 Task: Research Airbnb accommodation in Yamoussoukro, Ivory Coast from 6th November, 2023 to 8th November, 2023 for 2 adults.1  bedroom having 2 beds and 1 bathroom. Property type can be flat. Amenities needed are: wifi. Booking option can be shelf check-in. Look for 3 properties as per requirement.
Action: Mouse moved to (381, 151)
Screenshot: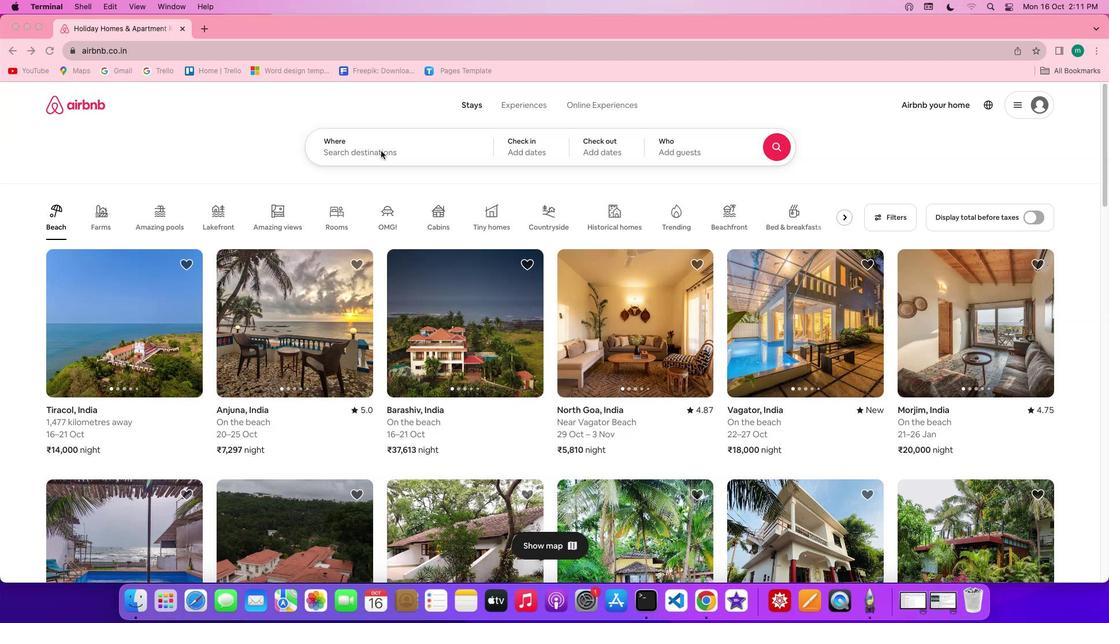 
Action: Mouse pressed left at (381, 151)
Screenshot: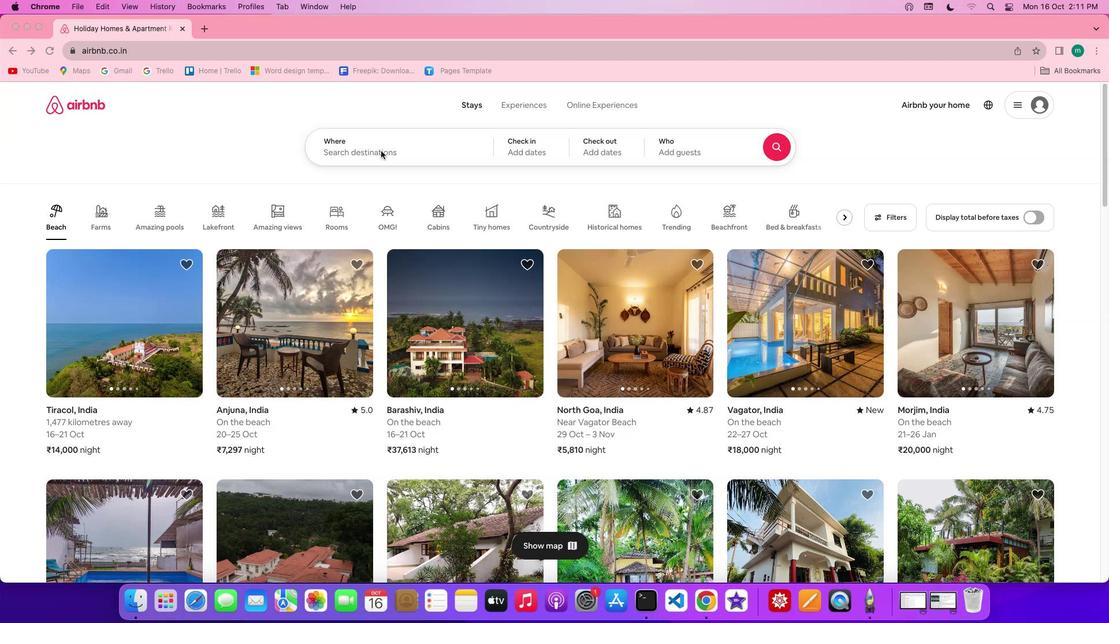 
Action: Mouse pressed left at (381, 151)
Screenshot: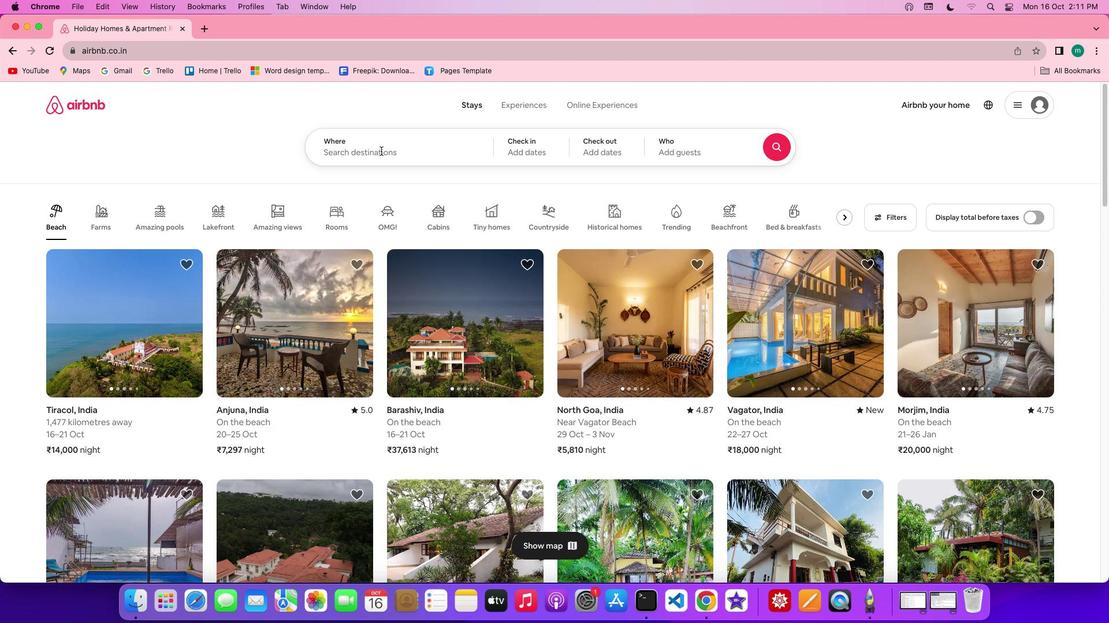 
Action: Key pressed Key.shift'Y''a''m''o''u''s''s''o''u''k''r''o'','Key.shift'I''v''o''r''y'Key.spaceKey.shift'C''o''a''s''t'
Screenshot: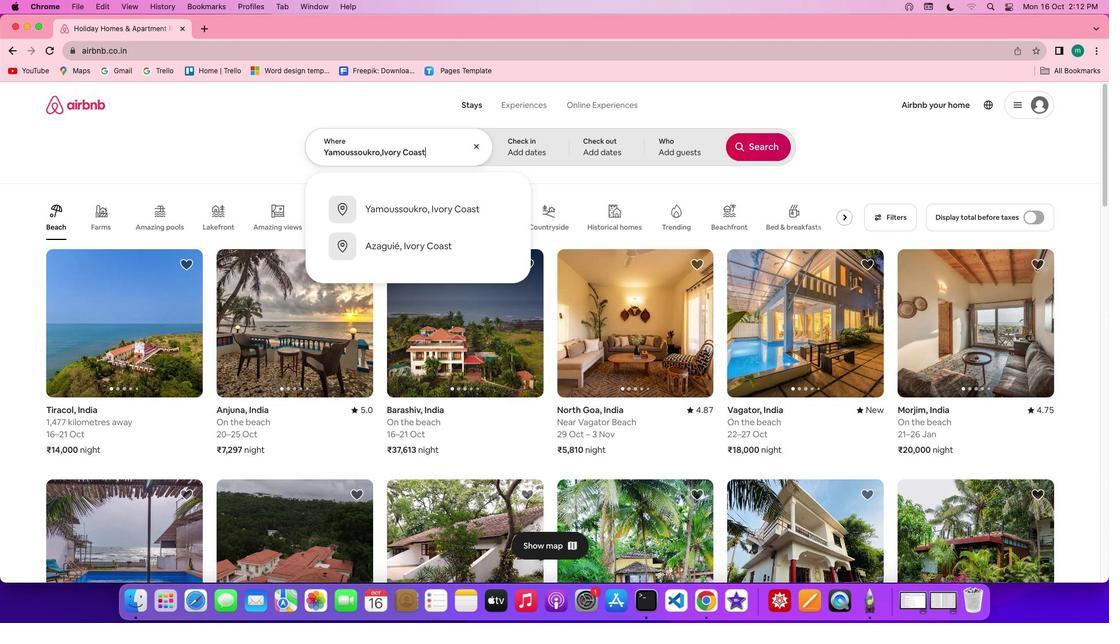 
Action: Mouse moved to (404, 205)
Screenshot: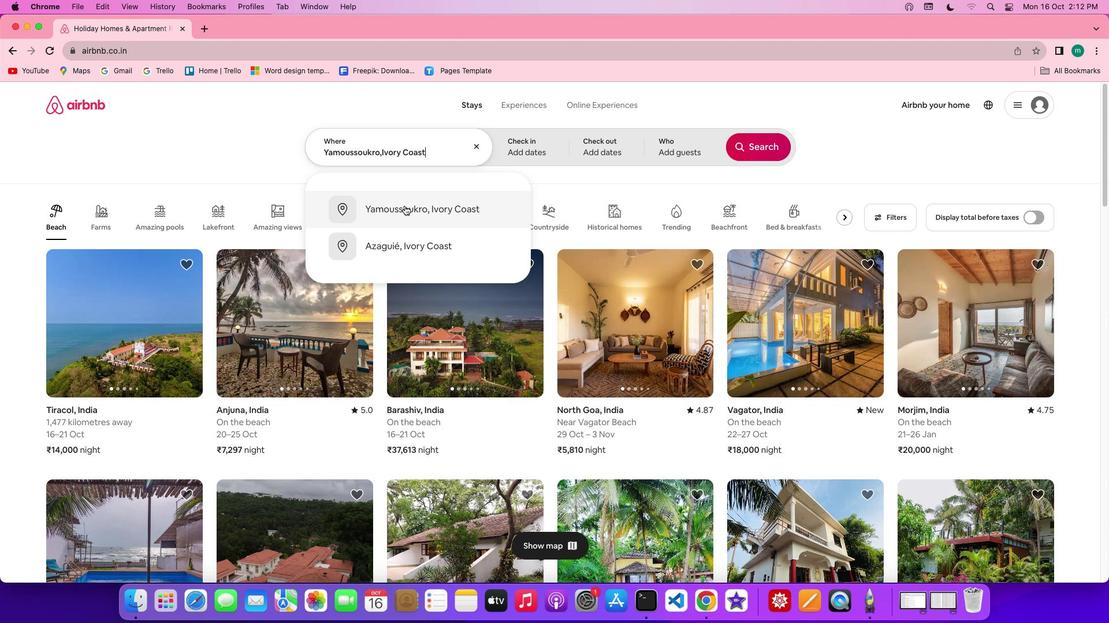 
Action: Mouse pressed left at (404, 205)
Screenshot: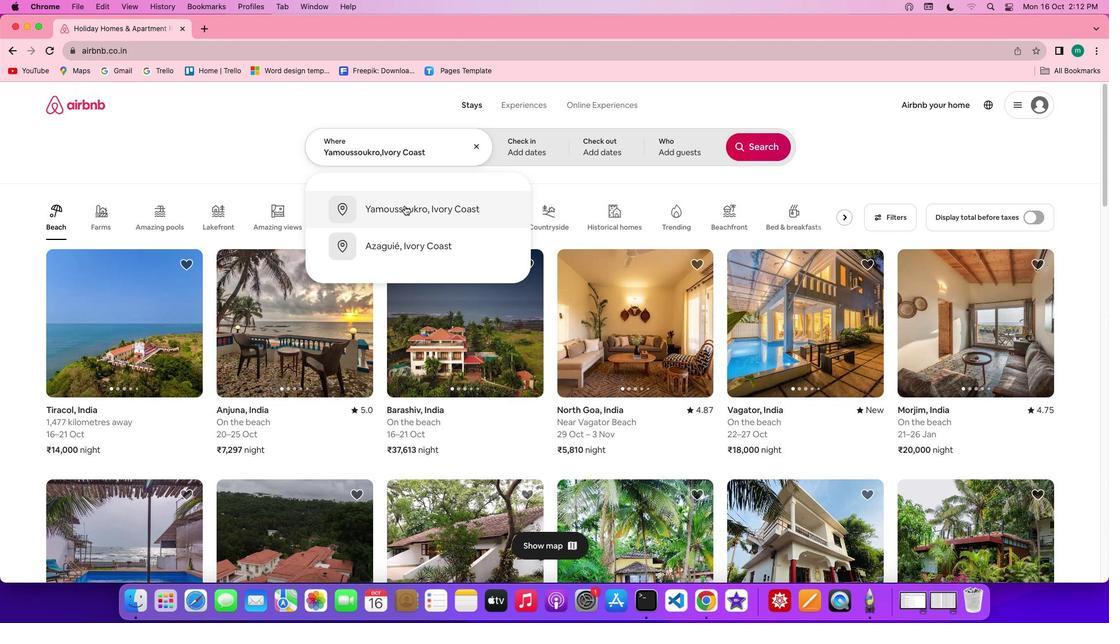 
Action: Mouse moved to (606, 317)
Screenshot: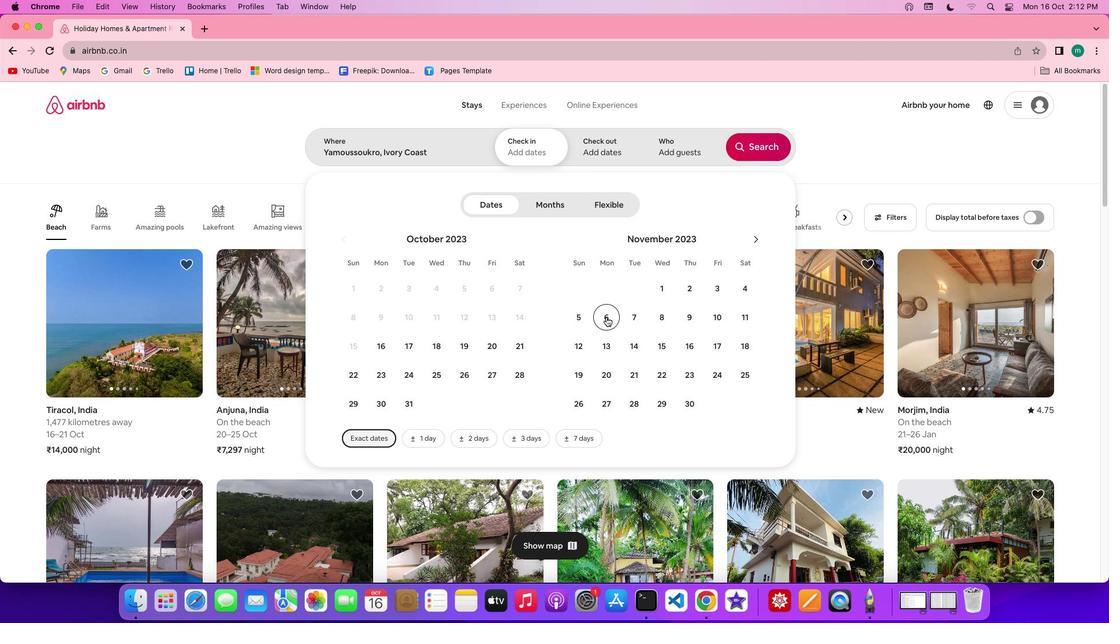 
Action: Mouse pressed left at (606, 317)
Screenshot: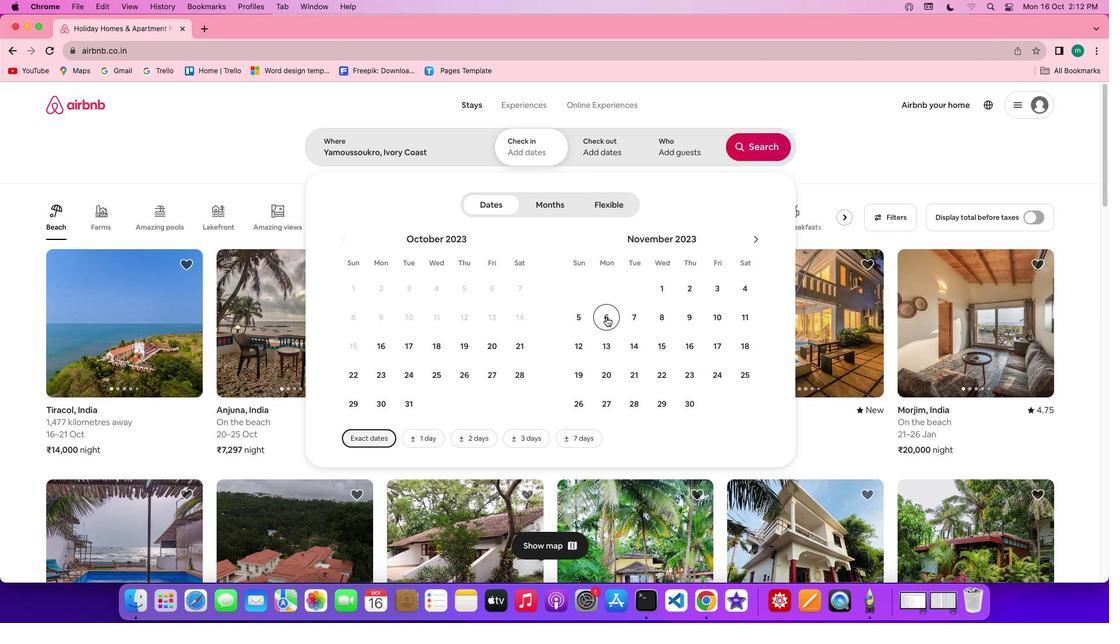 
Action: Mouse moved to (656, 313)
Screenshot: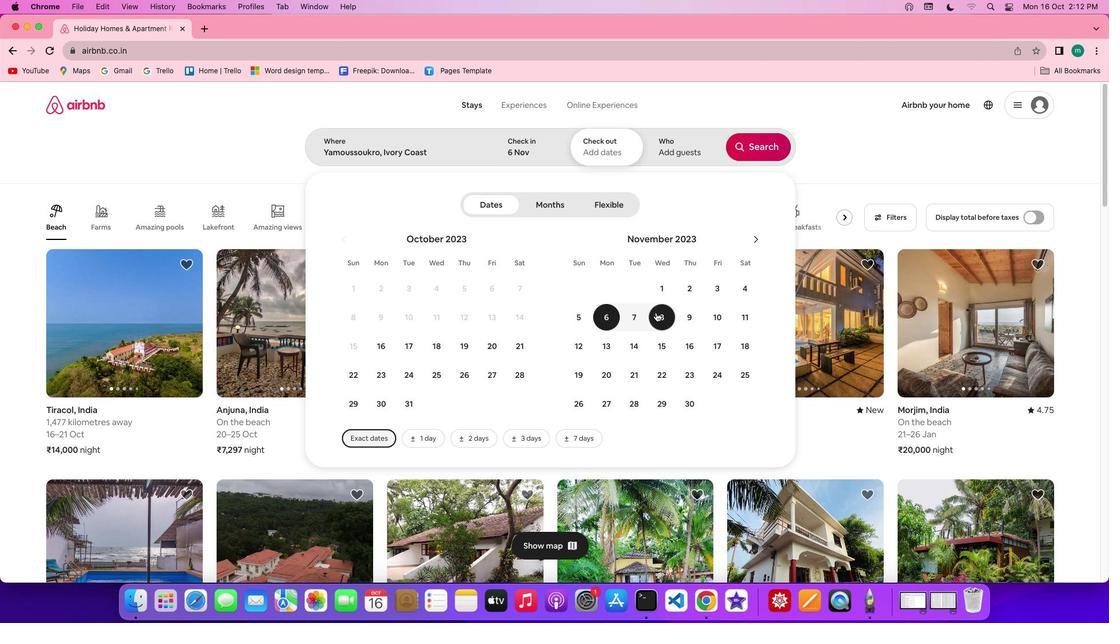 
Action: Mouse pressed left at (656, 313)
Screenshot: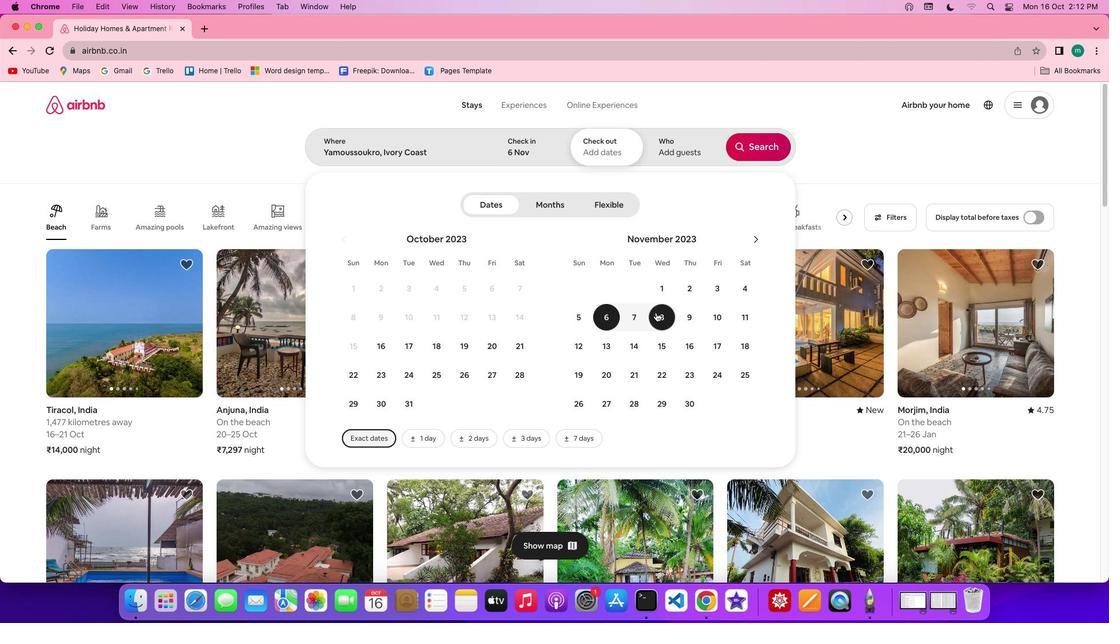 
Action: Mouse moved to (683, 151)
Screenshot: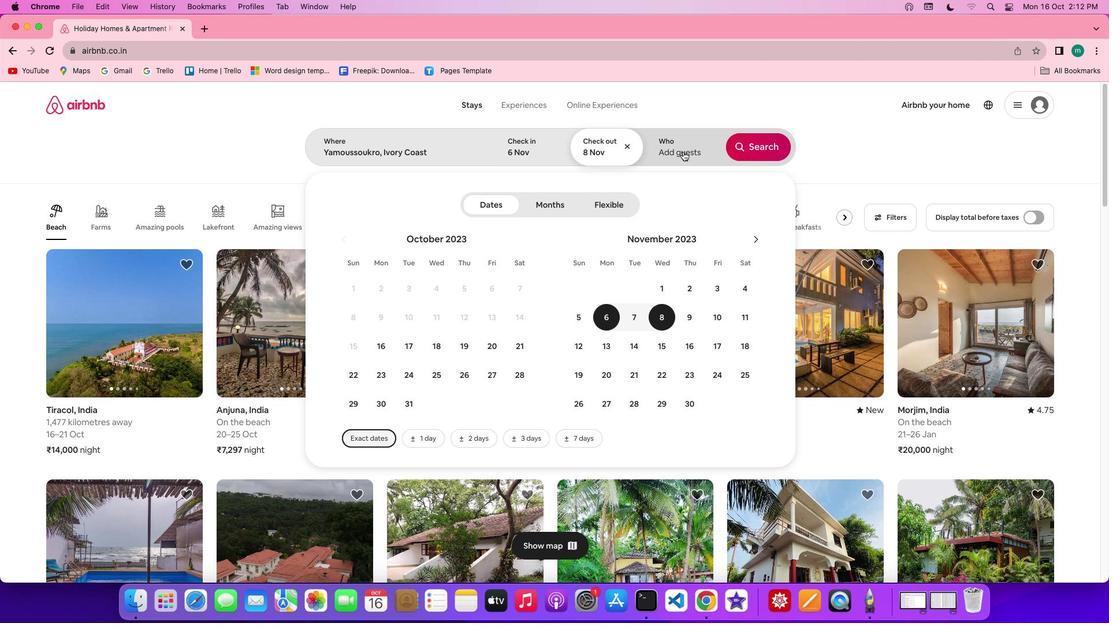 
Action: Mouse pressed left at (683, 151)
Screenshot: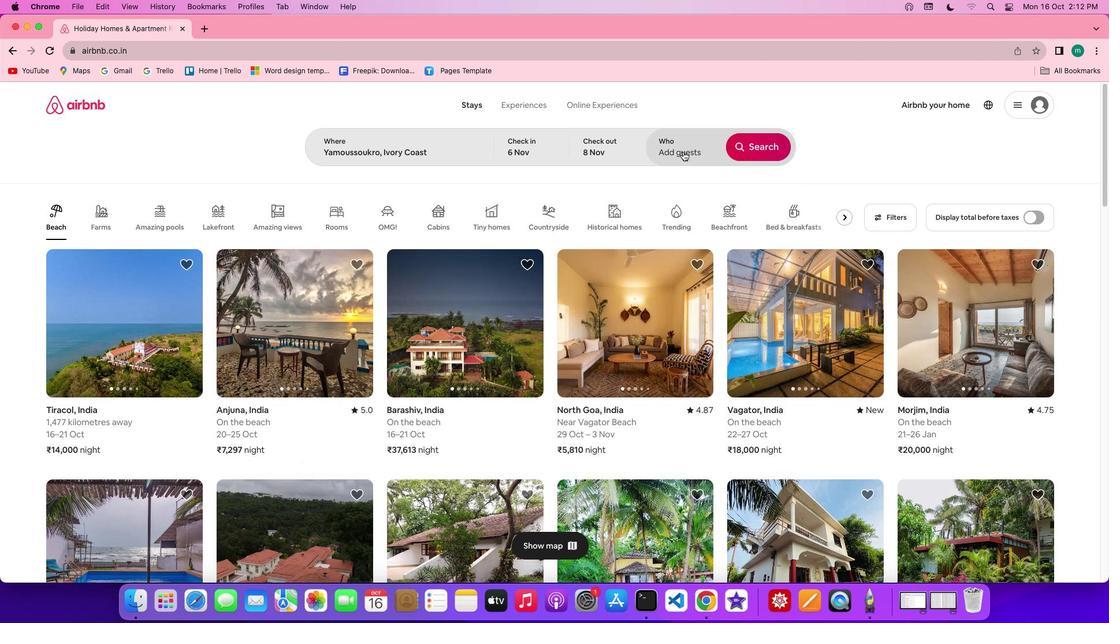 
Action: Mouse moved to (759, 205)
Screenshot: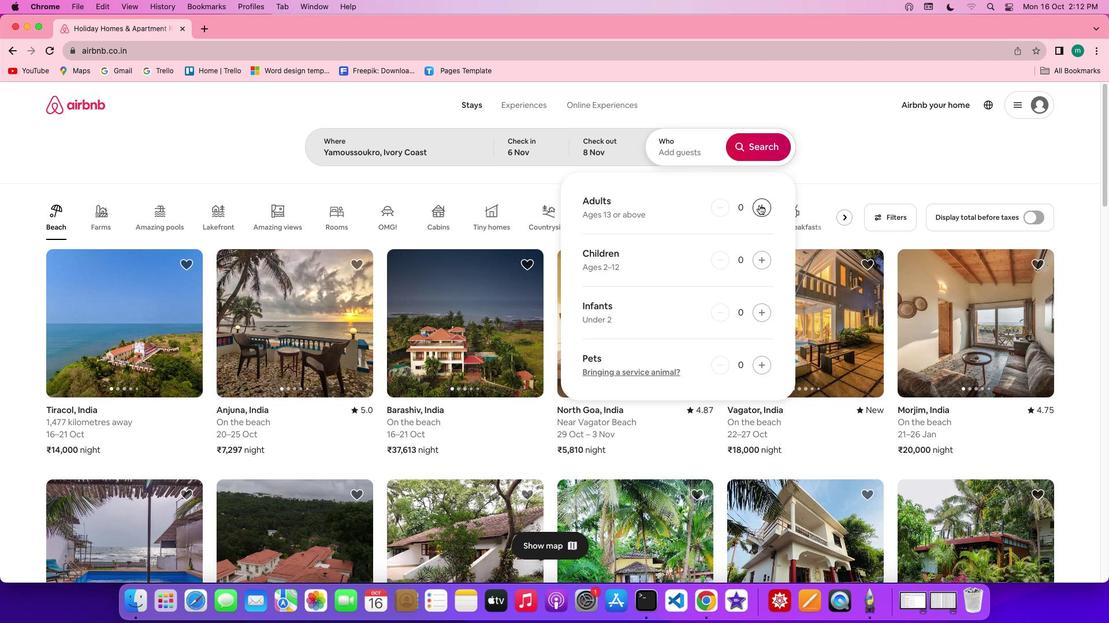 
Action: Mouse pressed left at (759, 205)
Screenshot: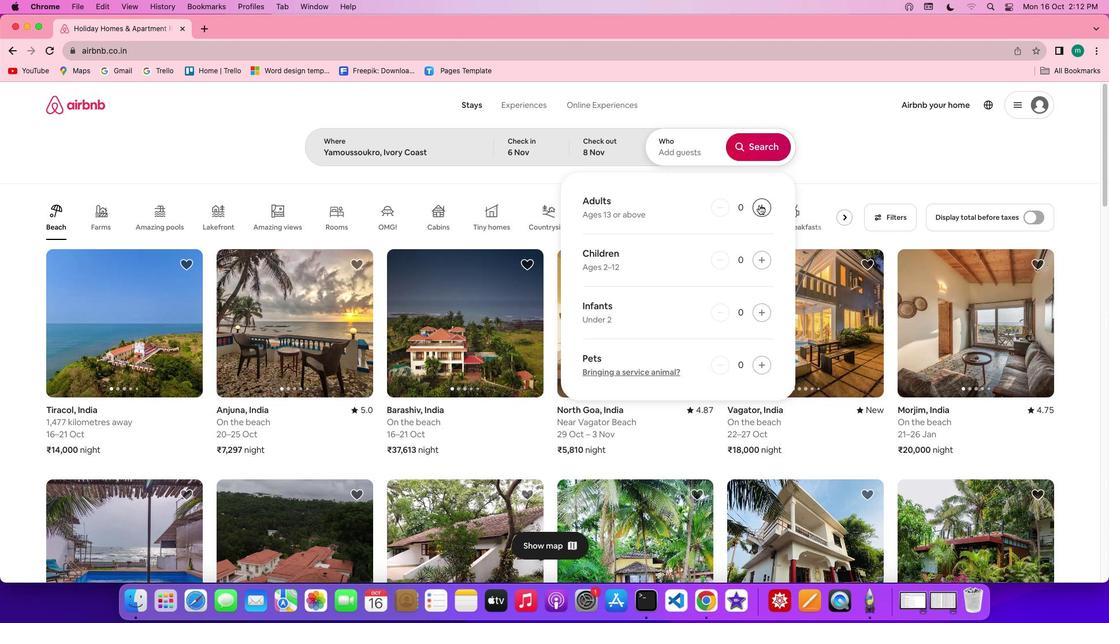 
Action: Mouse pressed left at (759, 205)
Screenshot: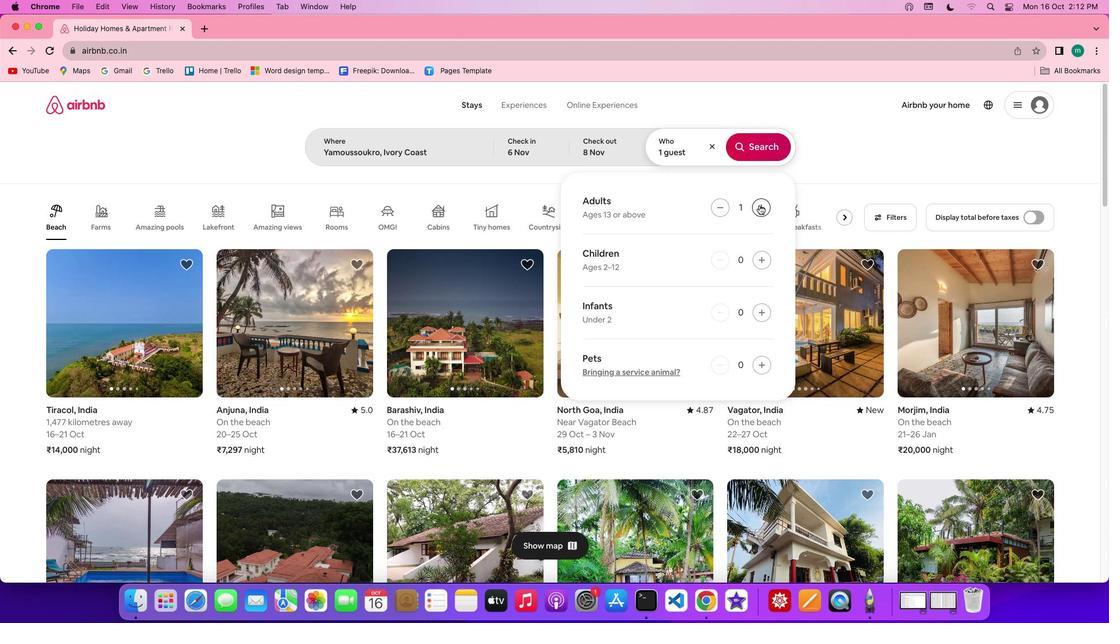 
Action: Mouse moved to (753, 143)
Screenshot: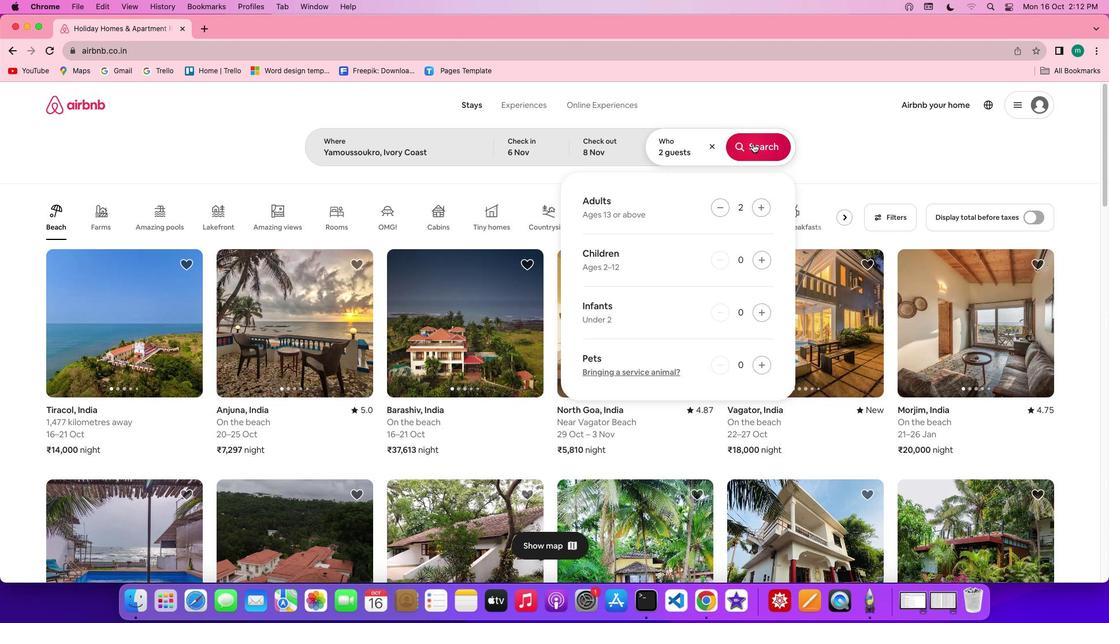 
Action: Mouse pressed left at (753, 143)
Screenshot: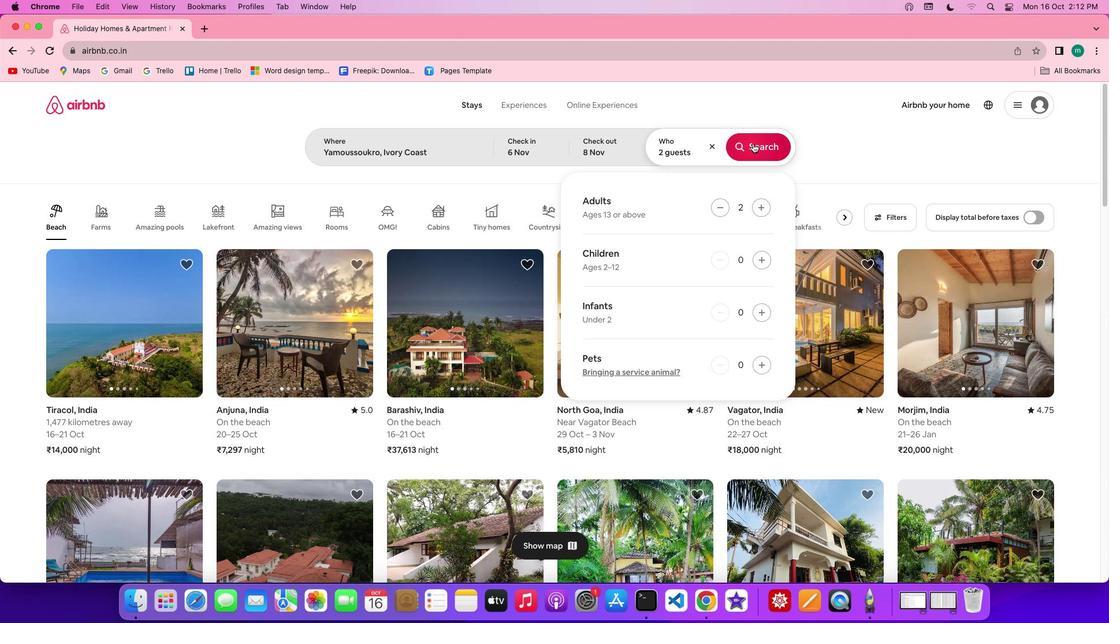 
Action: Mouse moved to (917, 149)
Screenshot: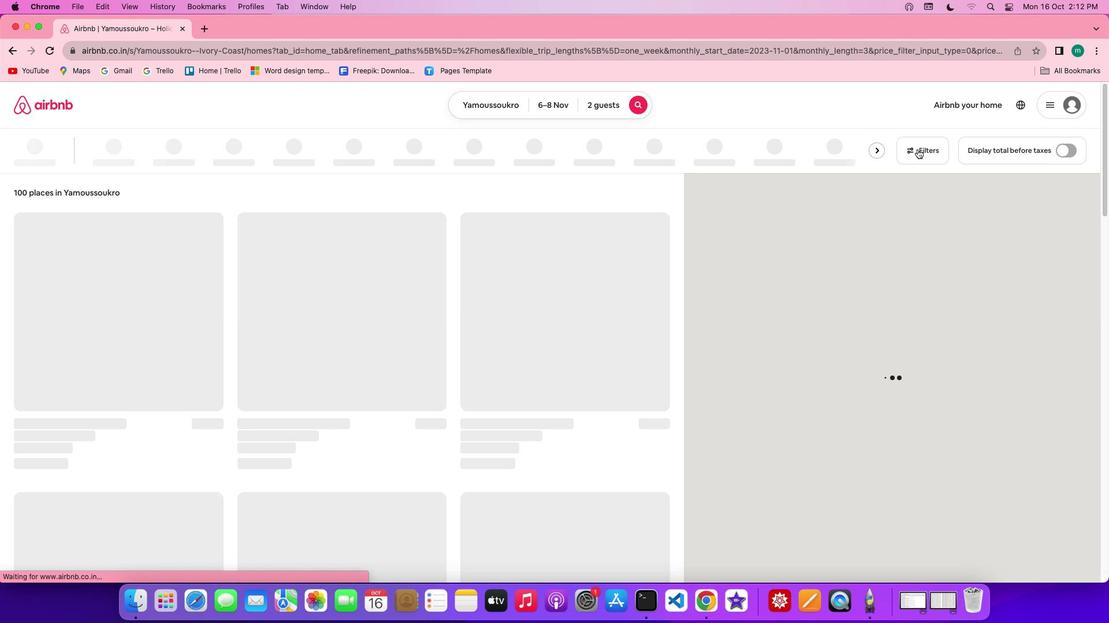 
Action: Mouse pressed left at (917, 149)
Screenshot: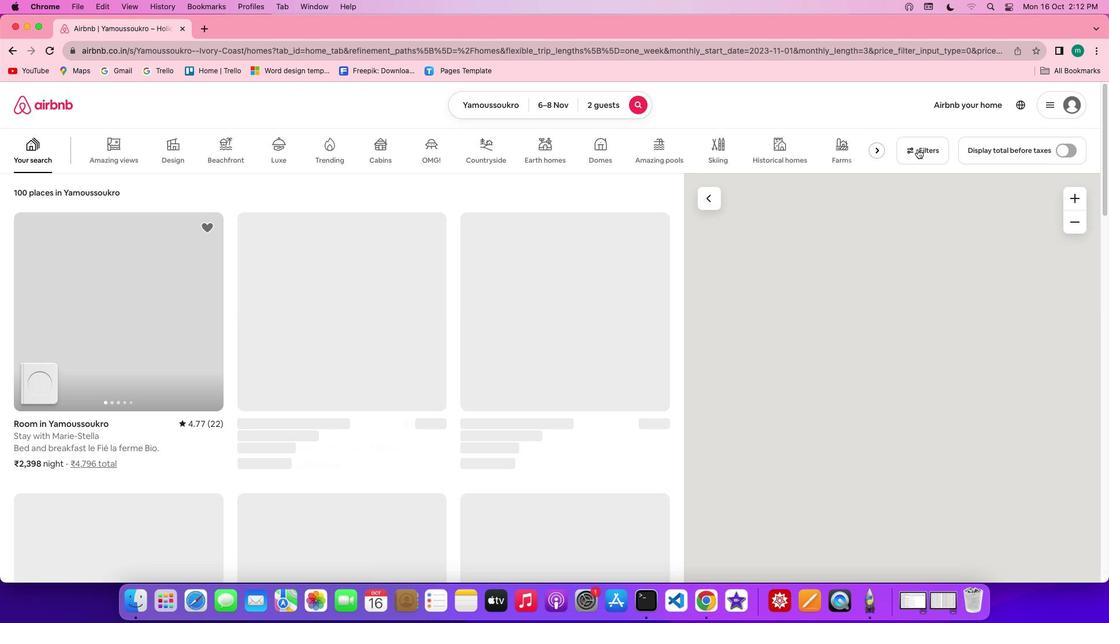
Action: Mouse moved to (501, 404)
Screenshot: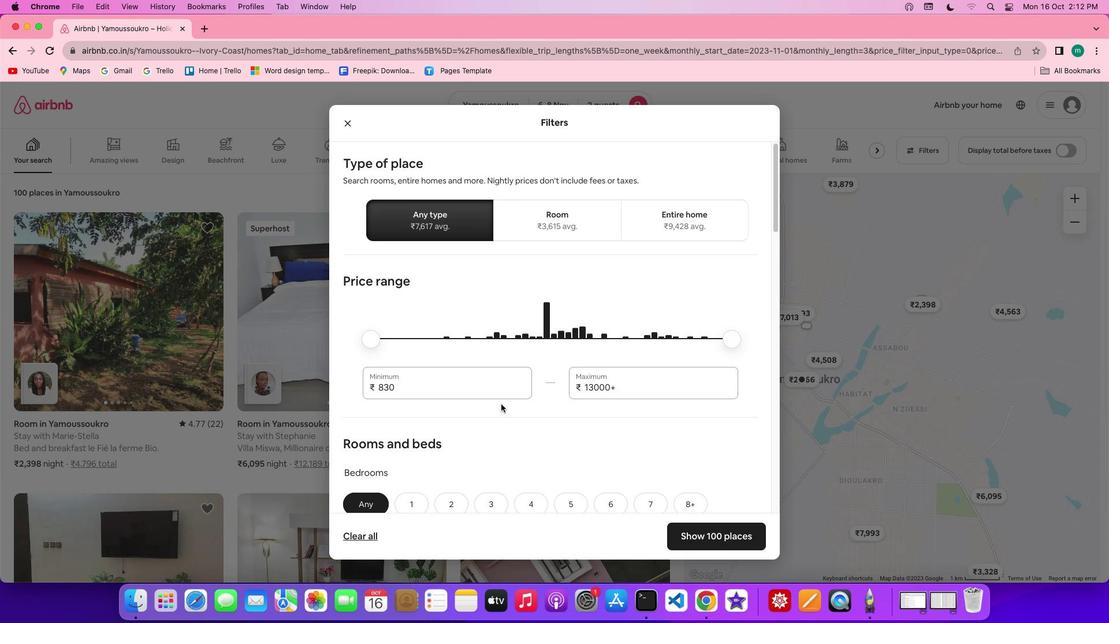 
Action: Mouse scrolled (501, 404) with delta (0, 0)
Screenshot: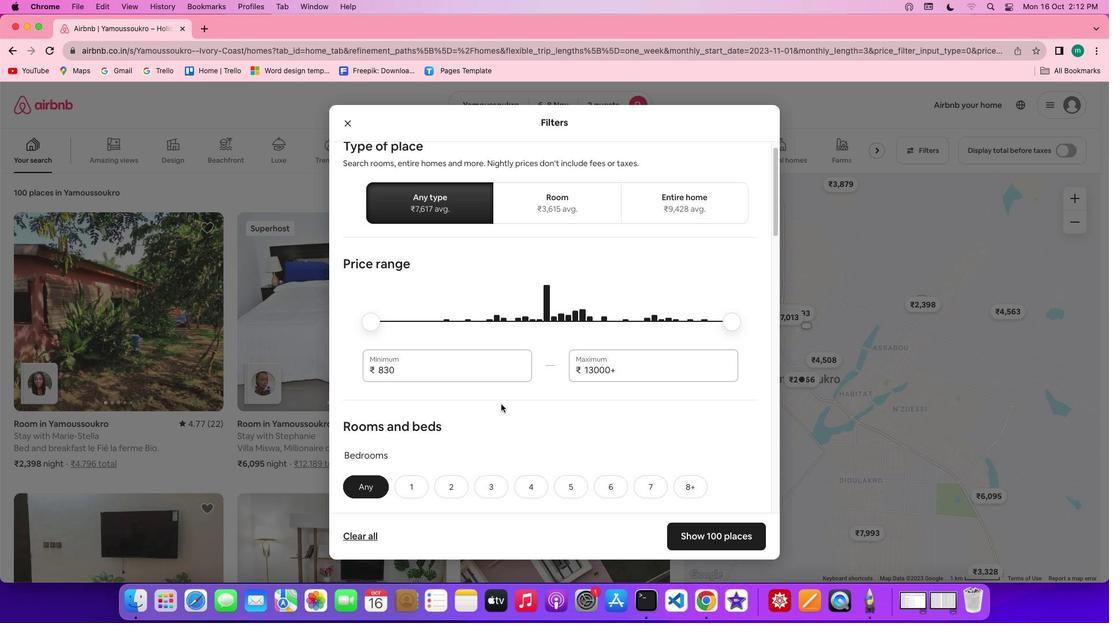 
Action: Mouse scrolled (501, 404) with delta (0, 0)
Screenshot: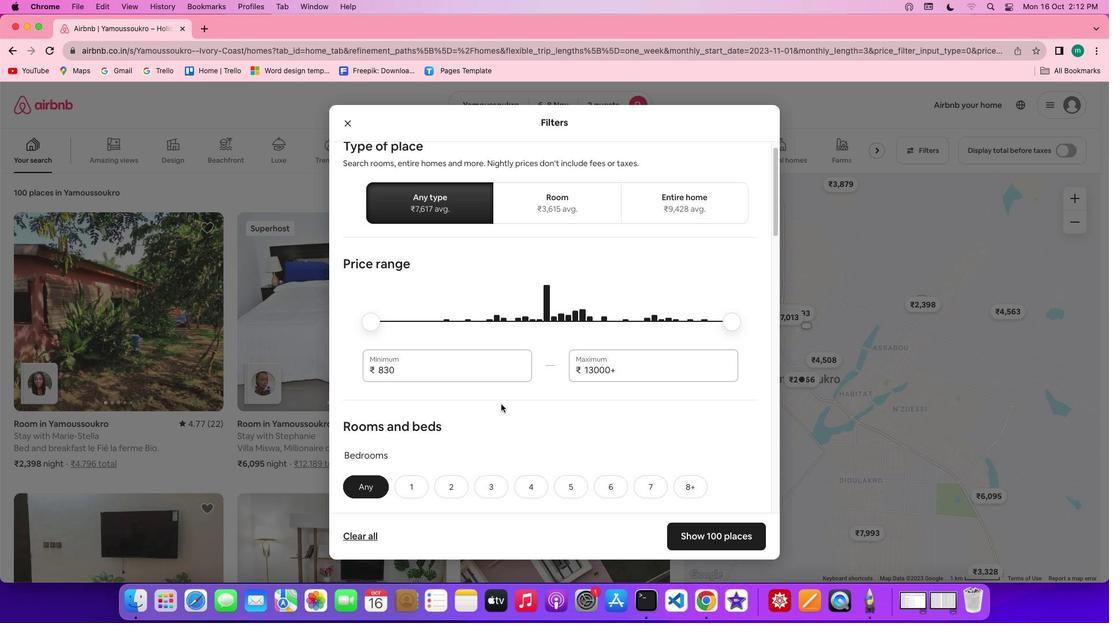 
Action: Mouse scrolled (501, 404) with delta (0, -1)
Screenshot: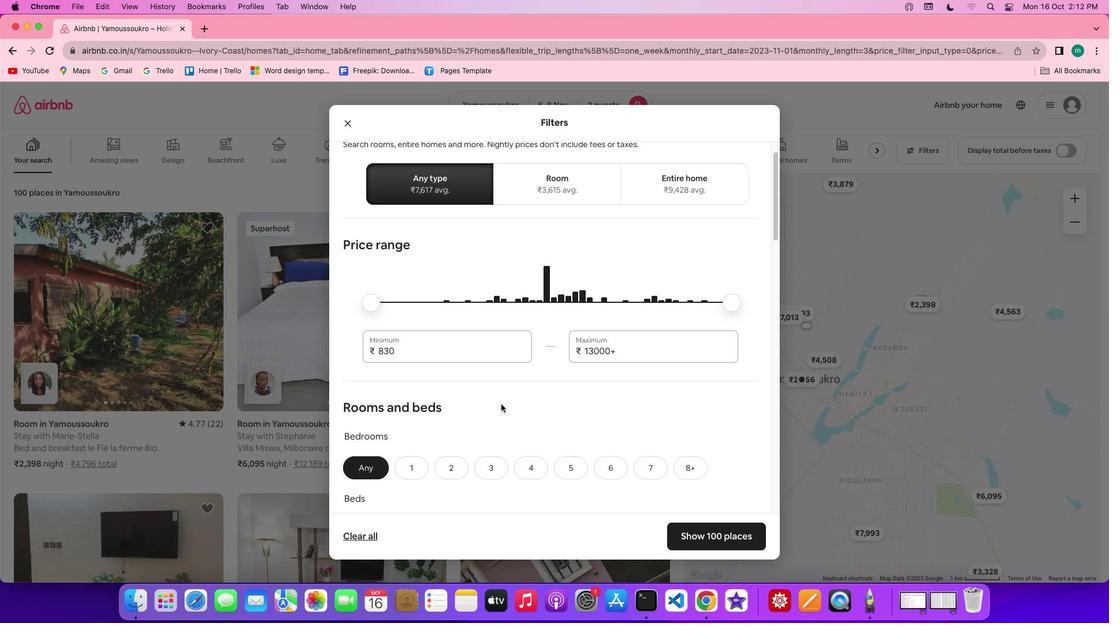 
Action: Mouse scrolled (501, 404) with delta (0, -2)
Screenshot: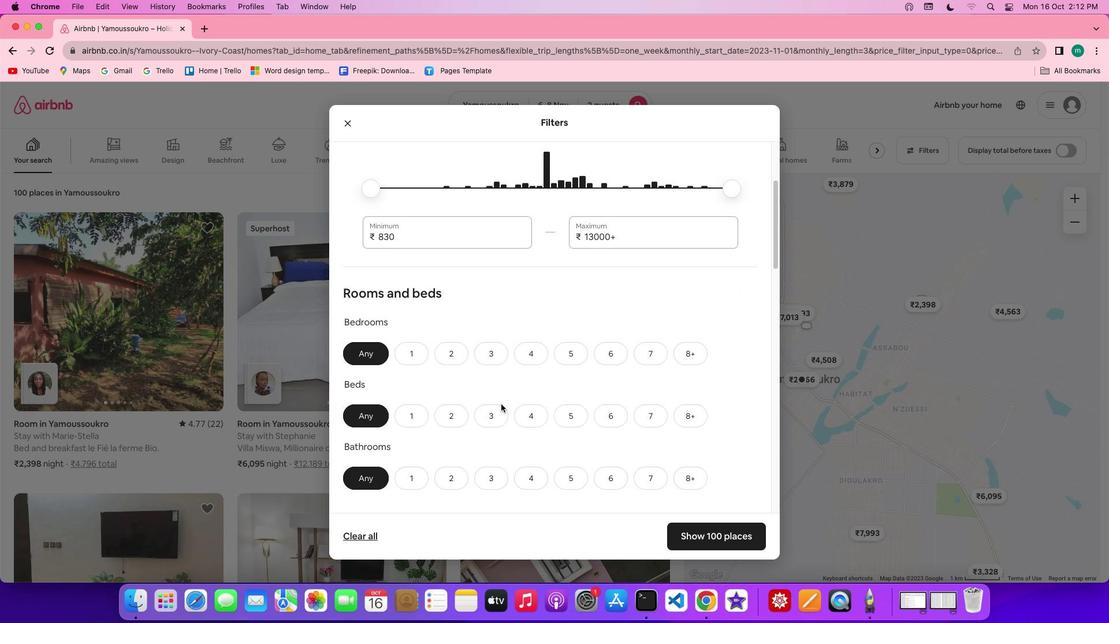 
Action: Mouse scrolled (501, 404) with delta (0, -2)
Screenshot: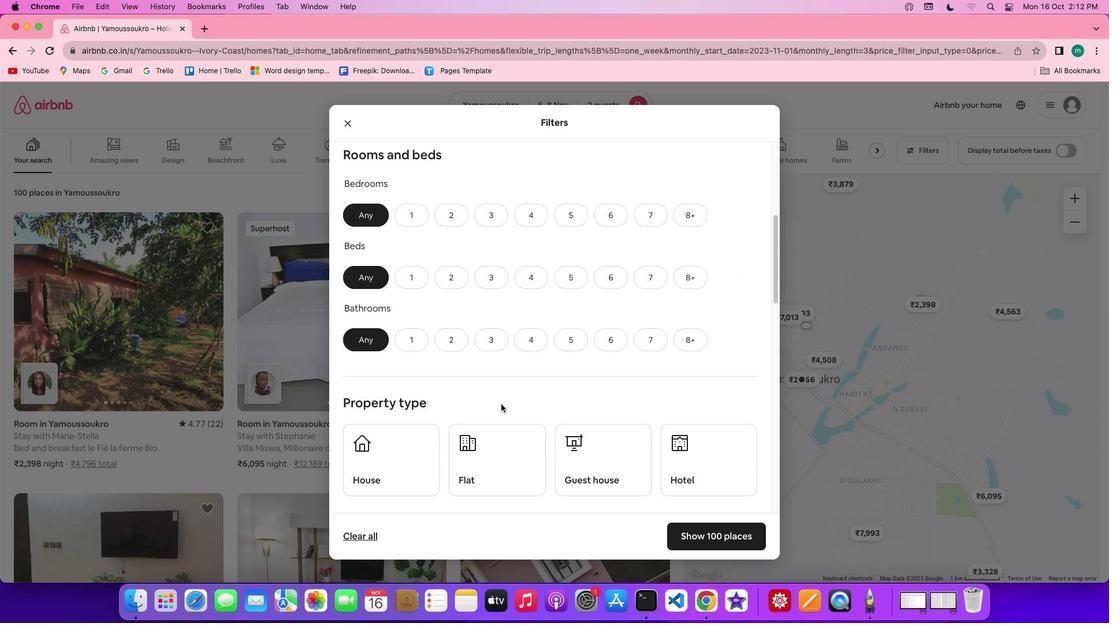 
Action: Mouse moved to (420, 162)
Screenshot: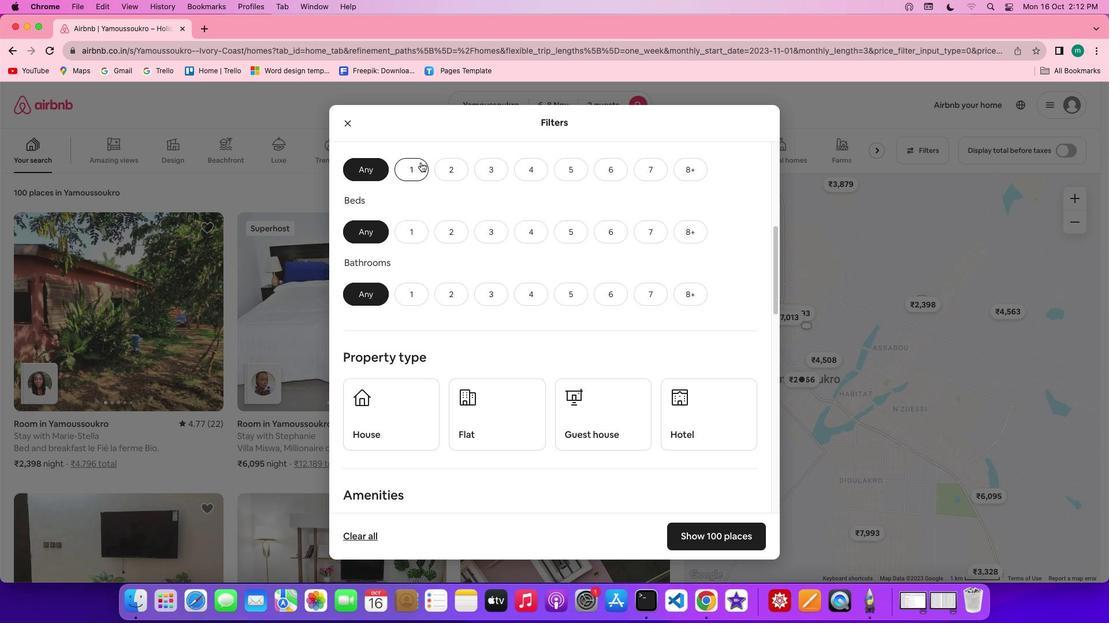 
Action: Mouse pressed left at (420, 162)
Screenshot: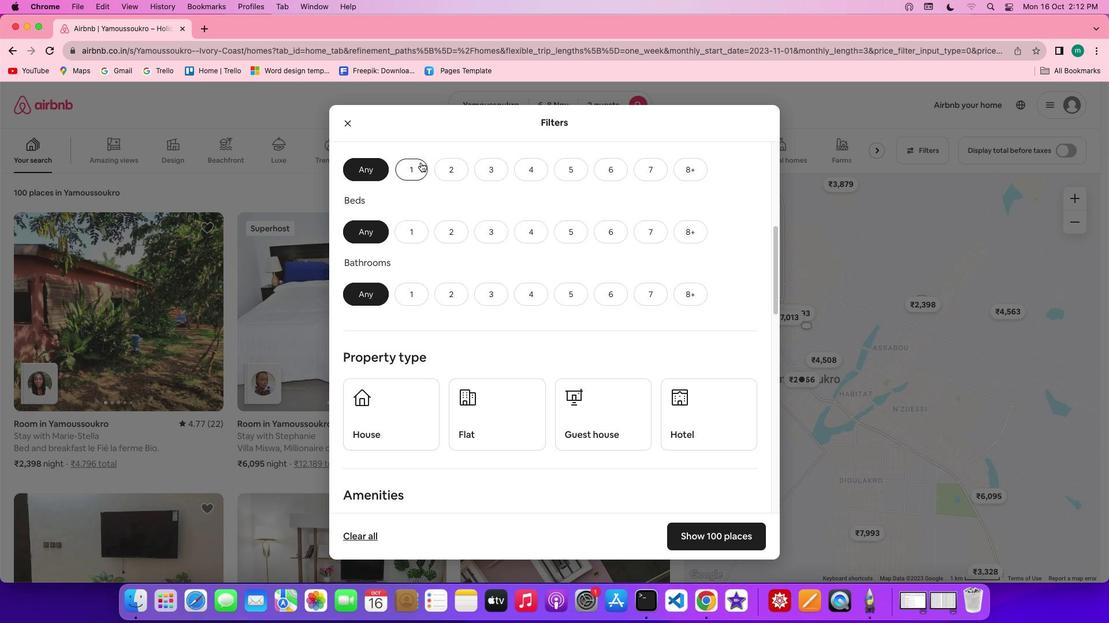 
Action: Mouse moved to (457, 234)
Screenshot: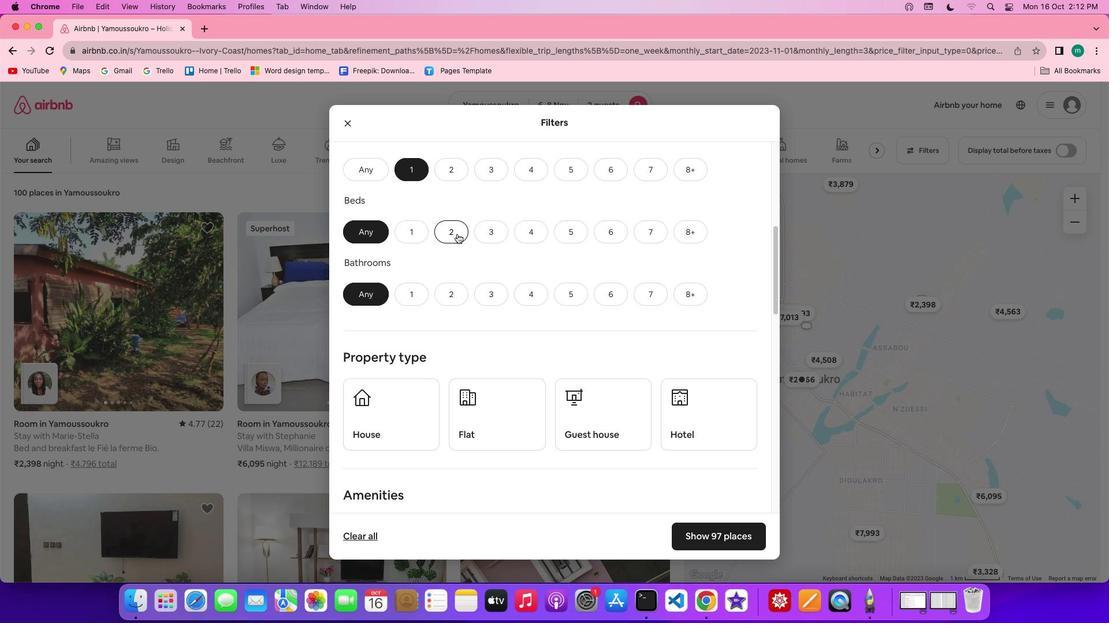 
Action: Mouse pressed left at (457, 234)
Screenshot: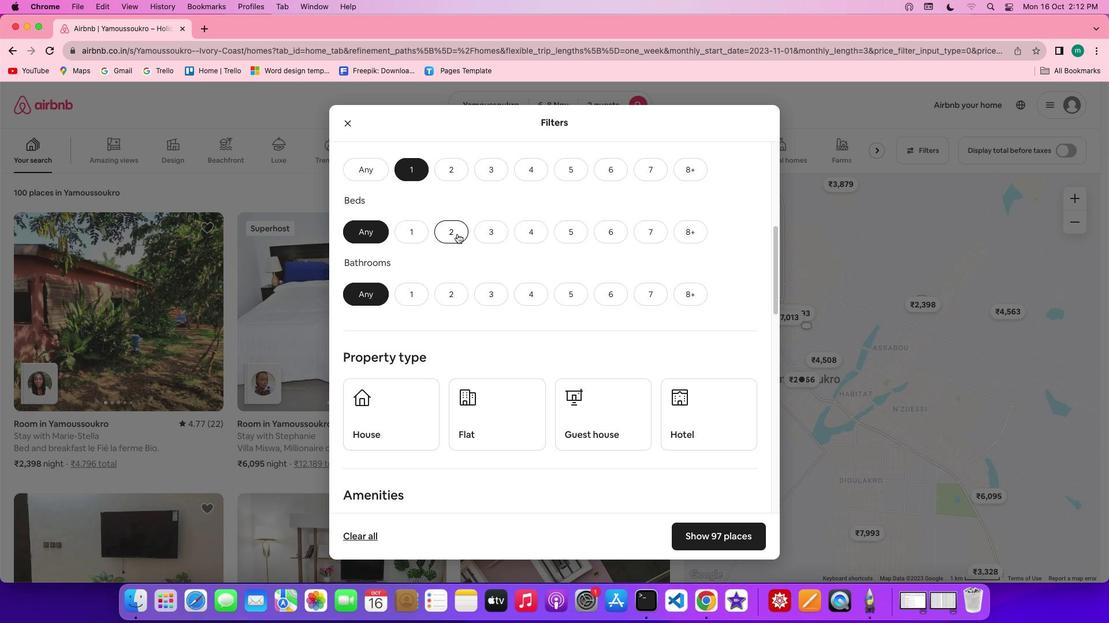 
Action: Mouse moved to (422, 299)
Screenshot: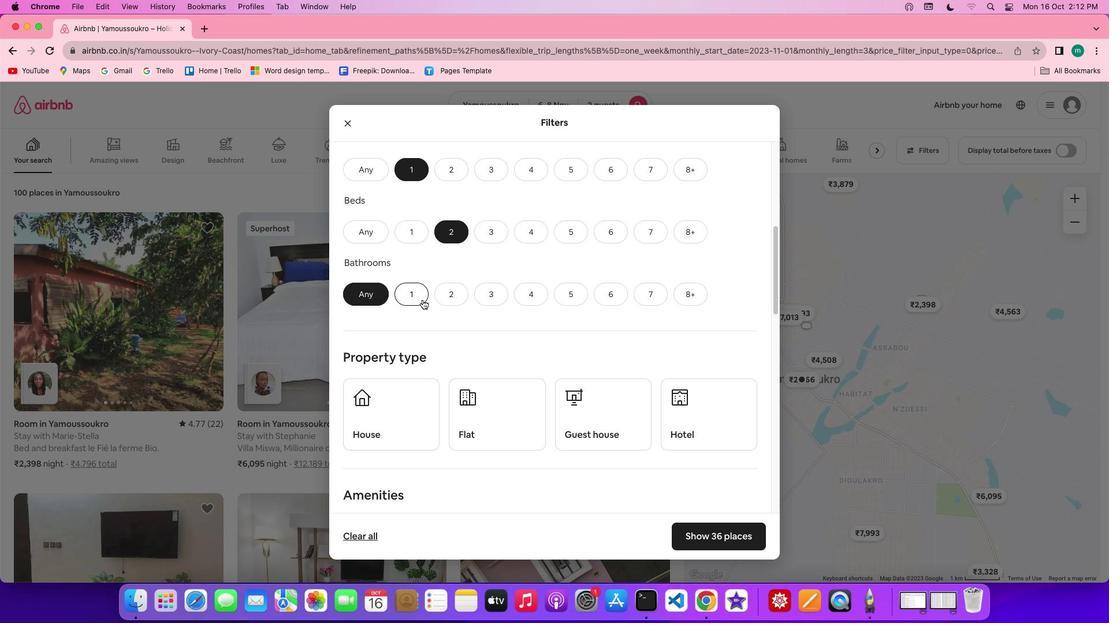 
Action: Mouse pressed left at (422, 299)
Screenshot: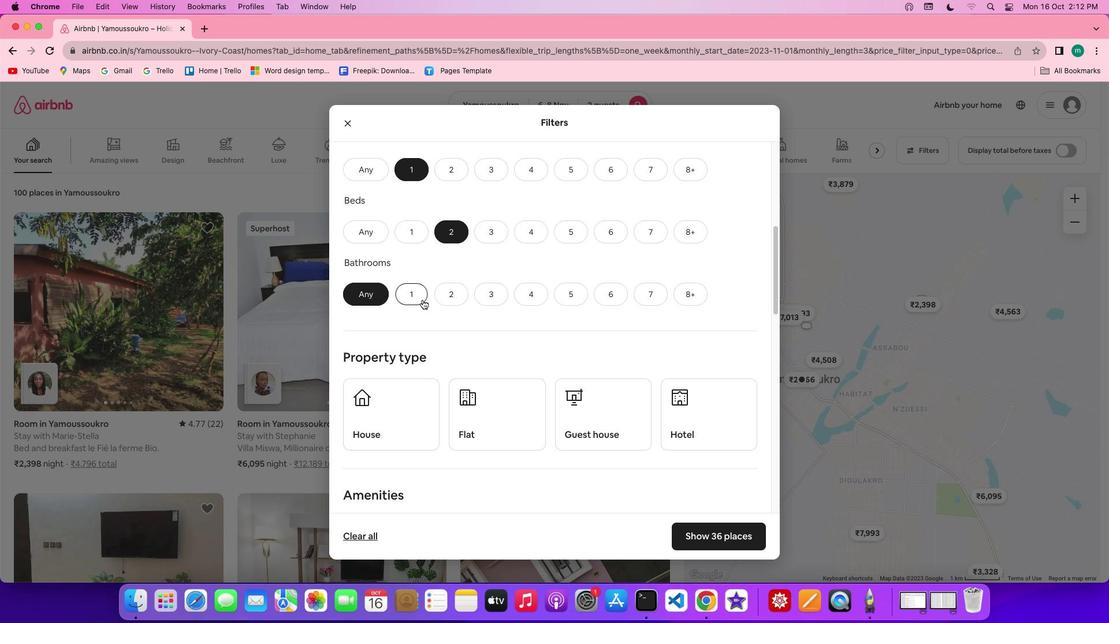 
Action: Mouse moved to (581, 307)
Screenshot: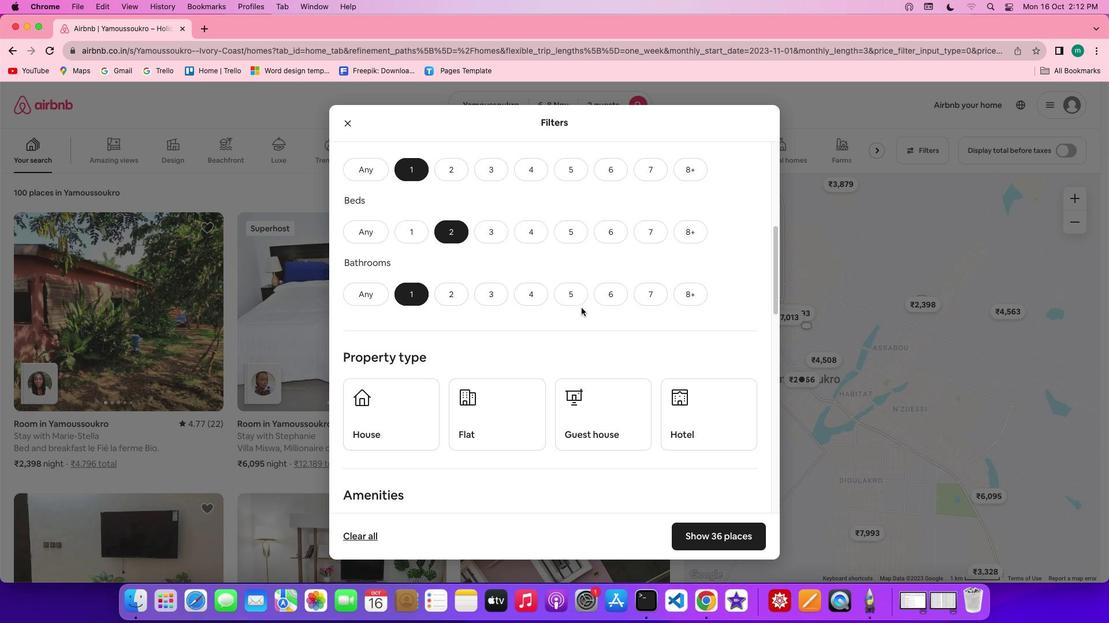 
Action: Mouse scrolled (581, 307) with delta (0, 0)
Screenshot: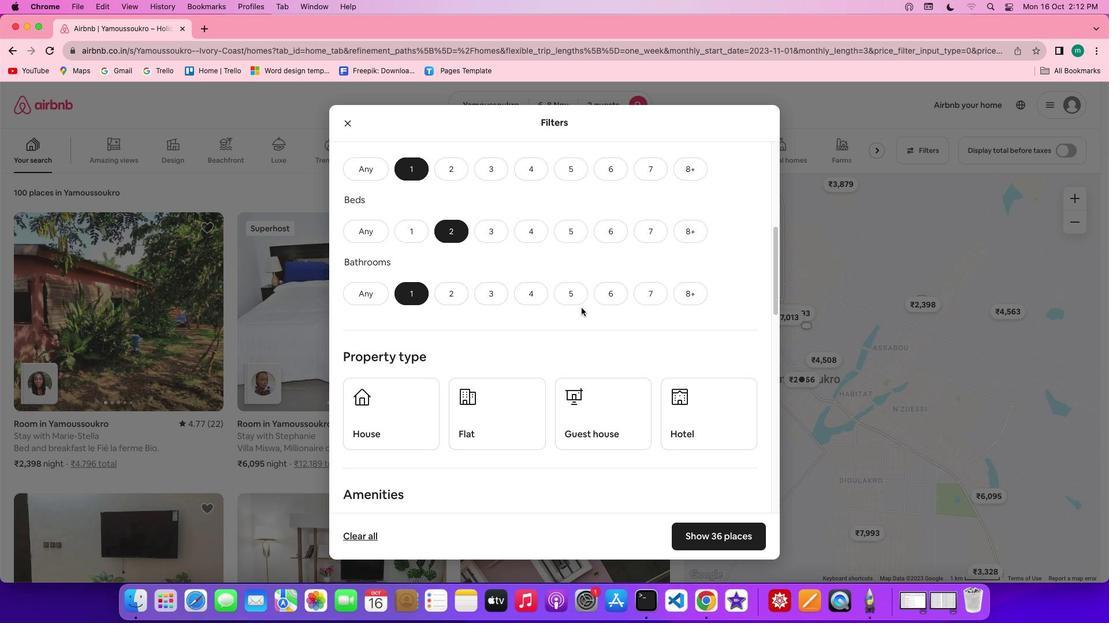 
Action: Mouse scrolled (581, 307) with delta (0, 0)
Screenshot: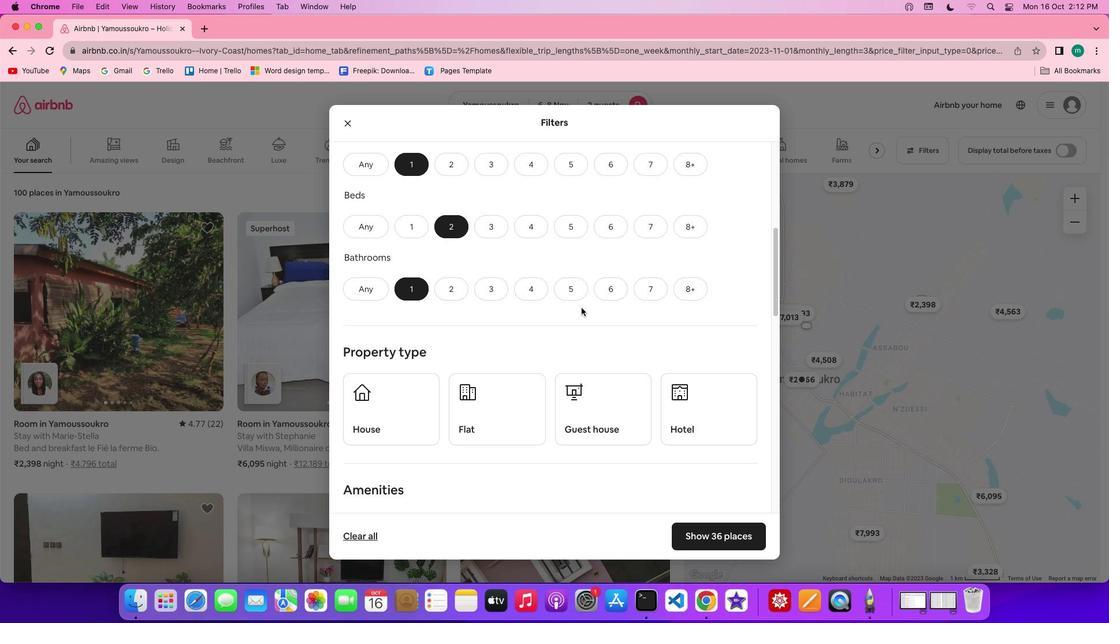
Action: Mouse scrolled (581, 307) with delta (0, 0)
Screenshot: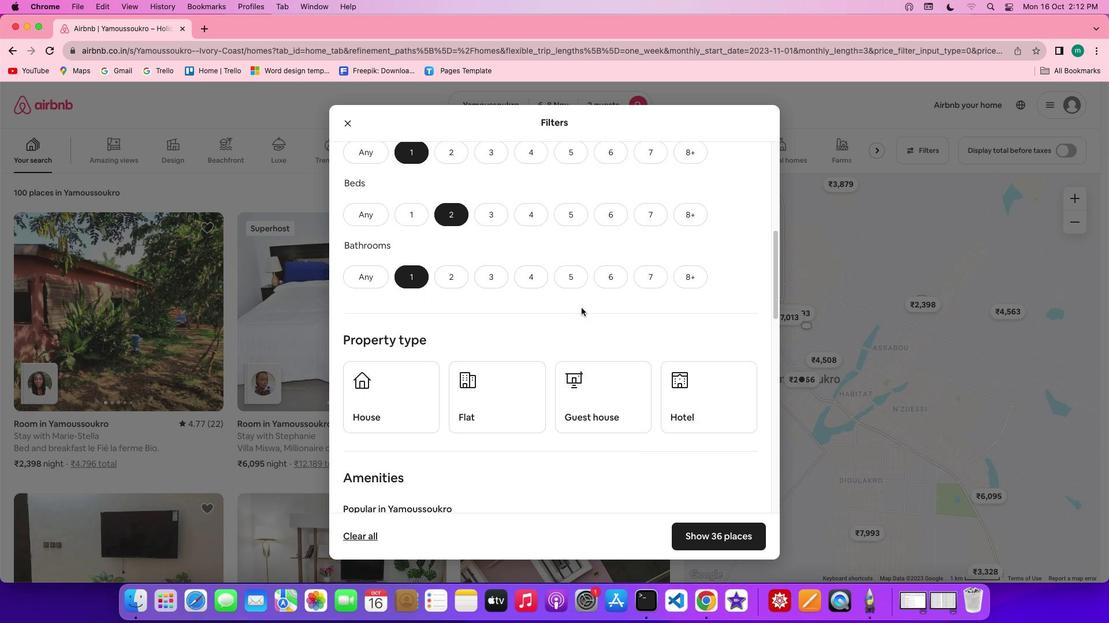 
Action: Mouse scrolled (581, 307) with delta (0, 0)
Screenshot: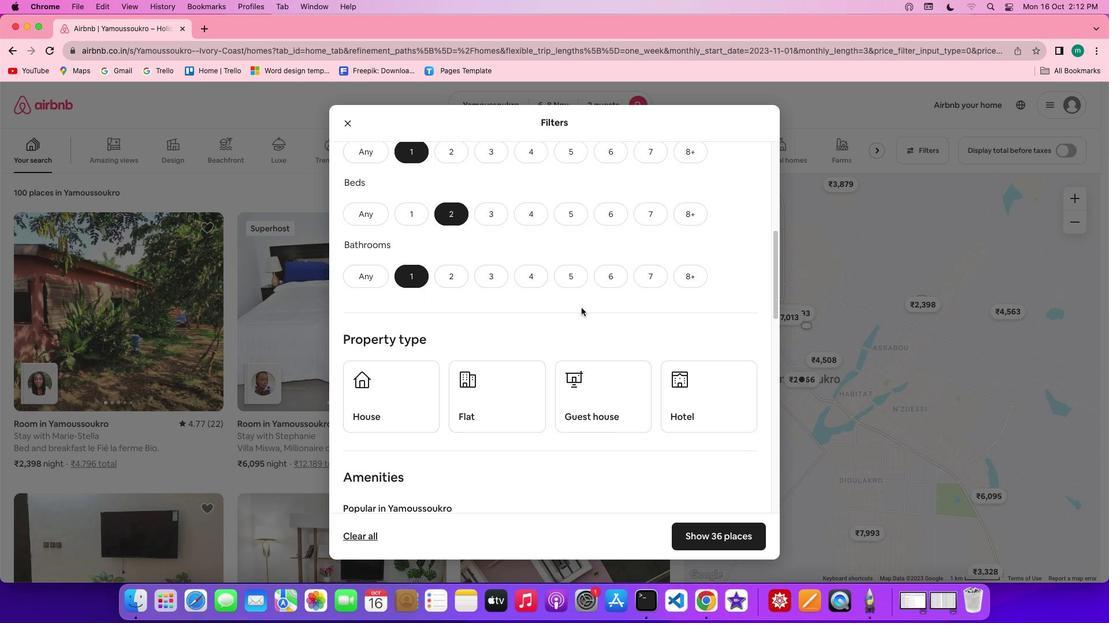 
Action: Mouse scrolled (581, 307) with delta (0, 0)
Screenshot: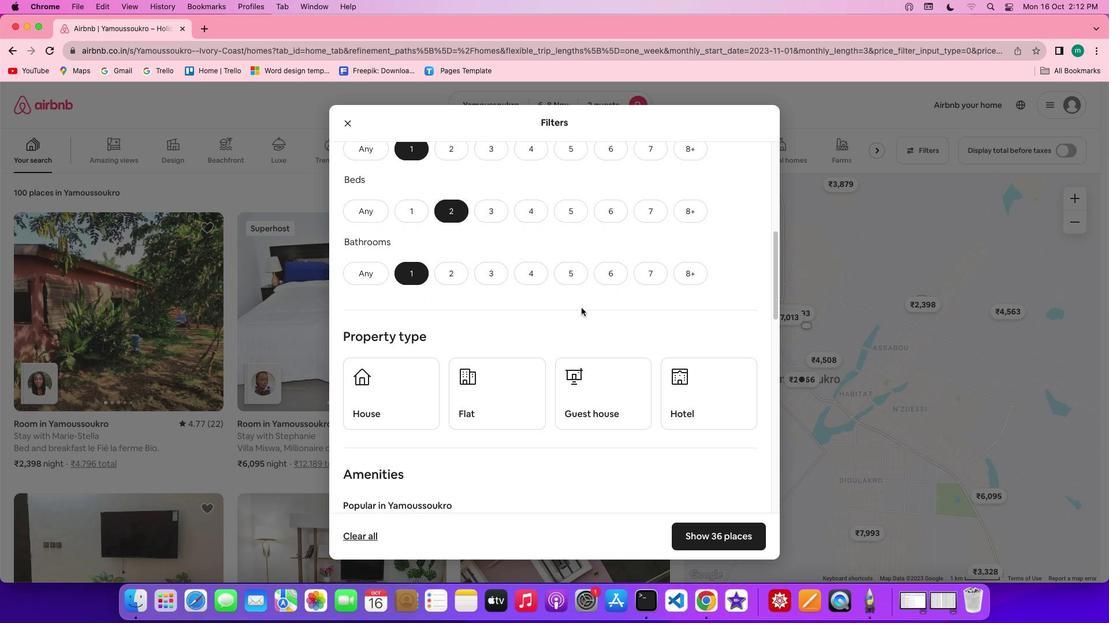 
Action: Mouse scrolled (581, 307) with delta (0, 0)
Screenshot: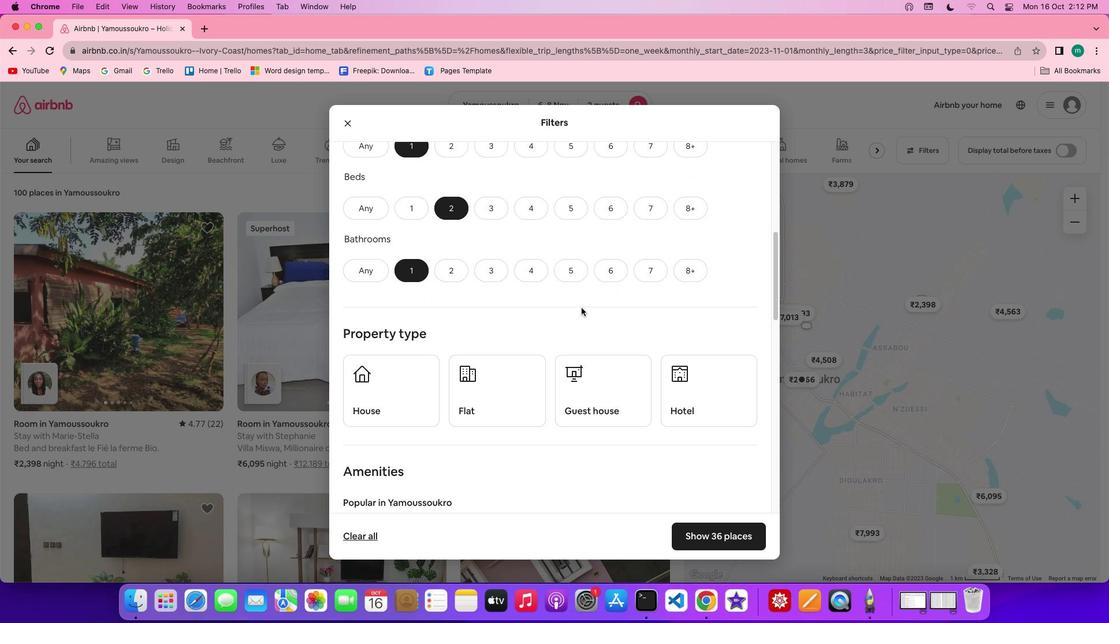 
Action: Mouse scrolled (581, 307) with delta (0, 0)
Screenshot: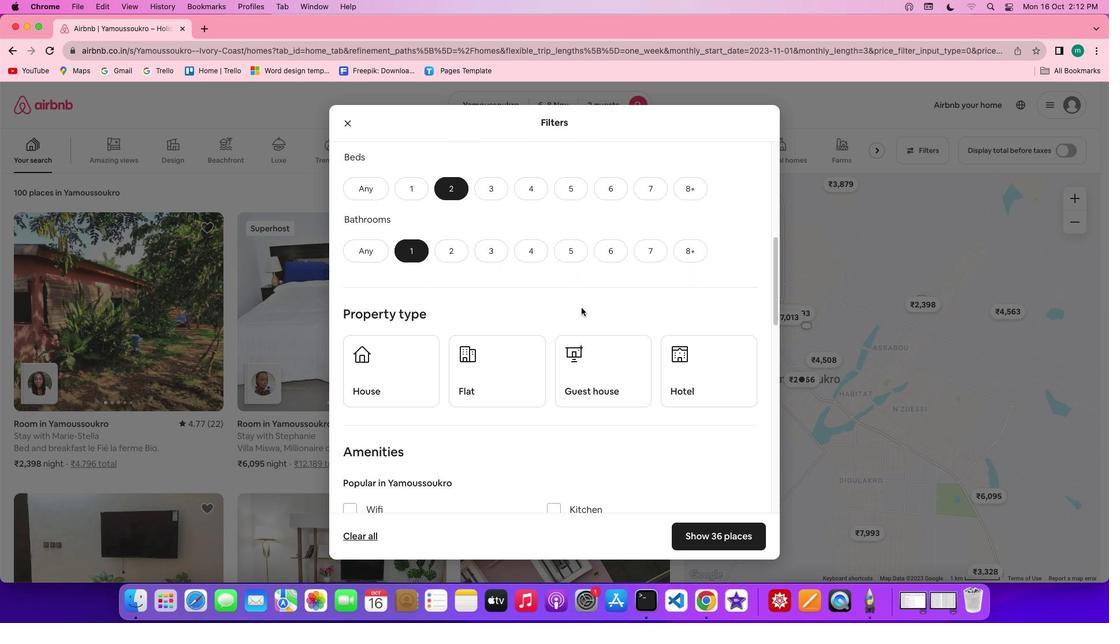 
Action: Mouse scrolled (581, 307) with delta (0, 0)
Screenshot: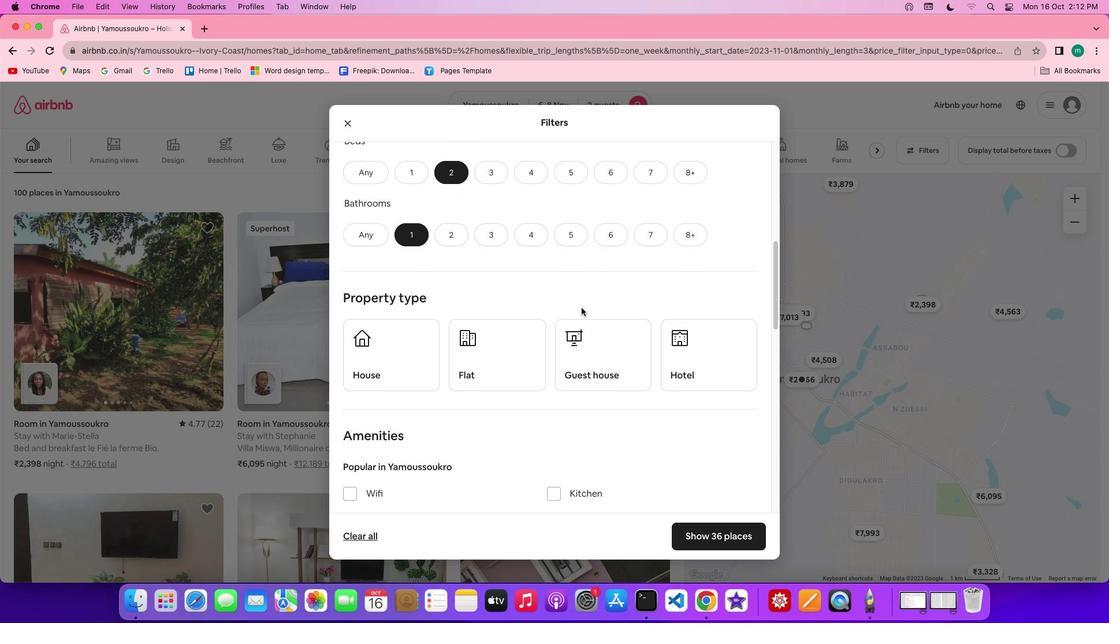 
Action: Mouse scrolled (581, 307) with delta (0, 0)
Screenshot: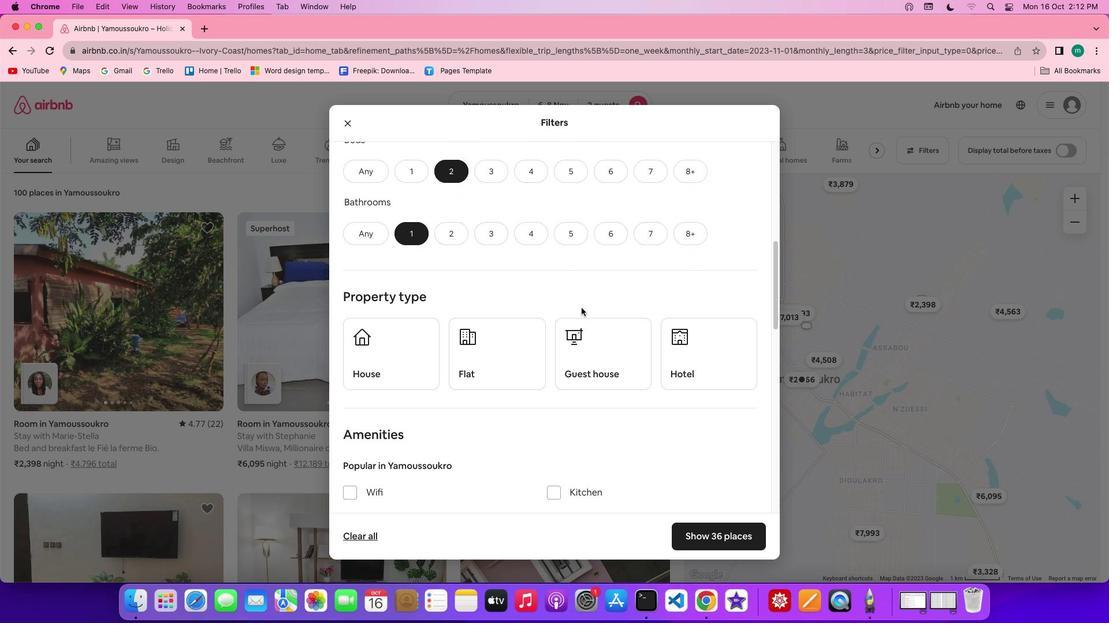 
Action: Mouse scrolled (581, 307) with delta (0, 0)
Screenshot: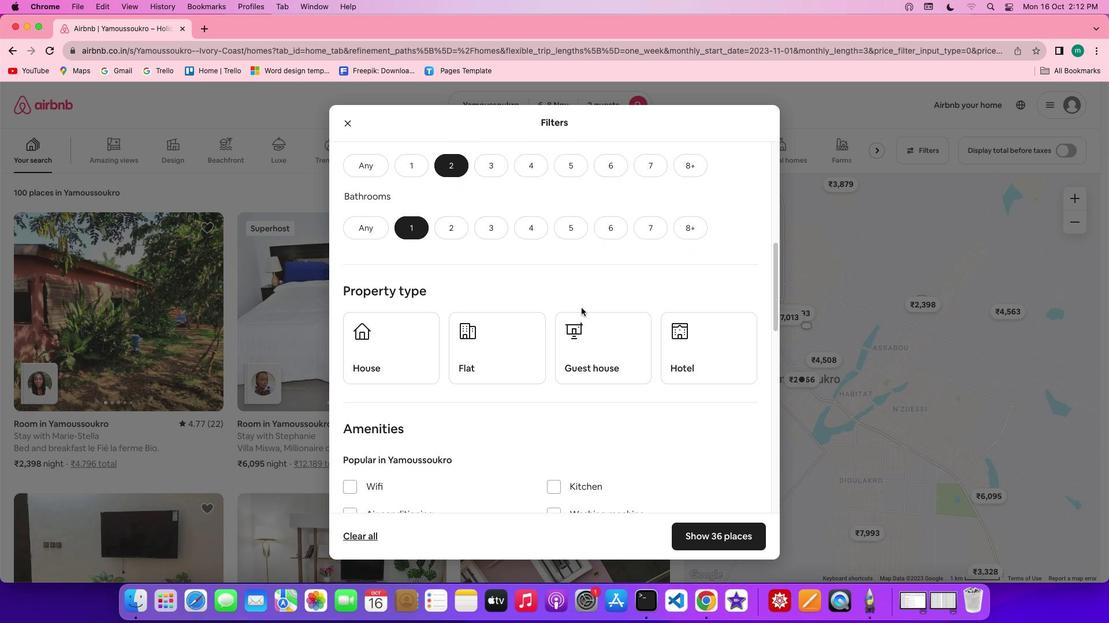 
Action: Mouse scrolled (581, 307) with delta (0, 0)
Screenshot: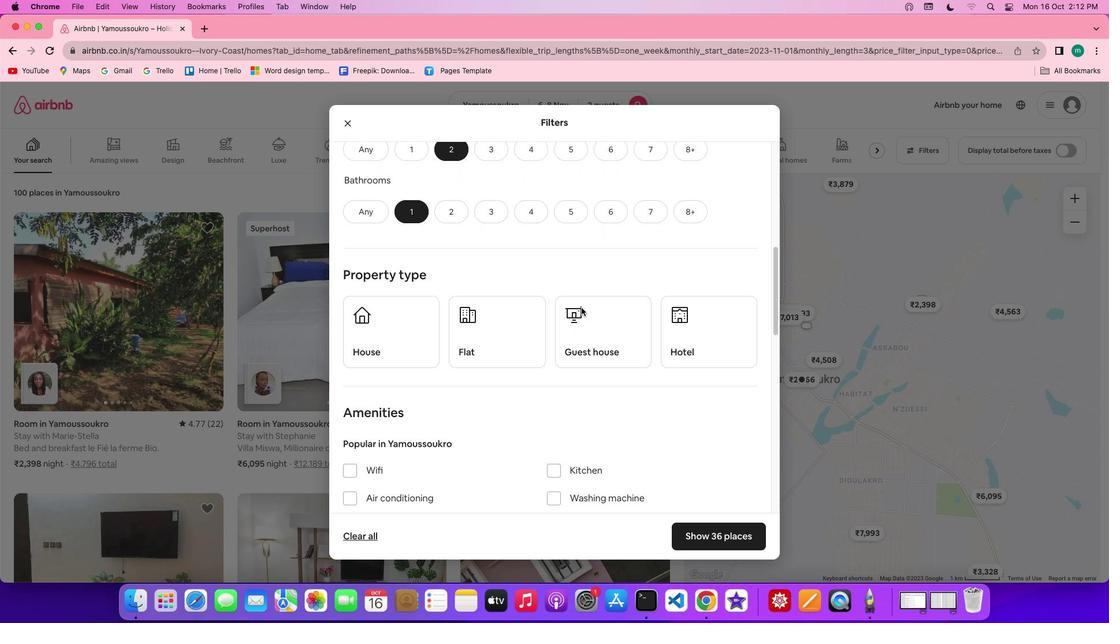 
Action: Mouse scrolled (581, 307) with delta (0, 0)
Screenshot: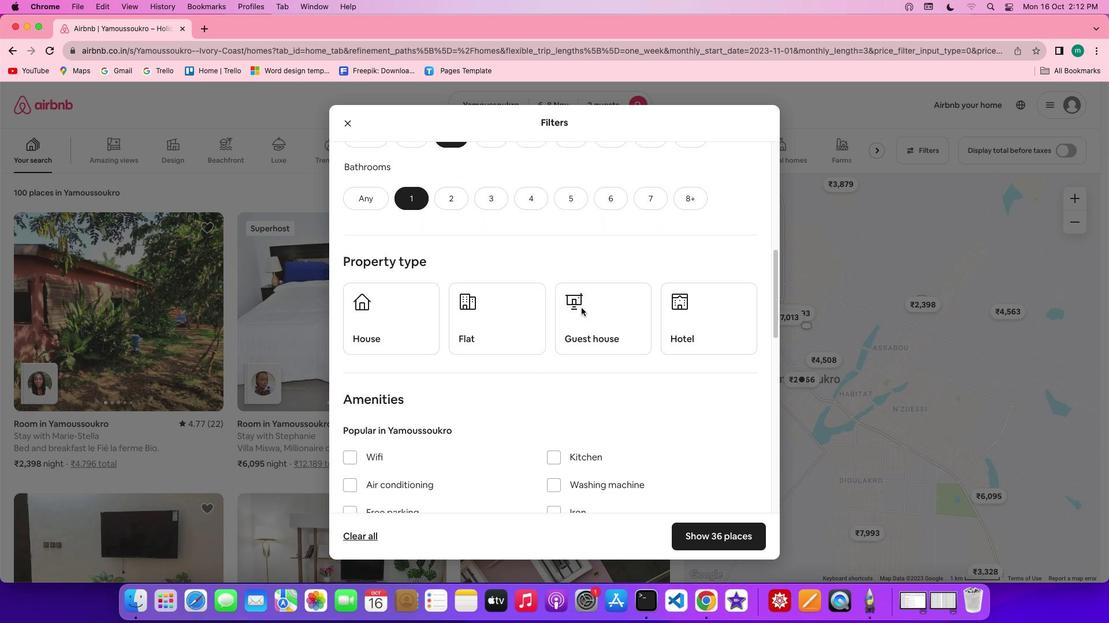 
Action: Mouse moved to (483, 309)
Screenshot: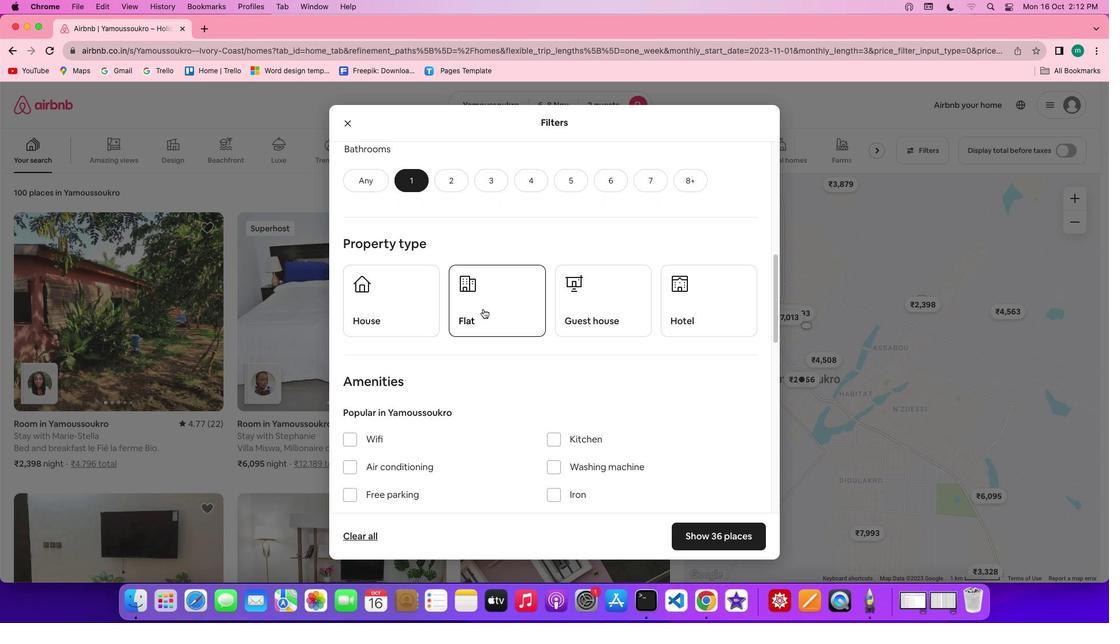 
Action: Mouse pressed left at (483, 309)
Screenshot: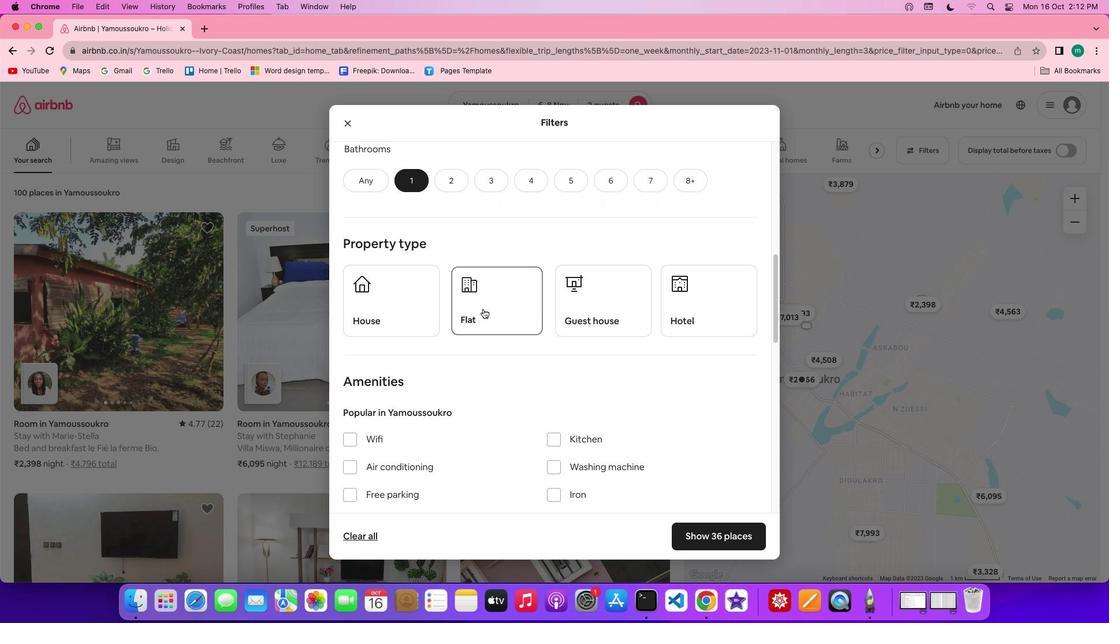 
Action: Mouse moved to (554, 343)
Screenshot: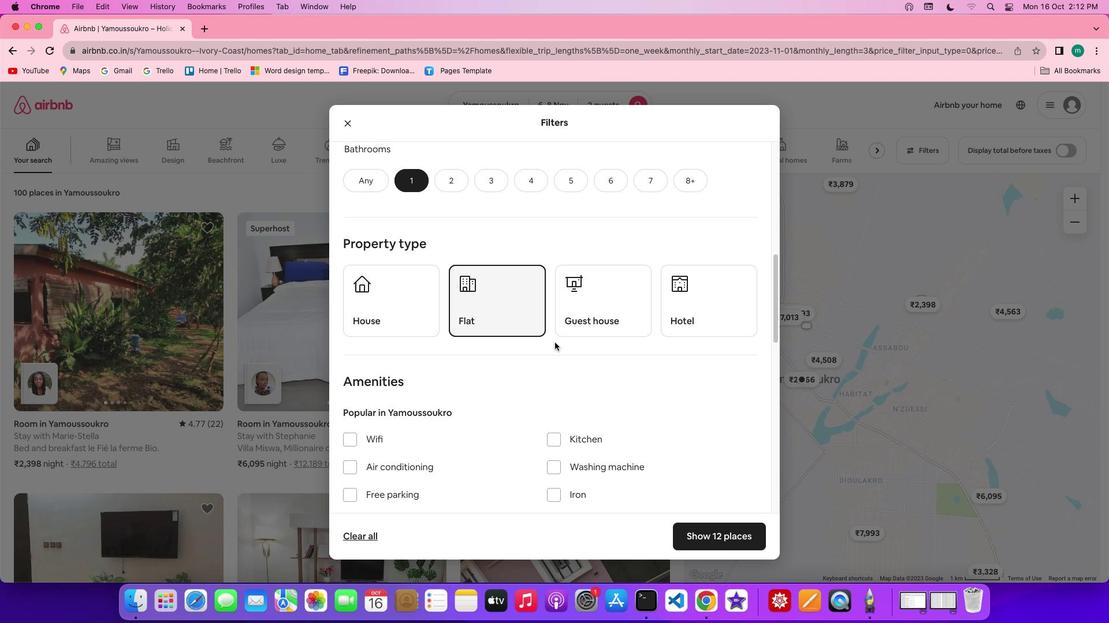 
Action: Mouse scrolled (554, 343) with delta (0, 0)
Screenshot: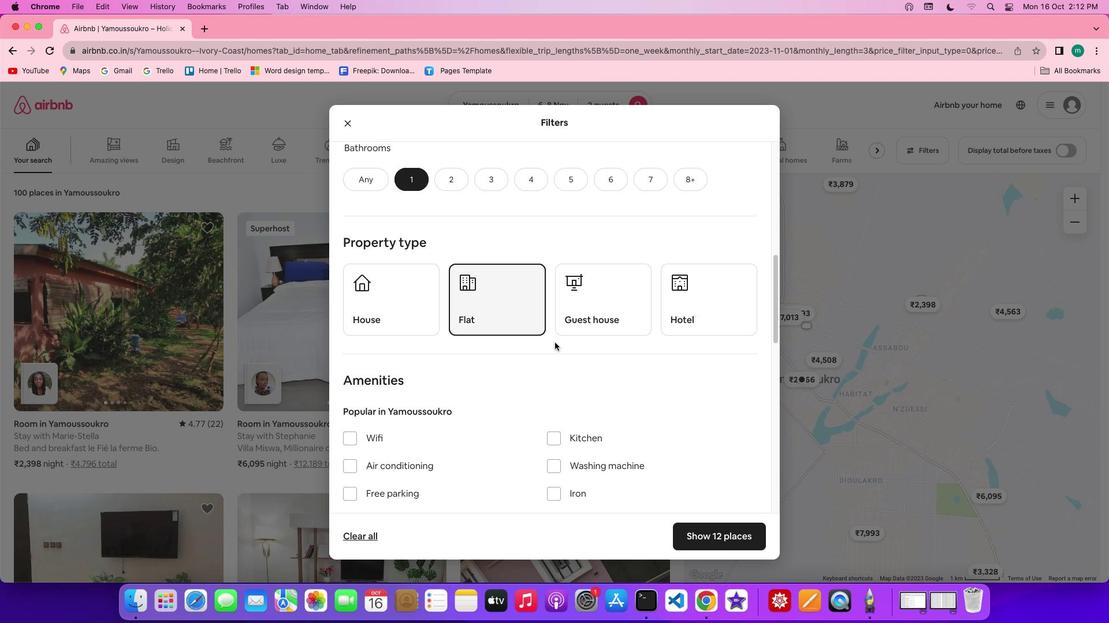 
Action: Mouse scrolled (554, 343) with delta (0, 0)
Screenshot: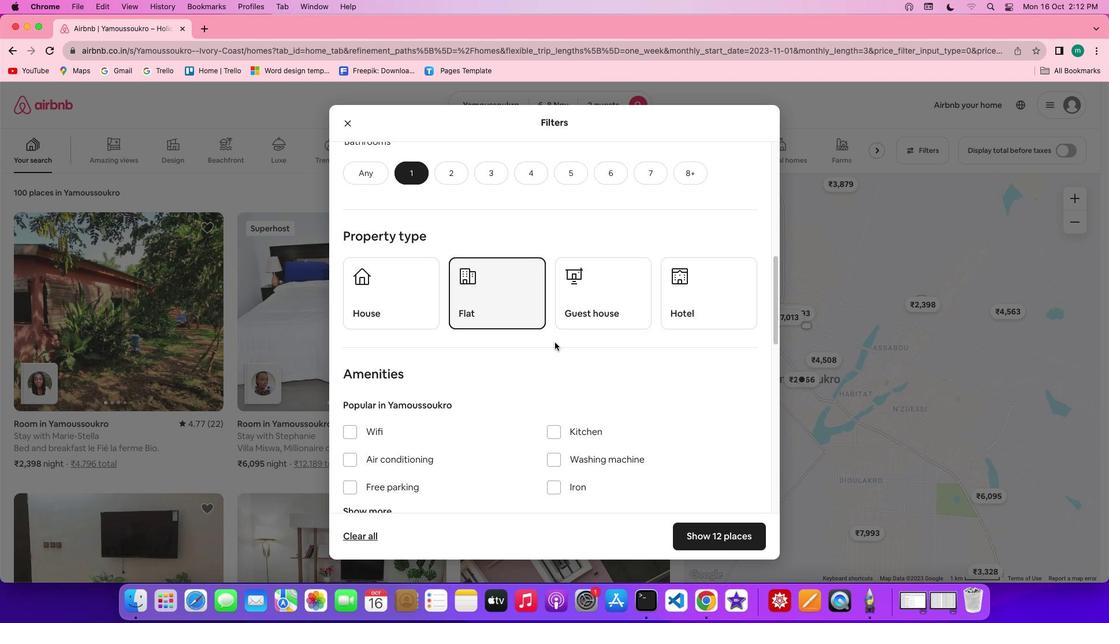 
Action: Mouse scrolled (554, 343) with delta (0, 0)
Screenshot: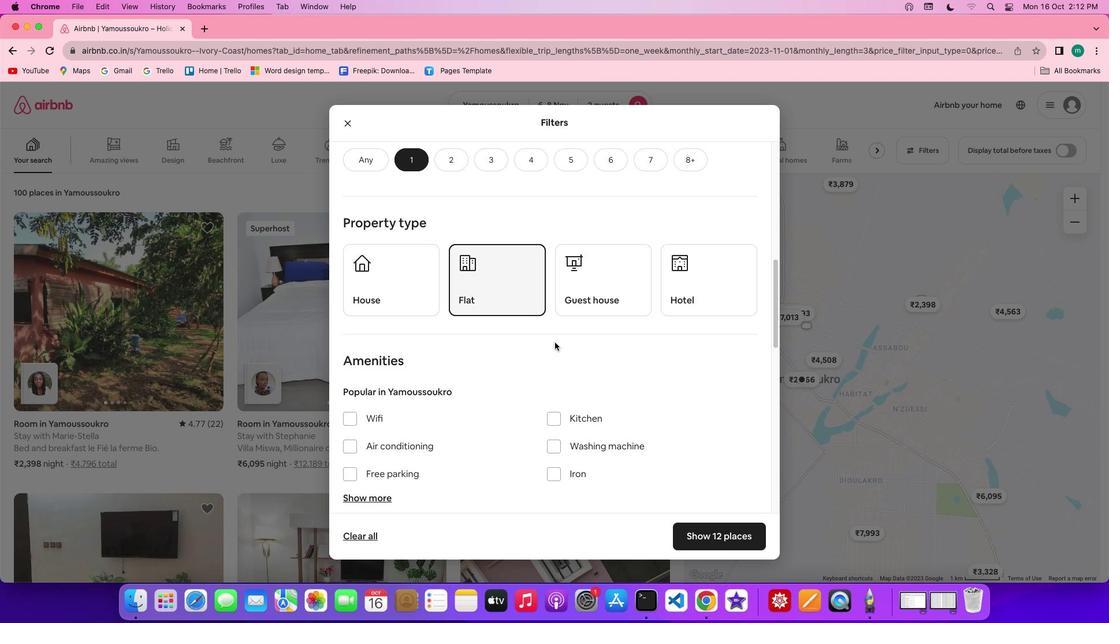 
Action: Mouse scrolled (554, 343) with delta (0, 0)
Screenshot: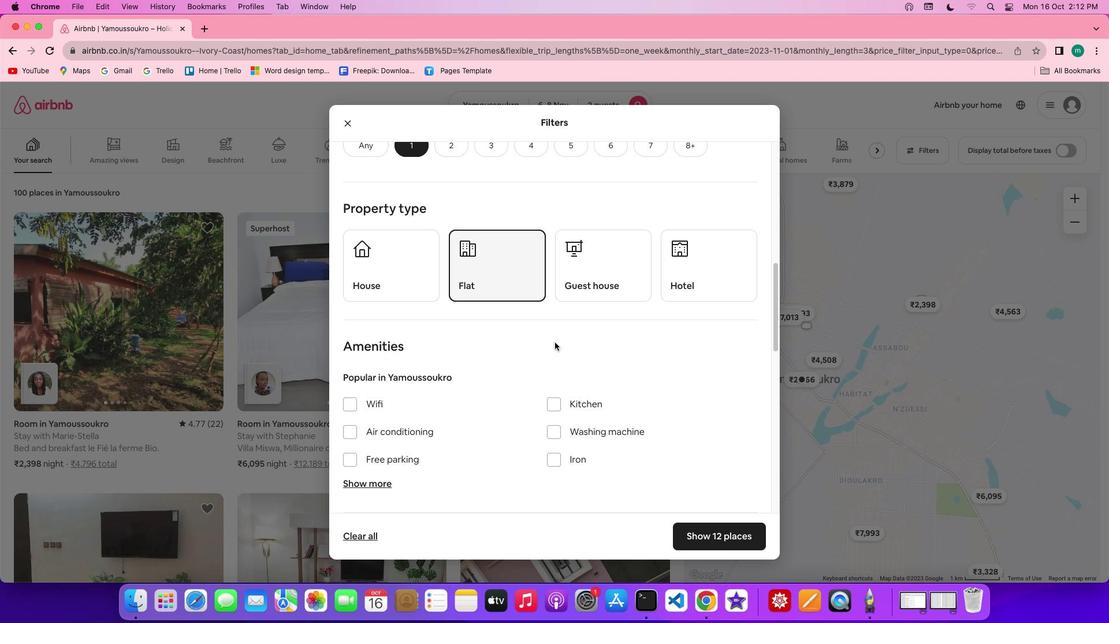 
Action: Mouse scrolled (554, 343) with delta (0, 0)
Screenshot: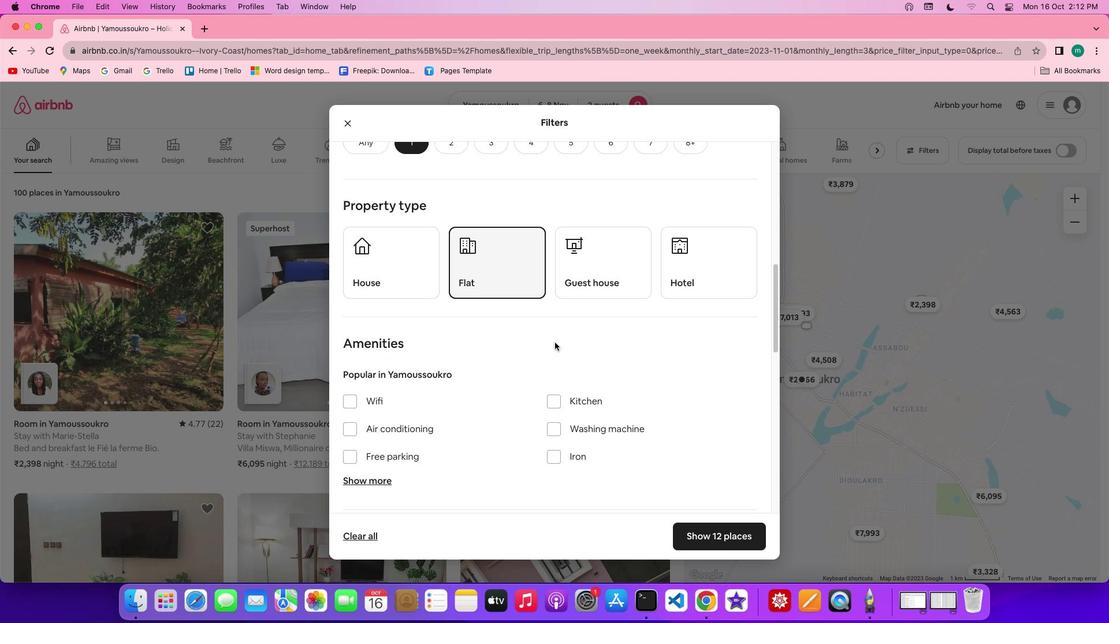 
Action: Mouse scrolled (554, 343) with delta (0, 0)
Screenshot: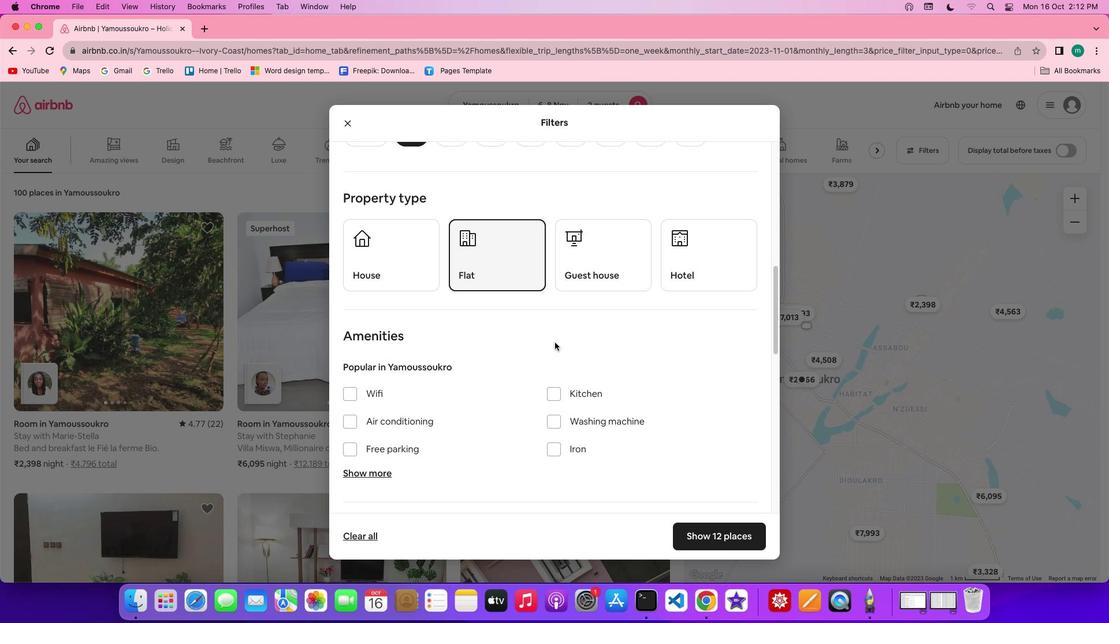 
Action: Mouse scrolled (554, 343) with delta (0, 0)
Screenshot: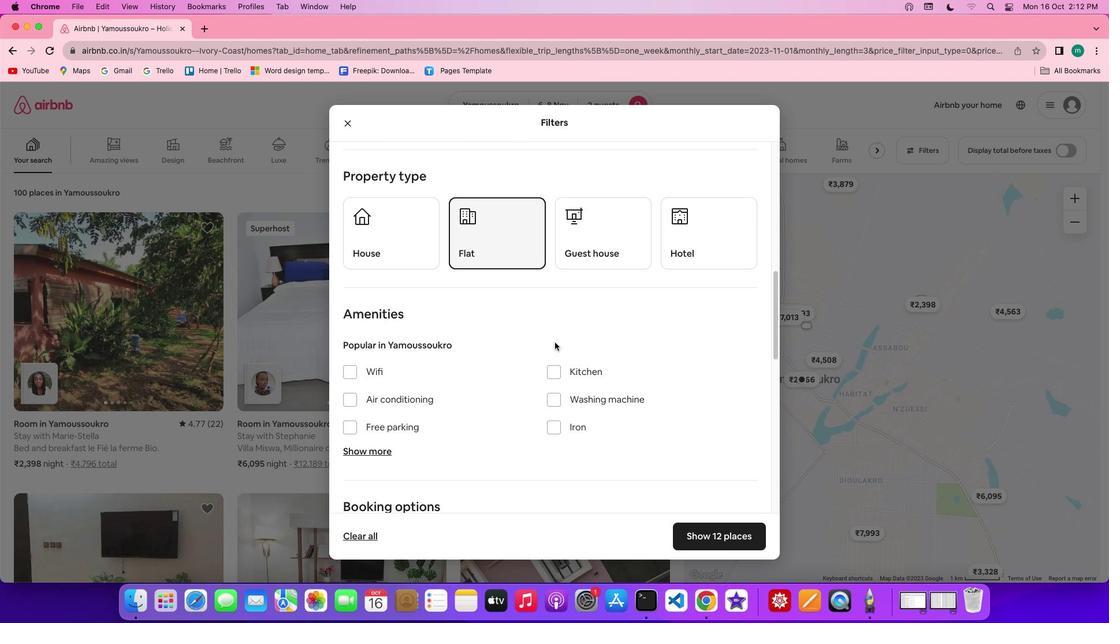
Action: Mouse scrolled (554, 343) with delta (0, 0)
Screenshot: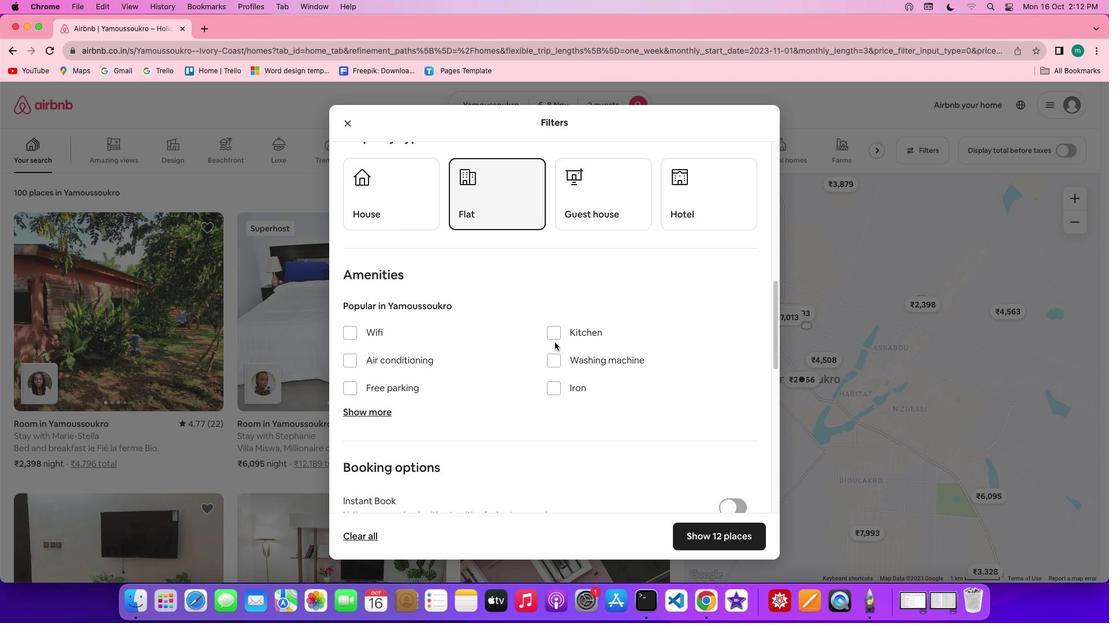 
Action: Mouse scrolled (554, 343) with delta (0, 0)
Screenshot: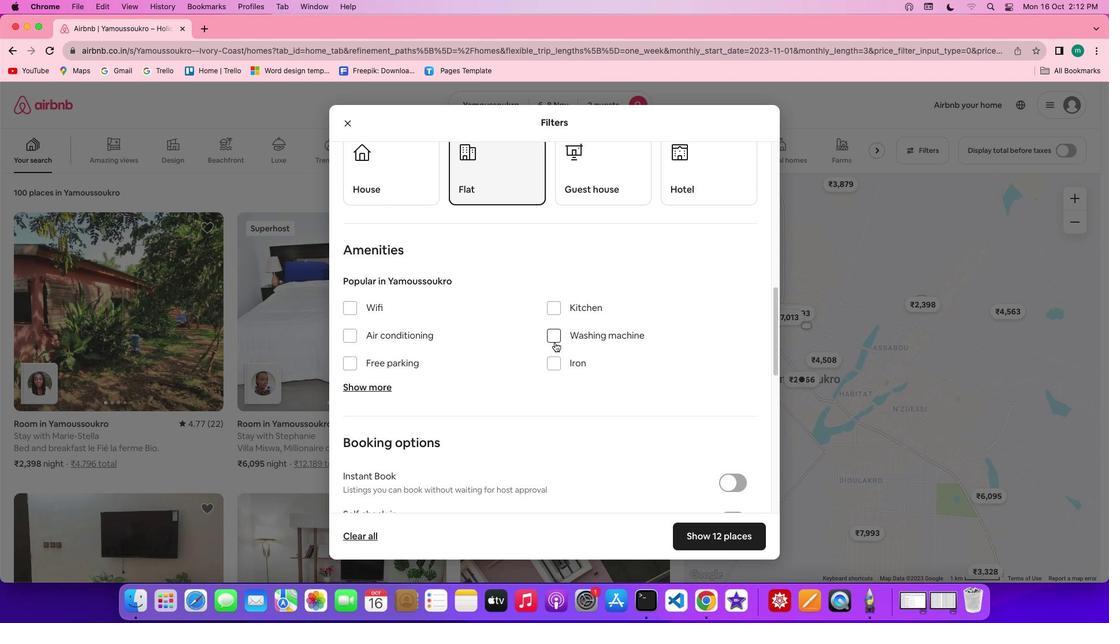 
Action: Mouse scrolled (554, 343) with delta (0, 0)
Screenshot: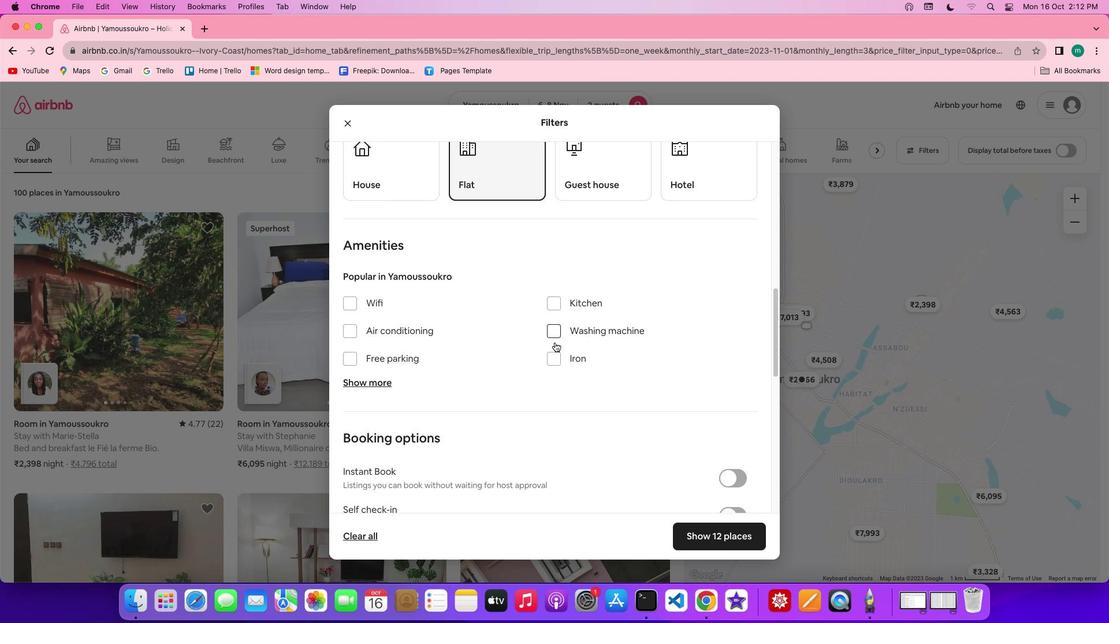 
Action: Mouse scrolled (554, 343) with delta (0, 0)
Screenshot: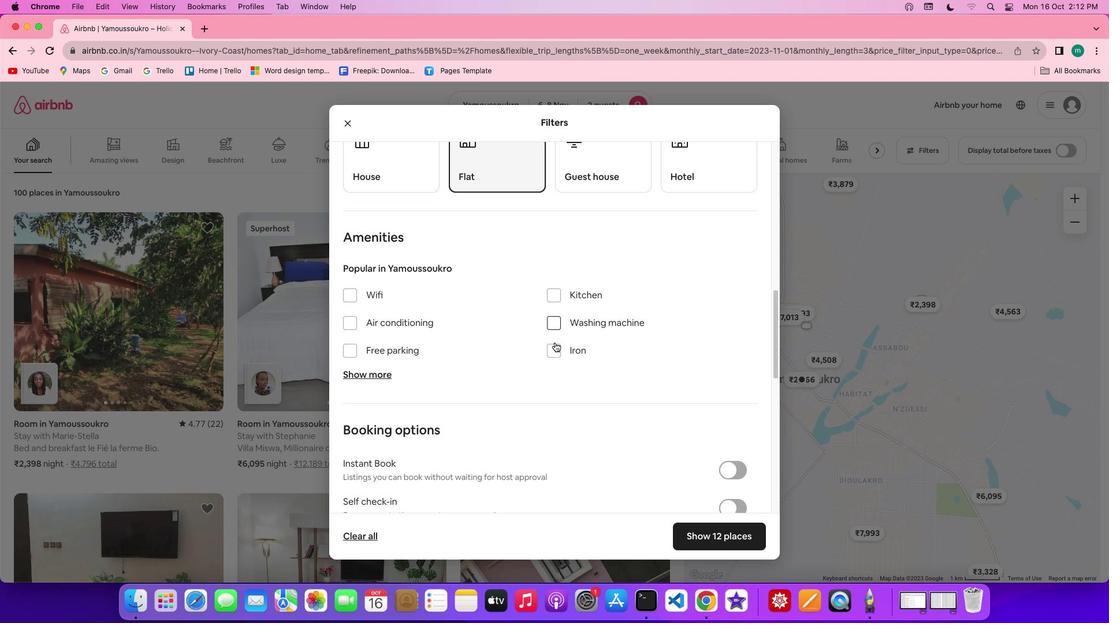
Action: Mouse moved to (386, 371)
Screenshot: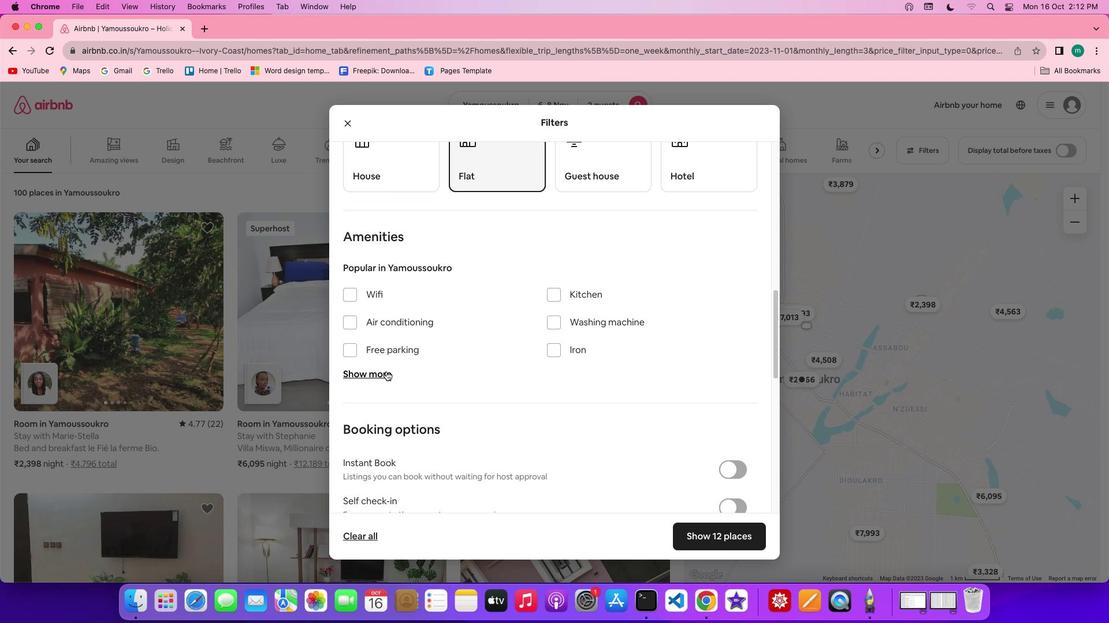 
Action: Mouse pressed left at (386, 371)
Screenshot: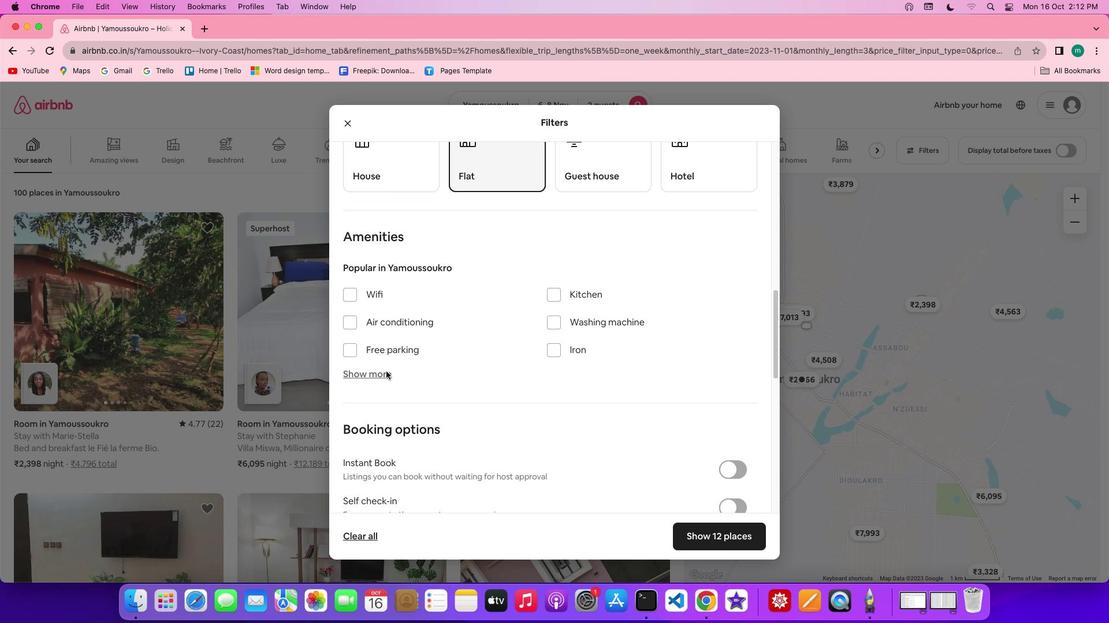 
Action: Mouse moved to (354, 288)
Screenshot: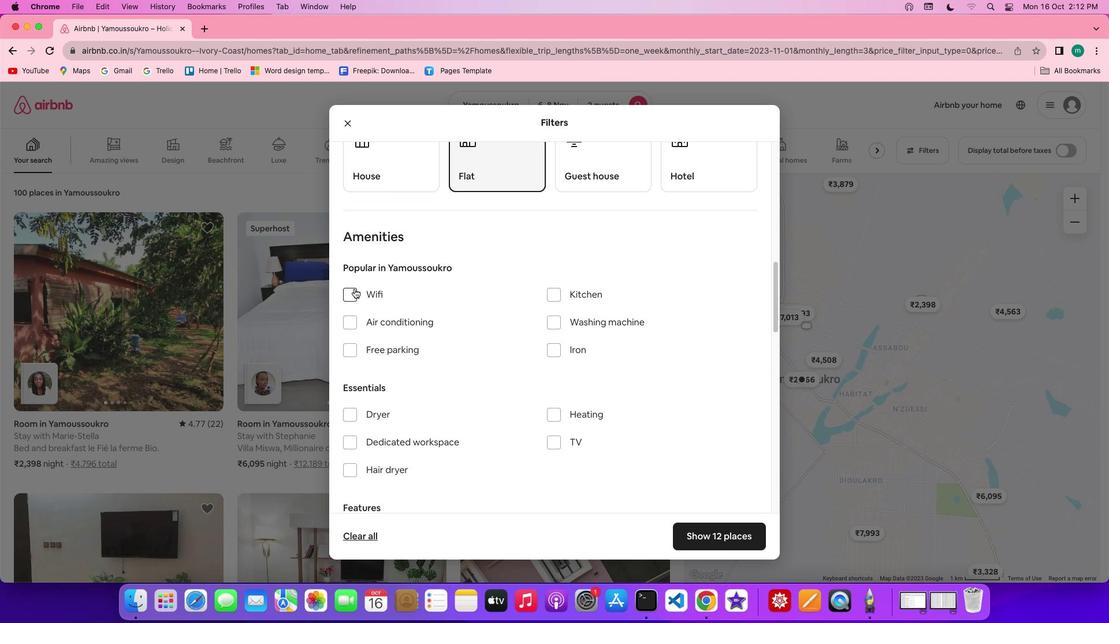 
Action: Mouse pressed left at (354, 288)
Screenshot: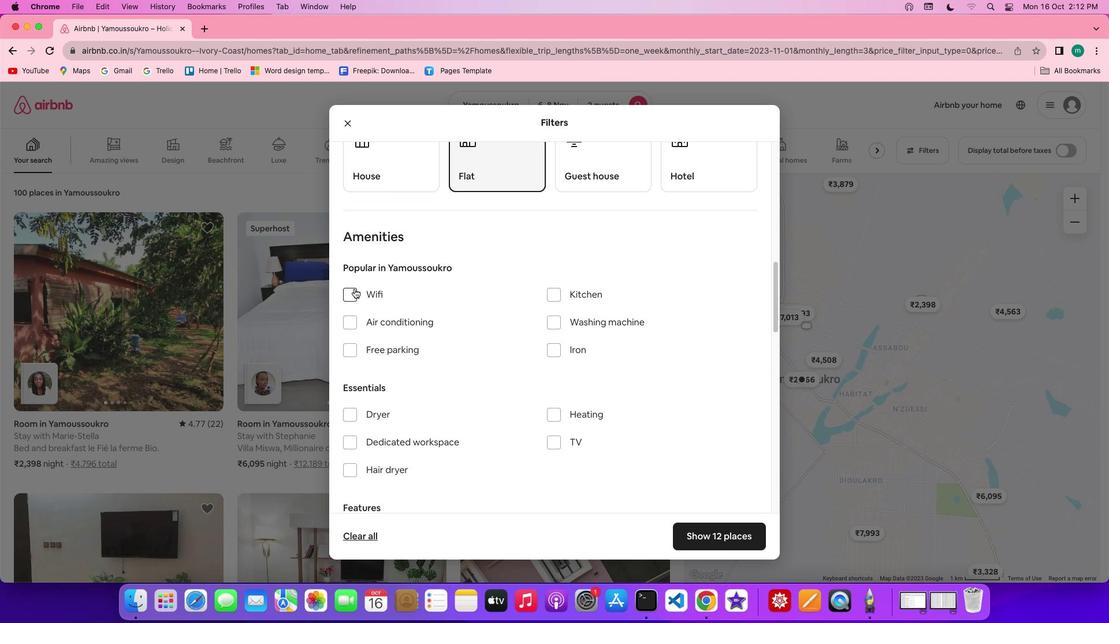 
Action: Mouse moved to (490, 315)
Screenshot: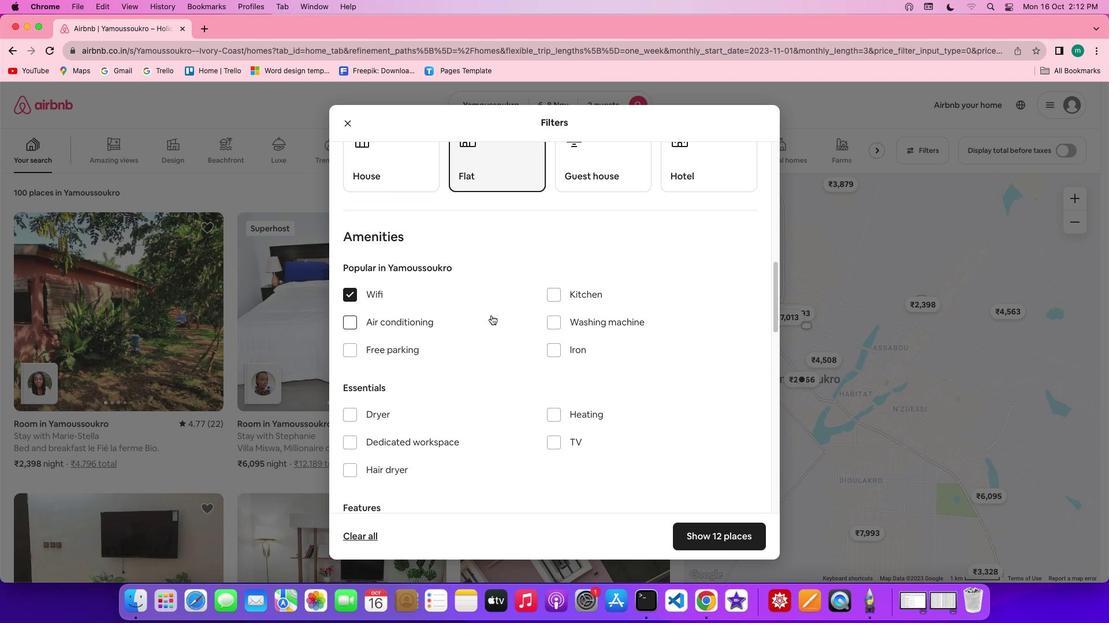 
Action: Mouse scrolled (490, 315) with delta (0, 0)
Screenshot: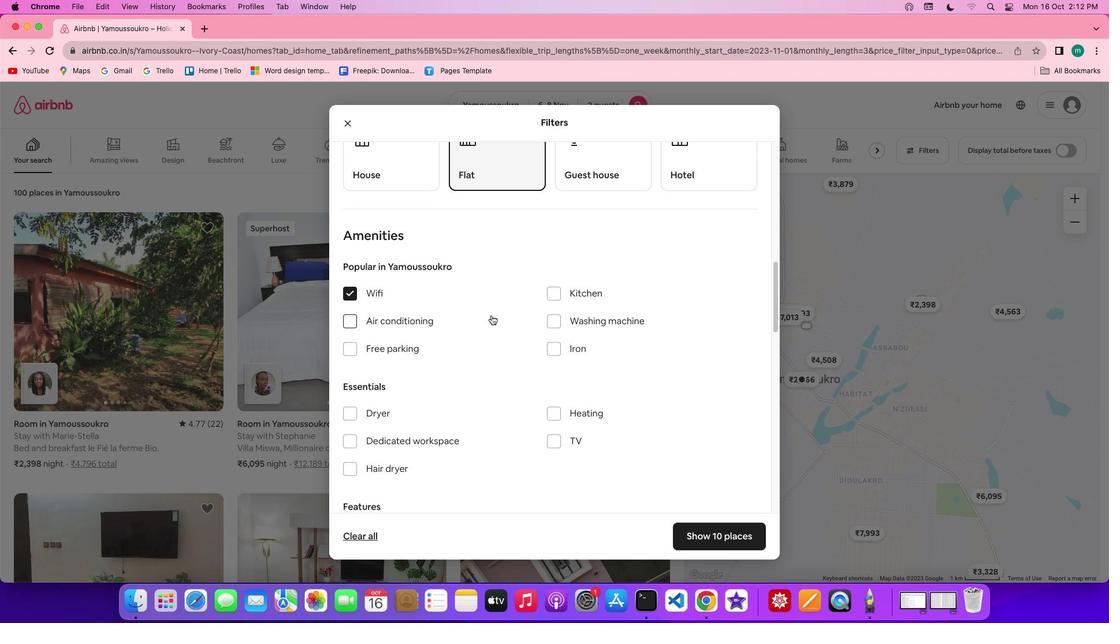 
Action: Mouse scrolled (490, 315) with delta (0, 0)
Screenshot: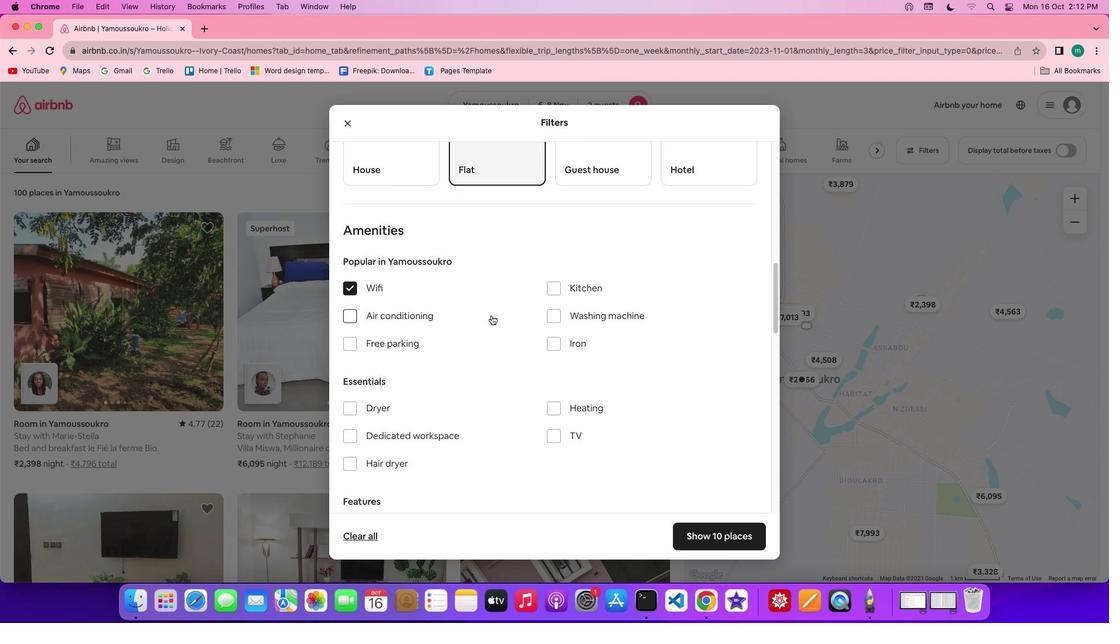 
Action: Mouse scrolled (490, 315) with delta (0, 0)
Screenshot: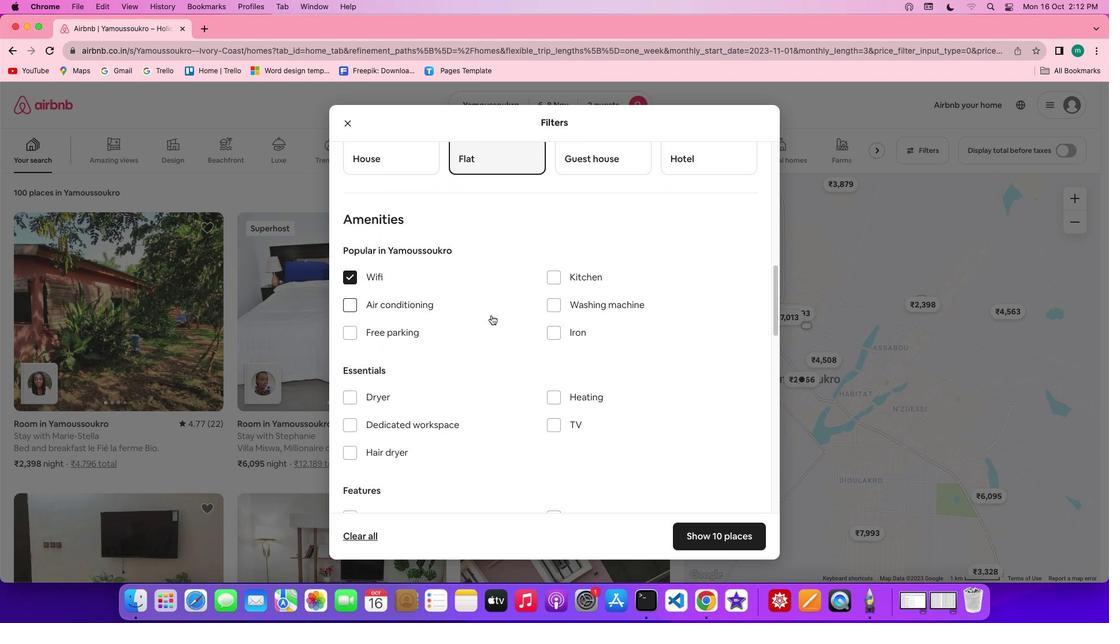 
Action: Mouse scrolled (490, 315) with delta (0, 0)
Screenshot: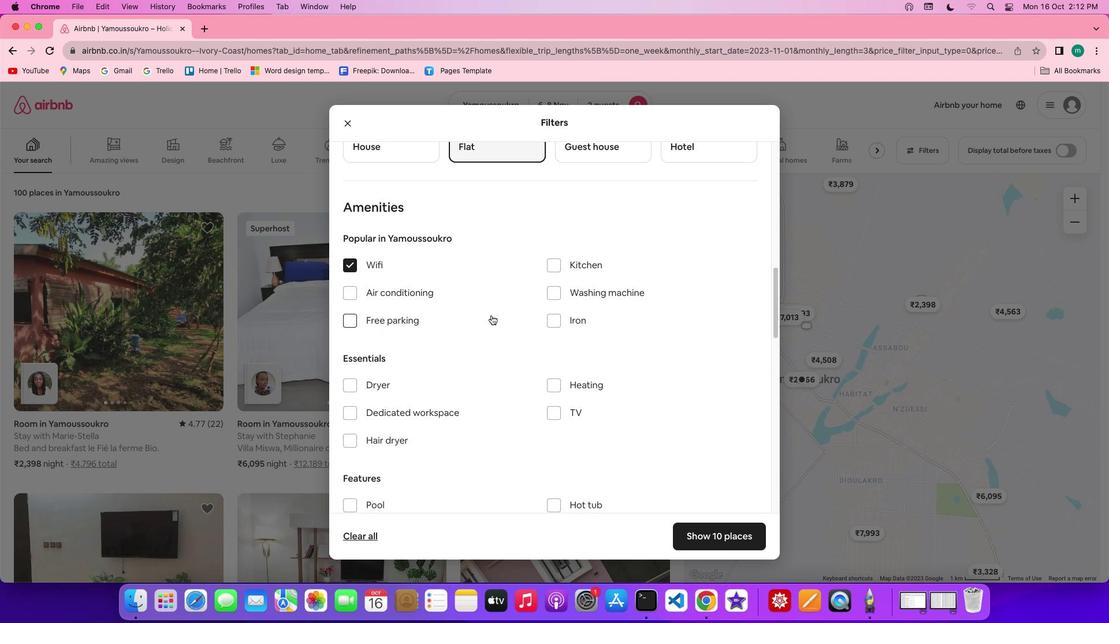 
Action: Mouse scrolled (490, 315) with delta (0, 0)
Screenshot: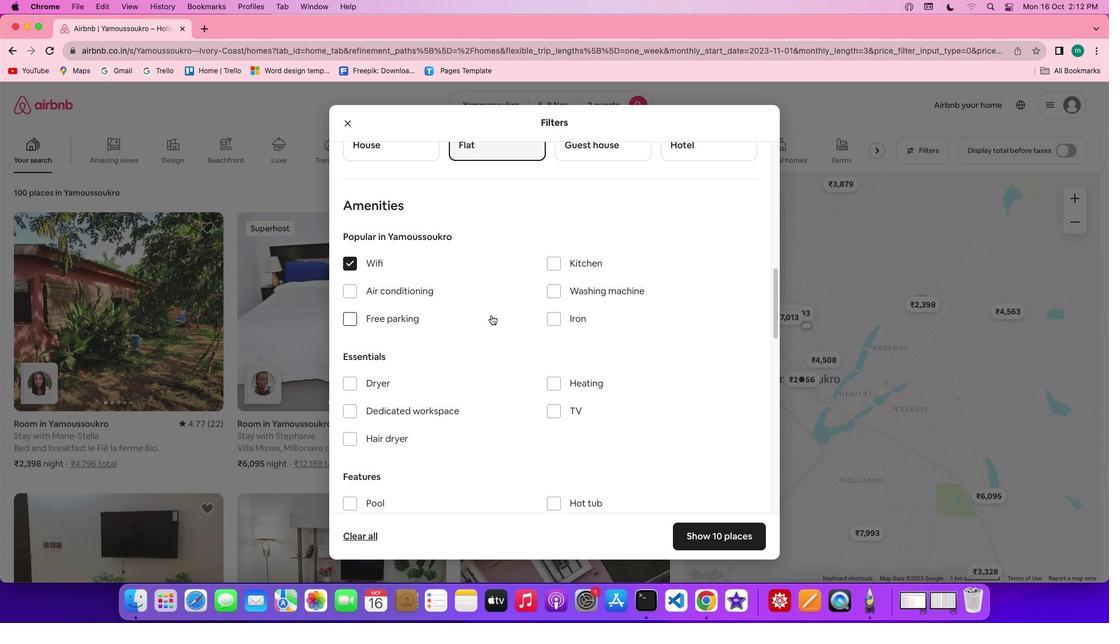 
Action: Mouse scrolled (490, 315) with delta (0, 0)
Screenshot: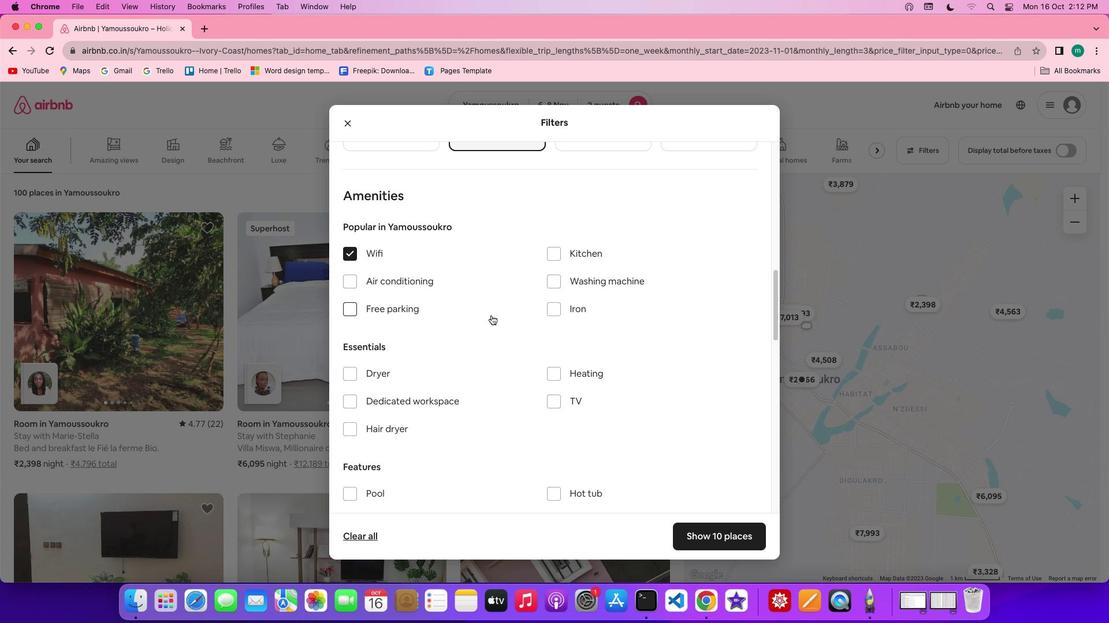 
Action: Mouse scrolled (490, 315) with delta (0, 0)
Screenshot: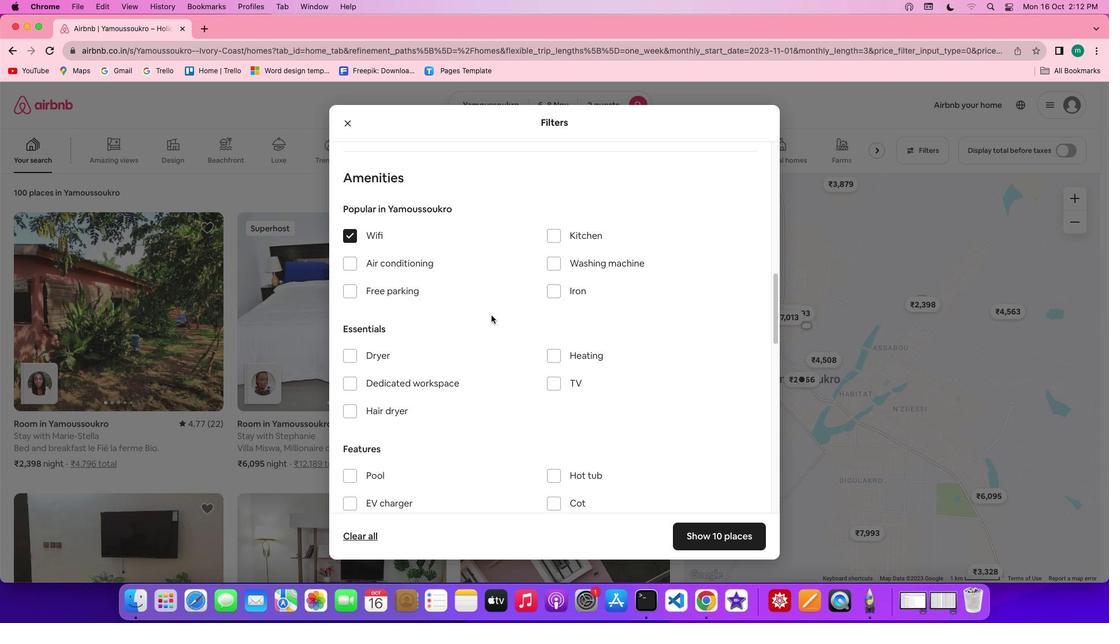 
Action: Mouse scrolled (490, 315) with delta (0, 0)
Screenshot: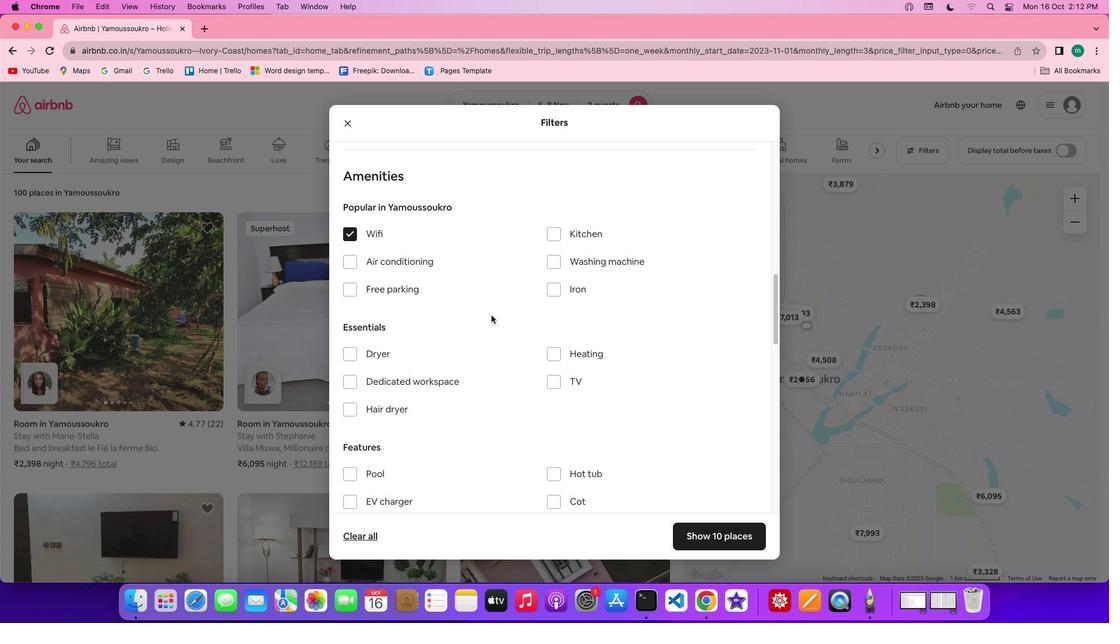 
Action: Mouse scrolled (490, 315) with delta (0, 0)
Screenshot: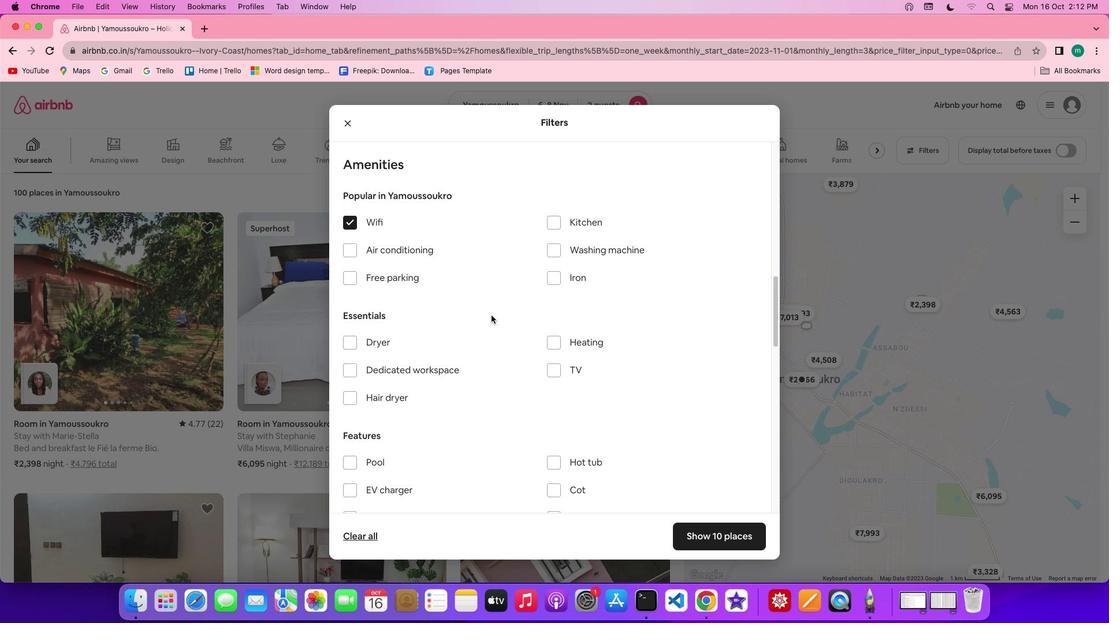 
Action: Mouse scrolled (490, 315) with delta (0, 0)
Screenshot: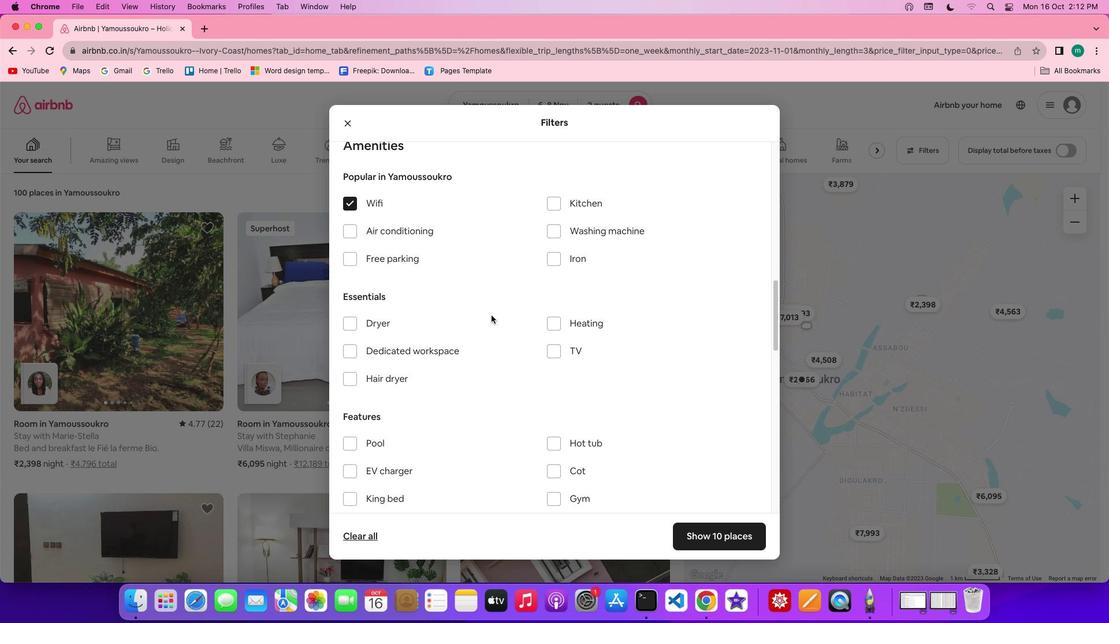 
Action: Mouse scrolled (490, 315) with delta (0, 0)
Screenshot: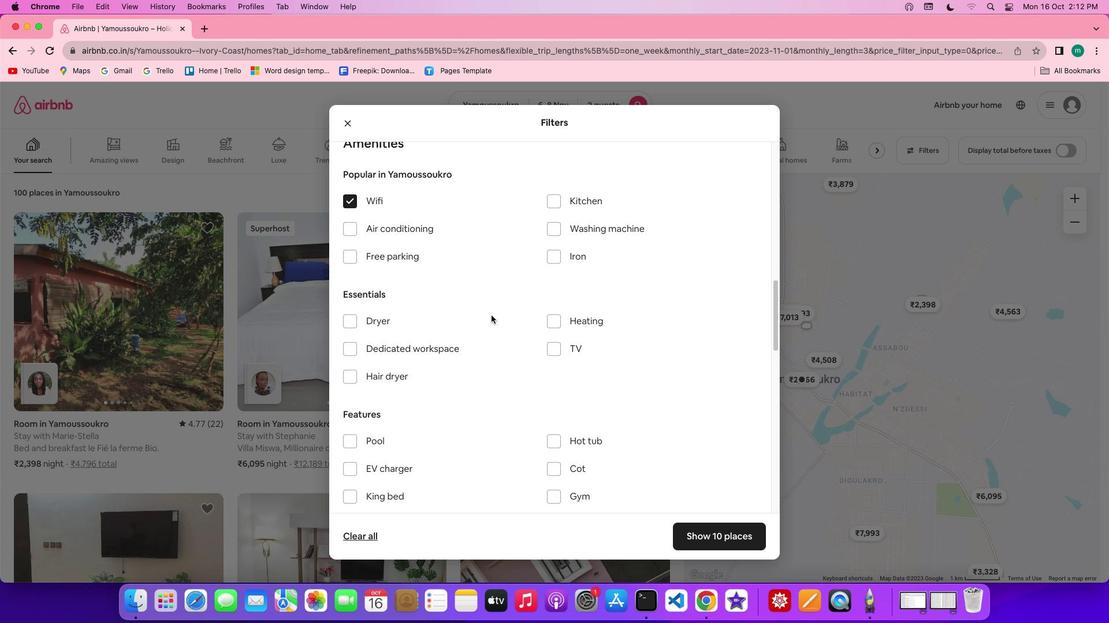 
Action: Mouse scrolled (490, 315) with delta (0, 0)
Screenshot: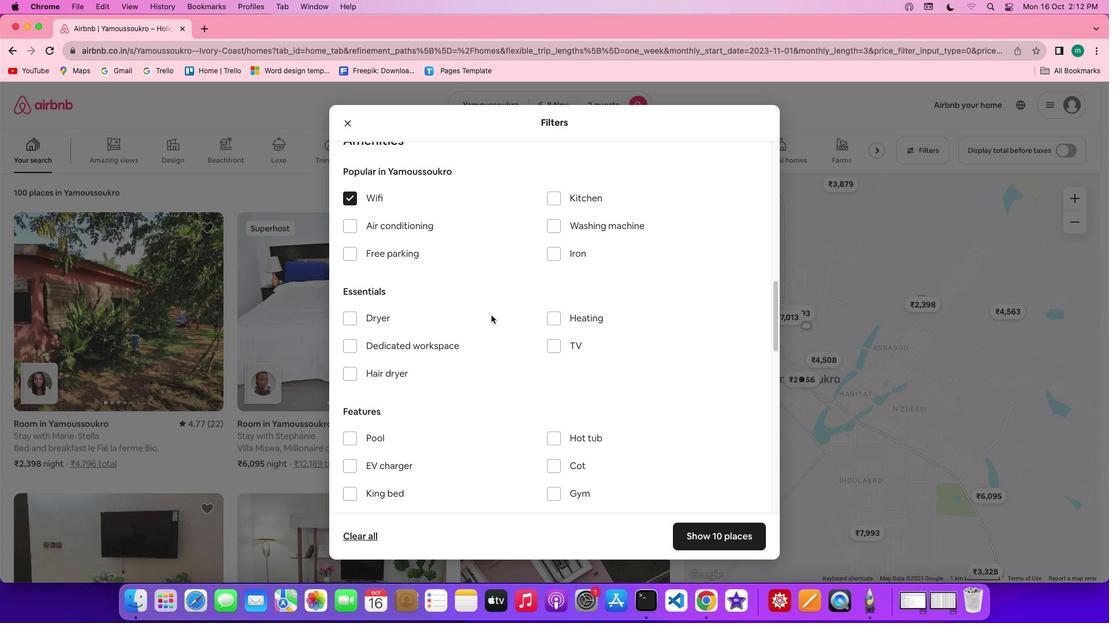 
Action: Mouse scrolled (490, 315) with delta (0, 0)
Screenshot: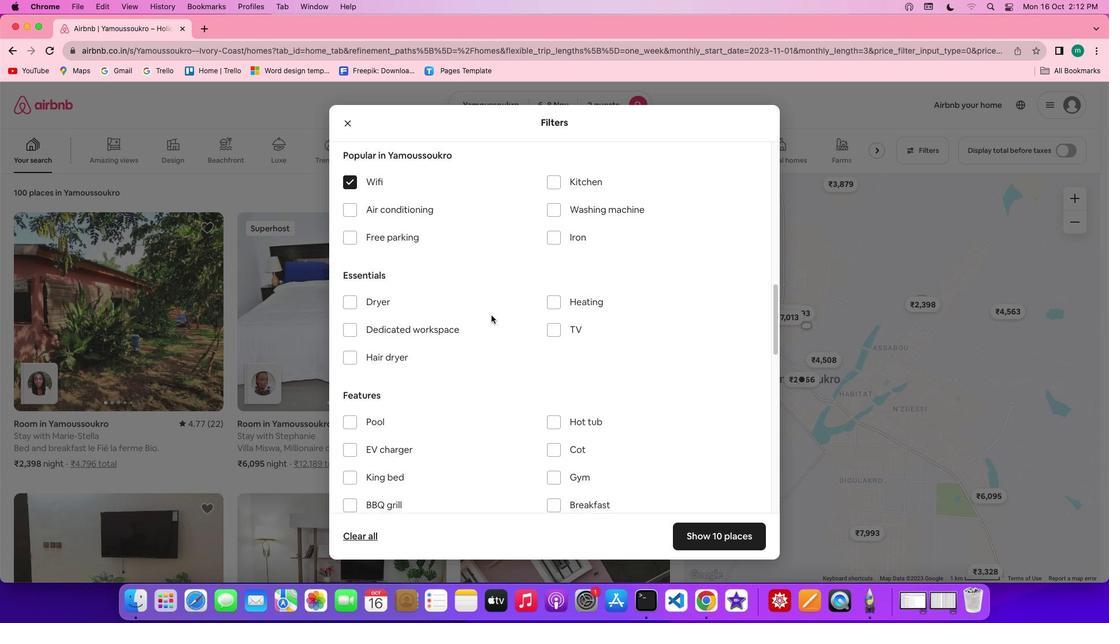 
Action: Mouse scrolled (490, 315) with delta (0, -1)
Screenshot: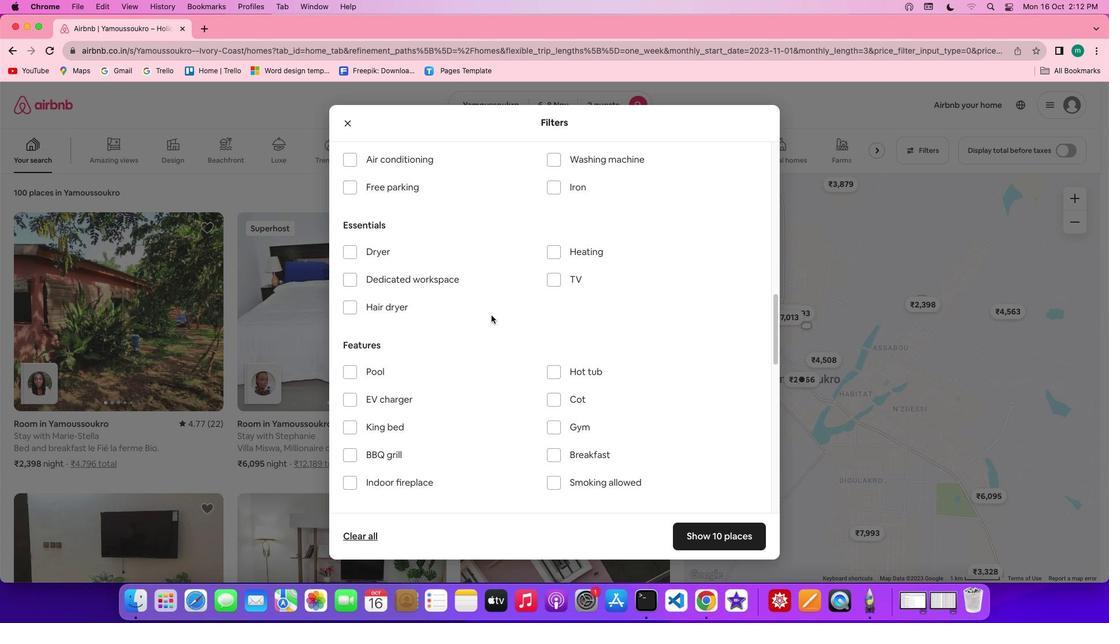 
Action: Mouse scrolled (490, 315) with delta (0, 0)
Screenshot: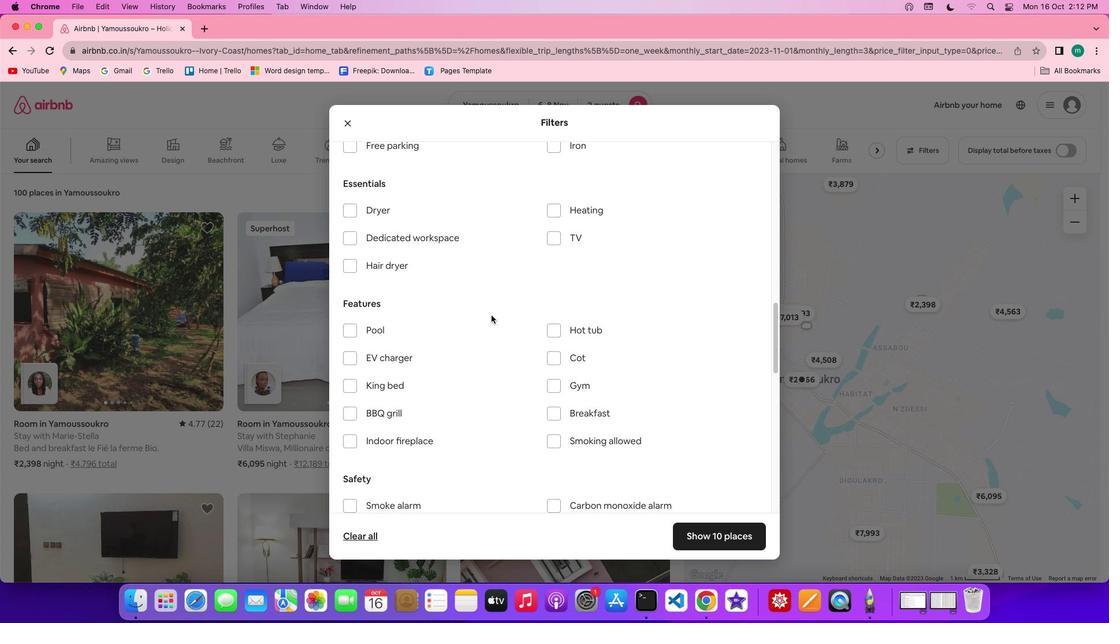 
Action: Mouse scrolled (490, 315) with delta (0, 0)
Screenshot: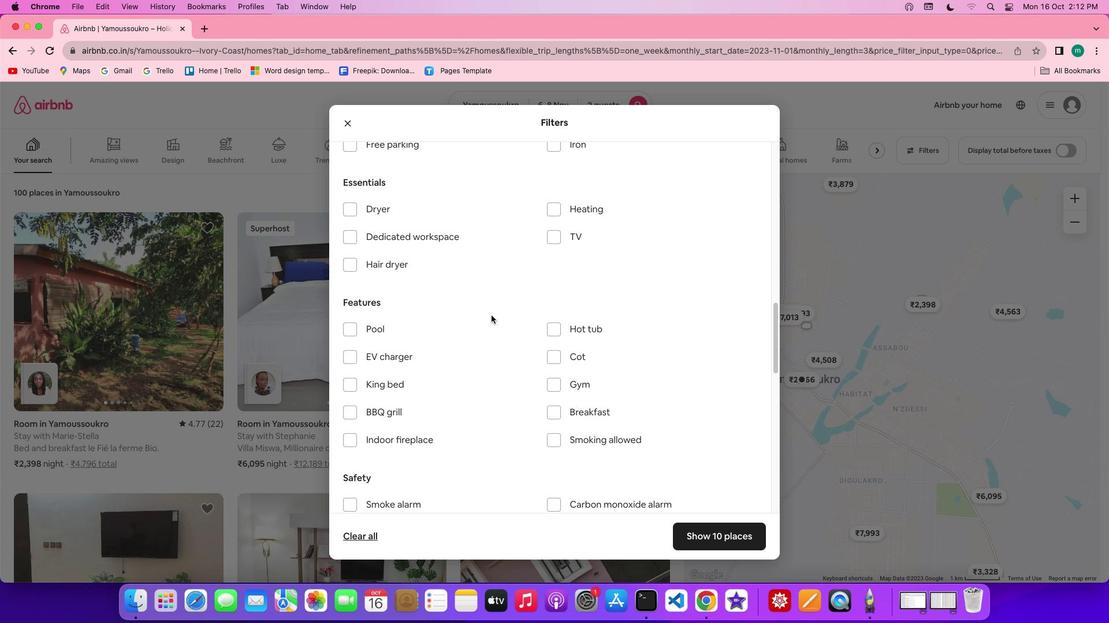 
Action: Mouse scrolled (490, 315) with delta (0, -1)
Screenshot: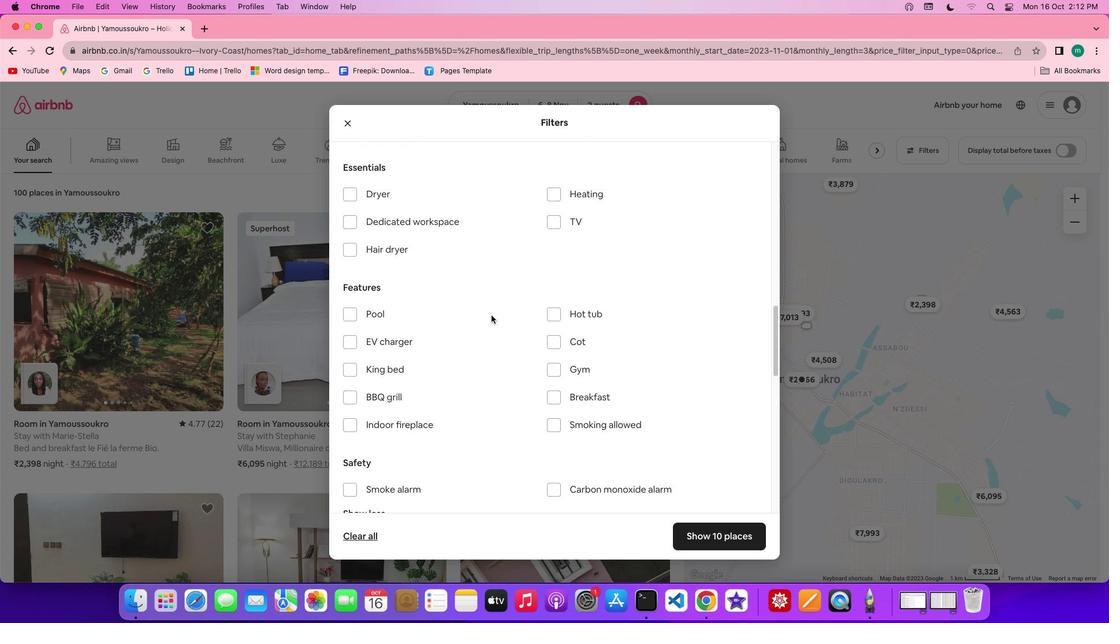 
Action: Mouse scrolled (490, 315) with delta (0, -1)
Screenshot: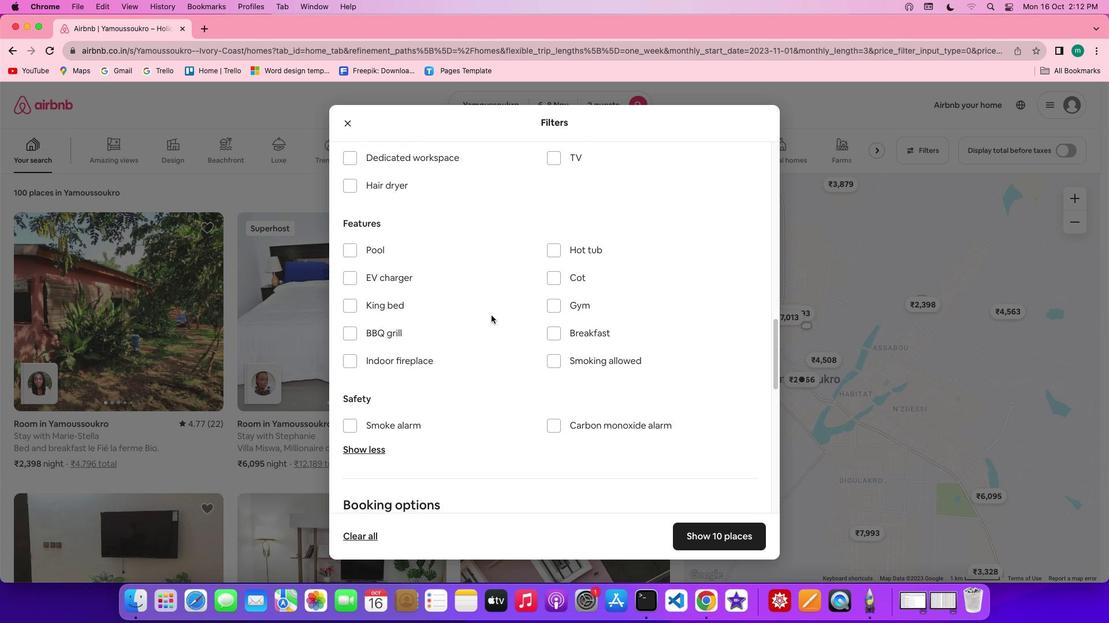 
Action: Mouse scrolled (490, 315) with delta (0, 0)
Screenshot: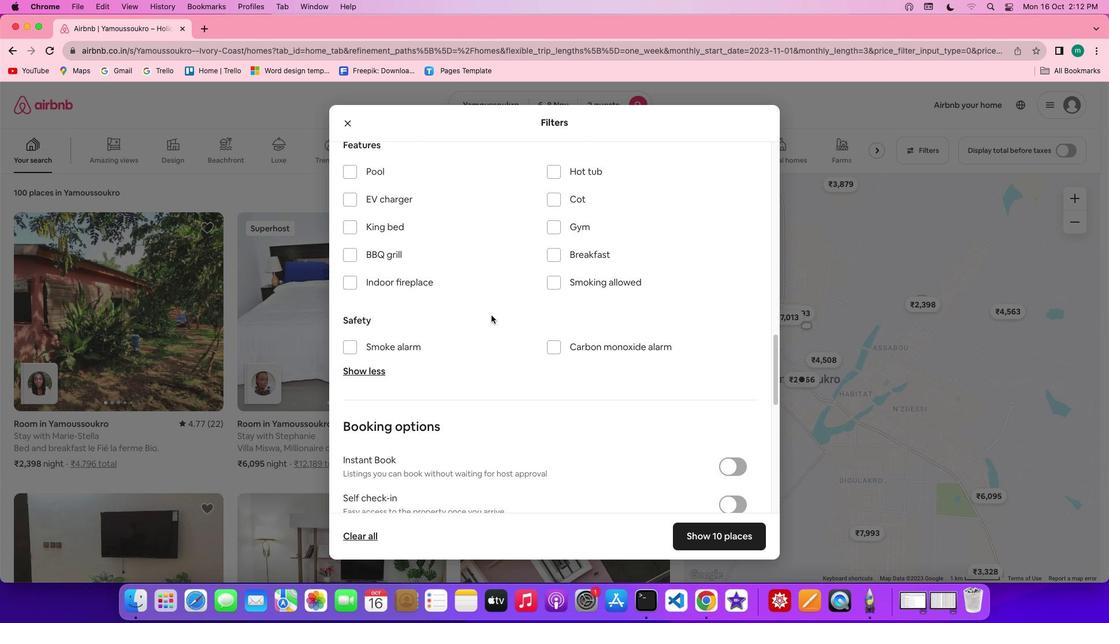 
Action: Mouse scrolled (490, 315) with delta (0, 0)
Screenshot: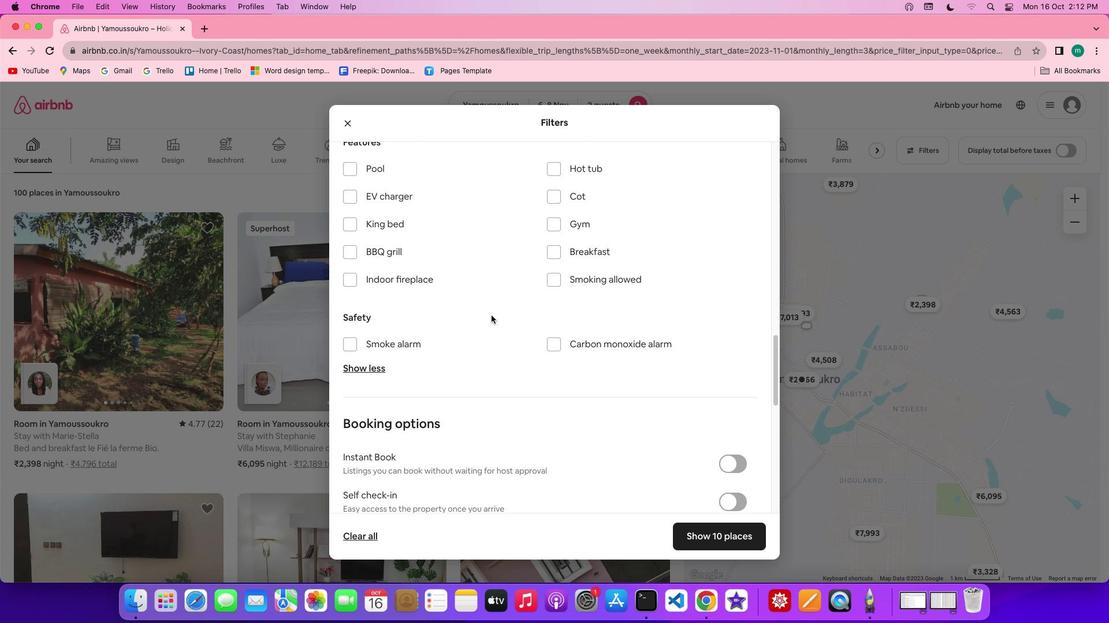 
Action: Mouse scrolled (490, 315) with delta (0, -1)
Screenshot: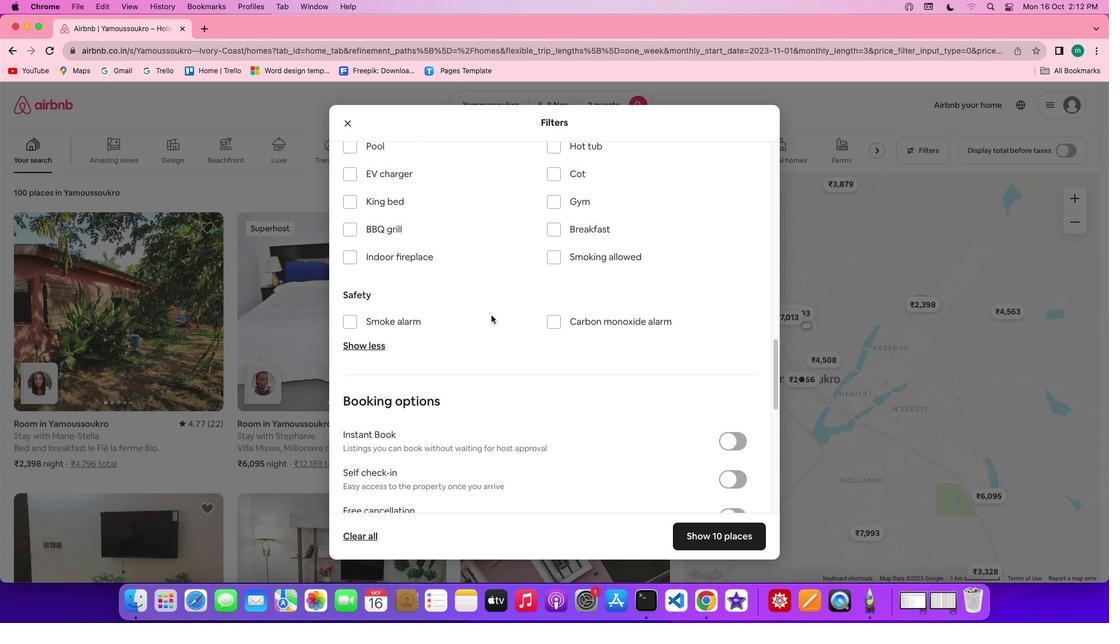 
Action: Mouse scrolled (490, 315) with delta (0, -1)
Screenshot: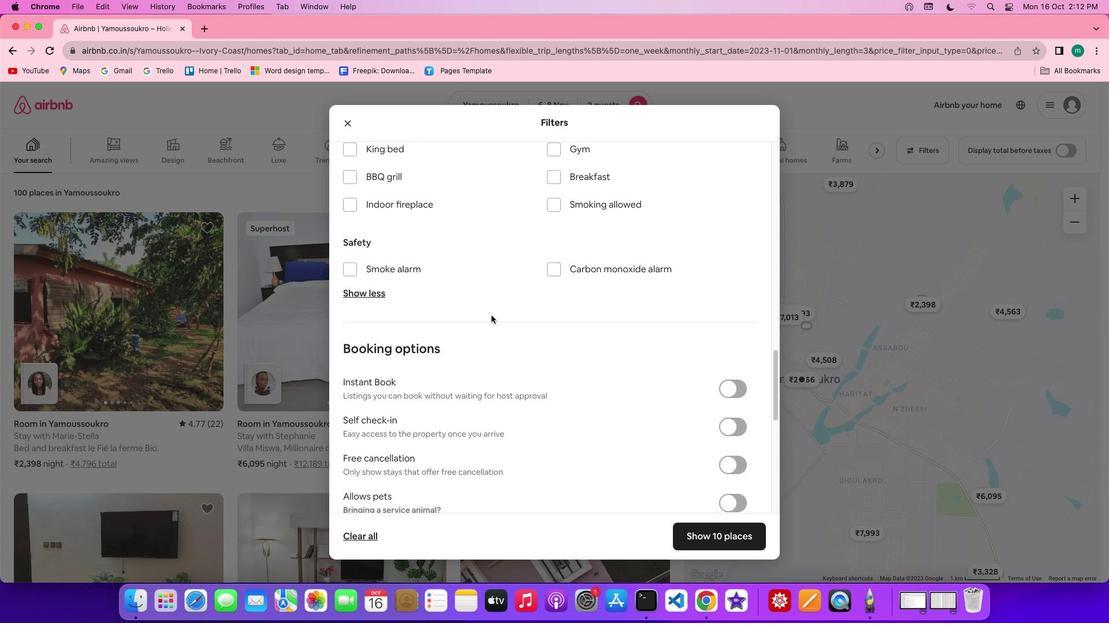 
Action: Mouse moved to (738, 358)
Screenshot: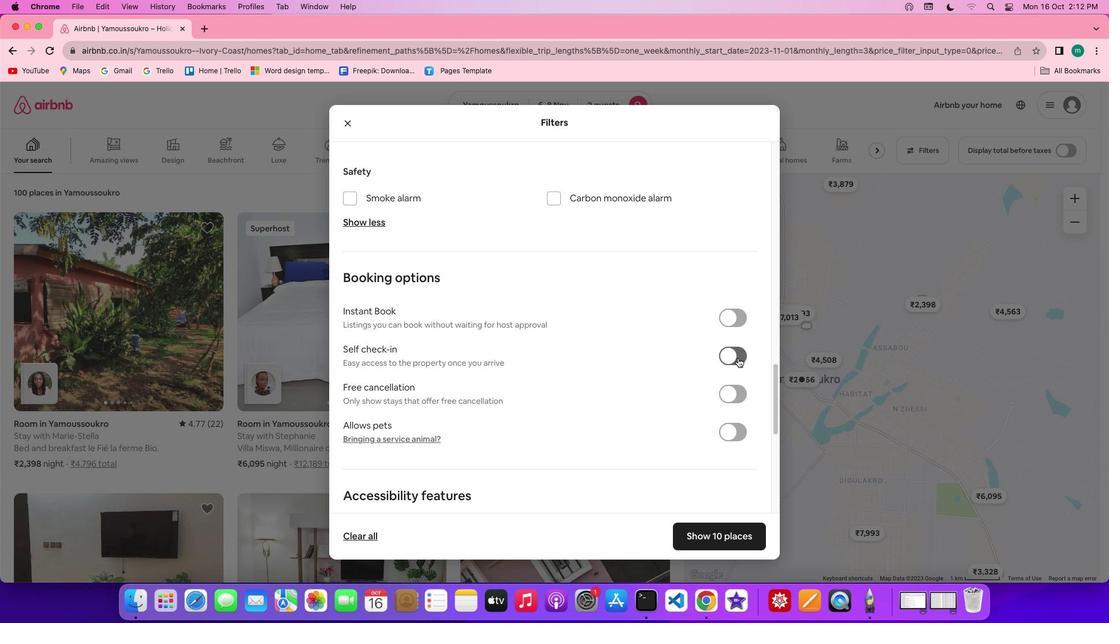 
Action: Mouse pressed left at (738, 358)
Screenshot: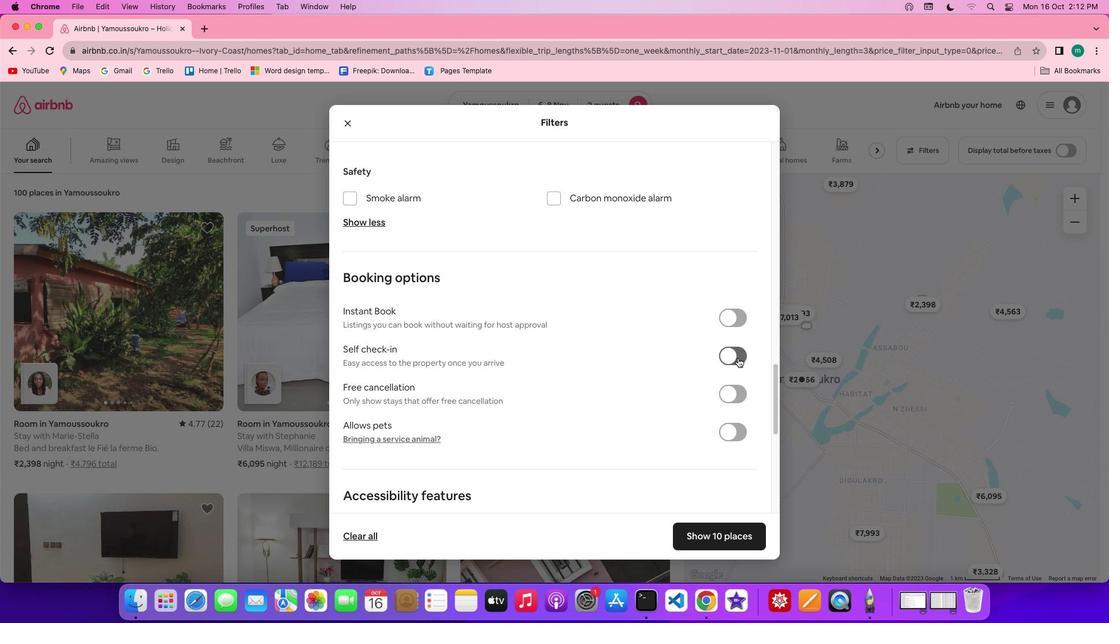 
Action: Mouse moved to (608, 410)
Screenshot: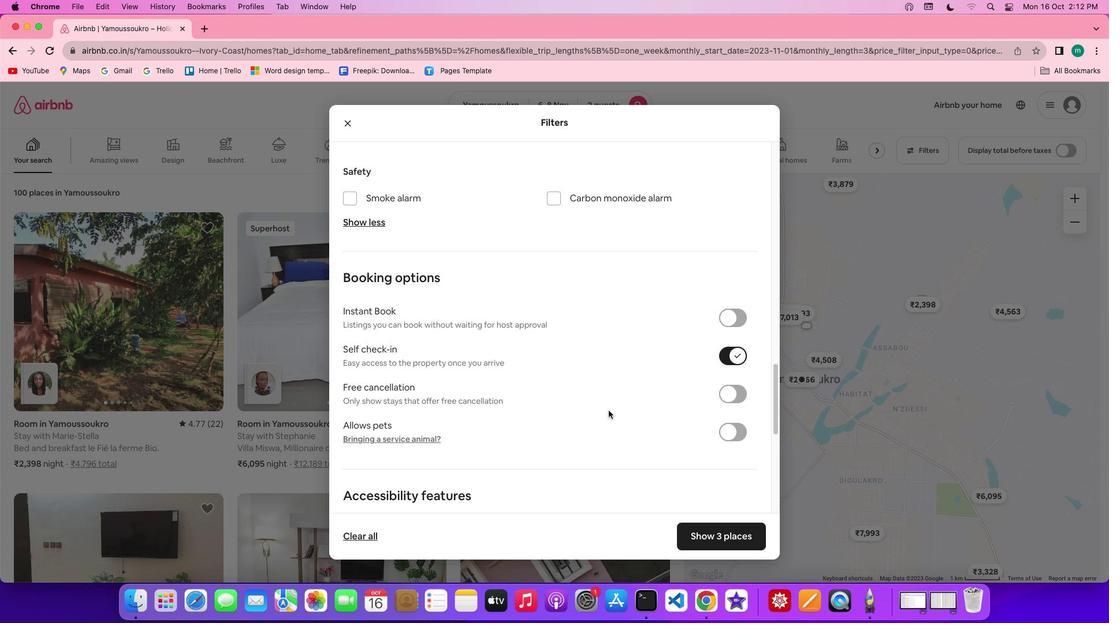 
Action: Mouse scrolled (608, 410) with delta (0, 0)
Screenshot: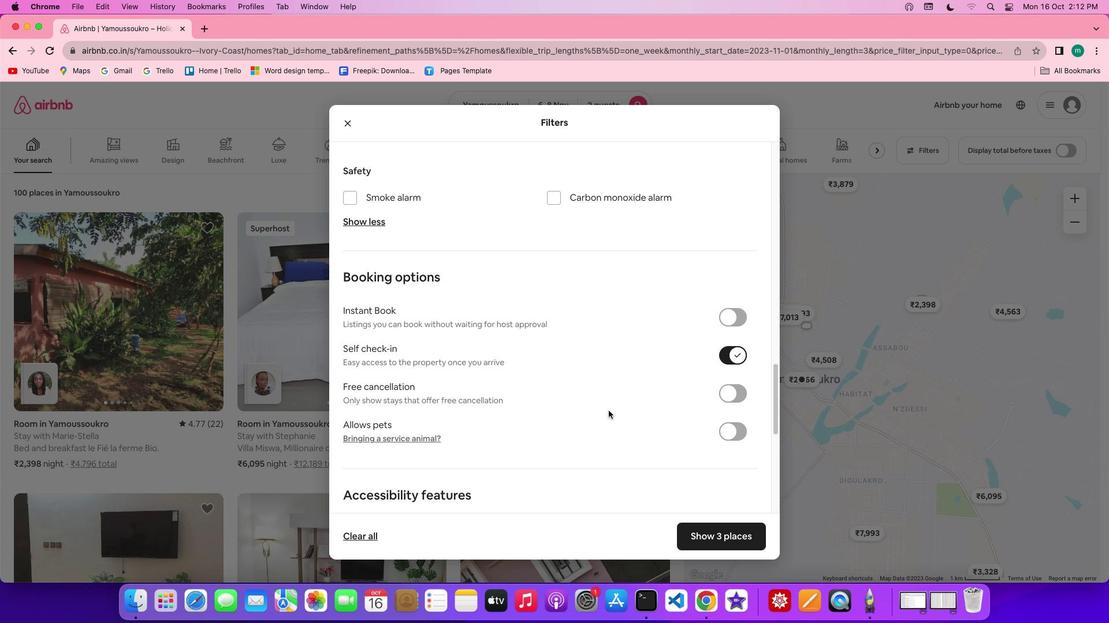 
Action: Mouse scrolled (608, 410) with delta (0, 0)
Screenshot: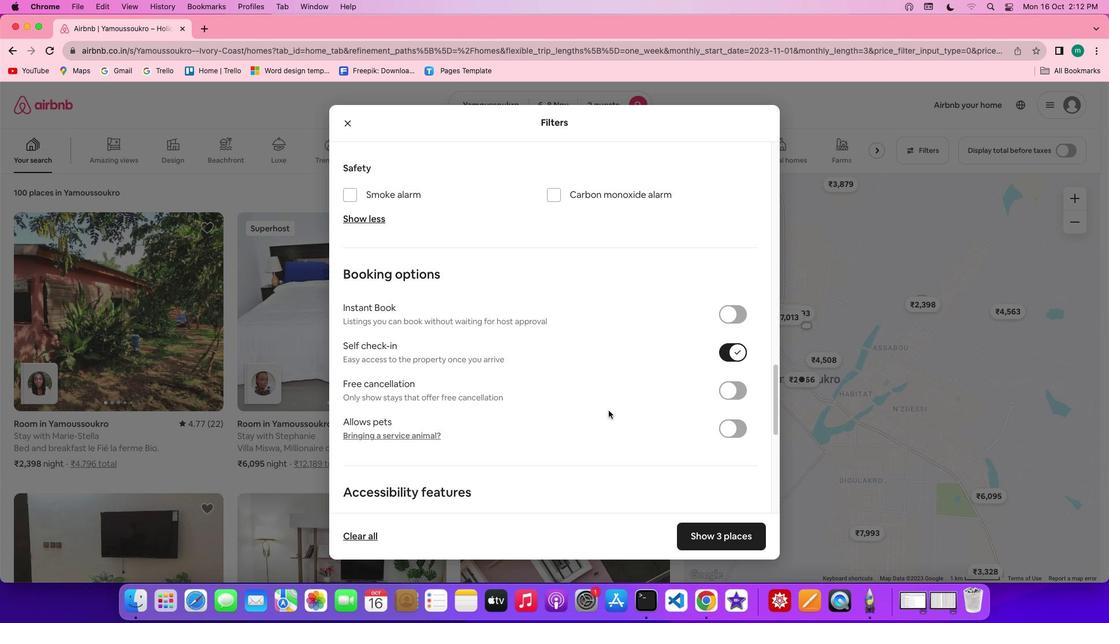 
Action: Mouse scrolled (608, 410) with delta (0, 0)
Screenshot: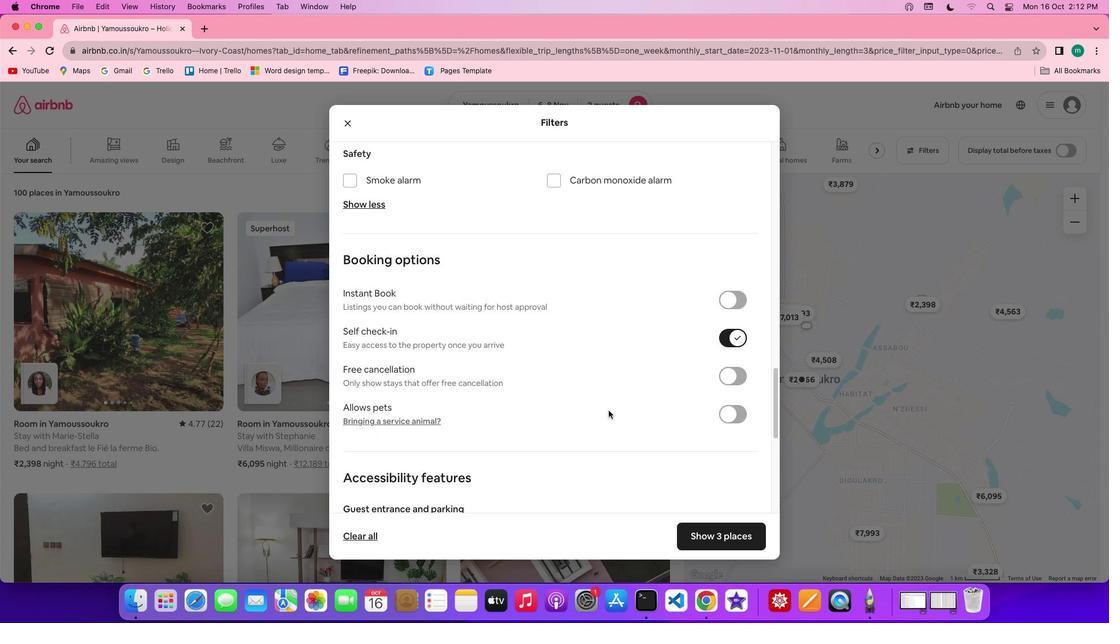 
Action: Mouse scrolled (608, 410) with delta (0, 0)
Screenshot: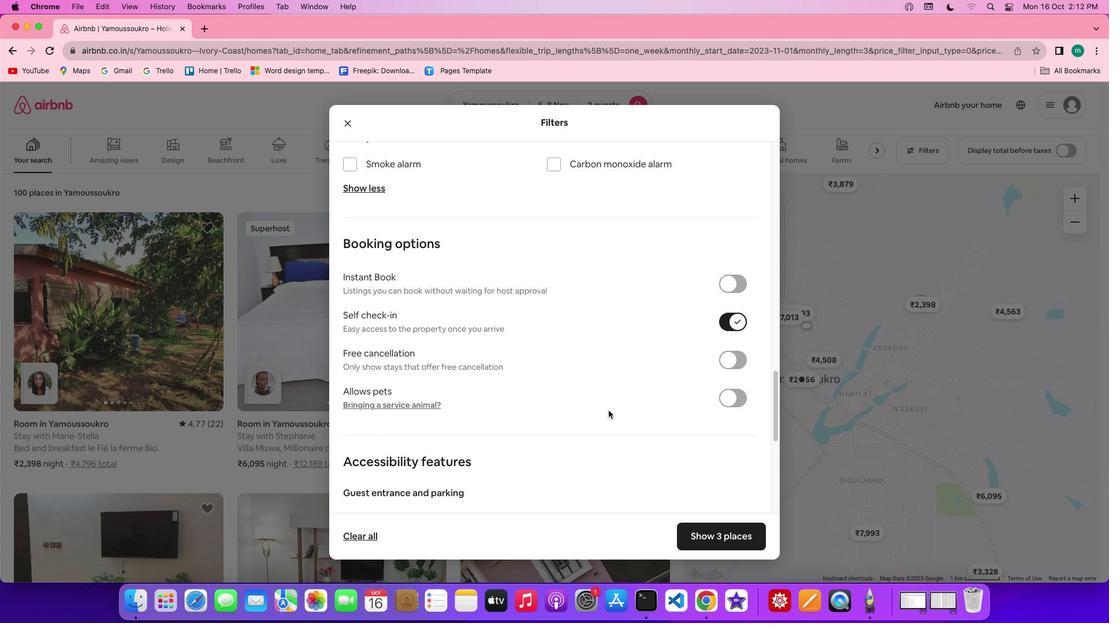 
Action: Mouse moved to (613, 421)
Screenshot: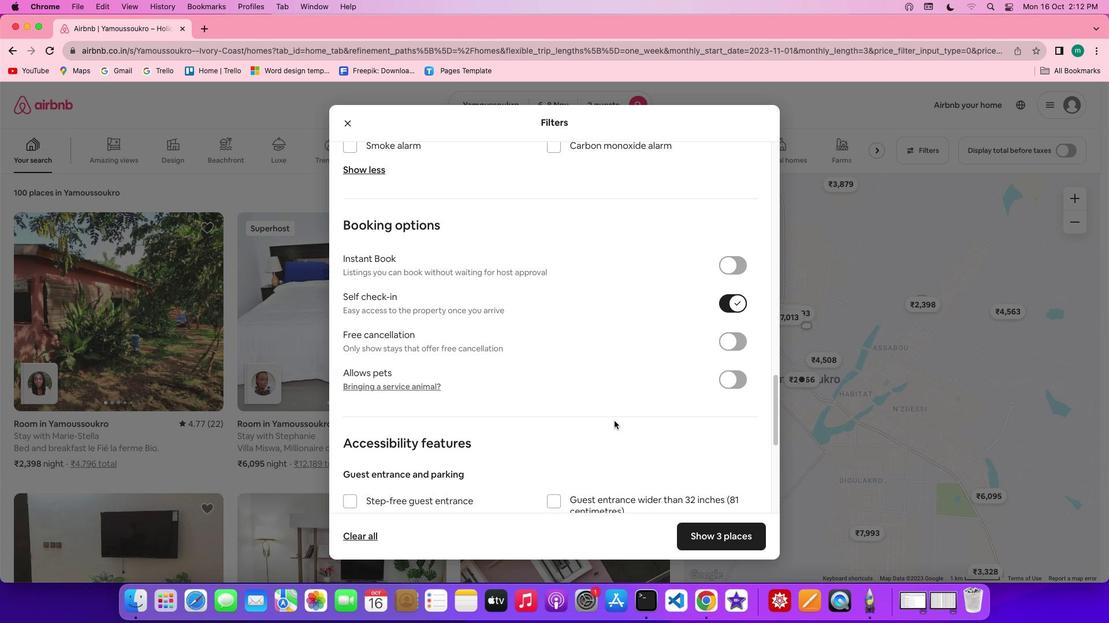 
Action: Mouse scrolled (613, 421) with delta (0, 0)
Screenshot: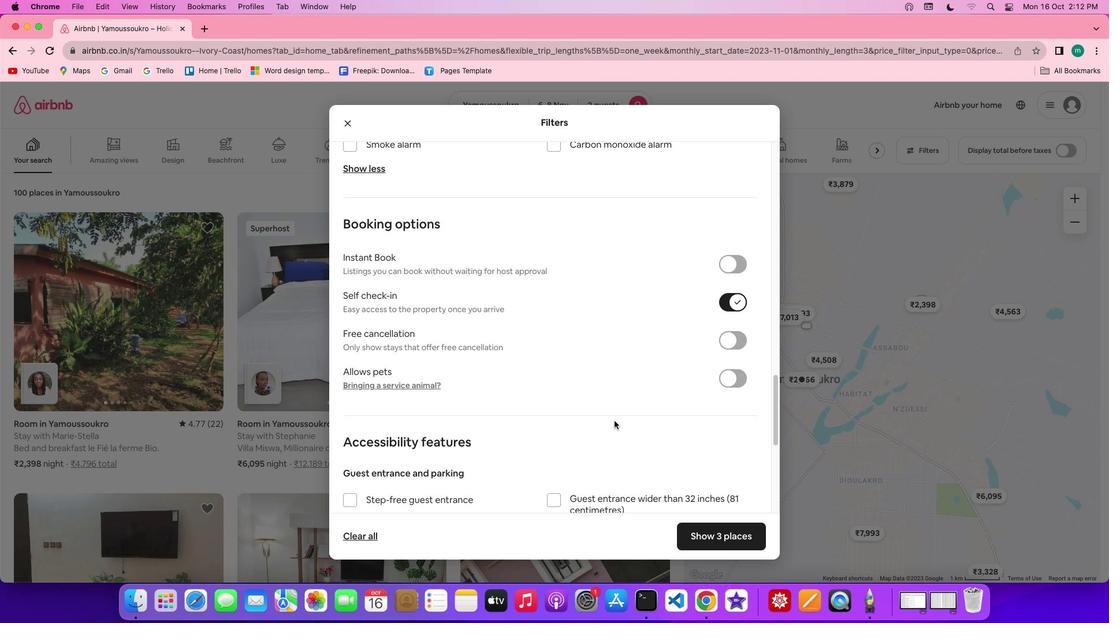 
Action: Mouse scrolled (613, 421) with delta (0, 0)
Screenshot: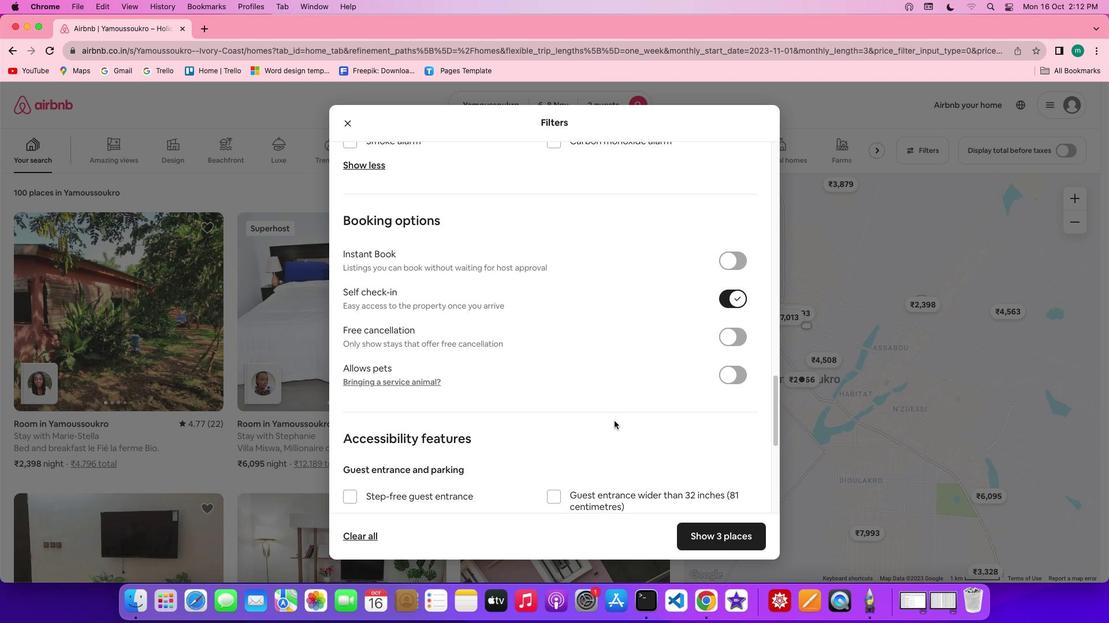 
Action: Mouse scrolled (613, 421) with delta (0, 0)
Screenshot: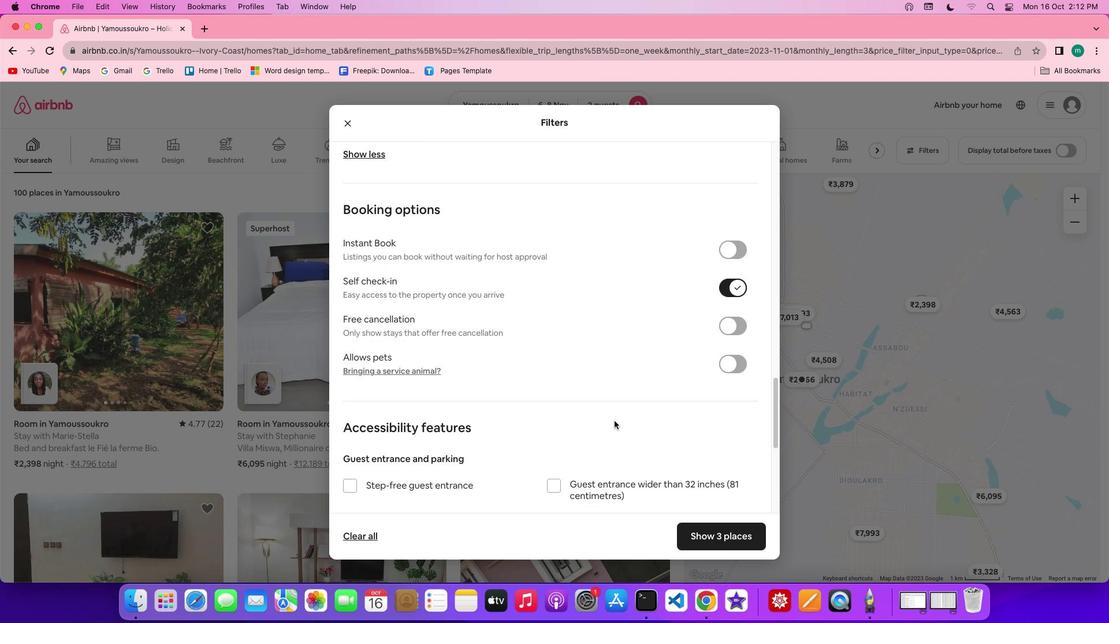 
Action: Mouse scrolled (613, 421) with delta (0, 0)
Screenshot: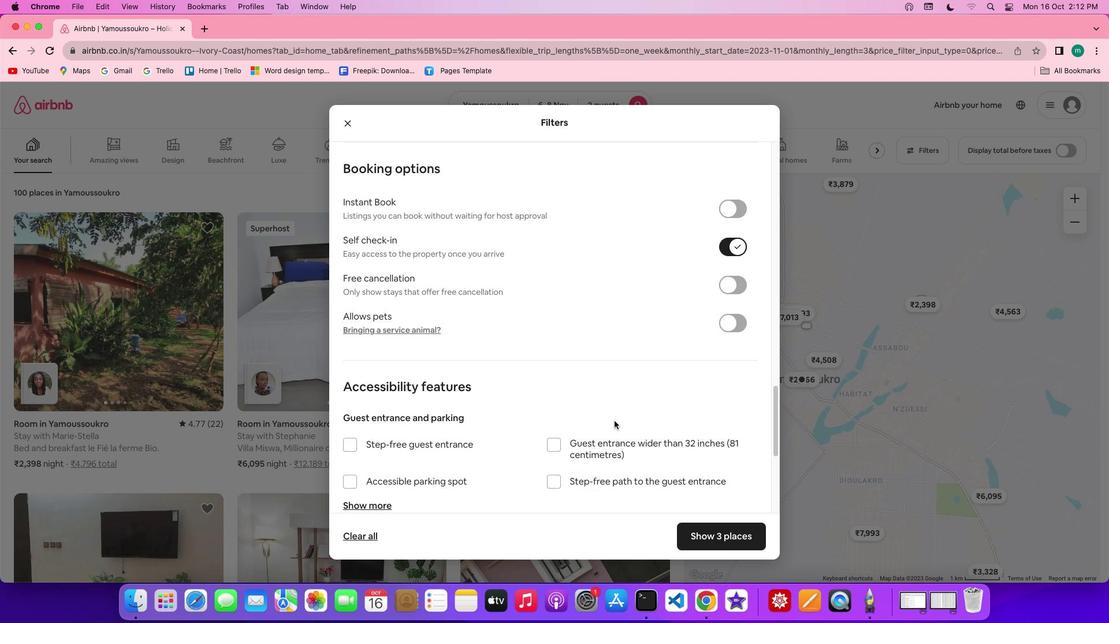
Action: Mouse moved to (719, 537)
Screenshot: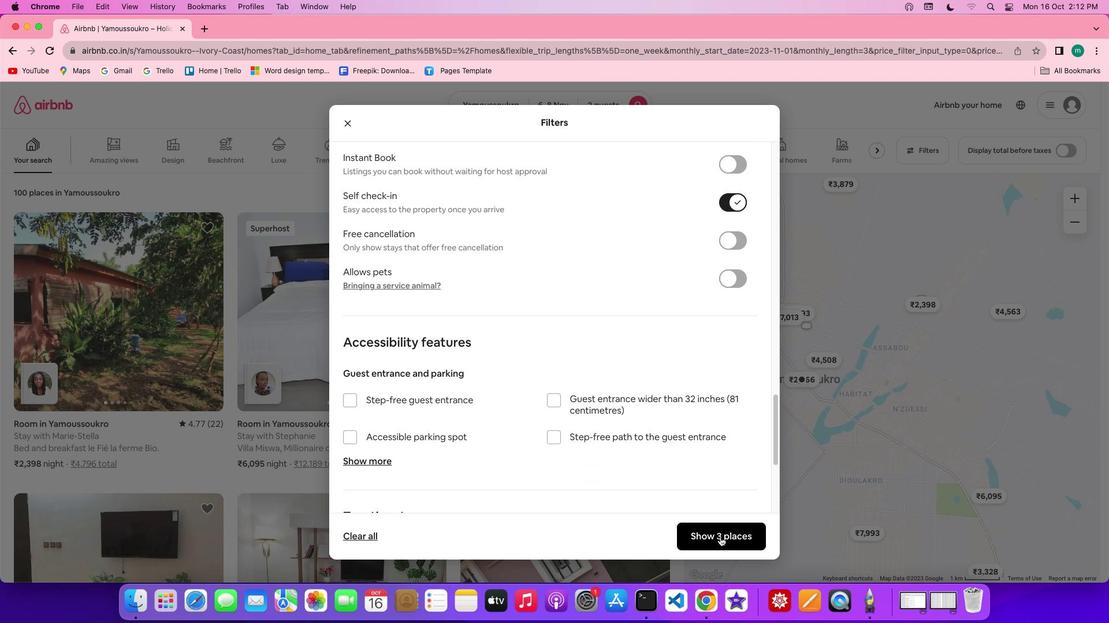 
Action: Mouse pressed left at (719, 537)
Screenshot: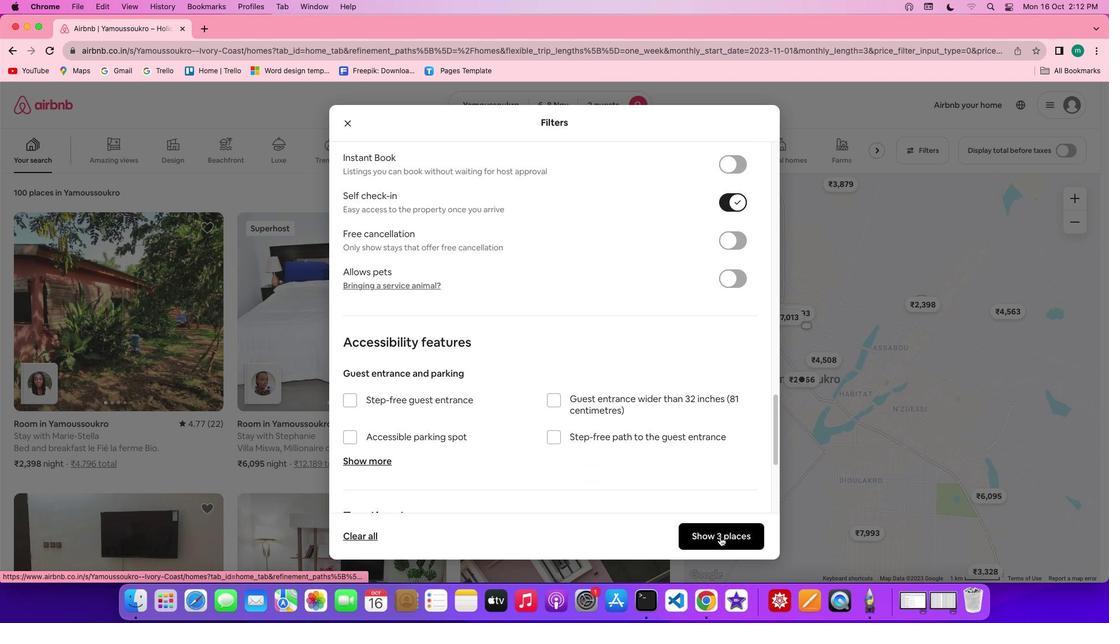 
Action: Mouse moved to (139, 343)
Screenshot: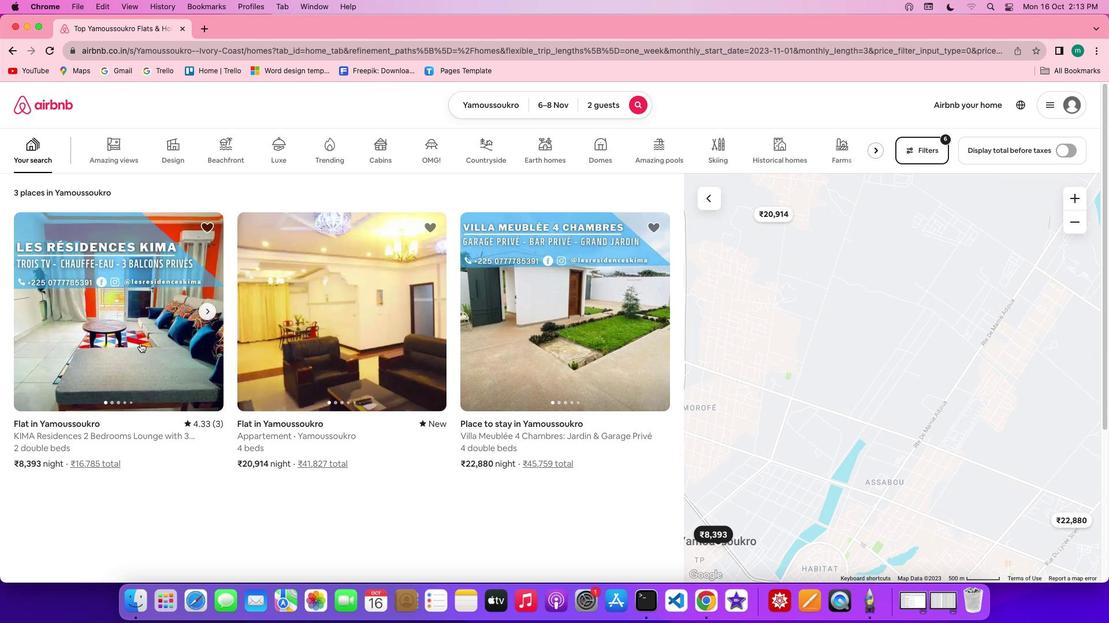 
Action: Mouse pressed left at (139, 343)
Screenshot: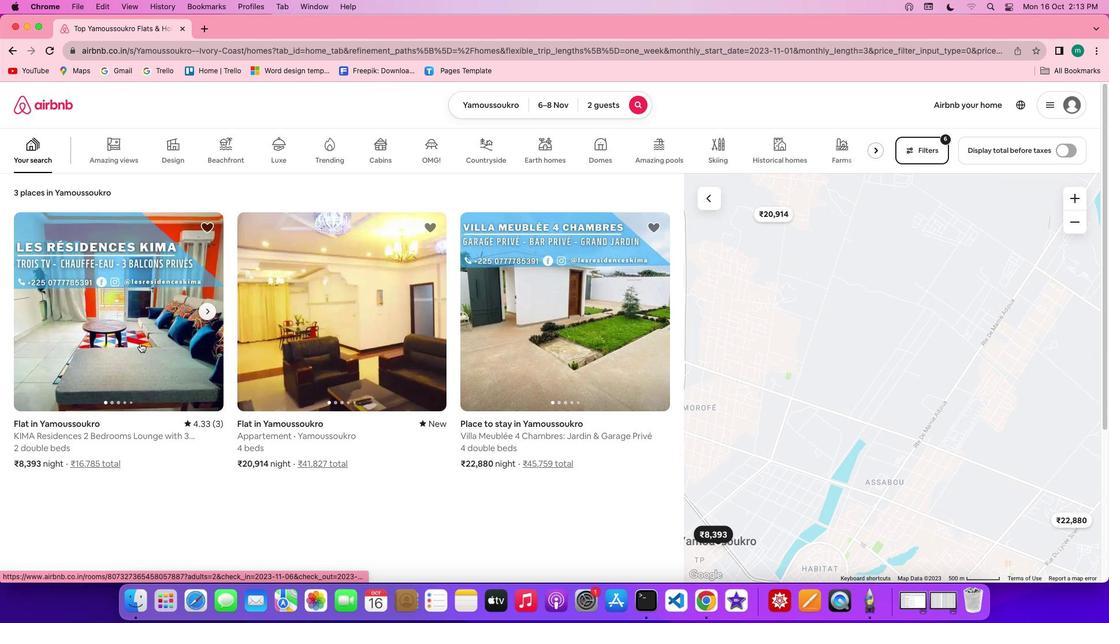 
Action: Mouse moved to (822, 428)
Screenshot: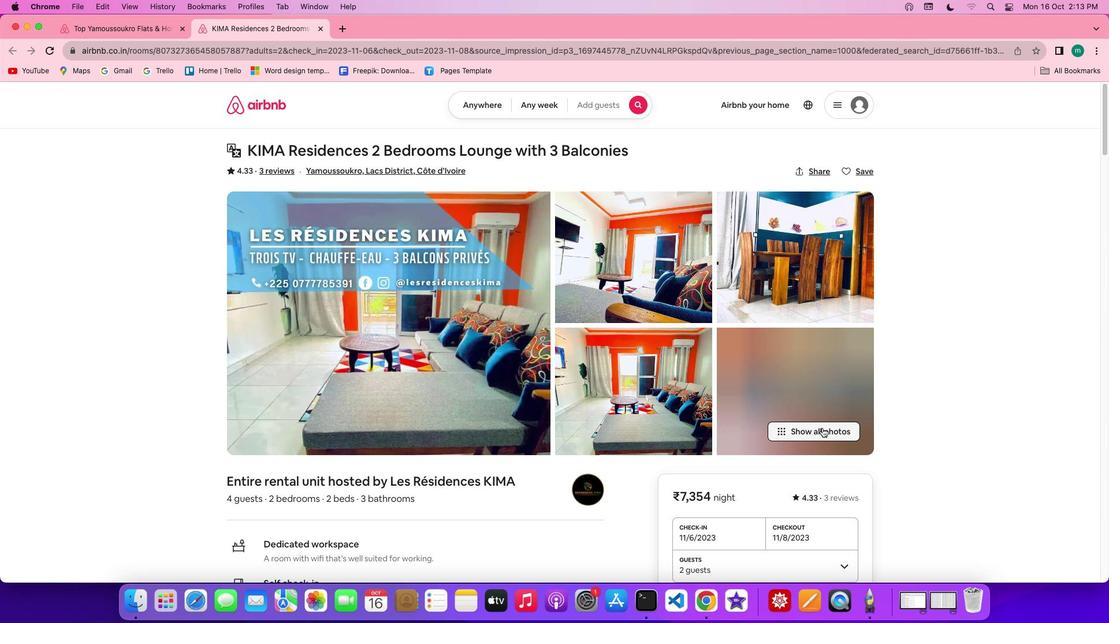 
Action: Mouse pressed left at (822, 428)
Screenshot: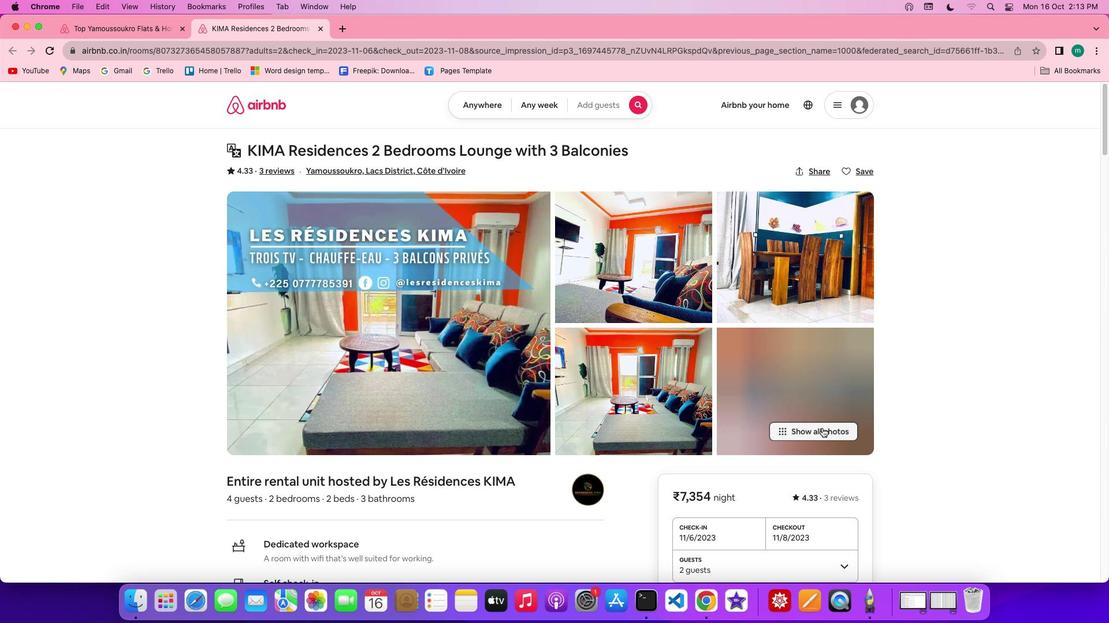 
Action: Mouse moved to (647, 395)
Screenshot: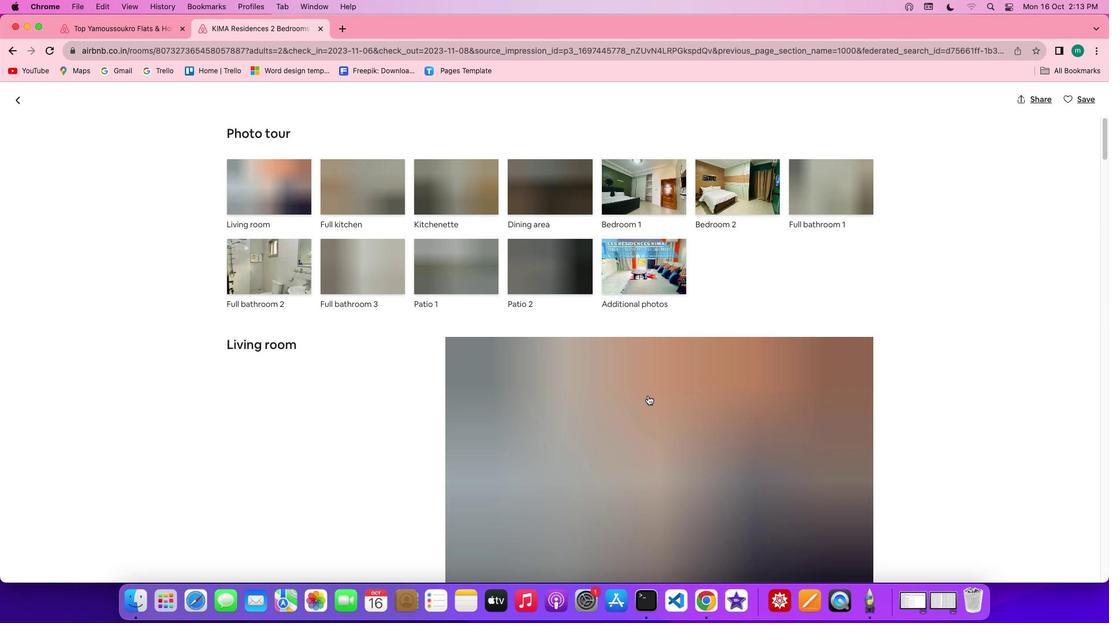 
Action: Mouse scrolled (647, 395) with delta (0, 0)
Screenshot: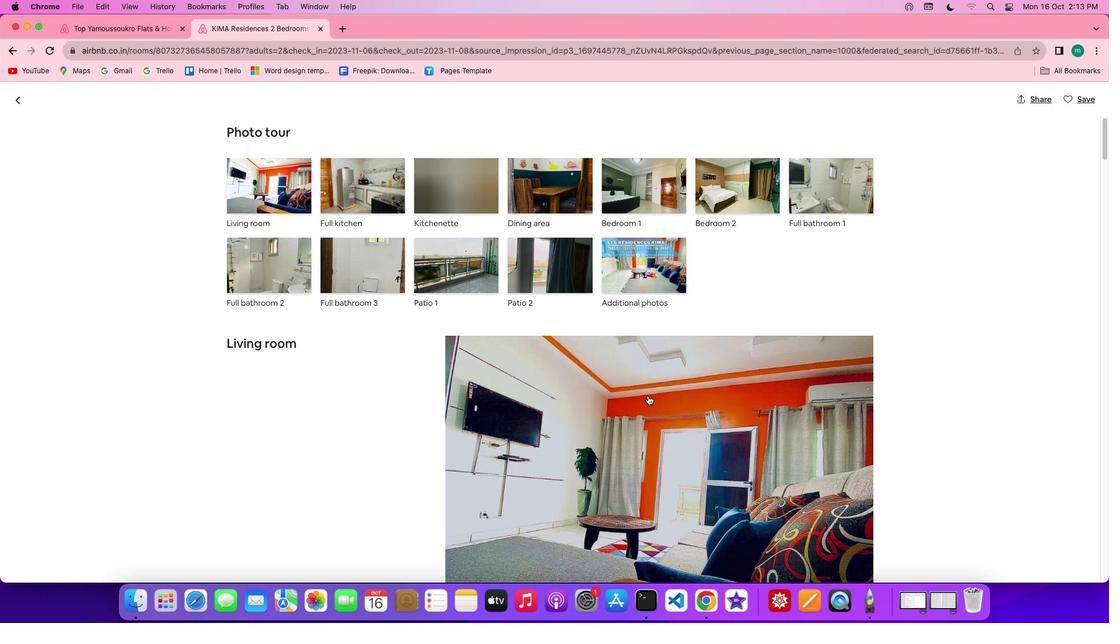 
Action: Mouse scrolled (647, 395) with delta (0, 0)
Screenshot: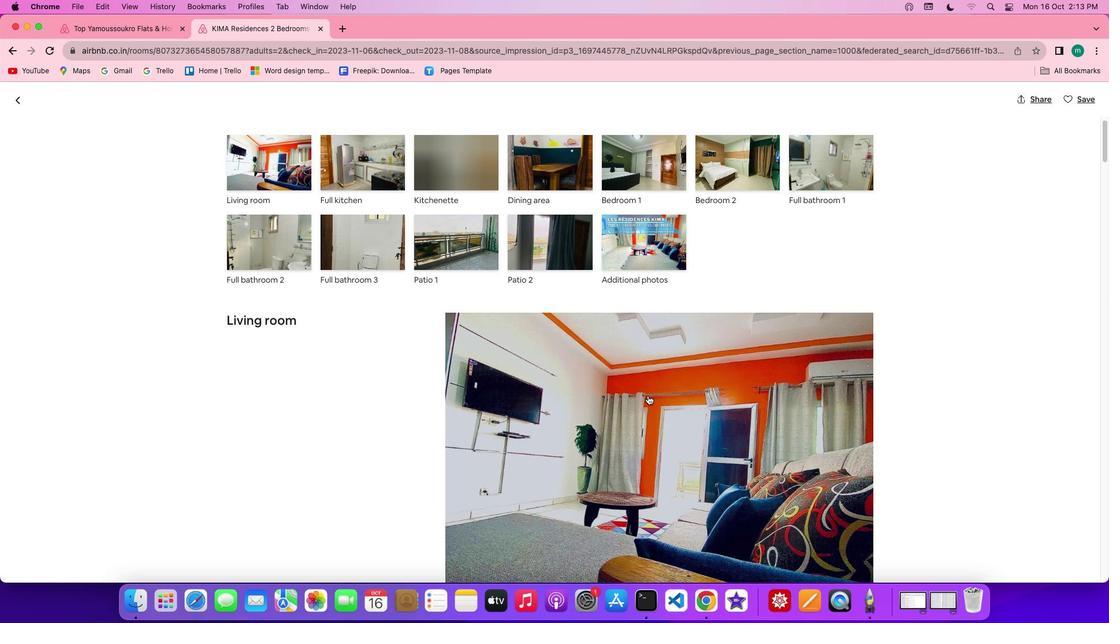 
Action: Mouse scrolled (647, 395) with delta (0, -1)
Screenshot: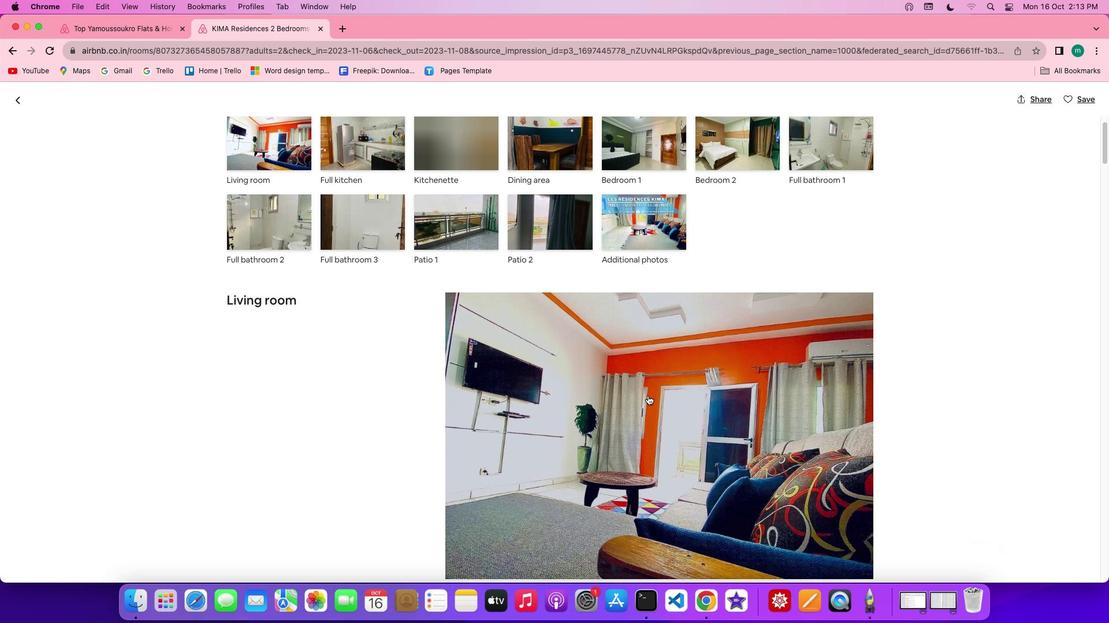 
Action: Mouse scrolled (647, 395) with delta (0, 0)
Screenshot: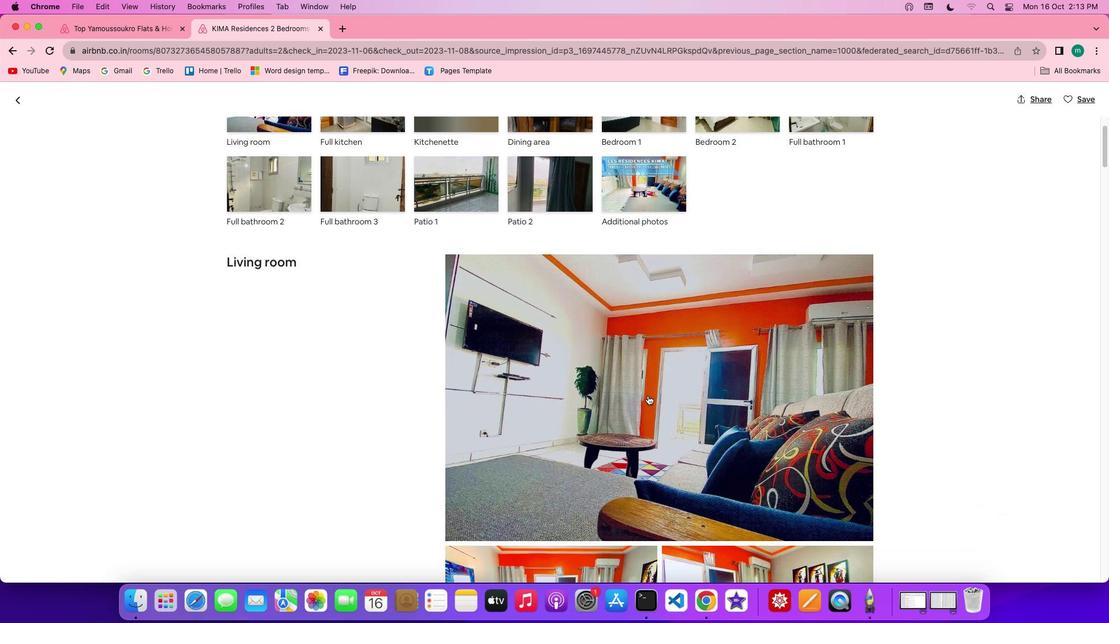 
Action: Mouse scrolled (647, 395) with delta (0, 0)
Screenshot: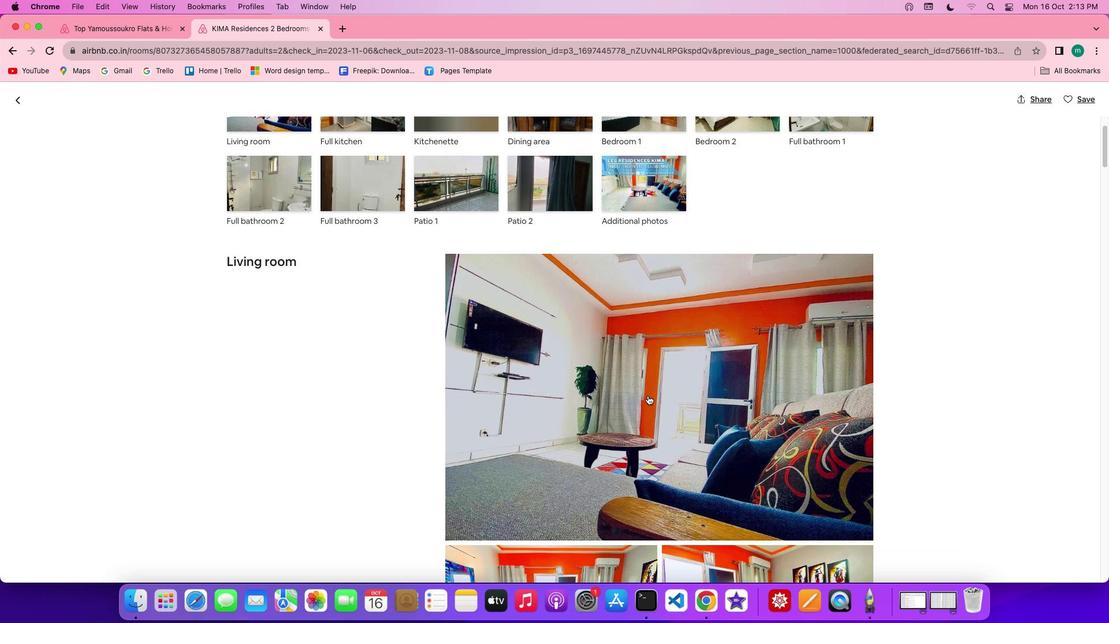 
Action: Mouse scrolled (647, 395) with delta (0, 0)
Screenshot: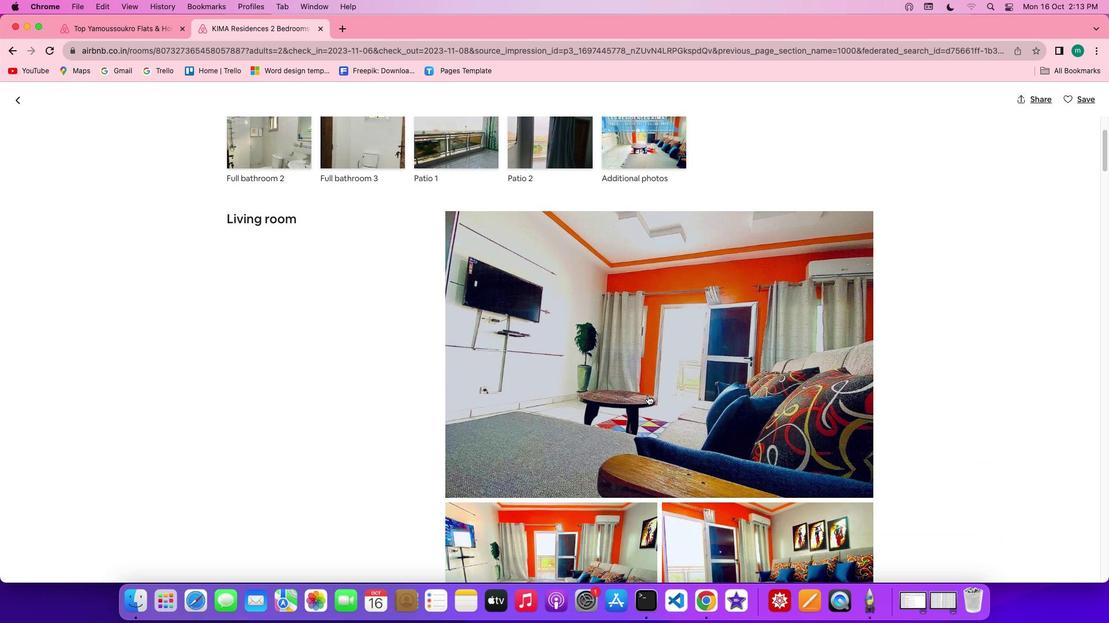 
Action: Mouse scrolled (647, 395) with delta (0, -1)
Screenshot: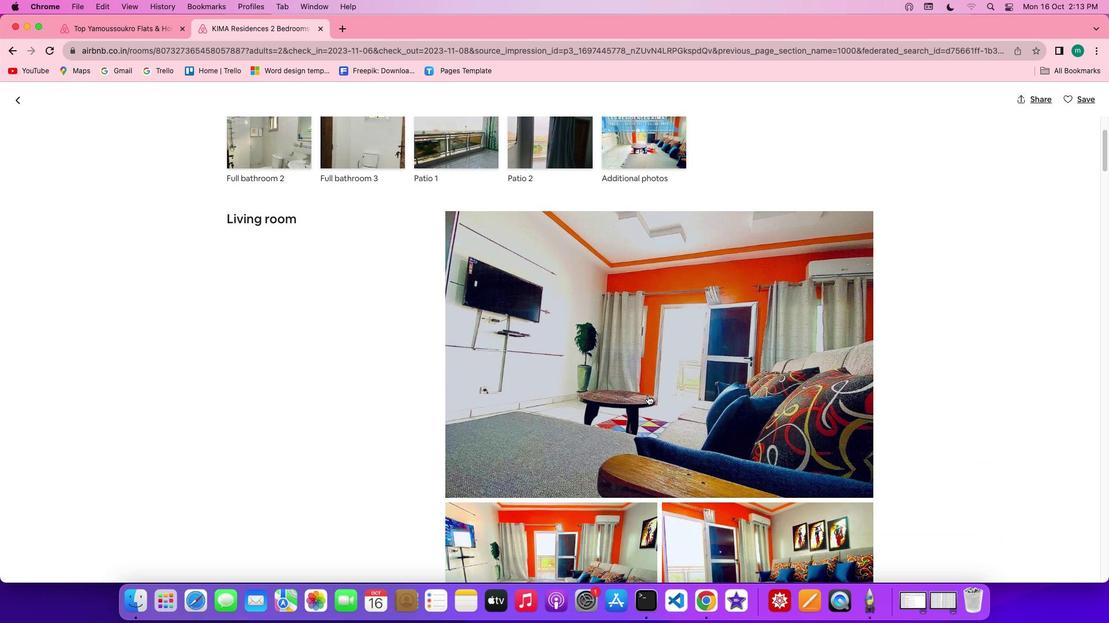 
Action: Mouse scrolled (647, 395) with delta (0, -2)
Screenshot: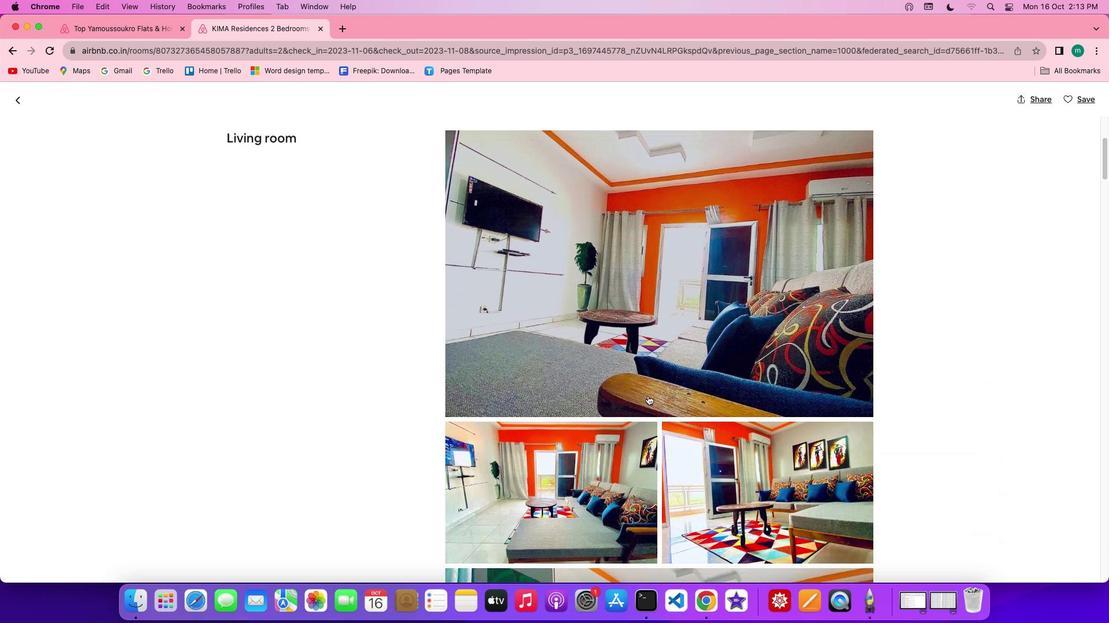 
Action: Mouse scrolled (647, 395) with delta (0, 0)
Screenshot: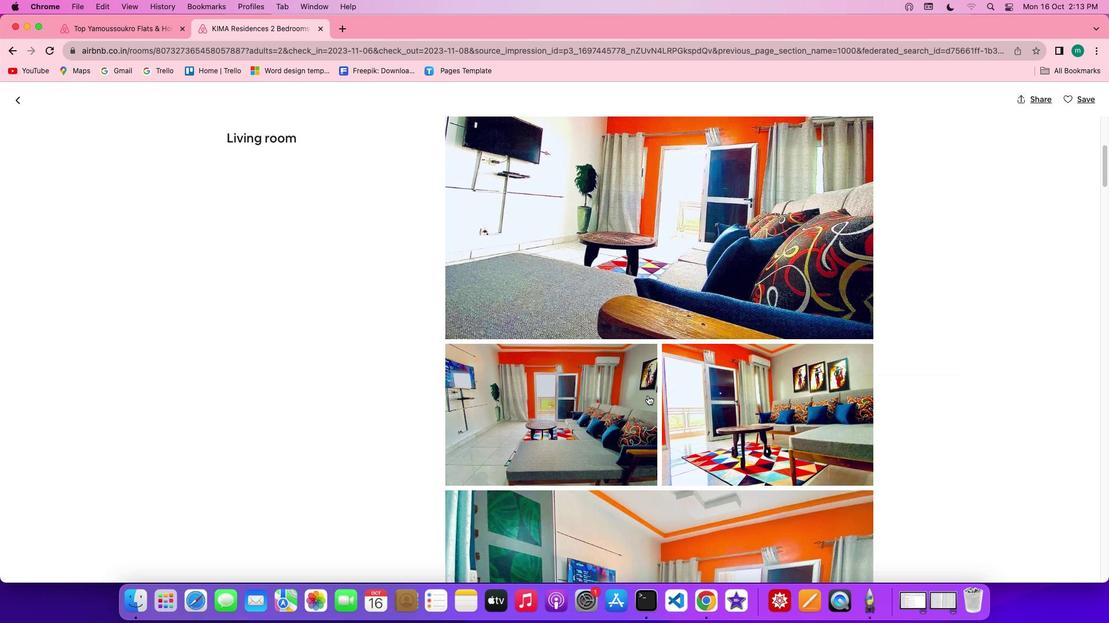 
Action: Mouse scrolled (647, 395) with delta (0, 0)
Screenshot: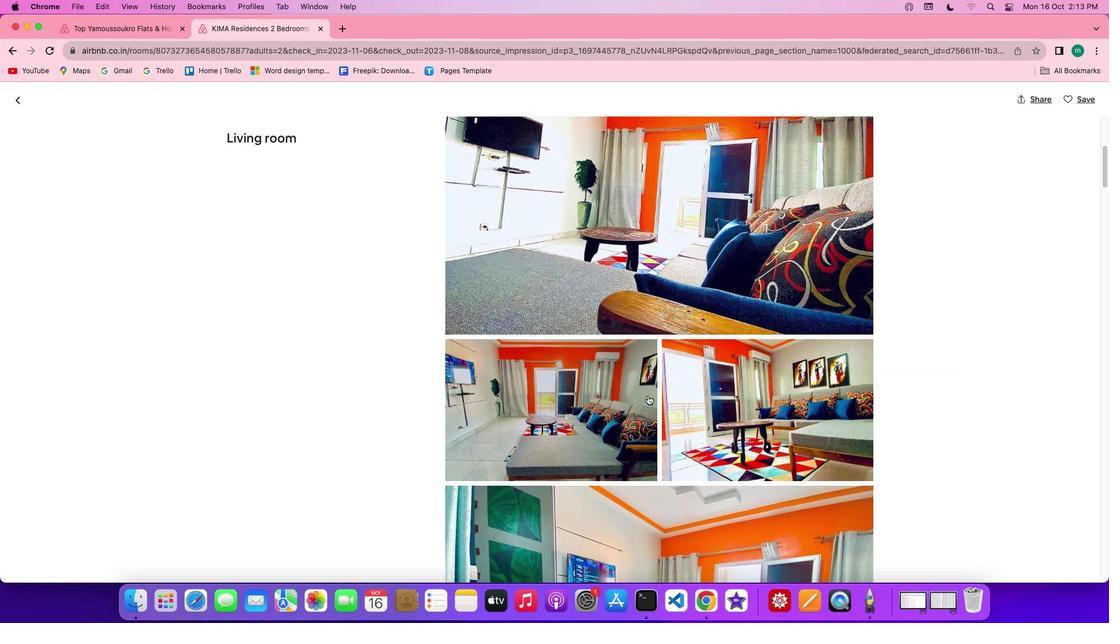 
Action: Mouse scrolled (647, 395) with delta (0, 0)
Screenshot: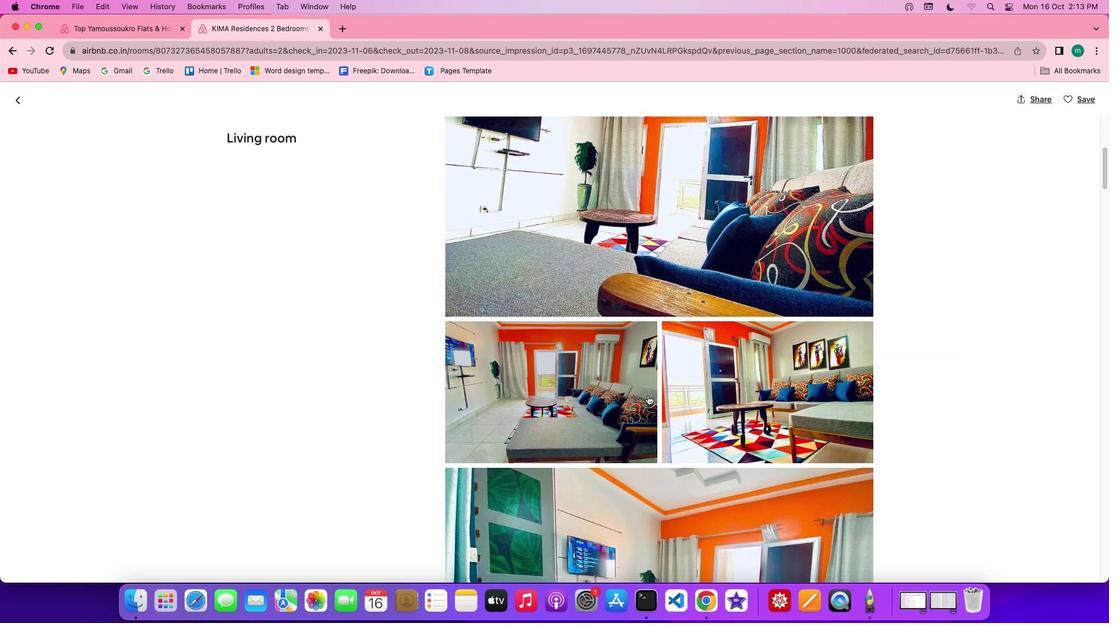 
Action: Mouse scrolled (647, 395) with delta (0, 0)
Screenshot: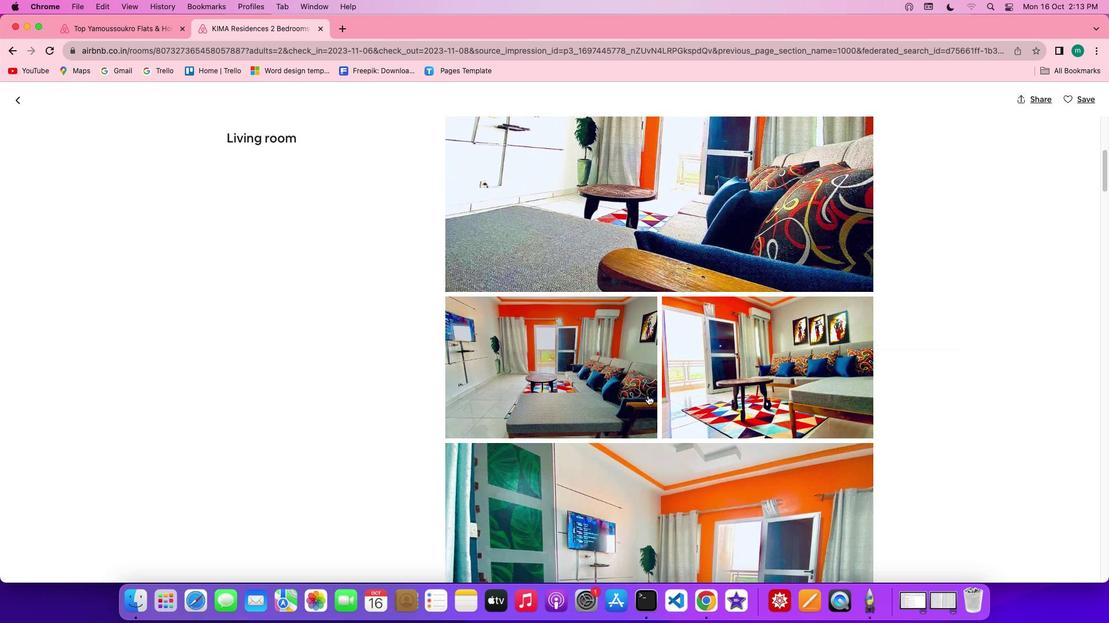 
Action: Mouse scrolled (647, 395) with delta (0, 0)
Screenshot: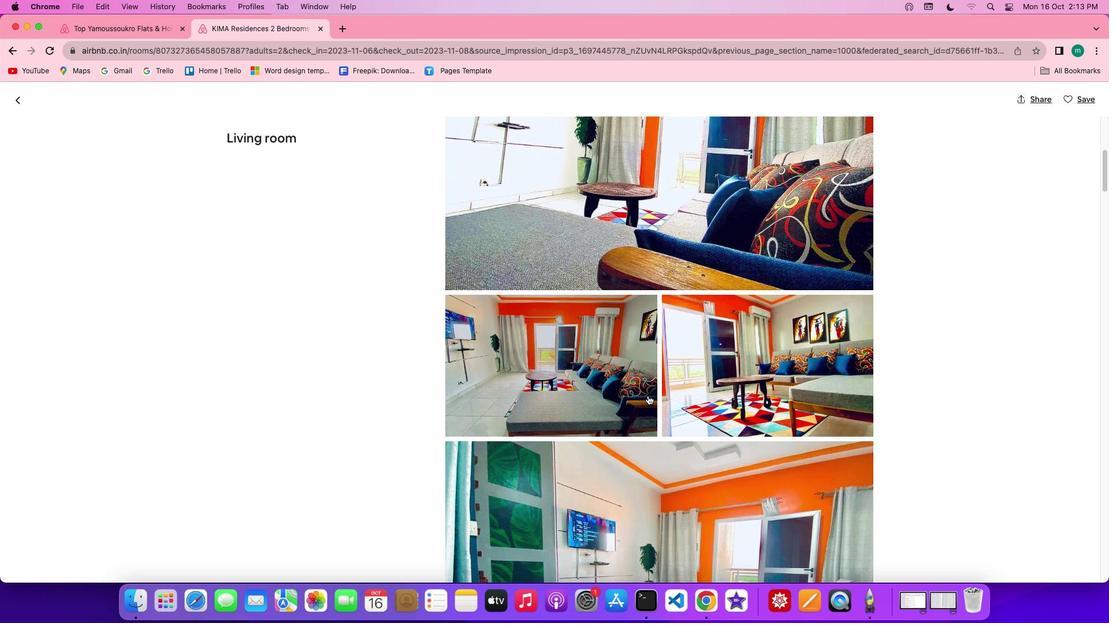 
Action: Mouse scrolled (647, 395) with delta (0, 0)
Screenshot: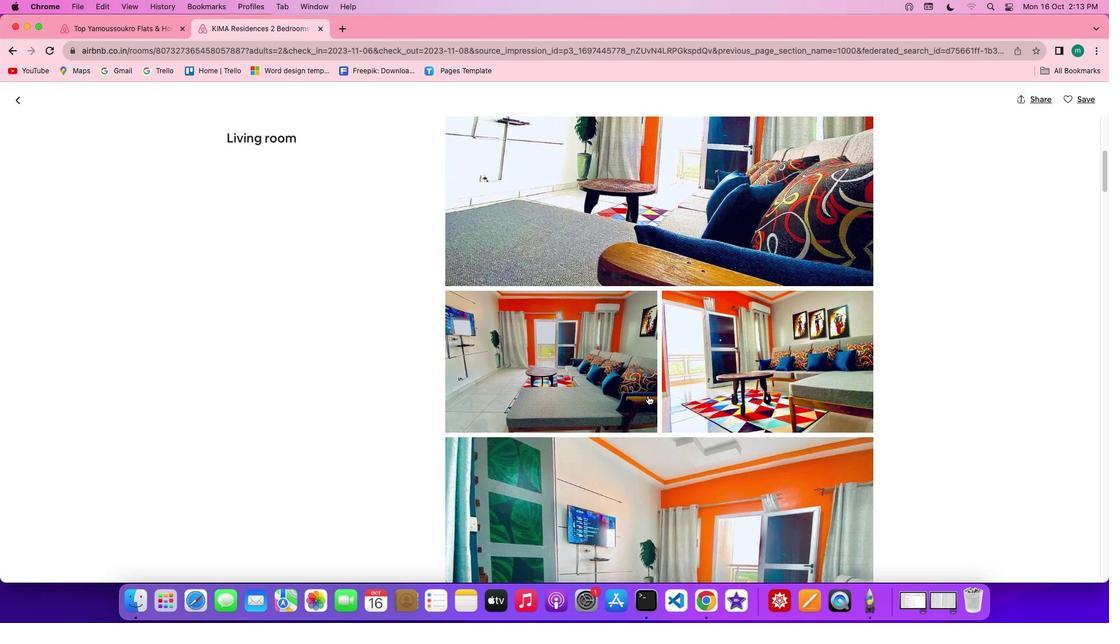 
Action: Mouse scrolled (647, 395) with delta (0, 0)
Screenshot: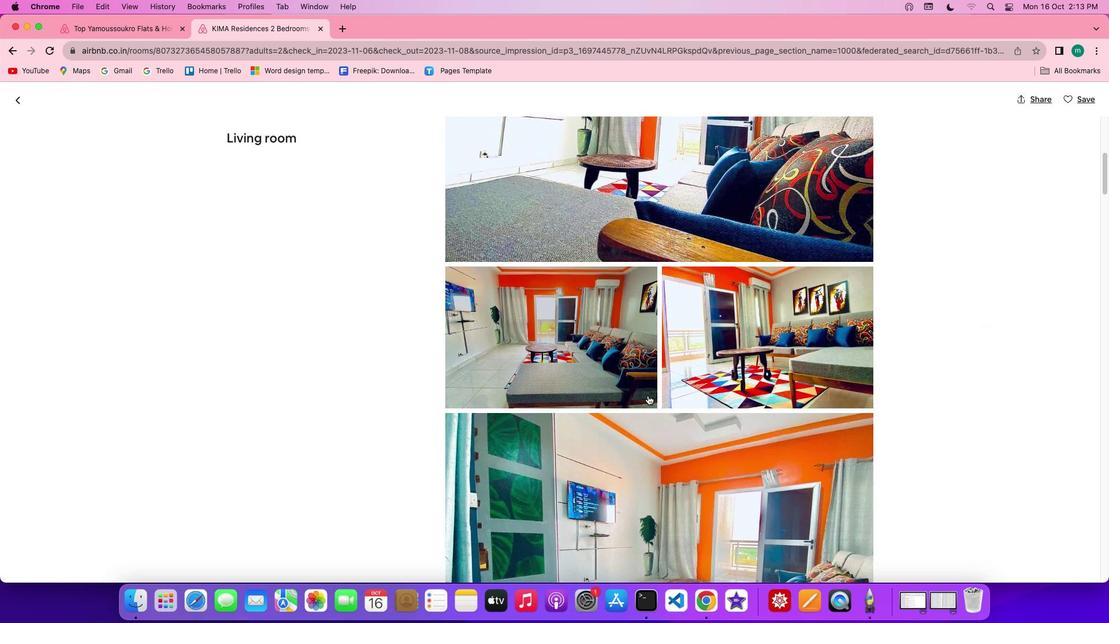 
Action: Mouse scrolled (647, 395) with delta (0, 0)
Screenshot: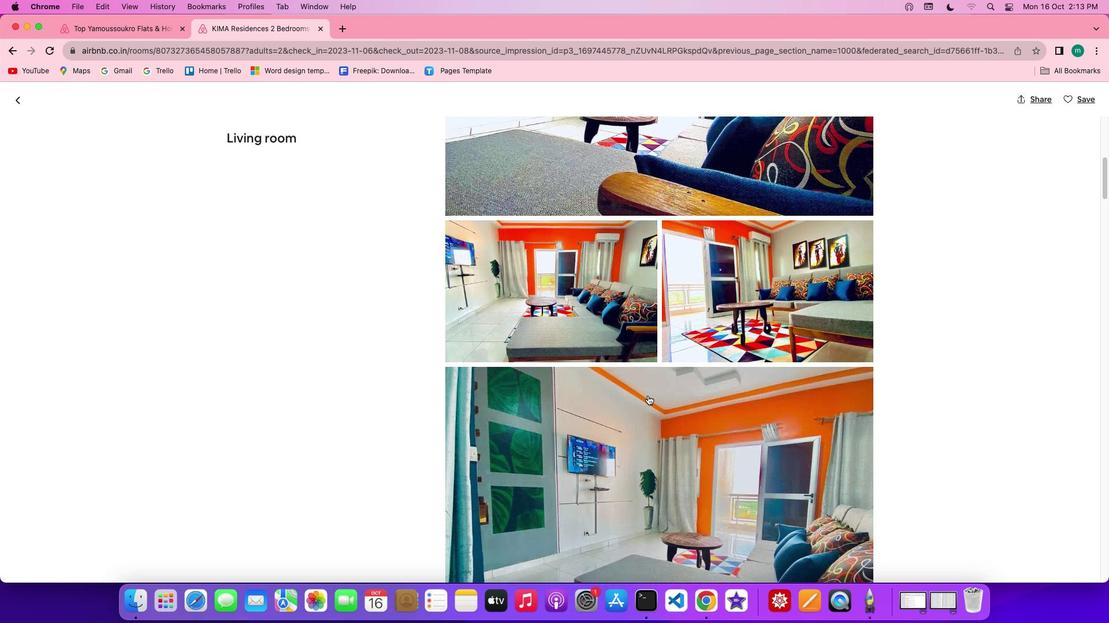 
Action: Mouse moved to (649, 398)
Screenshot: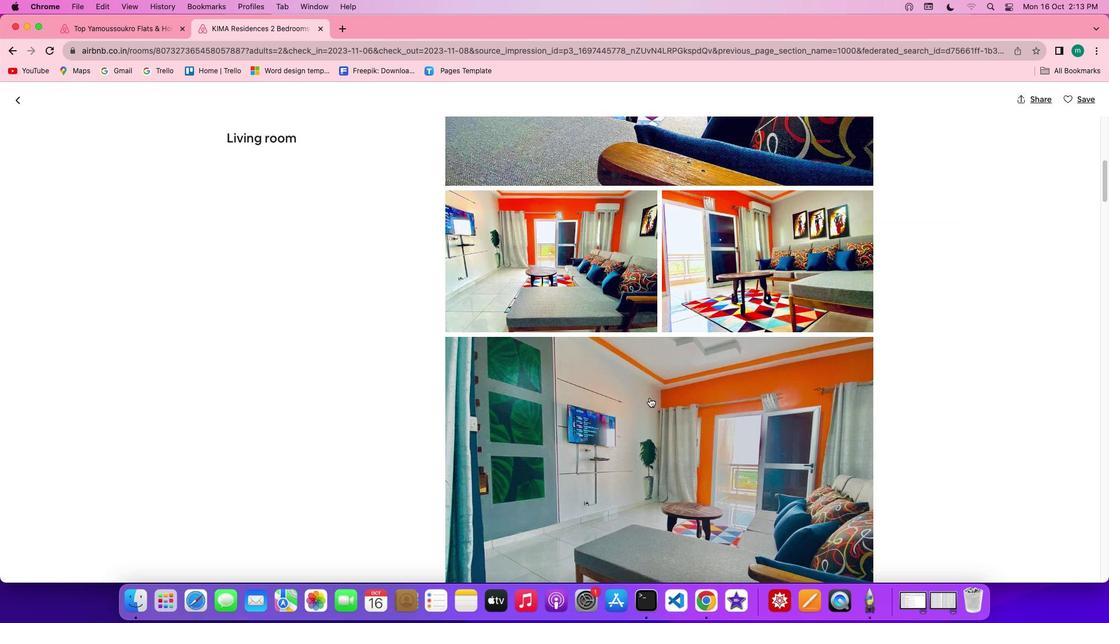 
Action: Mouse scrolled (649, 398) with delta (0, 0)
Screenshot: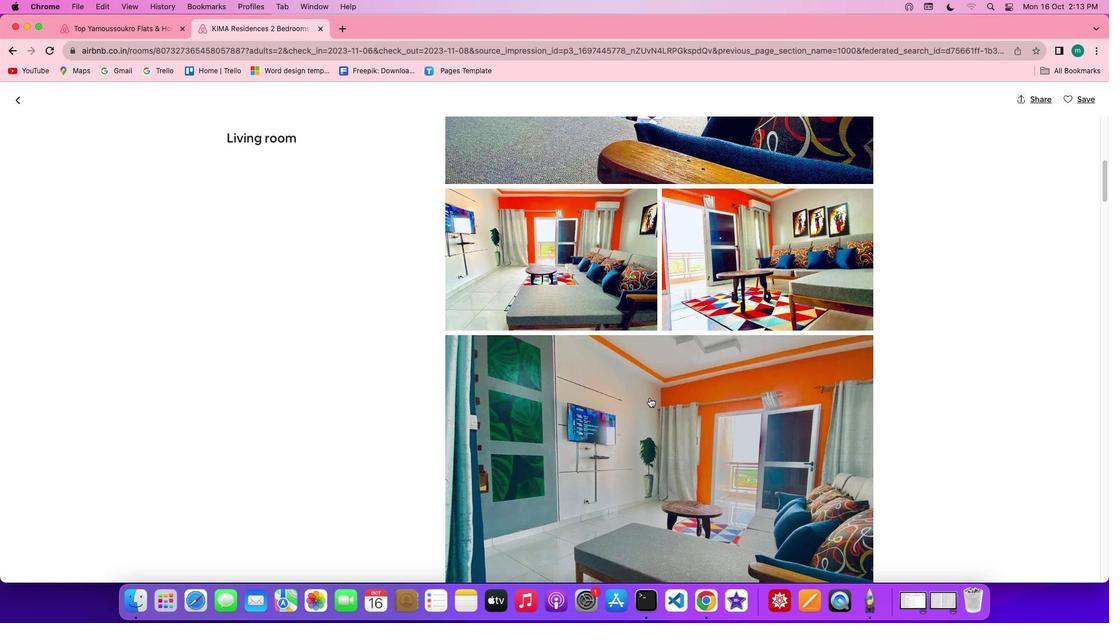 
Action: Mouse scrolled (649, 398) with delta (0, 0)
Screenshot: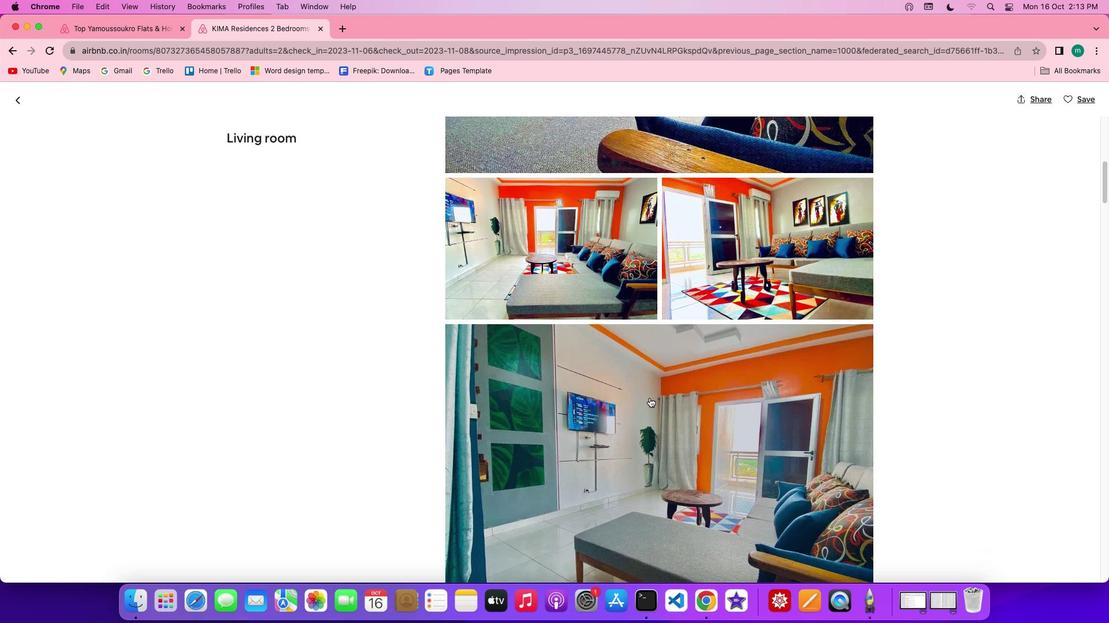 
Action: Mouse scrolled (649, 398) with delta (0, -1)
Screenshot: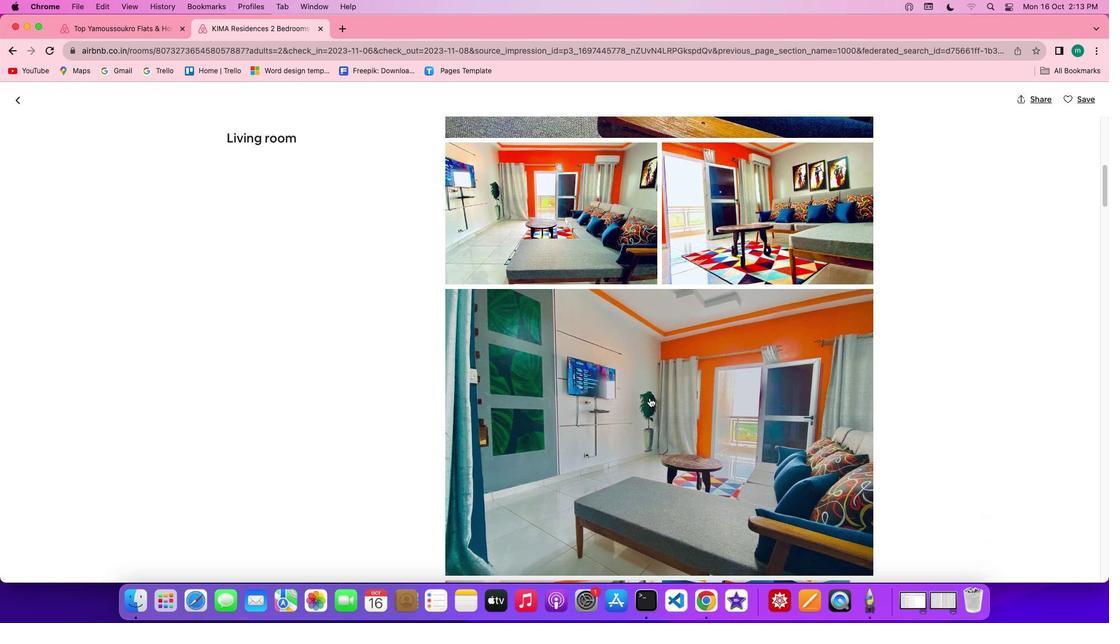 
Action: Mouse scrolled (649, 398) with delta (0, 0)
Screenshot: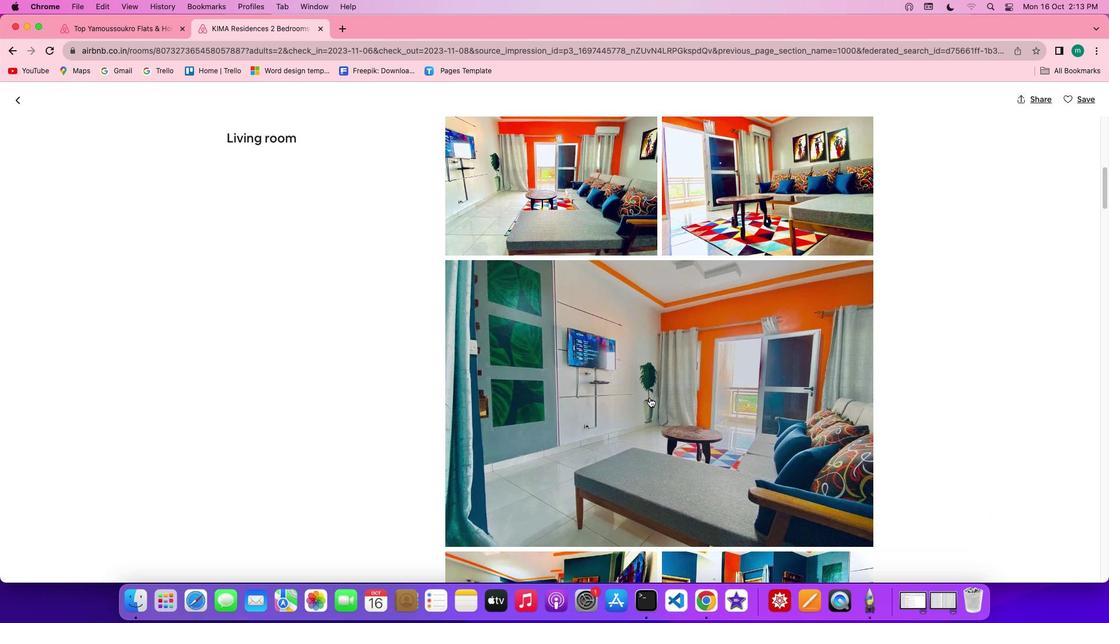 
Action: Mouse scrolled (649, 398) with delta (0, 0)
Screenshot: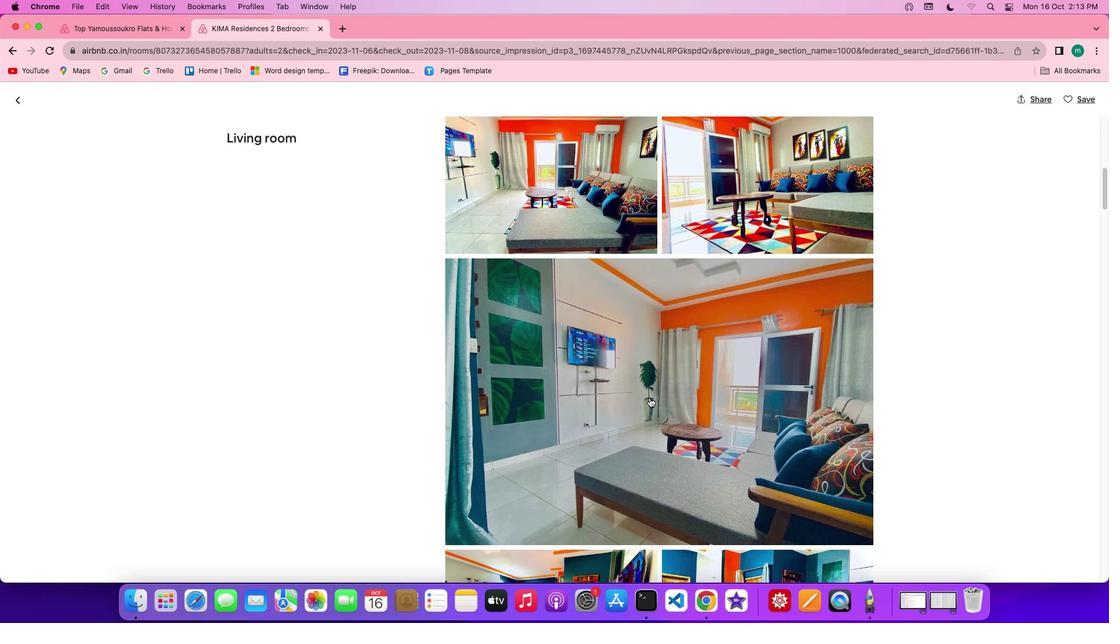 
Action: Mouse scrolled (649, 398) with delta (0, 0)
Screenshot: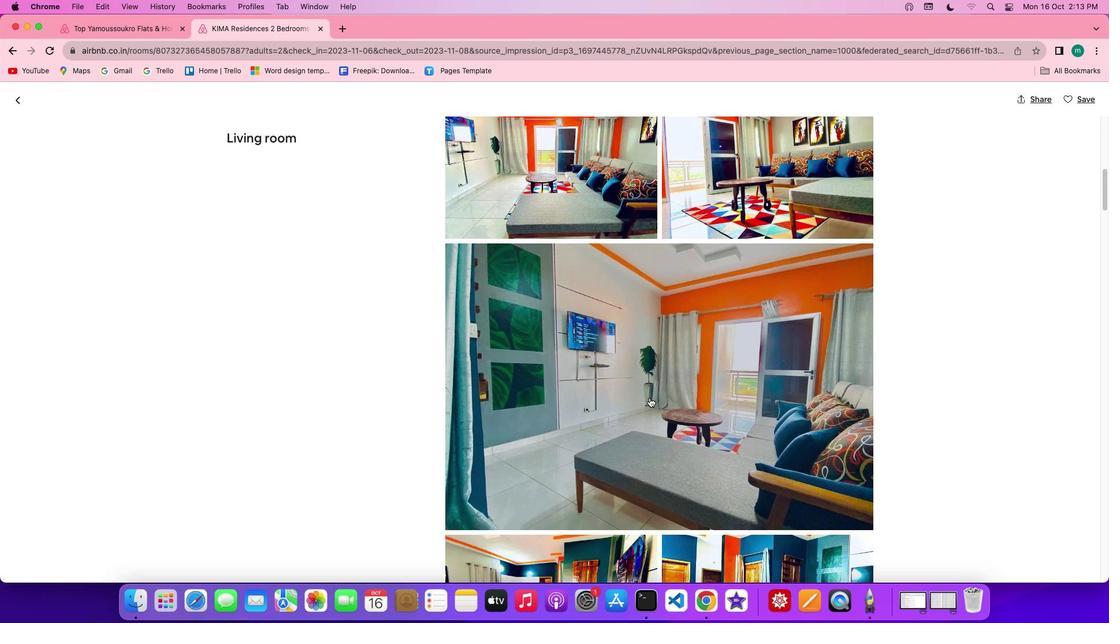 
Action: Mouse scrolled (649, 398) with delta (0, -1)
Screenshot: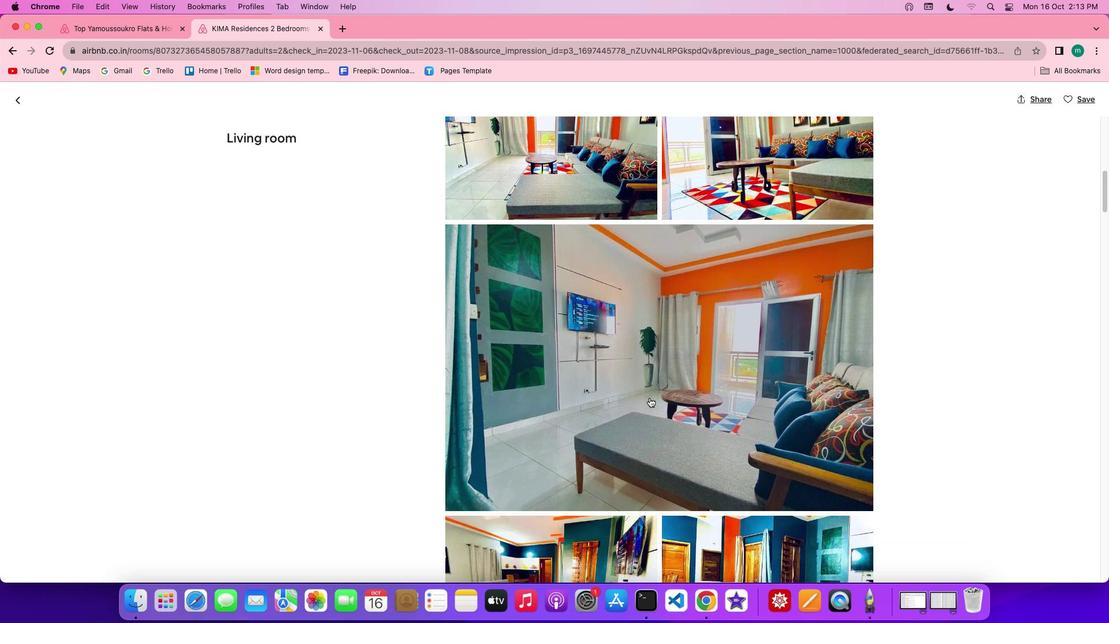
Action: Mouse scrolled (649, 398) with delta (0, -1)
Screenshot: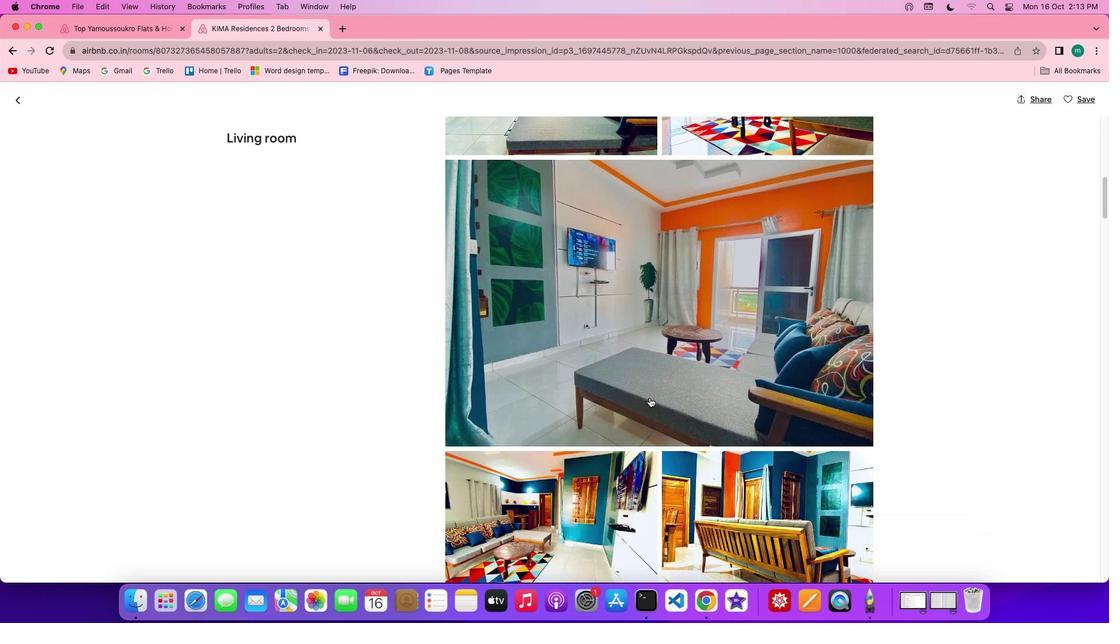 
Action: Mouse scrolled (649, 398) with delta (0, 0)
Screenshot: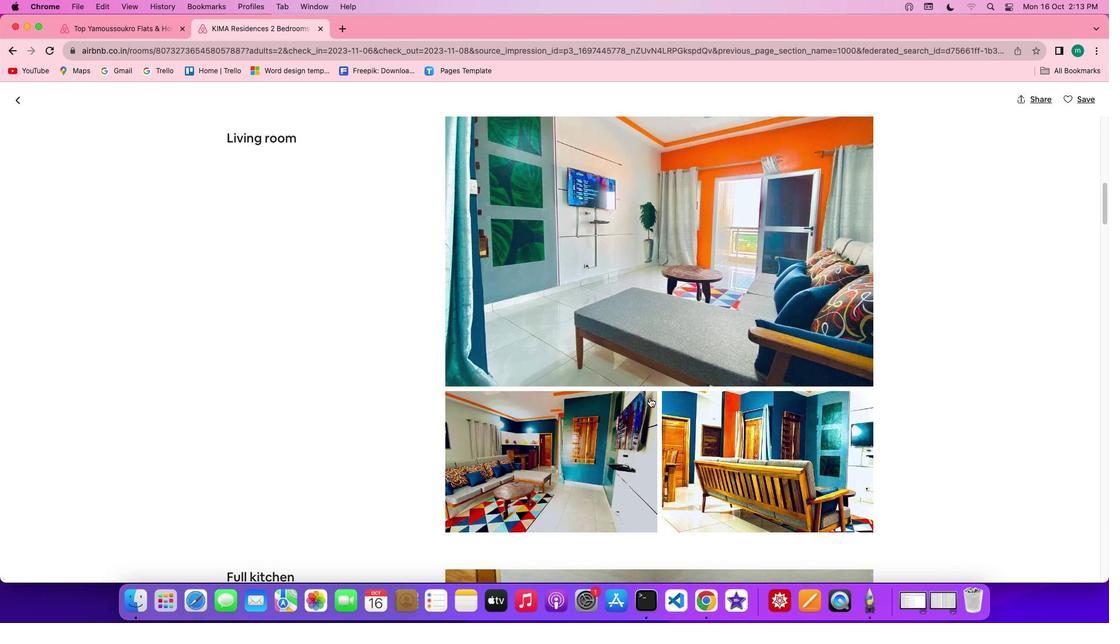 
Action: Mouse scrolled (649, 398) with delta (0, 0)
Screenshot: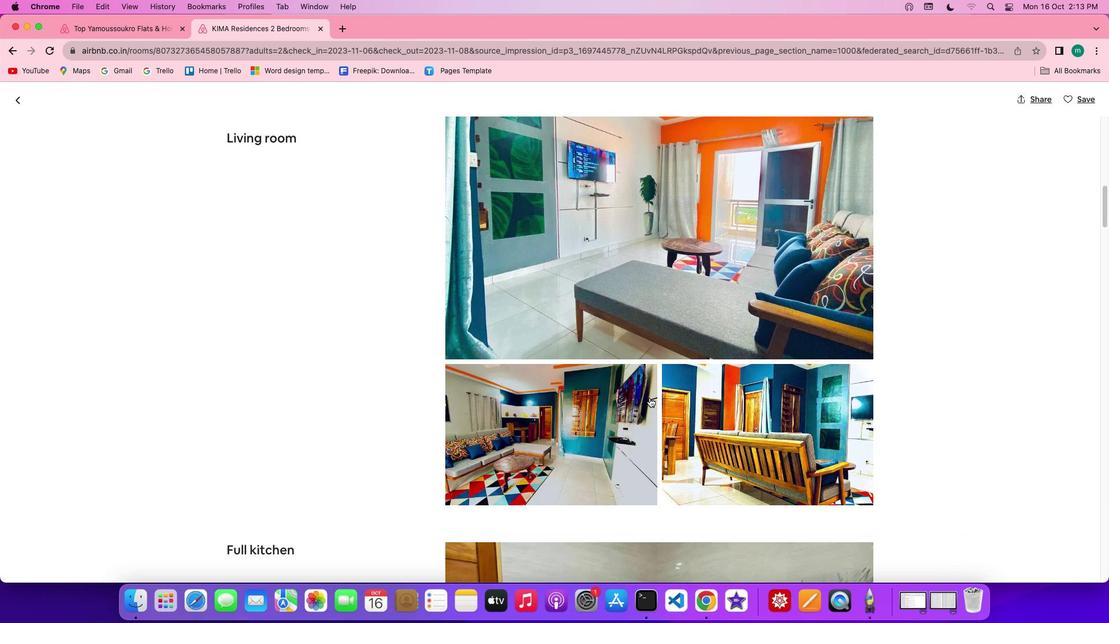 
Action: Mouse scrolled (649, 398) with delta (0, -1)
Screenshot: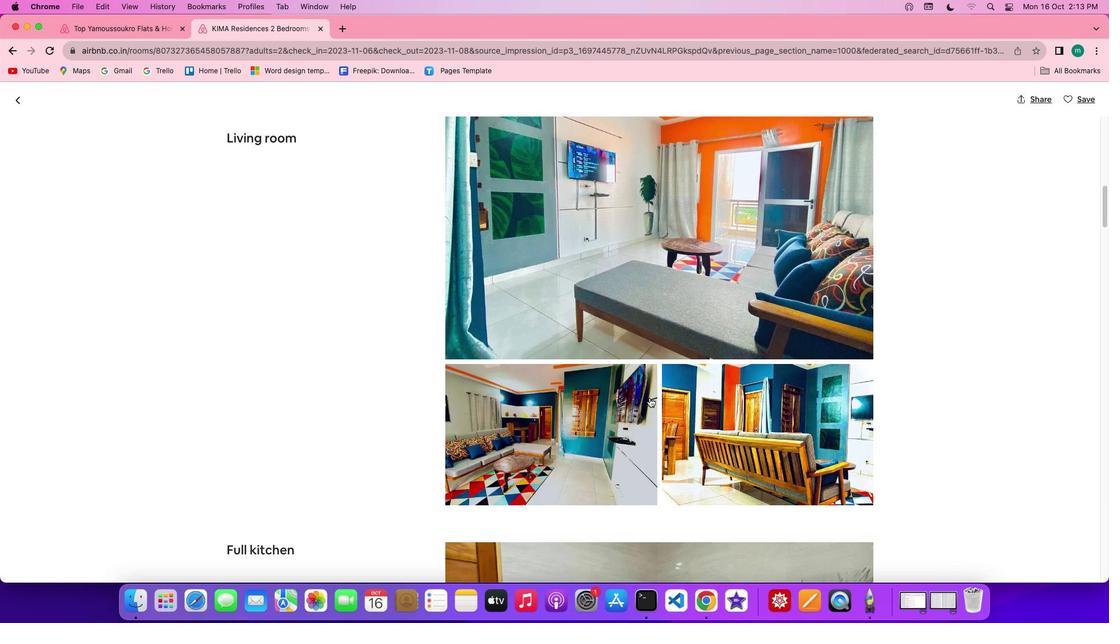 
Action: Mouse scrolled (649, 398) with delta (0, 0)
Screenshot: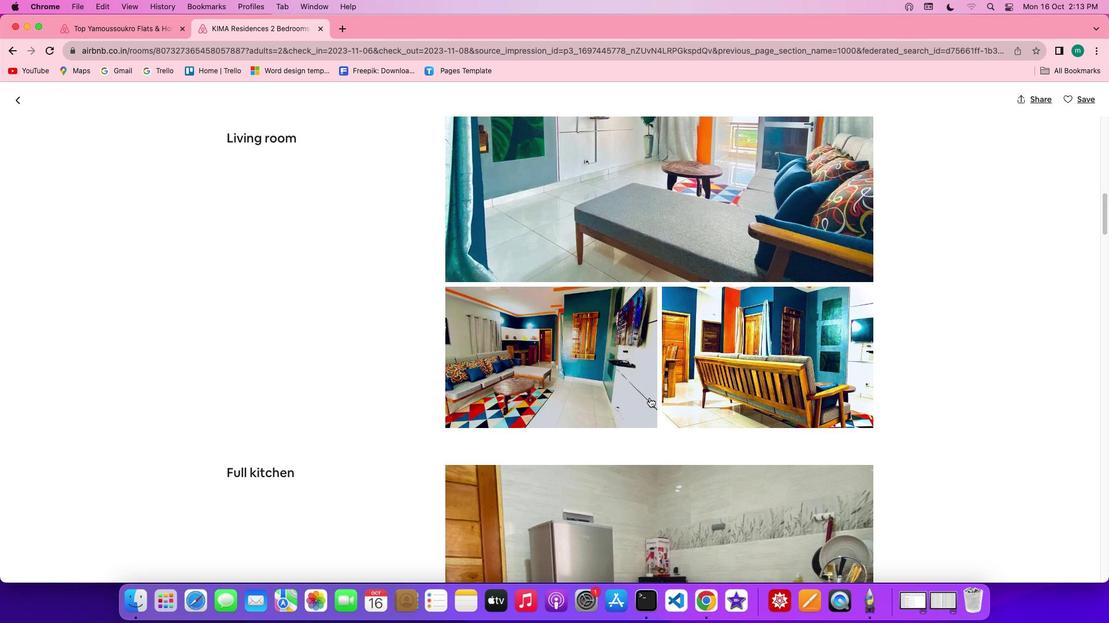 
Action: Mouse scrolled (649, 398) with delta (0, 0)
Screenshot: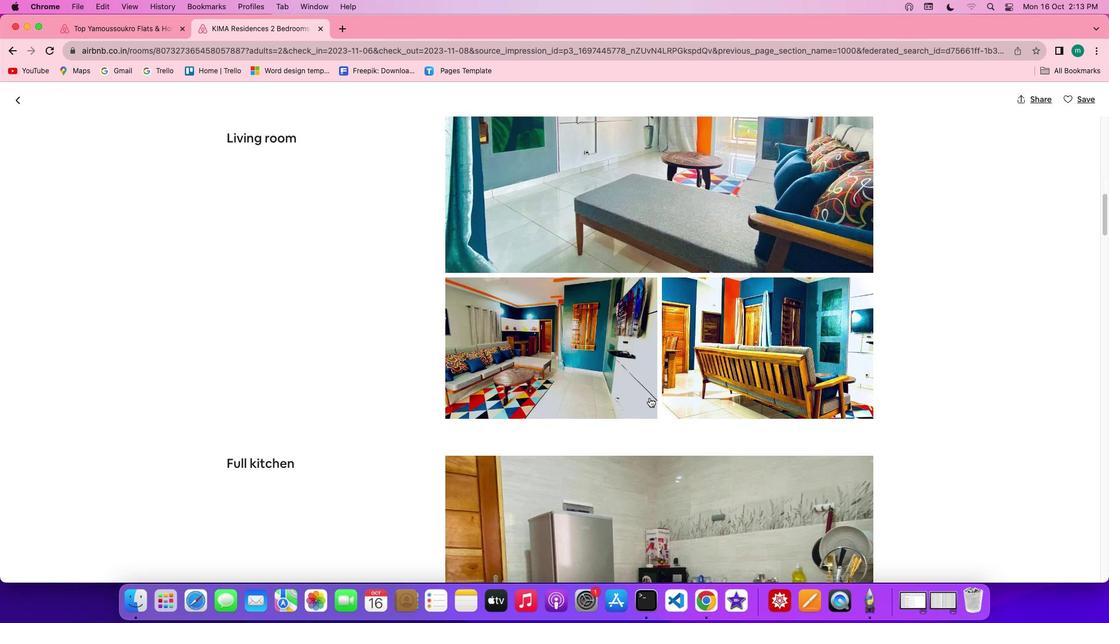 
Action: Mouse scrolled (649, 398) with delta (0, -1)
Screenshot: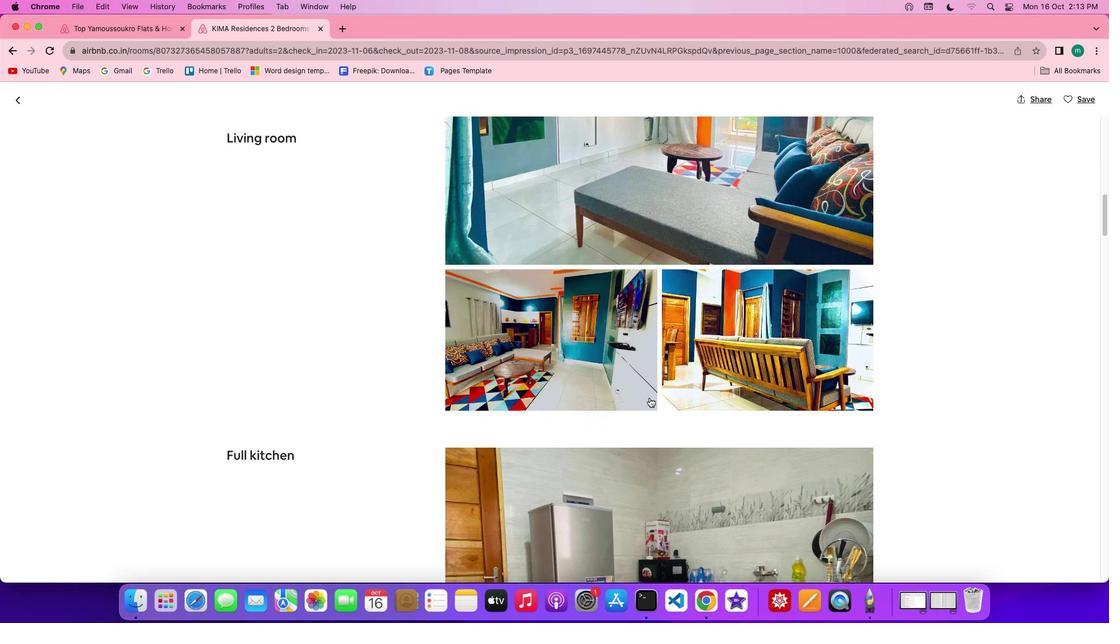 
Action: Mouse scrolled (649, 398) with delta (0, -2)
Screenshot: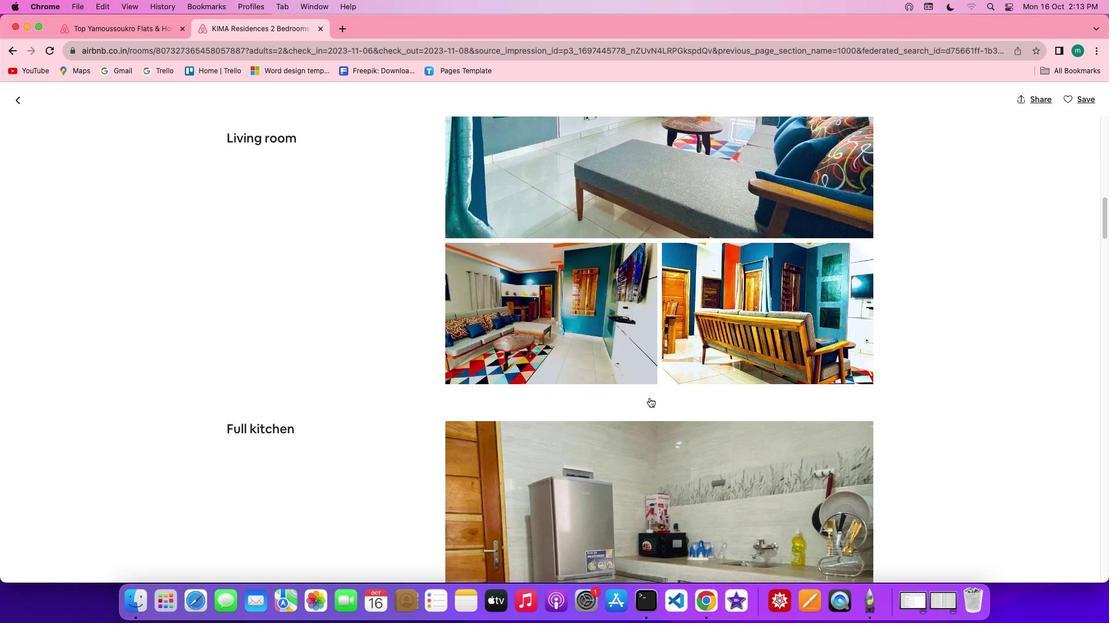 
Action: Mouse scrolled (649, 398) with delta (0, 0)
Screenshot: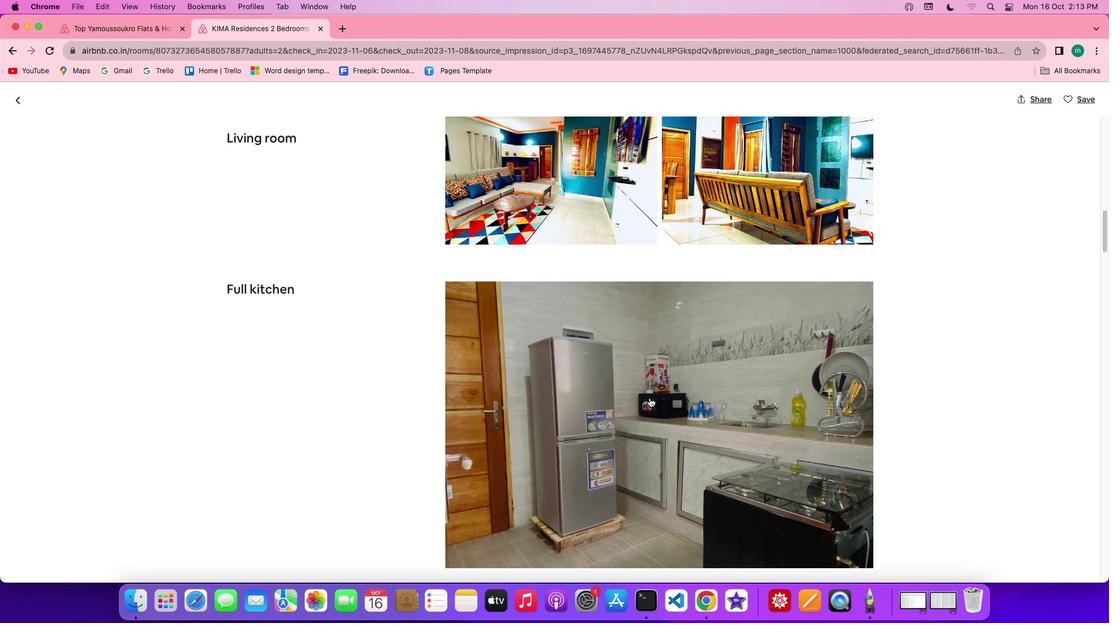 
Action: Mouse scrolled (649, 398) with delta (0, 0)
Screenshot: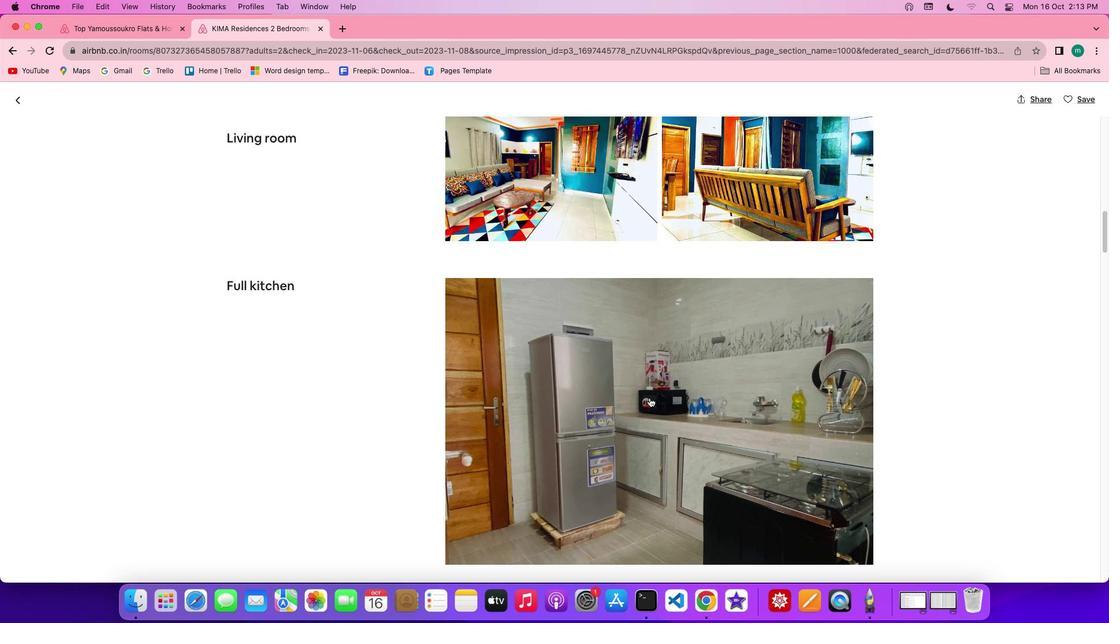 
Action: Mouse scrolled (649, 398) with delta (0, 0)
Screenshot: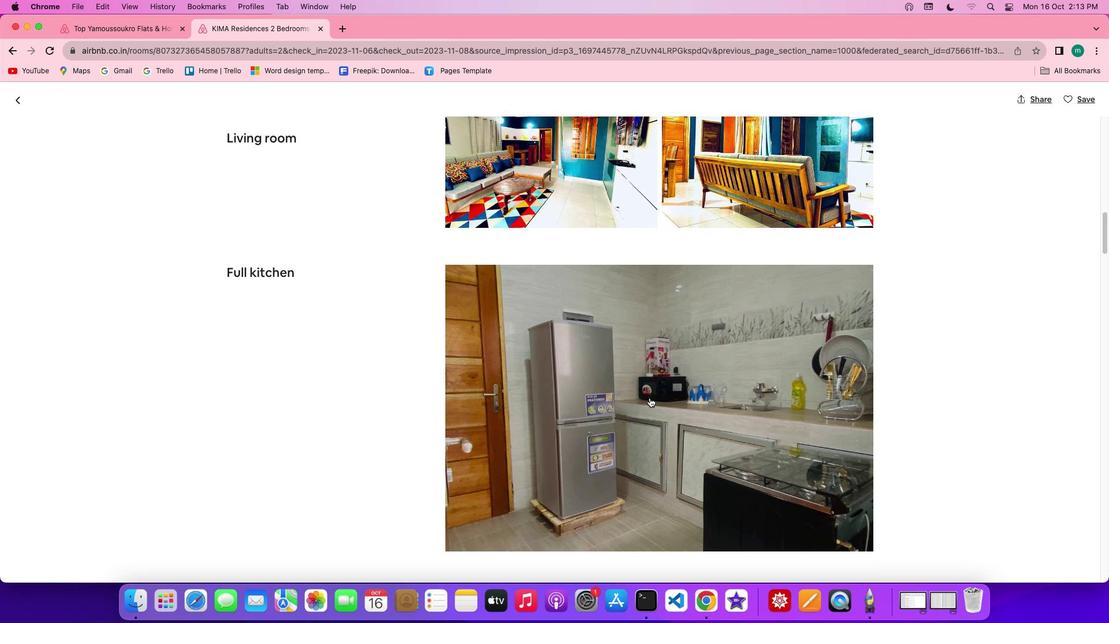 
Action: Mouse scrolled (649, 398) with delta (0, -1)
Screenshot: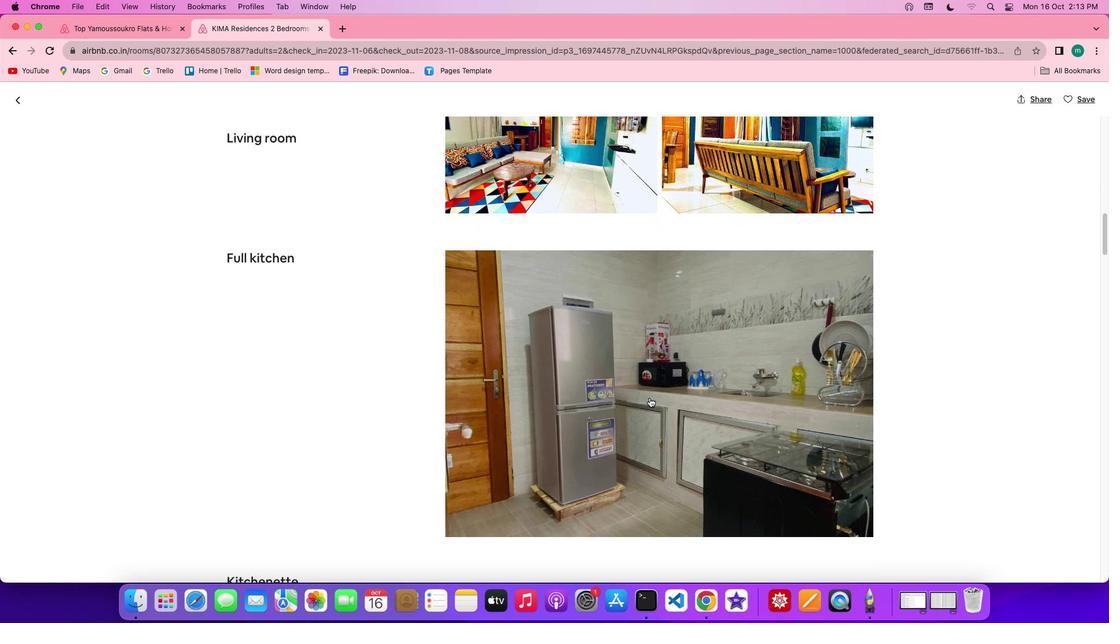 
Action: Mouse scrolled (649, 398) with delta (0, -1)
Screenshot: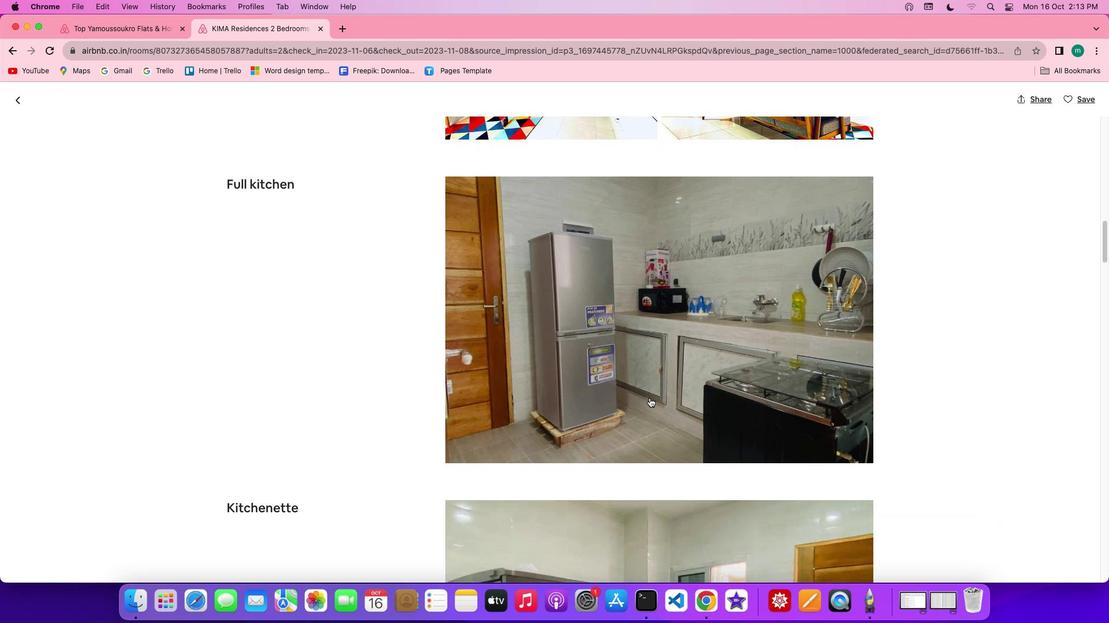 
Action: Mouse scrolled (649, 398) with delta (0, 0)
Screenshot: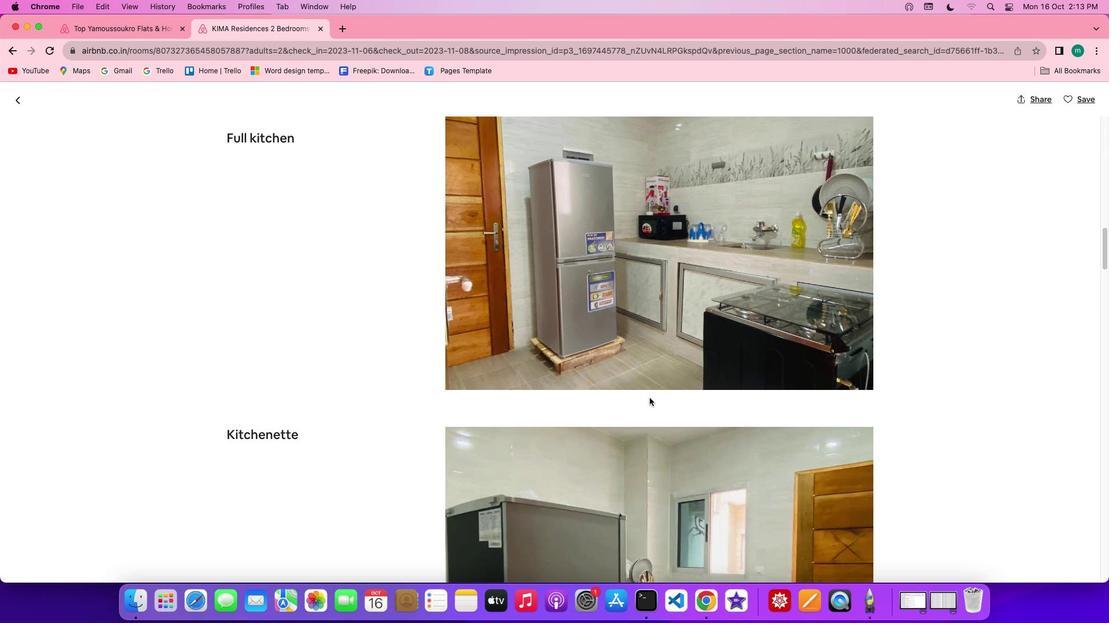 
Action: Mouse scrolled (649, 398) with delta (0, 0)
Screenshot: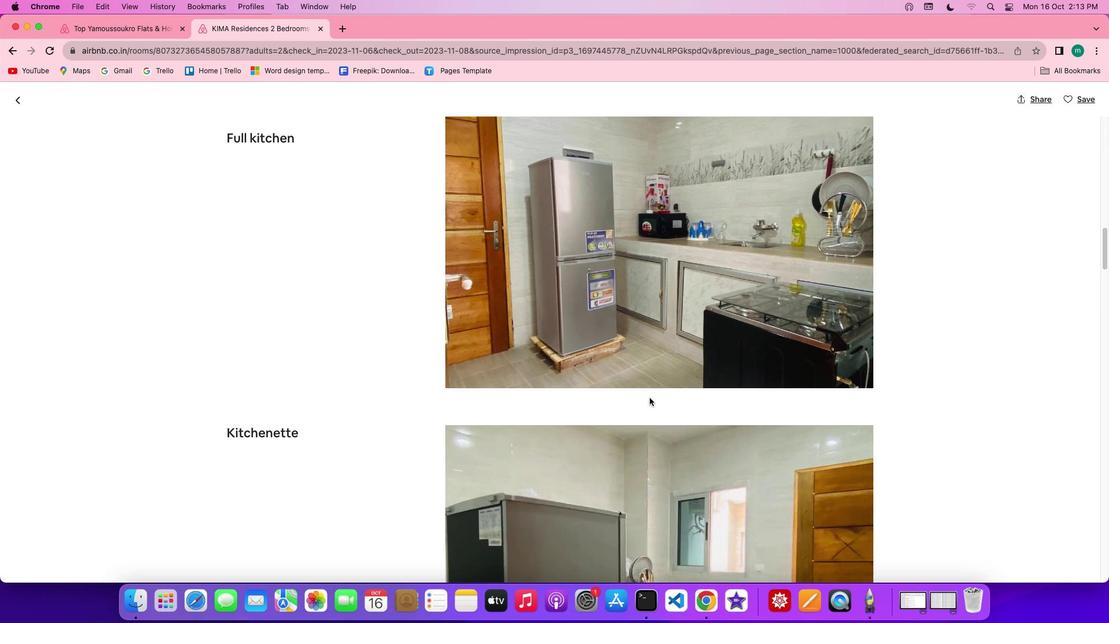 
Action: Mouse scrolled (649, 398) with delta (0, 0)
Screenshot: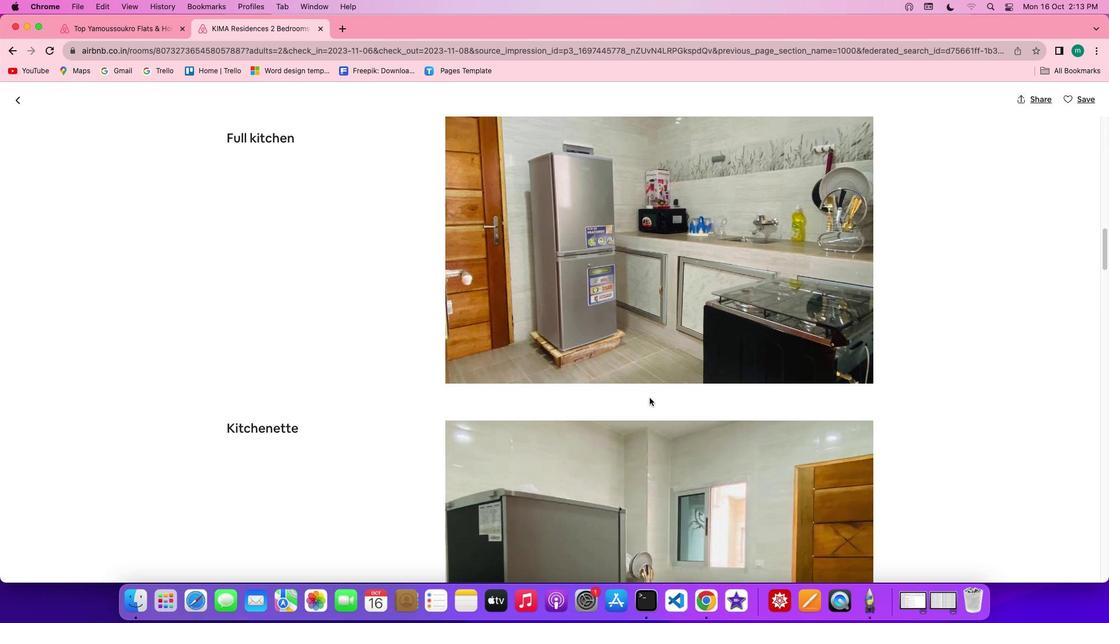 
Action: Mouse scrolled (649, 398) with delta (0, 0)
Screenshot: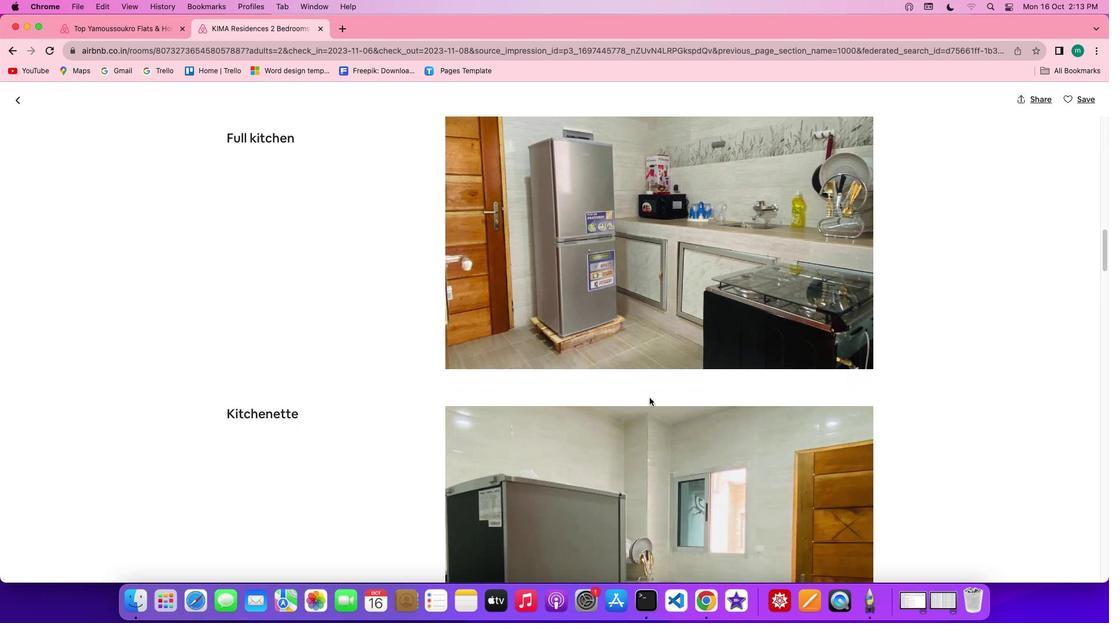 
Action: Mouse scrolled (649, 398) with delta (0, 0)
Screenshot: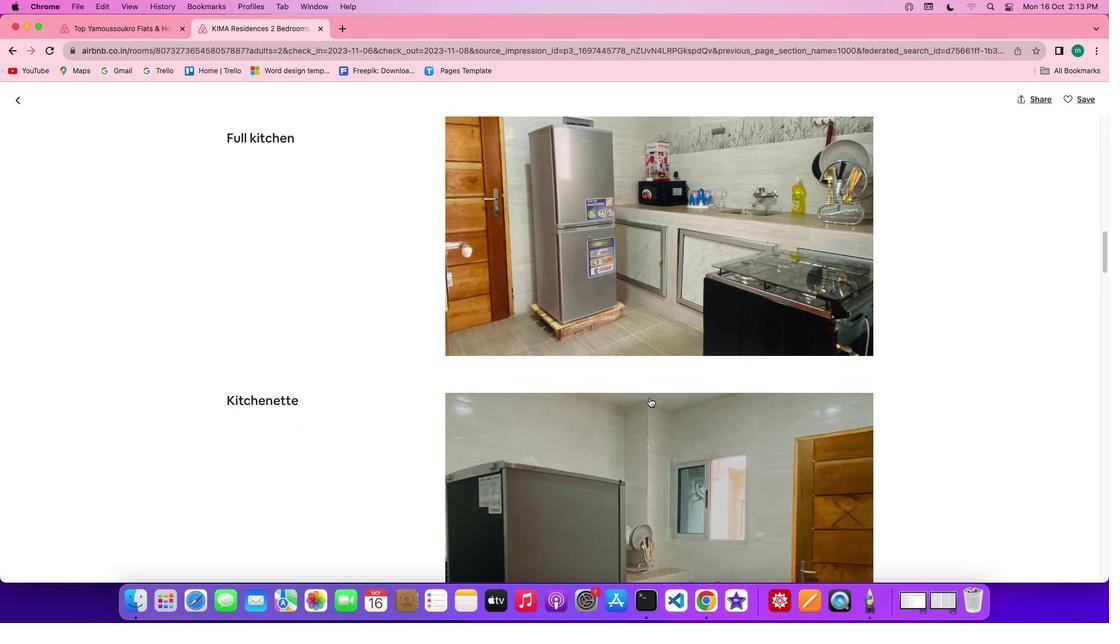 
Action: Mouse scrolled (649, 398) with delta (0, 0)
Screenshot: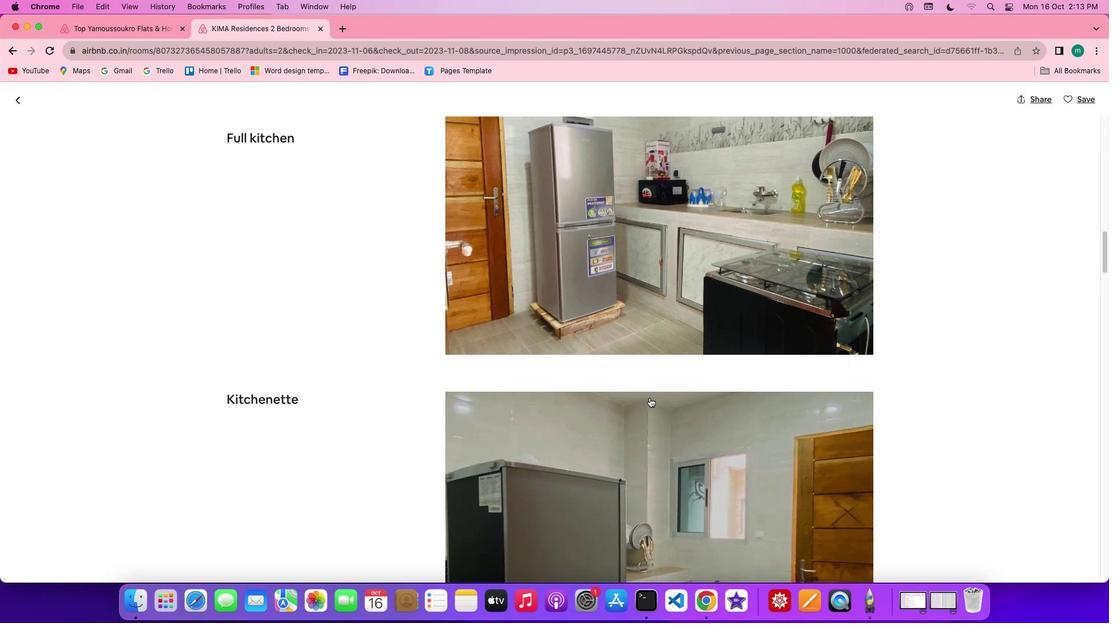 
Action: Mouse scrolled (649, 398) with delta (0, 0)
Screenshot: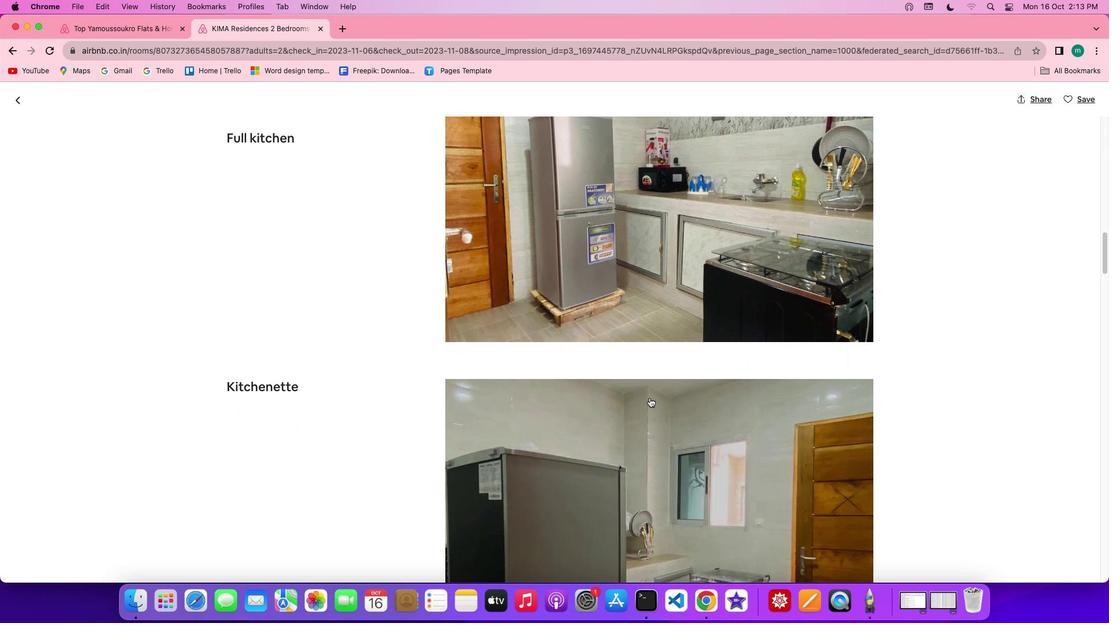 
Action: Mouse scrolled (649, 398) with delta (0, 0)
Screenshot: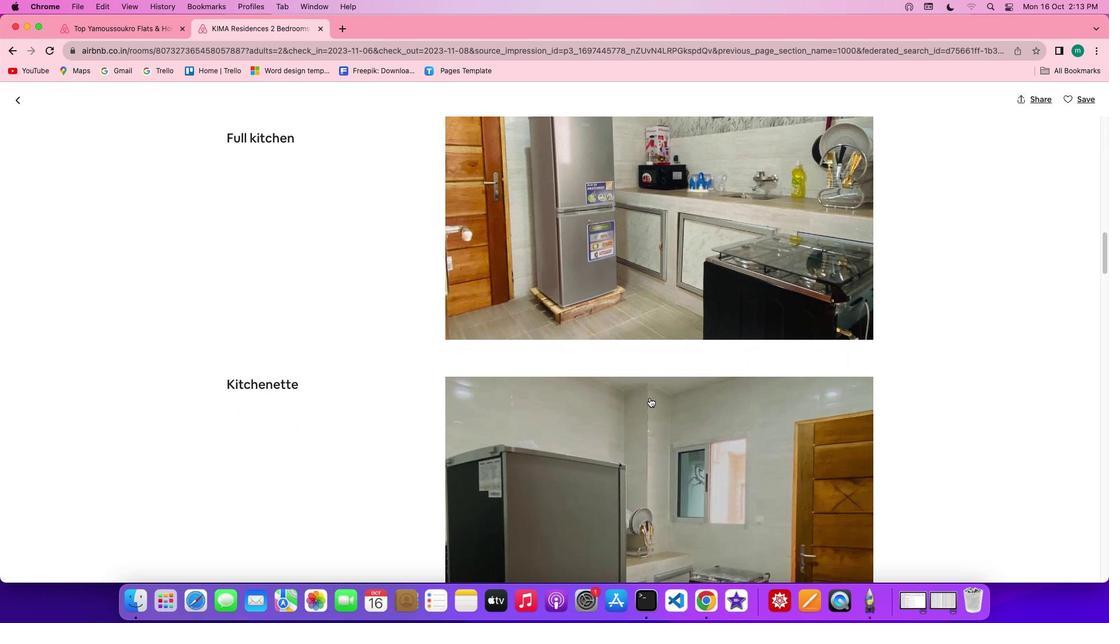 
Action: Mouse scrolled (649, 398) with delta (0, 0)
Screenshot: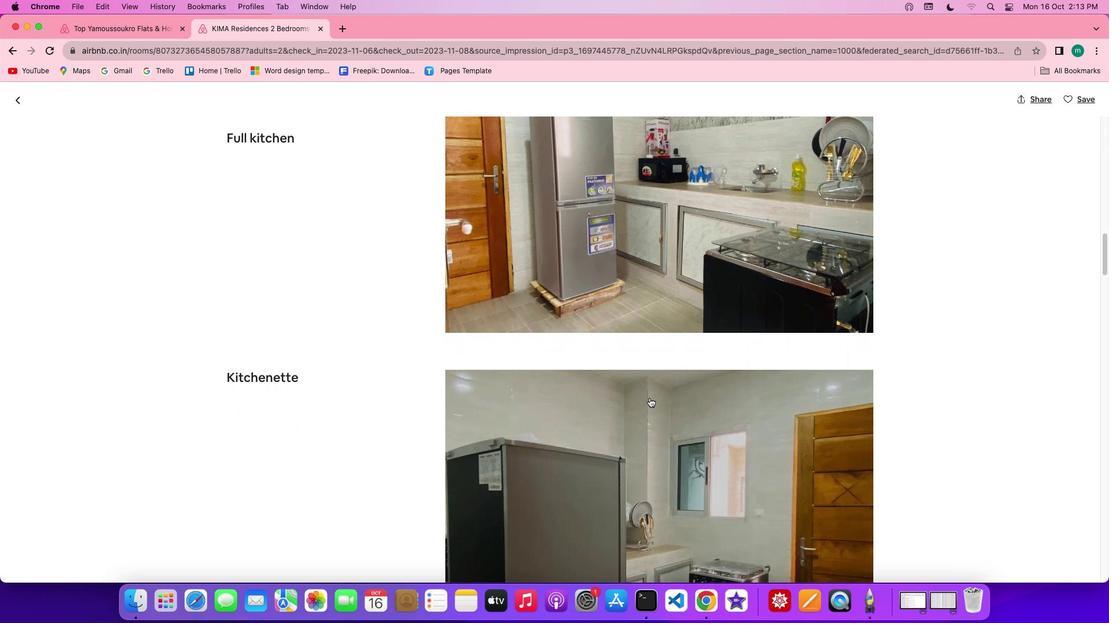 
Action: Mouse scrolled (649, 398) with delta (0, 0)
Screenshot: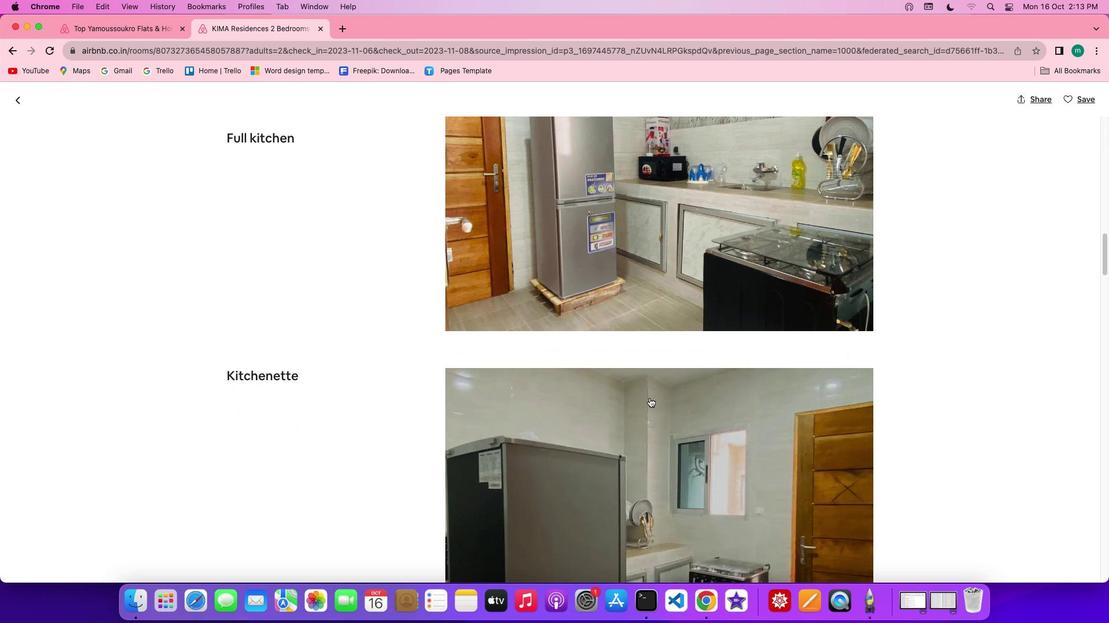 
Action: Mouse scrolled (649, 398) with delta (0, 0)
Screenshot: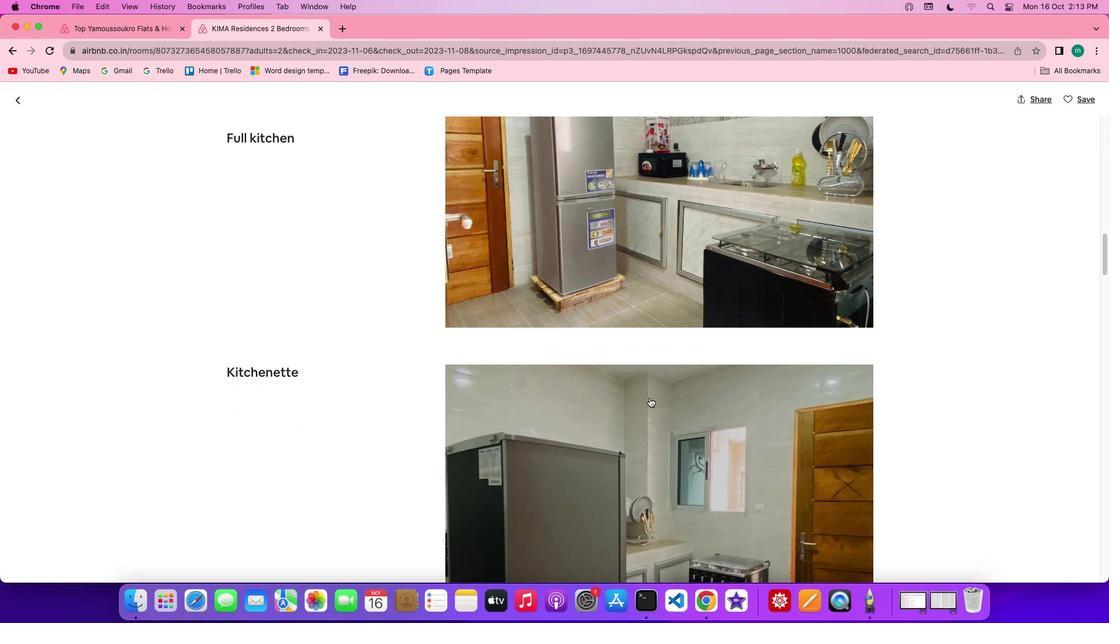 
Action: Mouse scrolled (649, 398) with delta (0, 0)
Screenshot: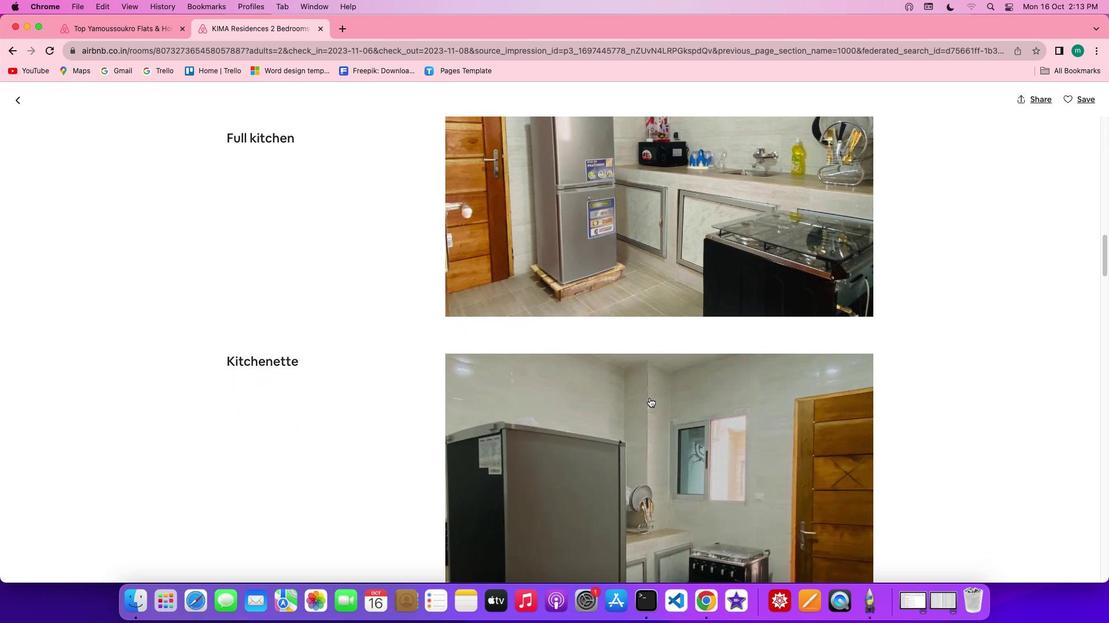 
Action: Mouse scrolled (649, 398) with delta (0, 0)
Screenshot: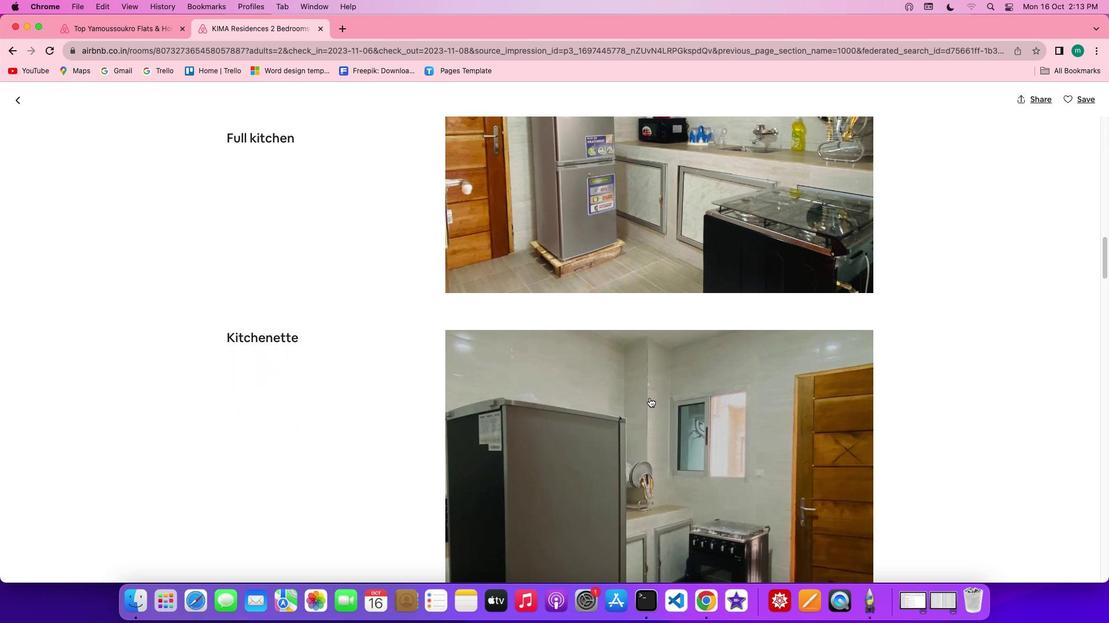 
Action: Mouse scrolled (649, 398) with delta (0, 0)
Screenshot: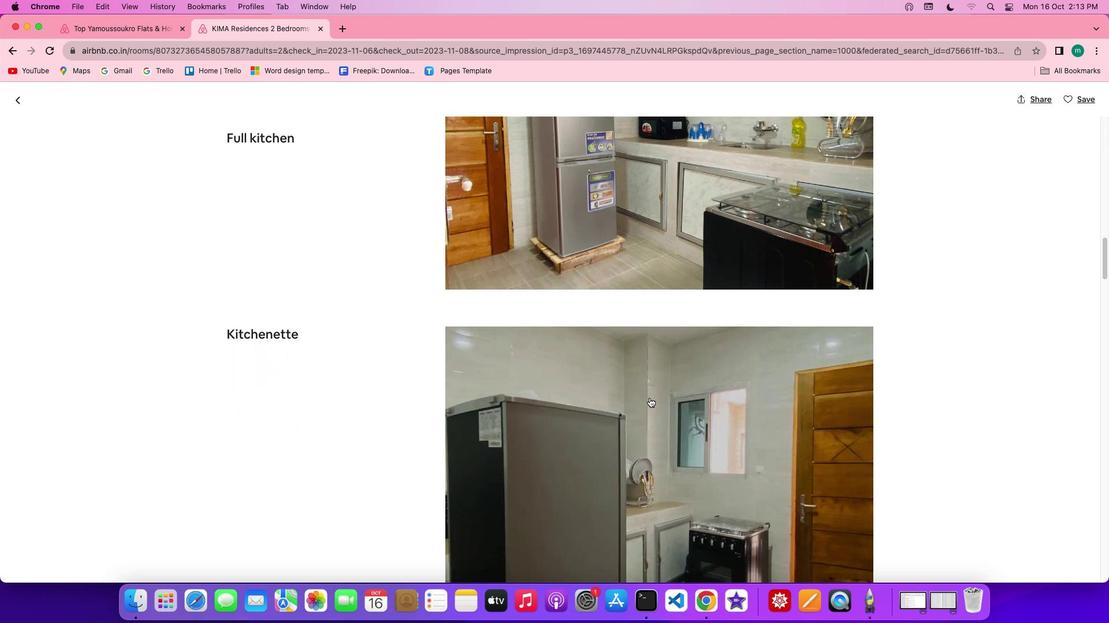 
Action: Mouse scrolled (649, 398) with delta (0, 0)
Screenshot: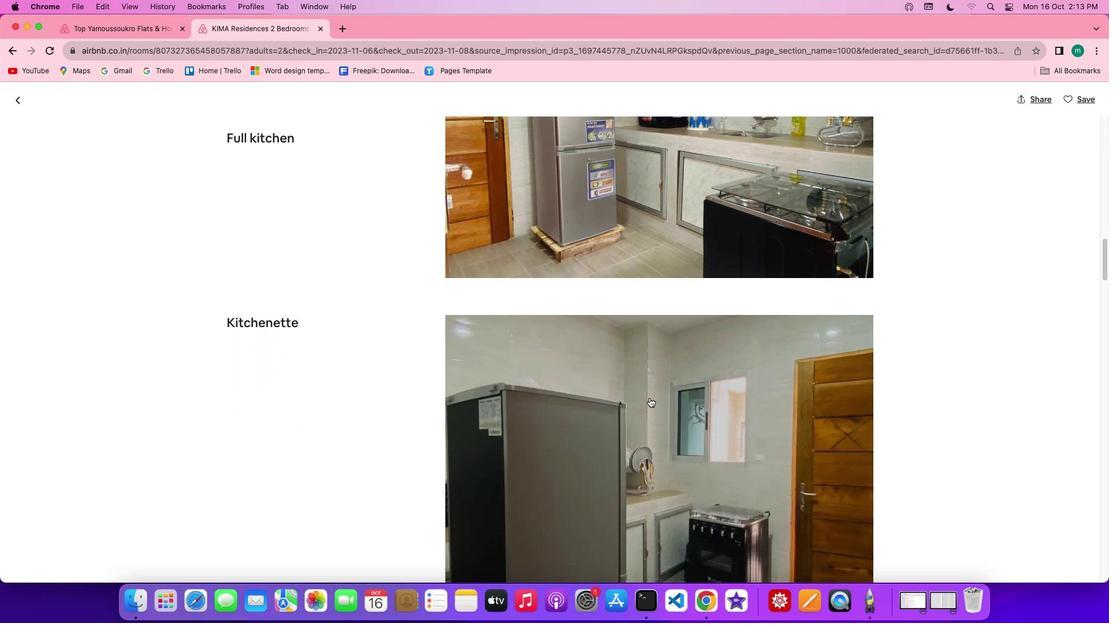 
Action: Mouse scrolled (649, 398) with delta (0, 0)
Screenshot: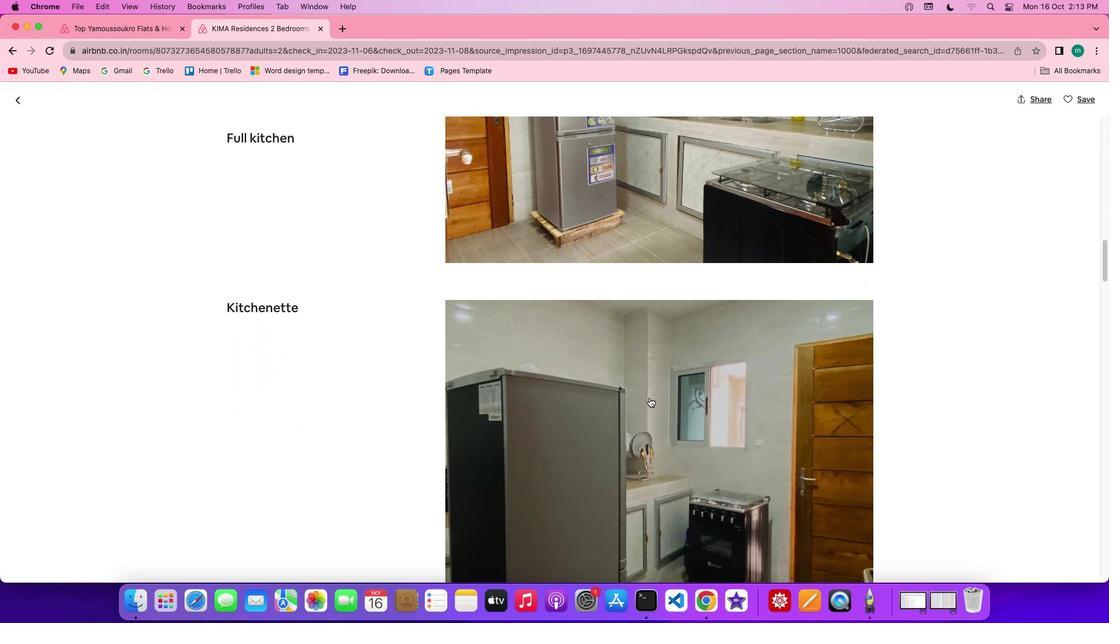 
Action: Mouse scrolled (649, 398) with delta (0, 0)
Screenshot: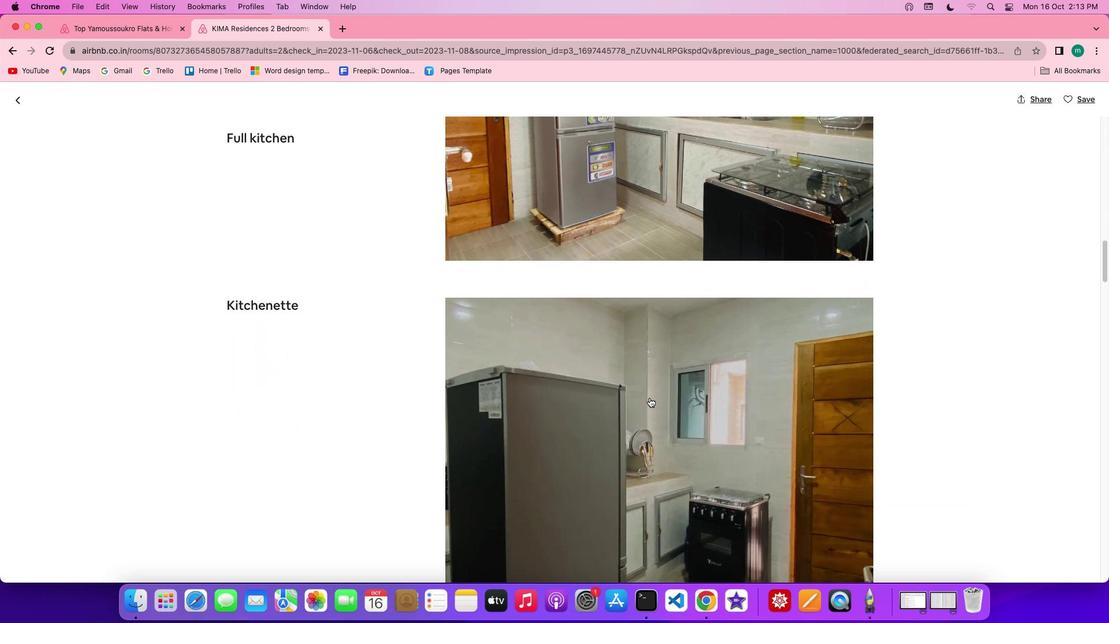 
Action: Mouse scrolled (649, 398) with delta (0, 0)
Screenshot: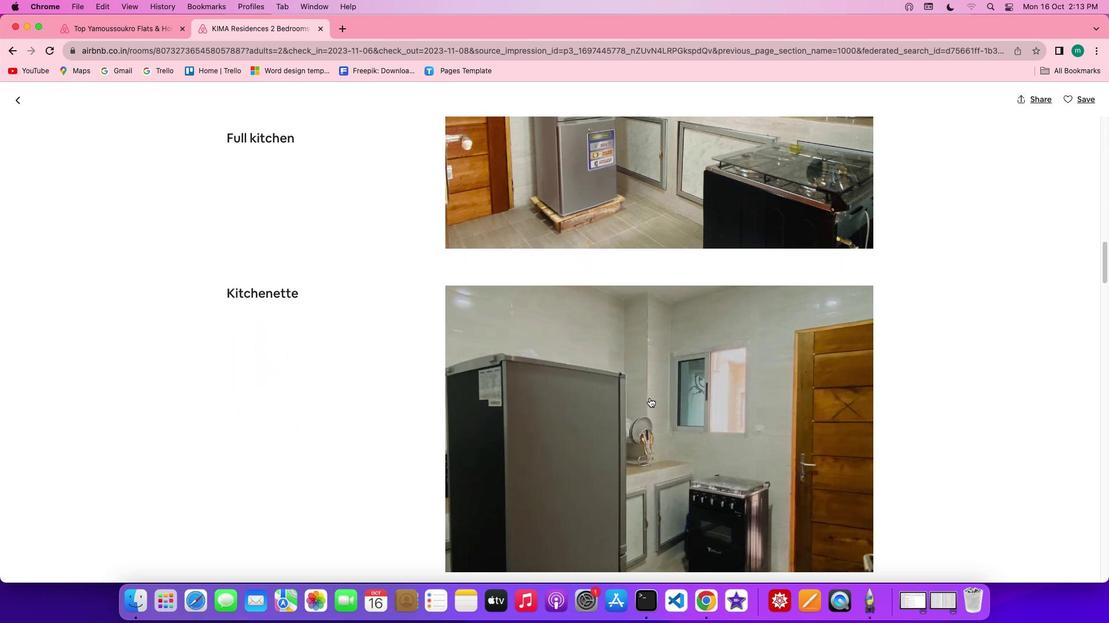 
Action: Mouse scrolled (649, 398) with delta (0, 0)
Screenshot: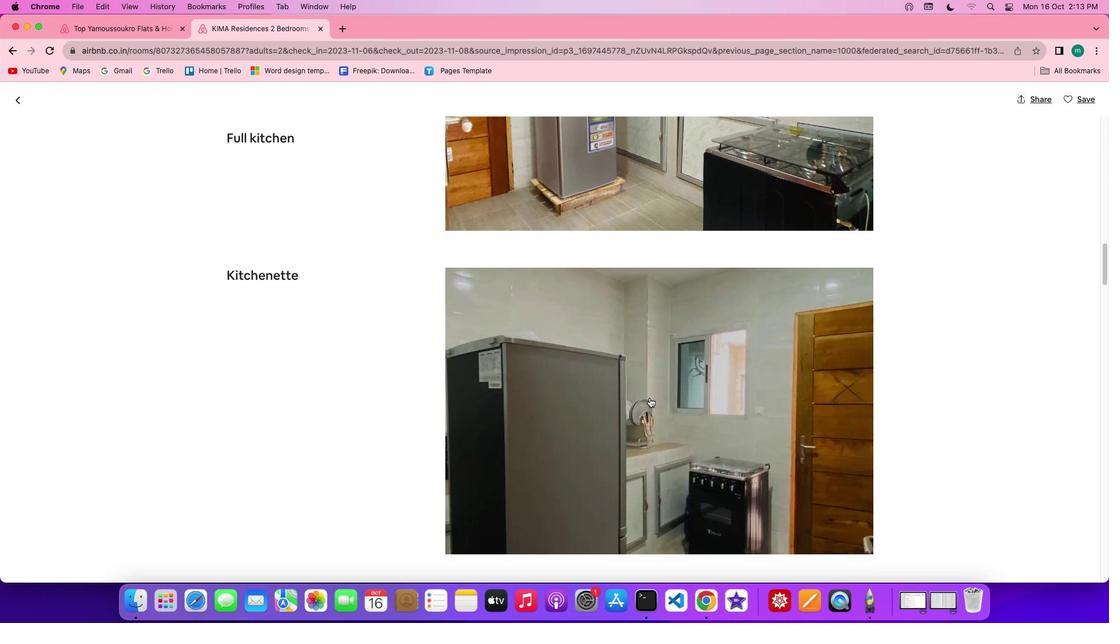 
Action: Mouse scrolled (649, 398) with delta (0, 0)
Screenshot: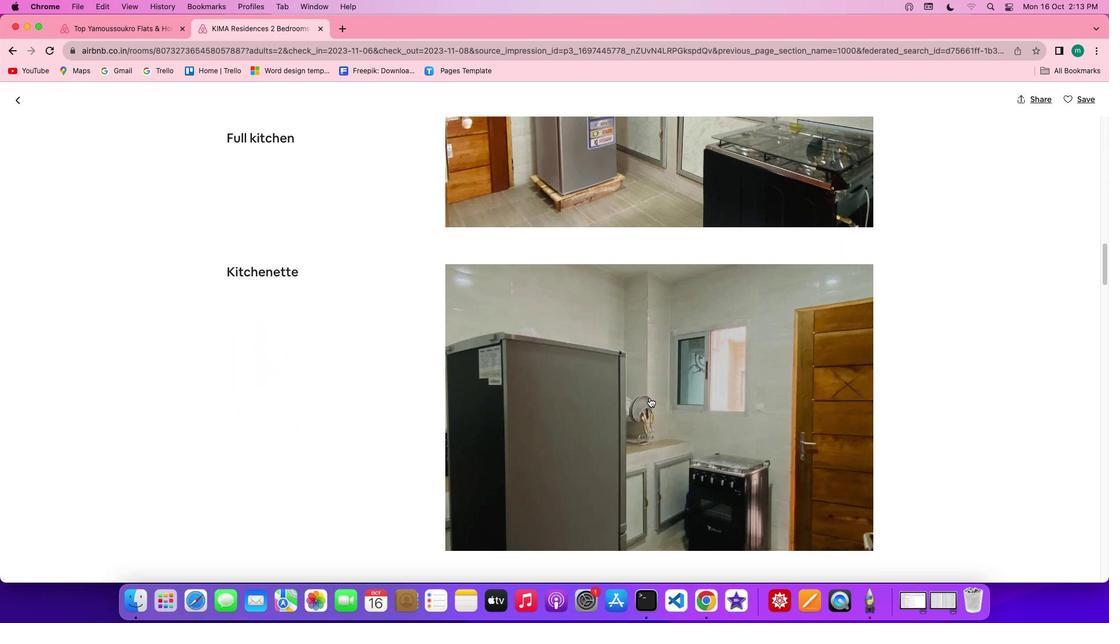 
Action: Mouse scrolled (649, 398) with delta (0, 0)
Screenshot: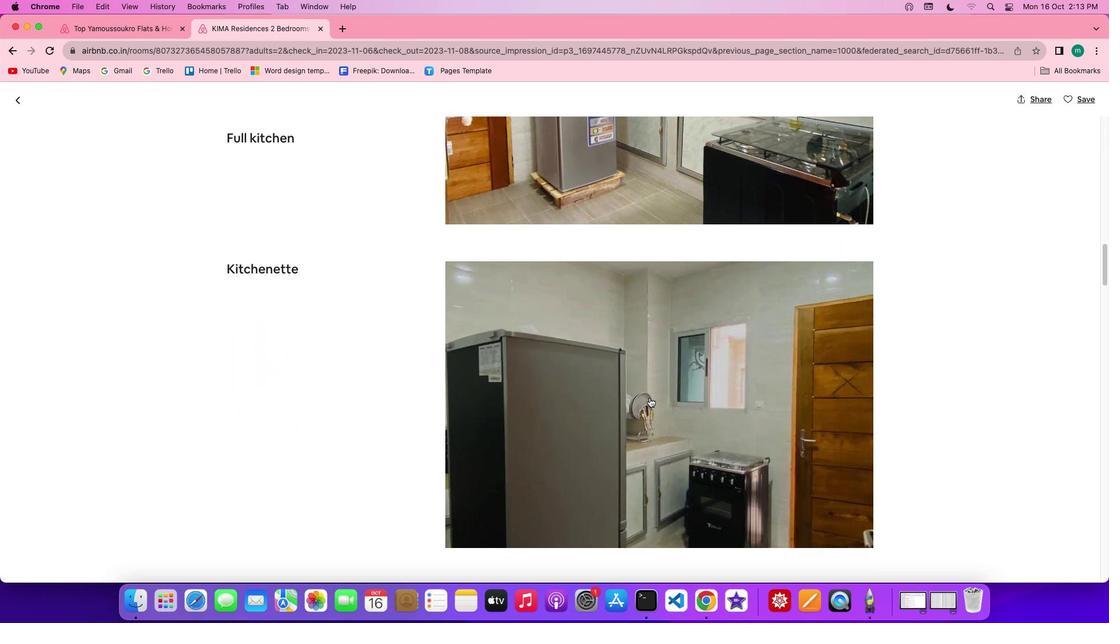 
Action: Mouse scrolled (649, 398) with delta (0, -1)
Screenshot: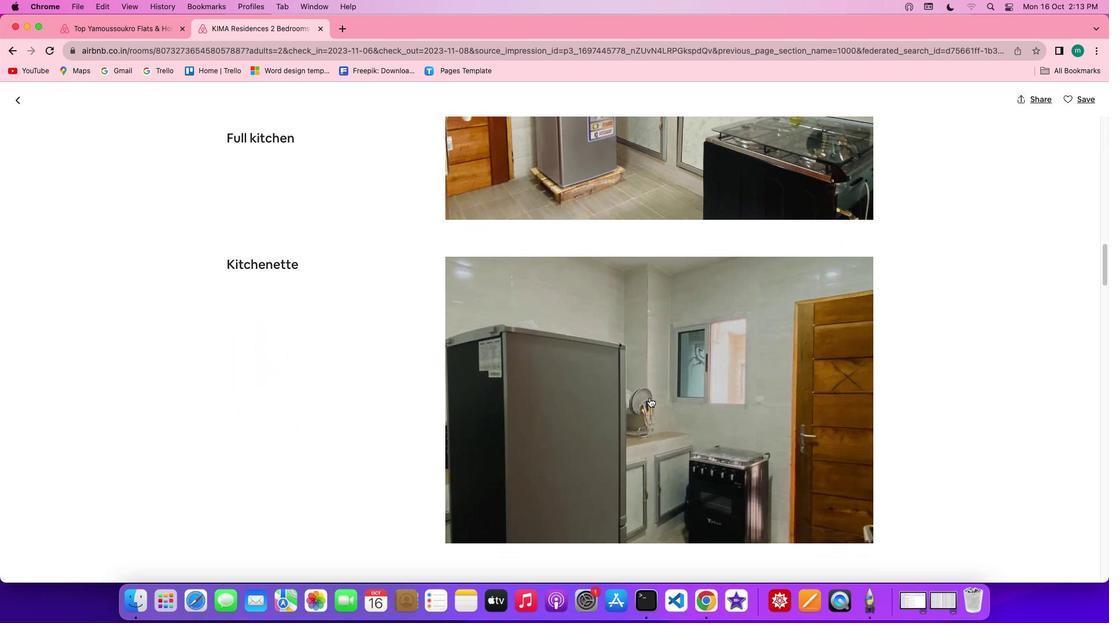
Action: Mouse scrolled (649, 398) with delta (0, -2)
Screenshot: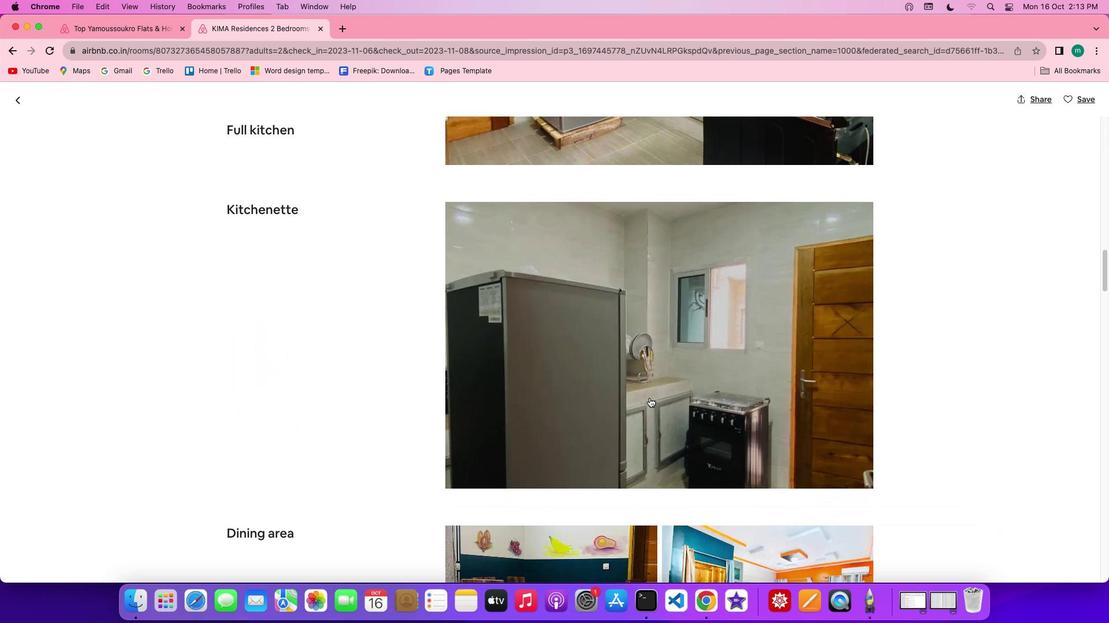 
Action: Mouse scrolled (649, 398) with delta (0, 0)
Screenshot: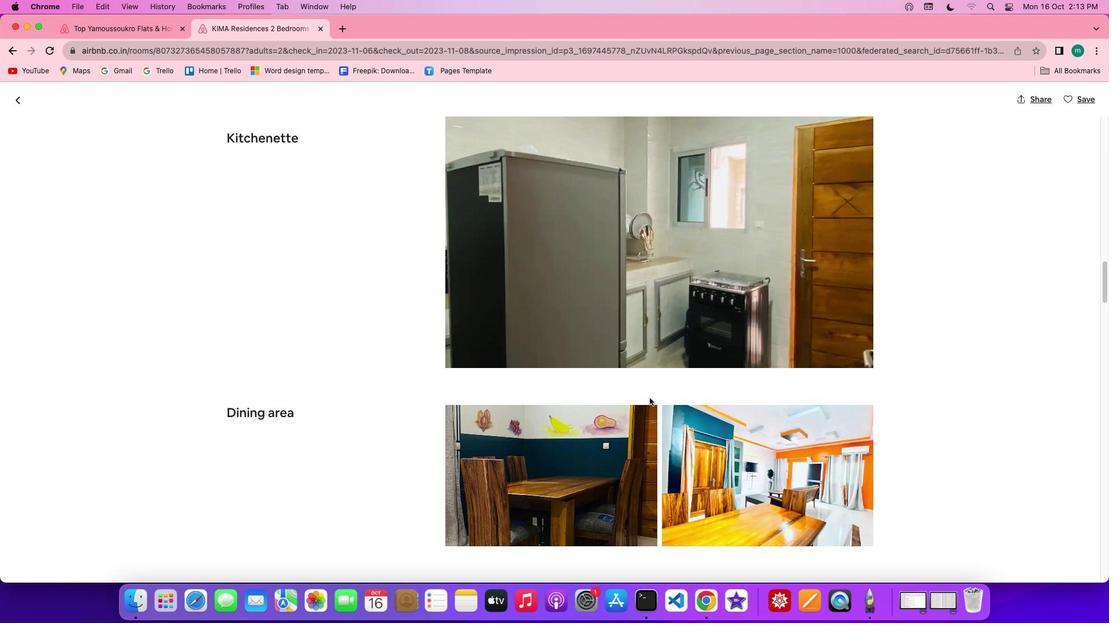 
Action: Mouse scrolled (649, 398) with delta (0, 0)
Screenshot: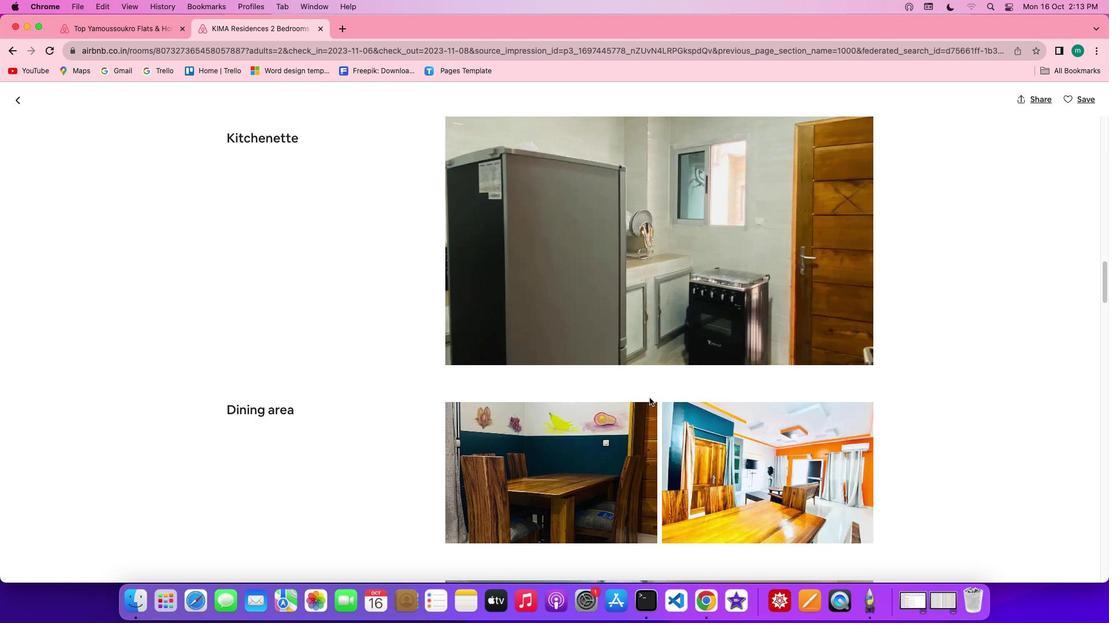 
Action: Mouse scrolled (649, 398) with delta (0, 0)
Screenshot: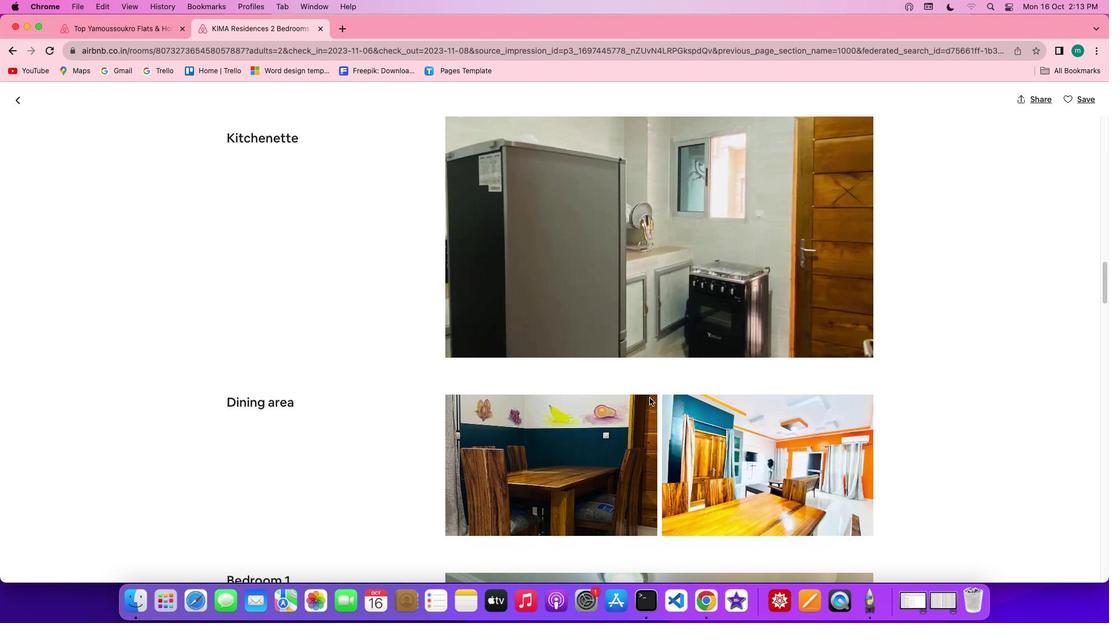 
Action: Mouse scrolled (649, 398) with delta (0, -1)
Screenshot: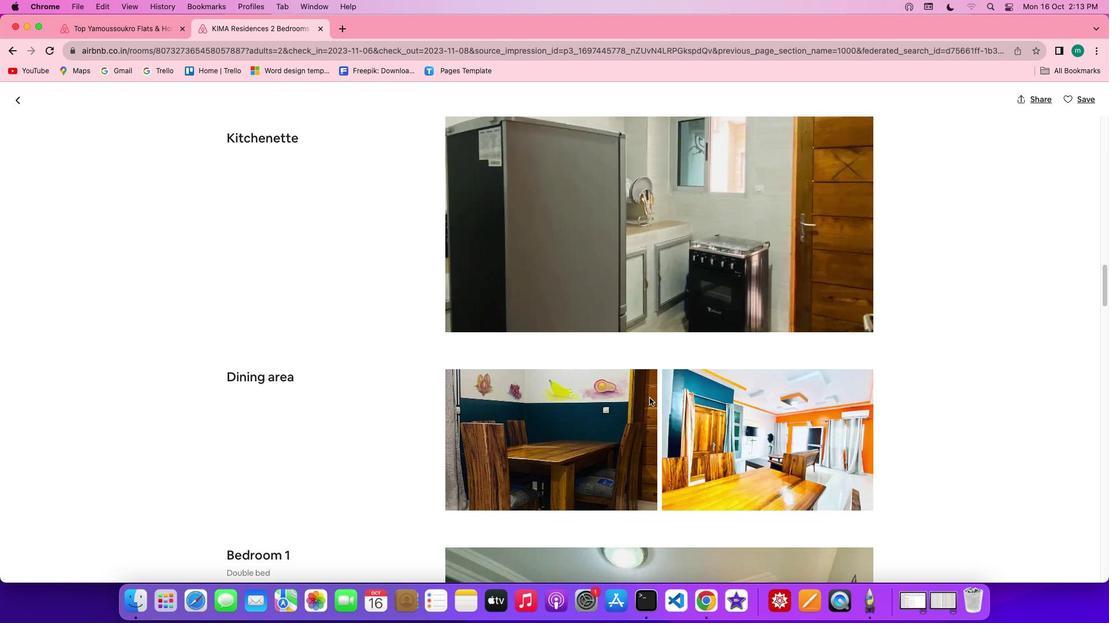
Action: Mouse scrolled (649, 398) with delta (0, -2)
Screenshot: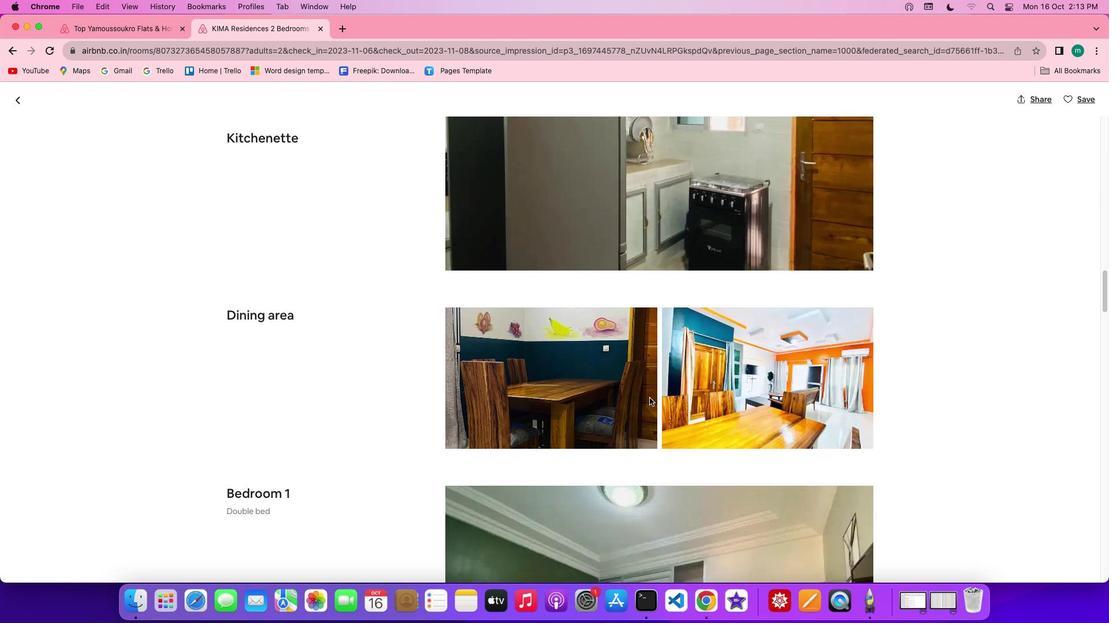 
Action: Mouse scrolled (649, 398) with delta (0, 0)
Screenshot: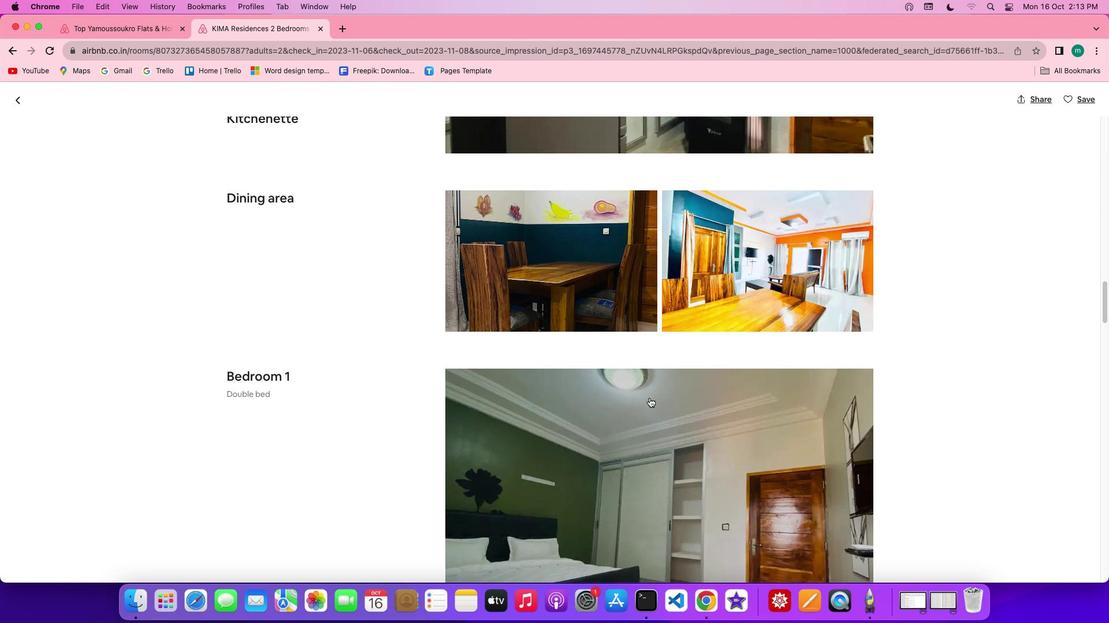 
Action: Mouse scrolled (649, 398) with delta (0, 0)
Screenshot: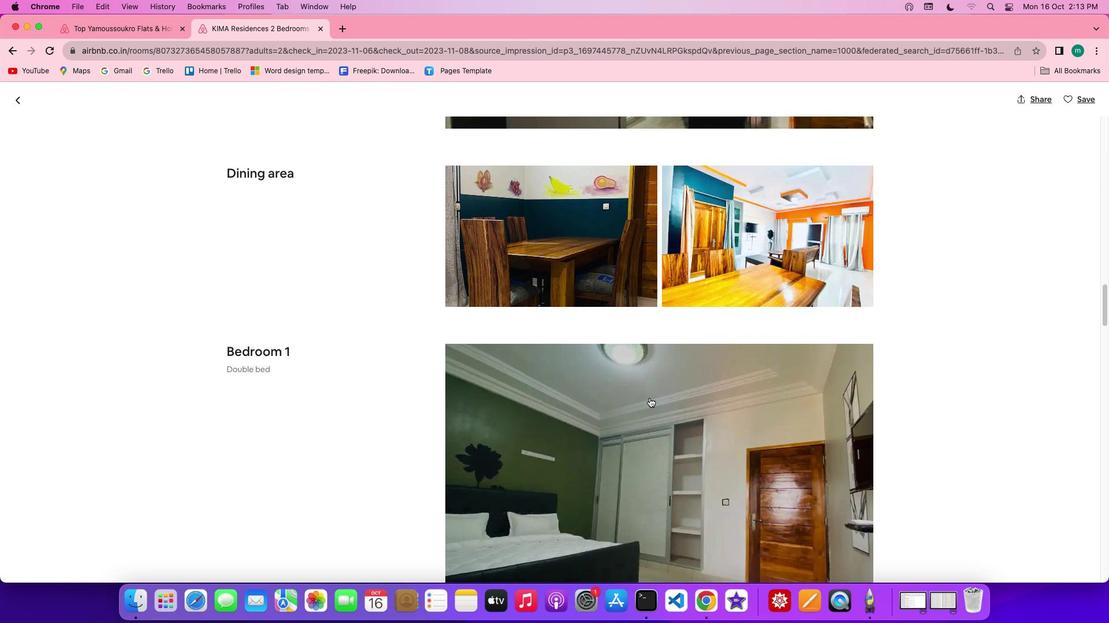
Action: Mouse scrolled (649, 398) with delta (0, -1)
Screenshot: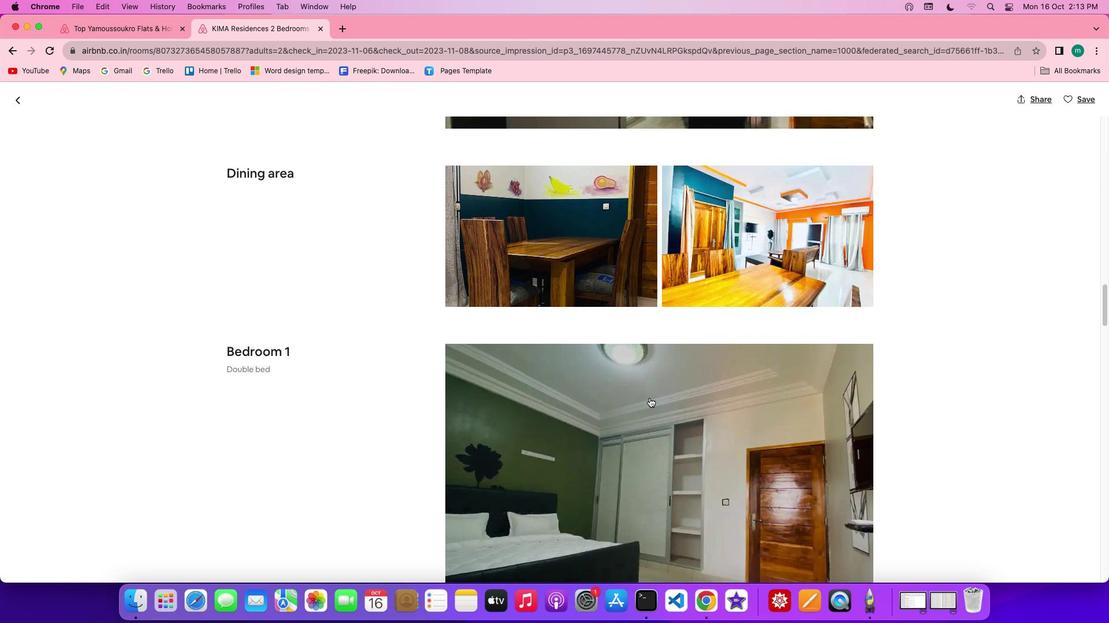 
Action: Mouse scrolled (649, 398) with delta (0, -2)
Screenshot: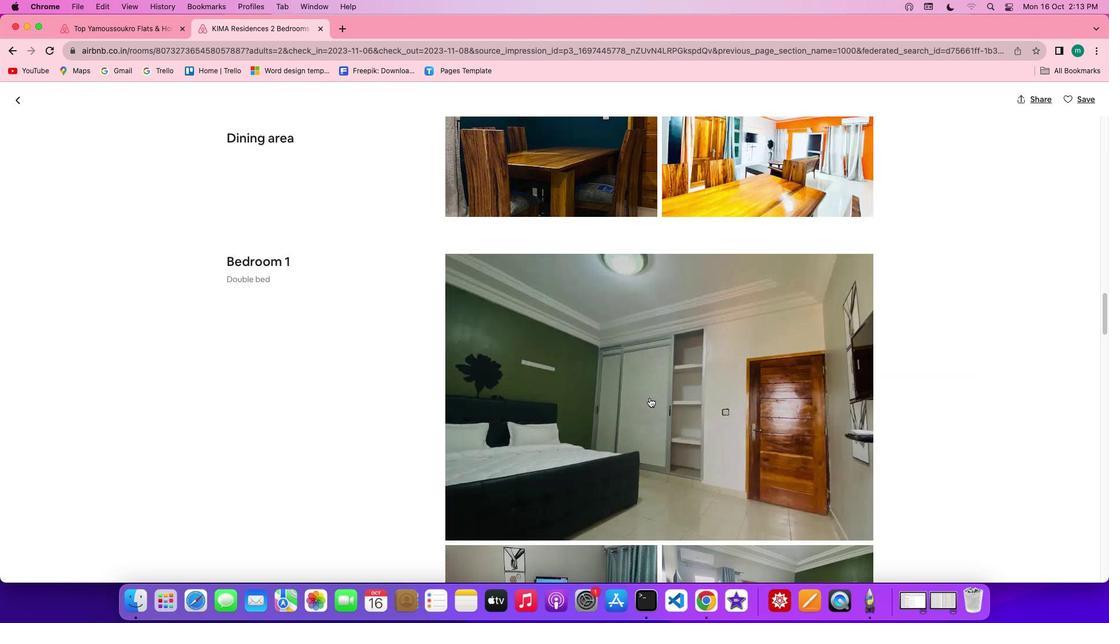 
Action: Mouse scrolled (649, 398) with delta (0, -2)
Screenshot: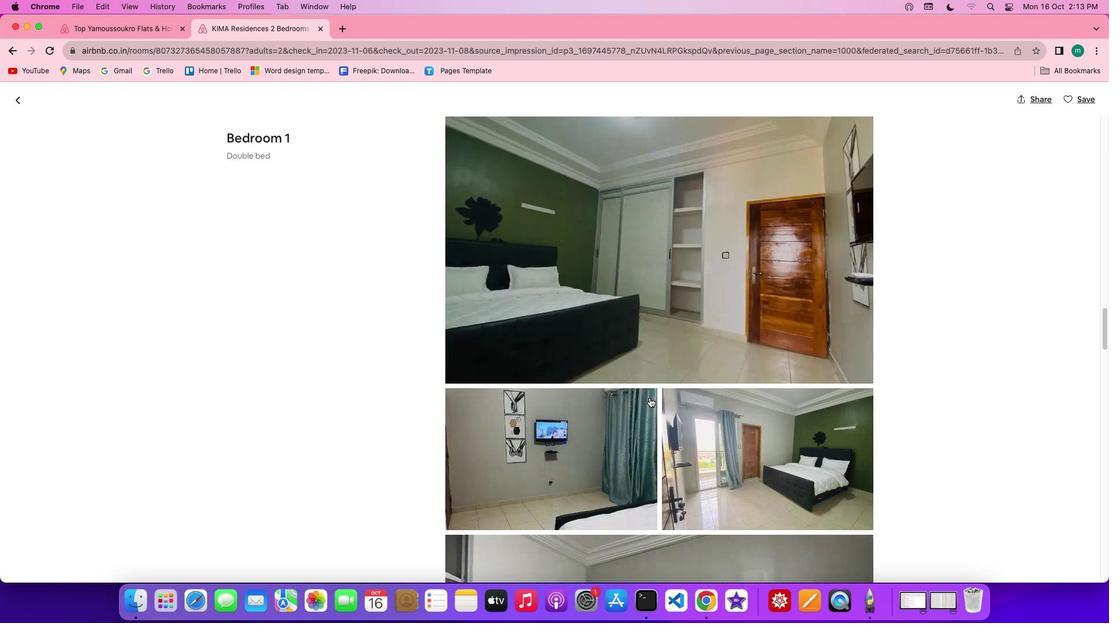 
Action: Mouse scrolled (649, 398) with delta (0, 0)
Screenshot: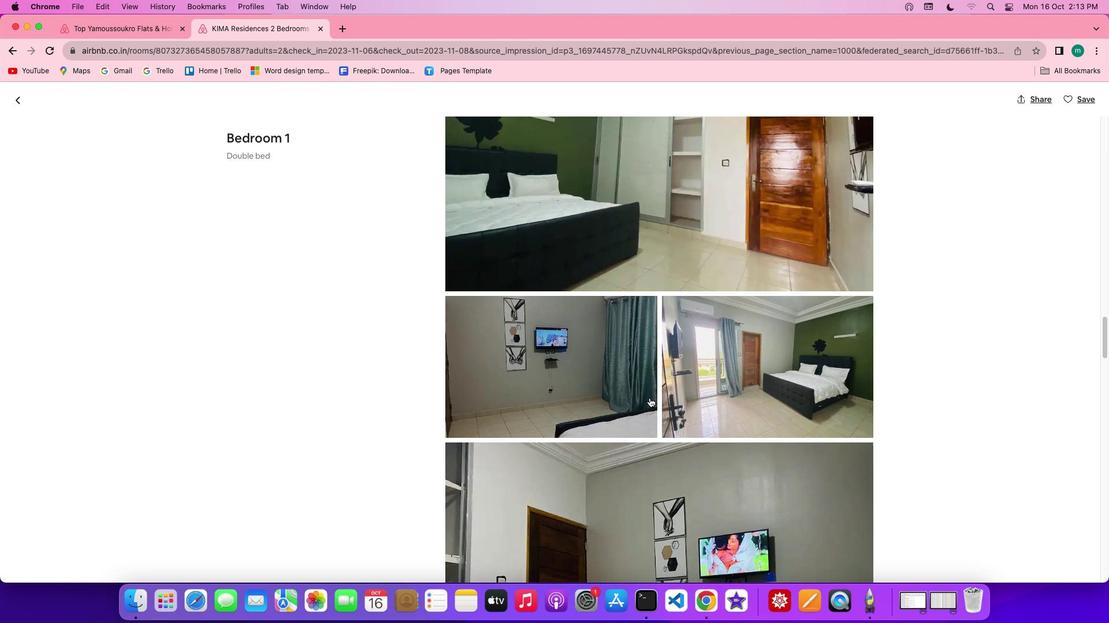 
Action: Mouse scrolled (649, 398) with delta (0, 0)
Screenshot: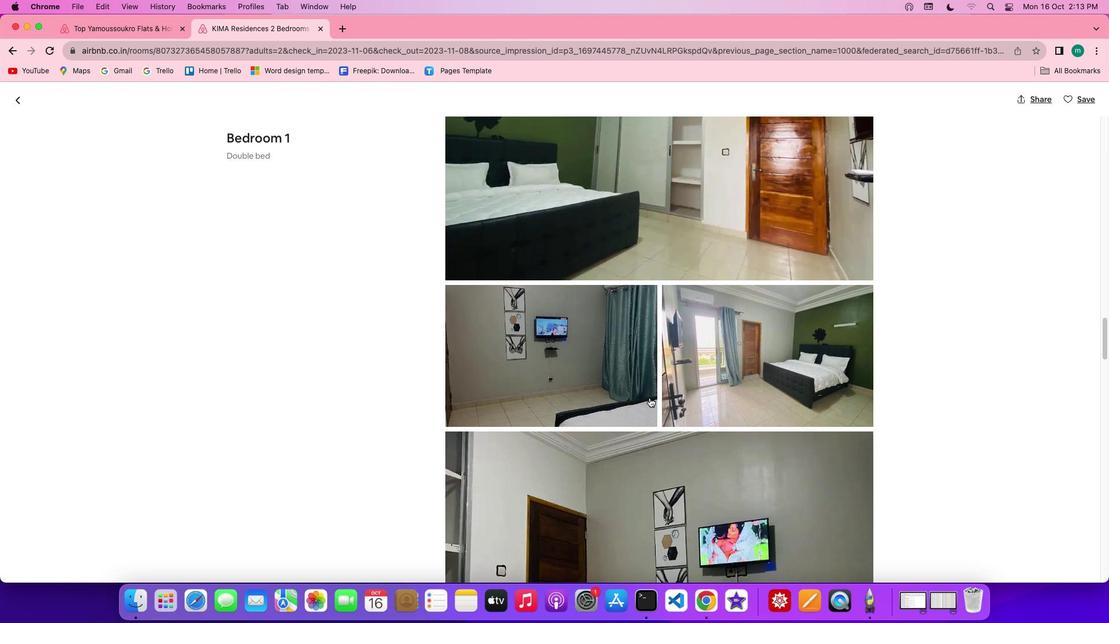 
Action: Mouse scrolled (649, 398) with delta (0, -1)
Screenshot: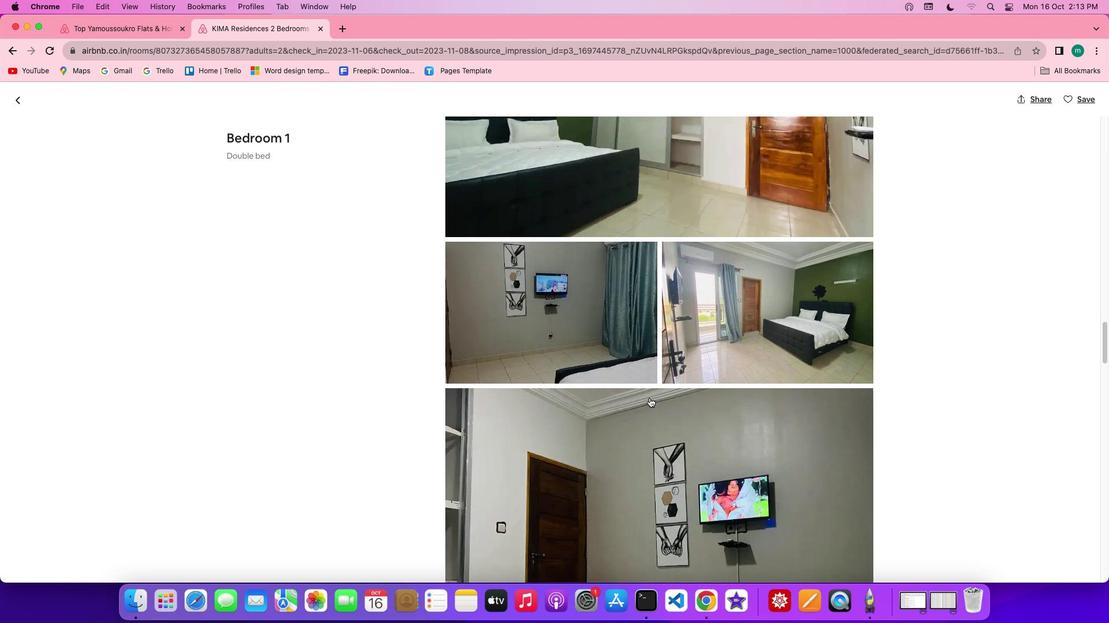 
Action: Mouse scrolled (649, 398) with delta (0, -2)
Screenshot: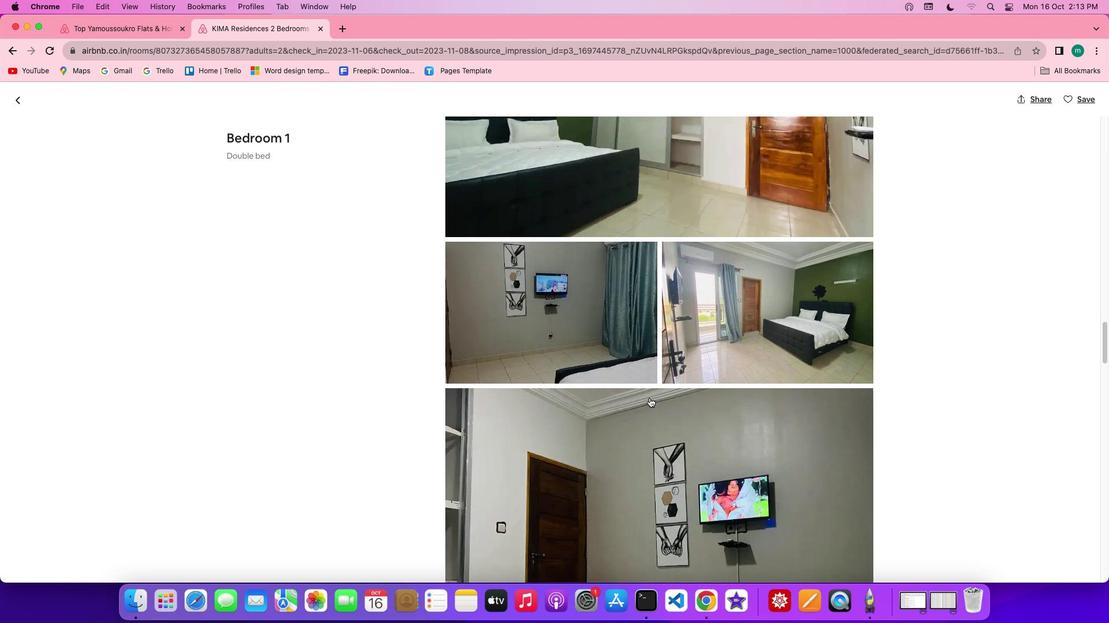 
Action: Mouse scrolled (649, 398) with delta (0, 0)
Screenshot: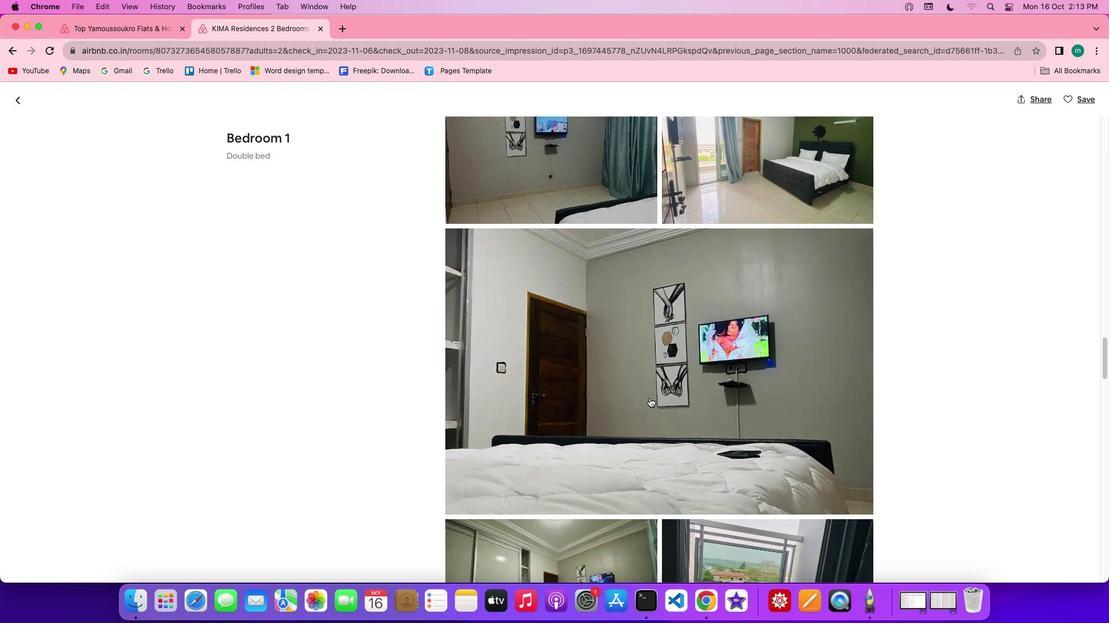 
Action: Mouse scrolled (649, 398) with delta (0, 0)
Screenshot: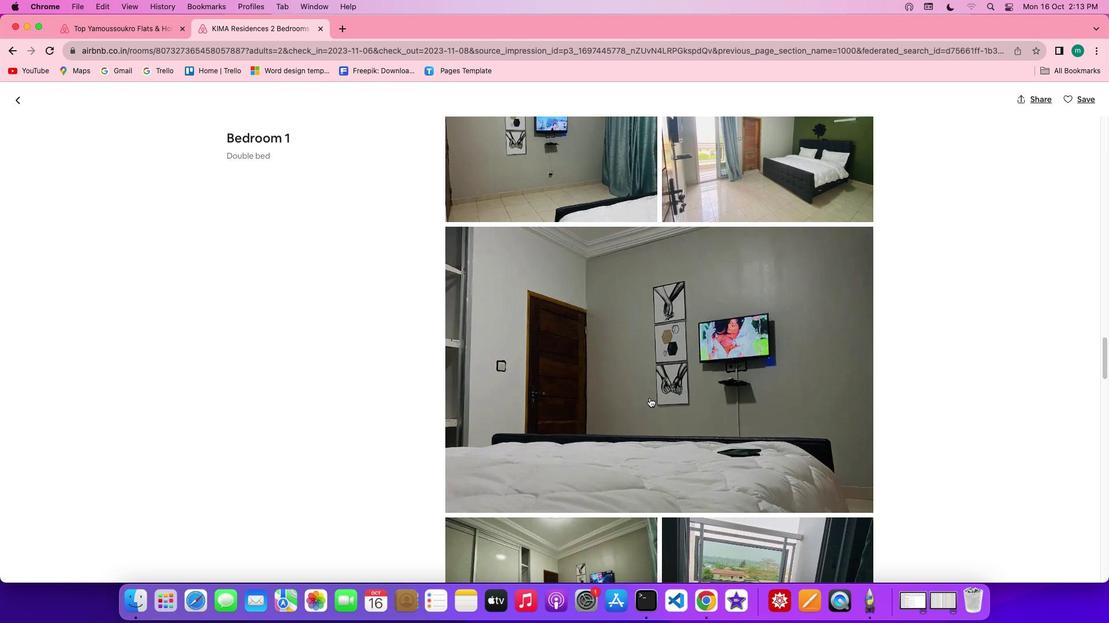 
Action: Mouse scrolled (649, 398) with delta (0, 0)
Screenshot: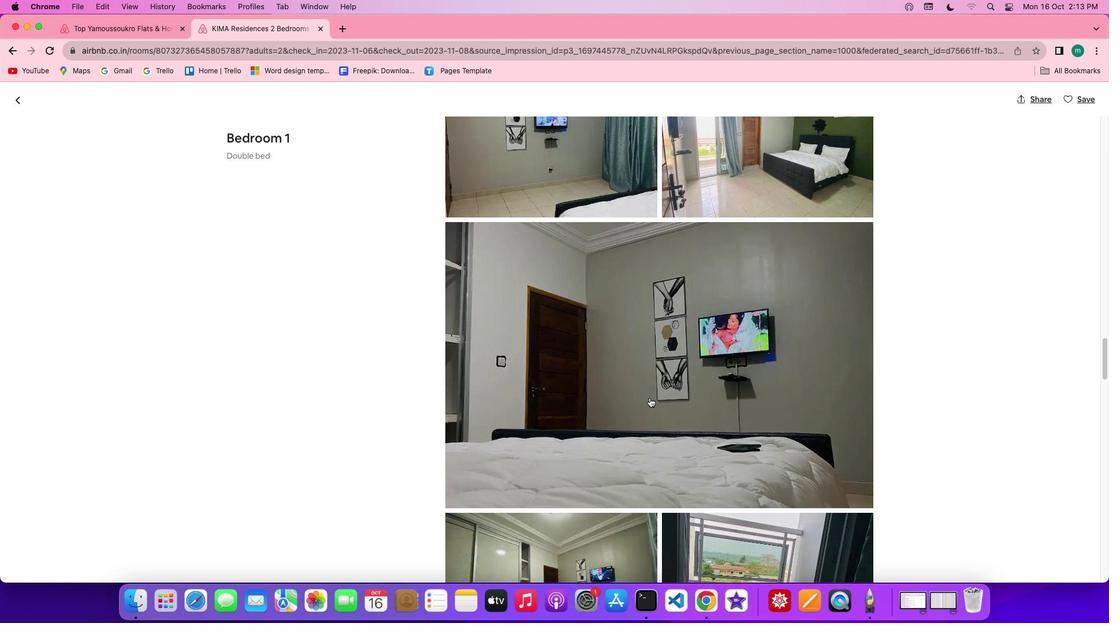 
Action: Mouse scrolled (649, 398) with delta (0, -1)
Screenshot: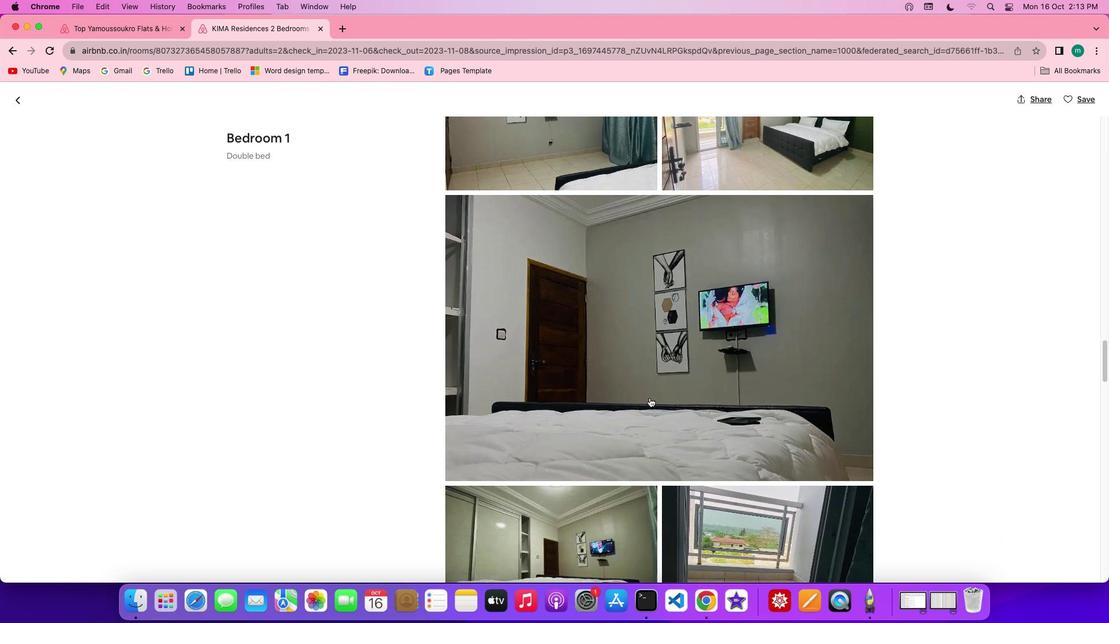
Action: Mouse scrolled (649, 398) with delta (0, -2)
Screenshot: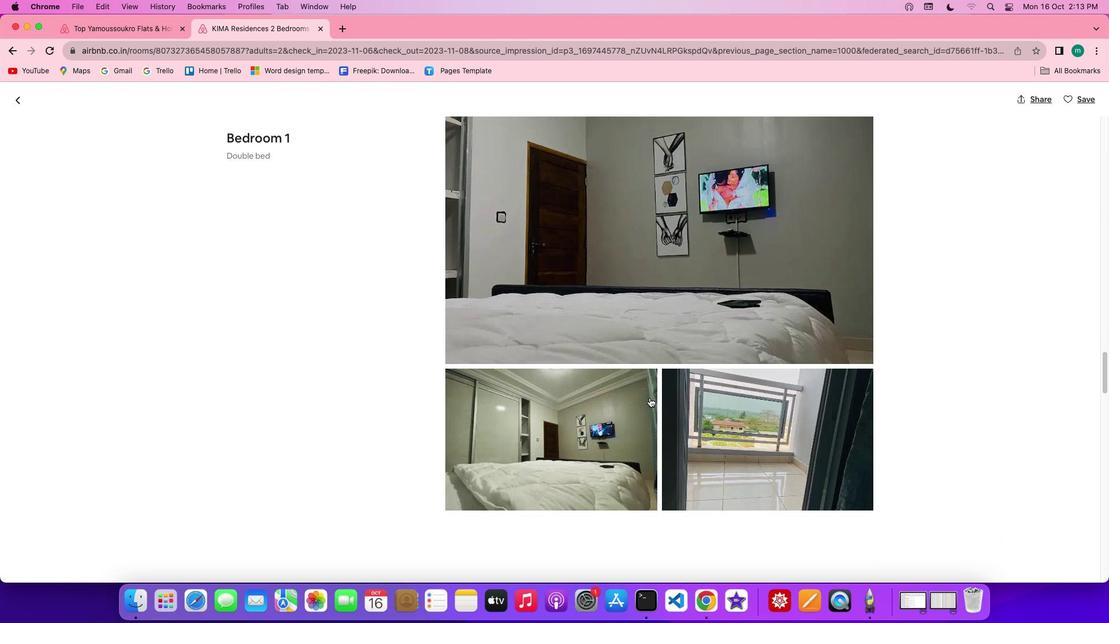 
Action: Mouse scrolled (649, 398) with delta (0, 0)
Screenshot: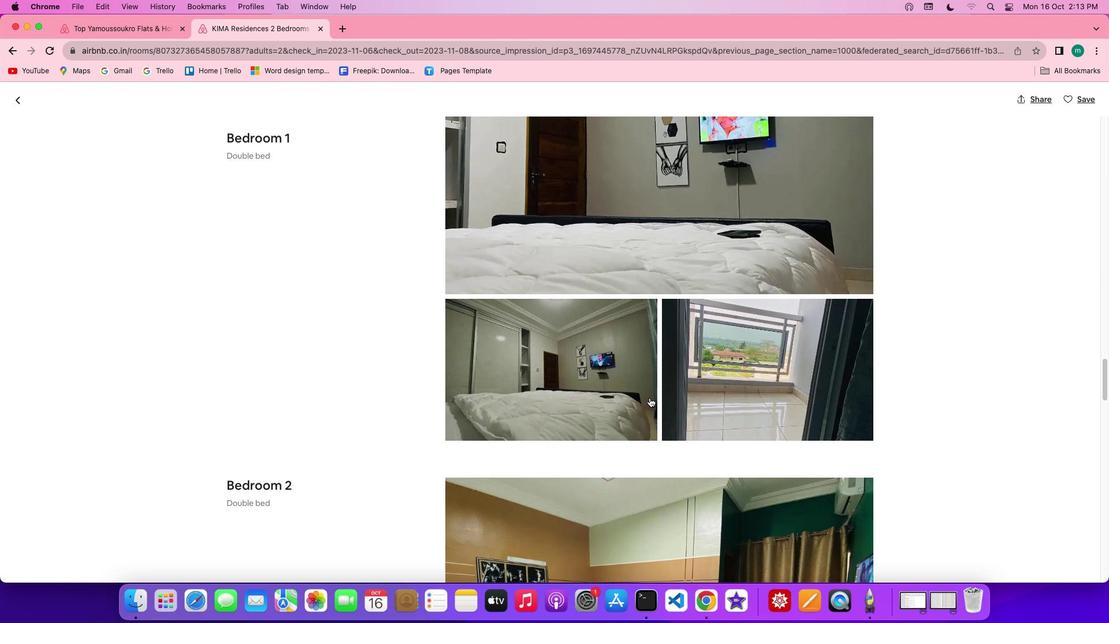 
Action: Mouse scrolled (649, 398) with delta (0, 0)
Screenshot: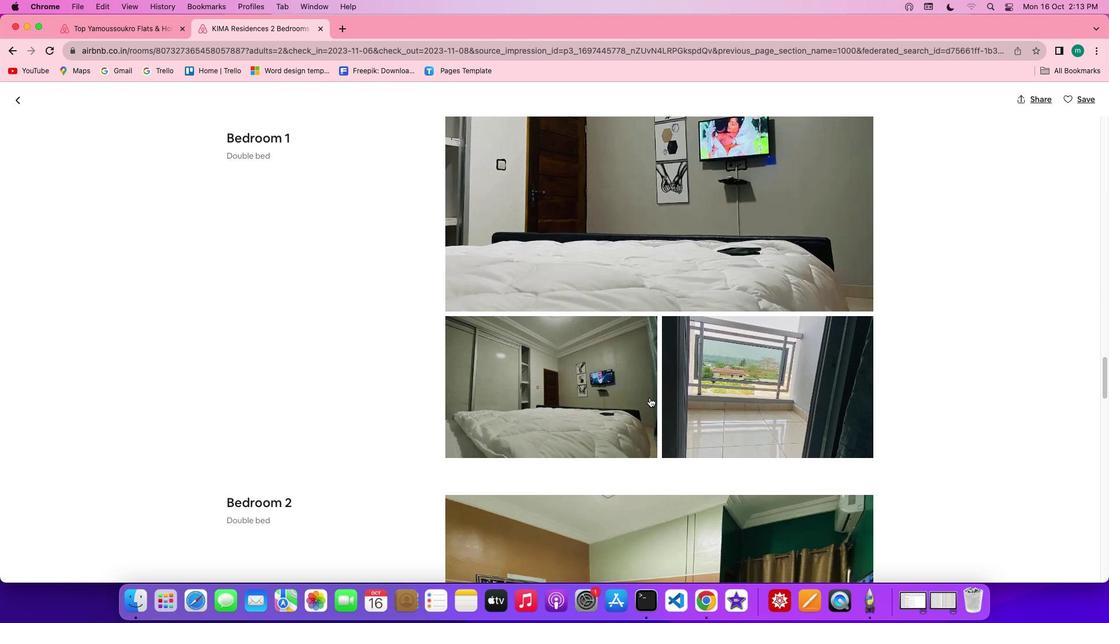 
Action: Mouse scrolled (649, 398) with delta (0, 1)
Screenshot: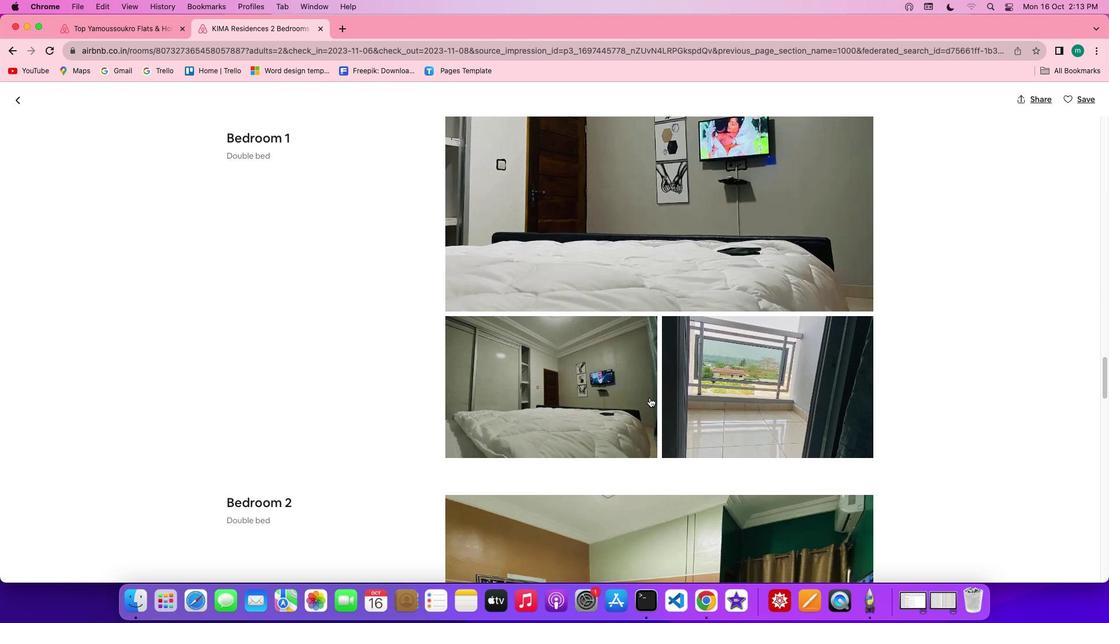 
Action: Mouse scrolled (649, 398) with delta (0, 0)
Screenshot: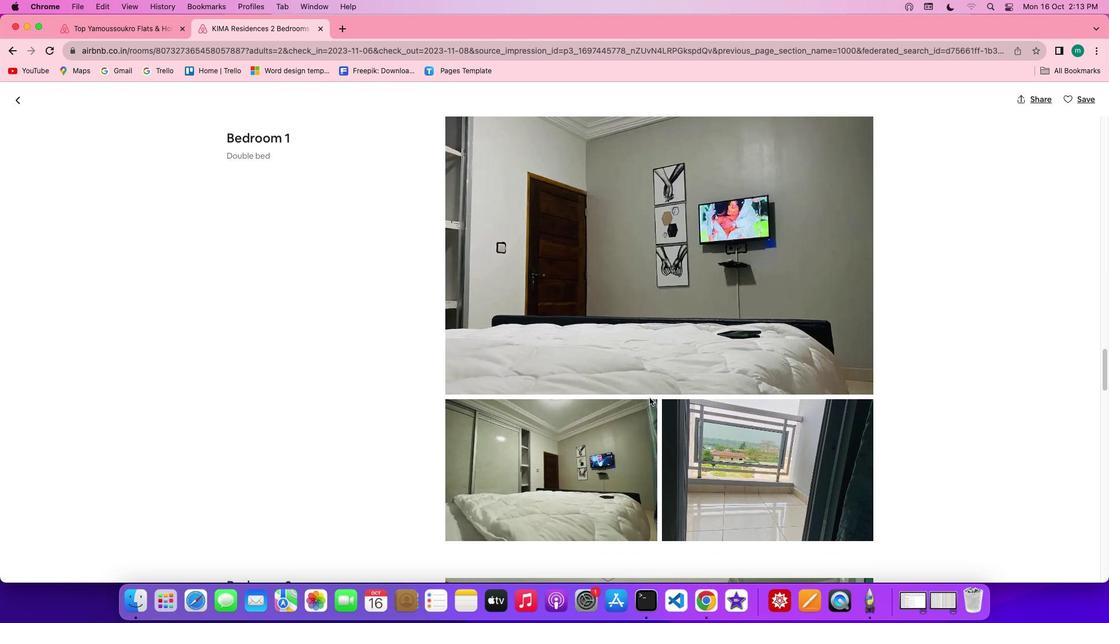 
Action: Mouse scrolled (649, 398) with delta (0, 0)
Screenshot: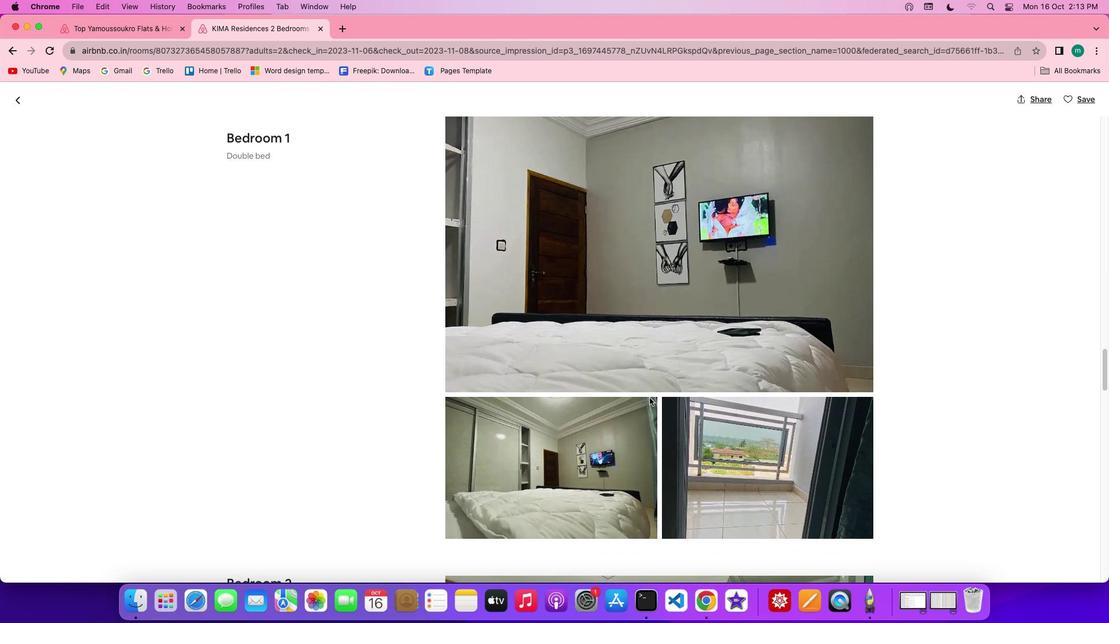 
Action: Mouse scrolled (649, 398) with delta (0, 0)
Screenshot: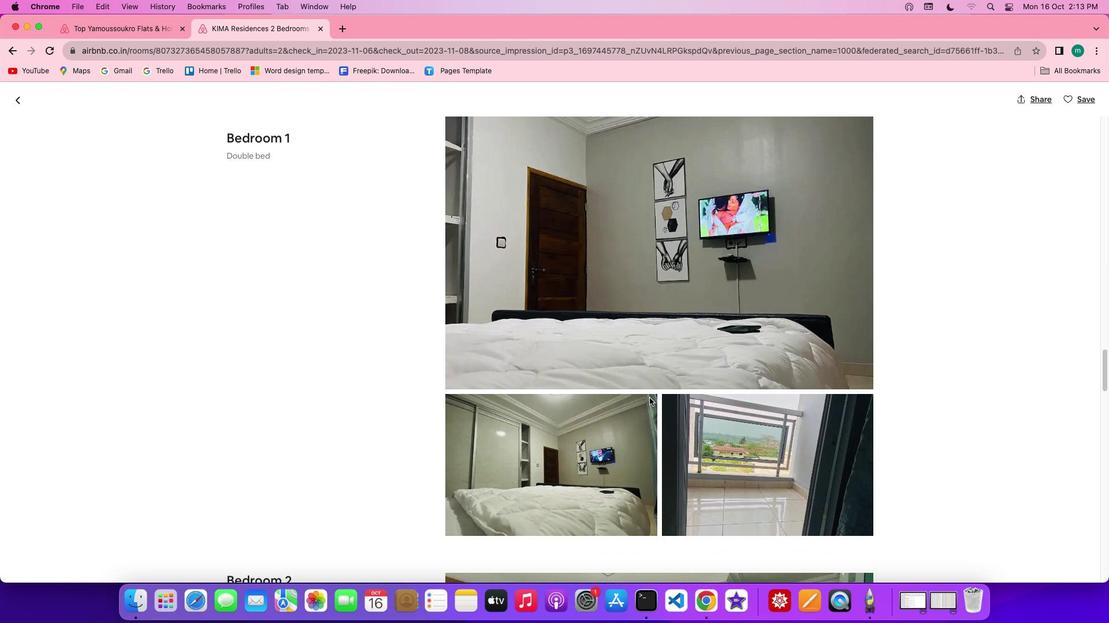 
Action: Mouse scrolled (649, 398) with delta (0, 0)
Screenshot: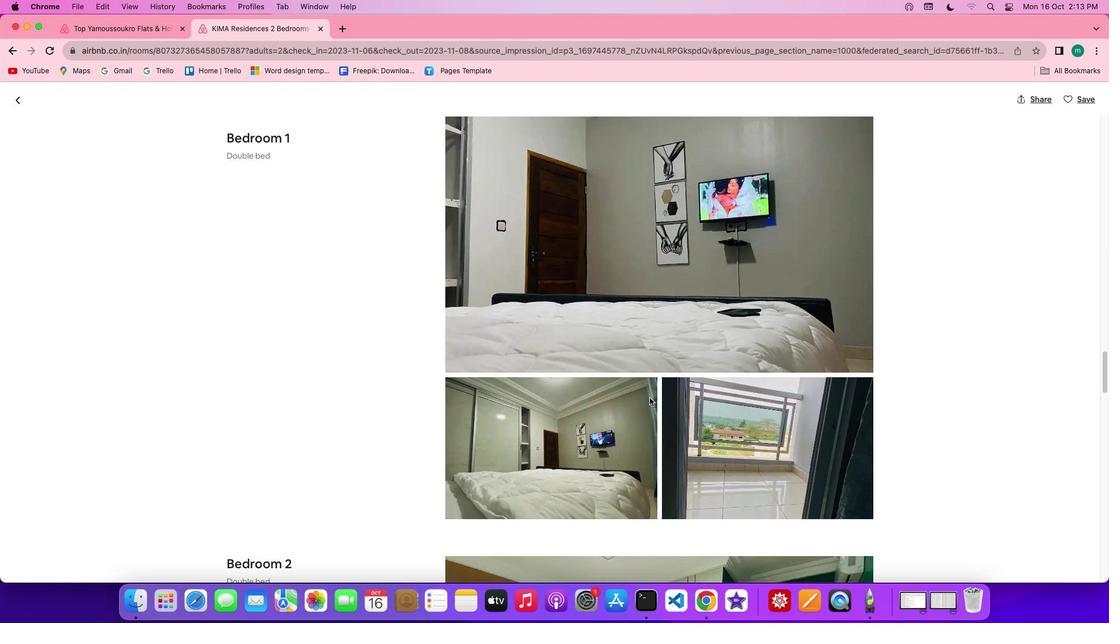 
Action: Mouse scrolled (649, 398) with delta (0, 0)
Screenshot: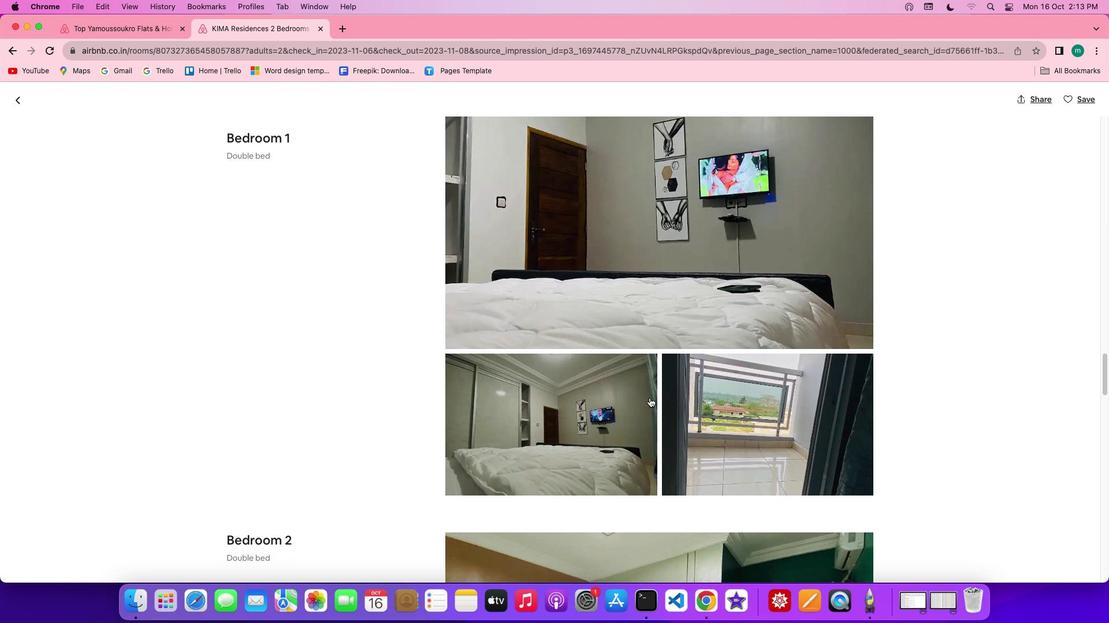 
Action: Mouse scrolled (649, 398) with delta (0, 0)
Screenshot: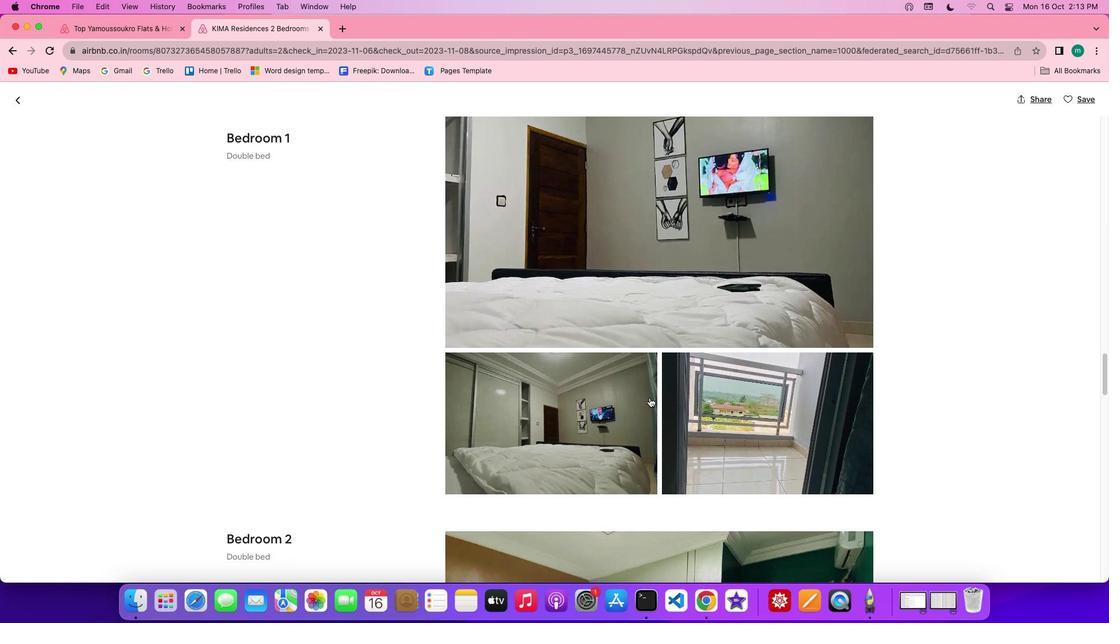 
Action: Mouse scrolled (649, 398) with delta (0, -1)
Screenshot: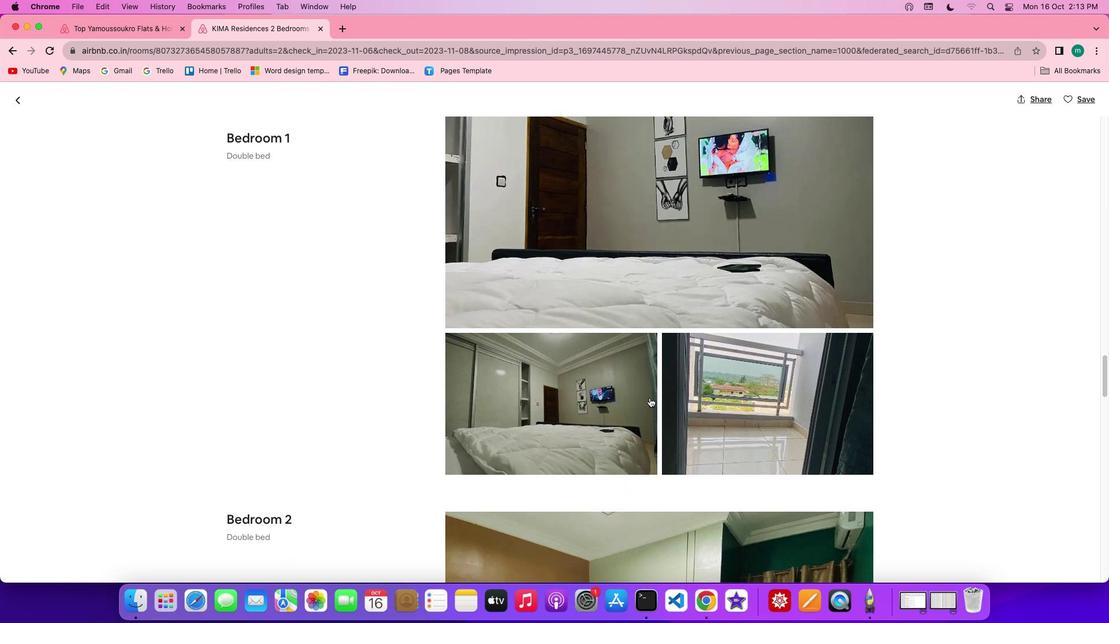 
Action: Mouse scrolled (649, 398) with delta (0, 0)
Screenshot: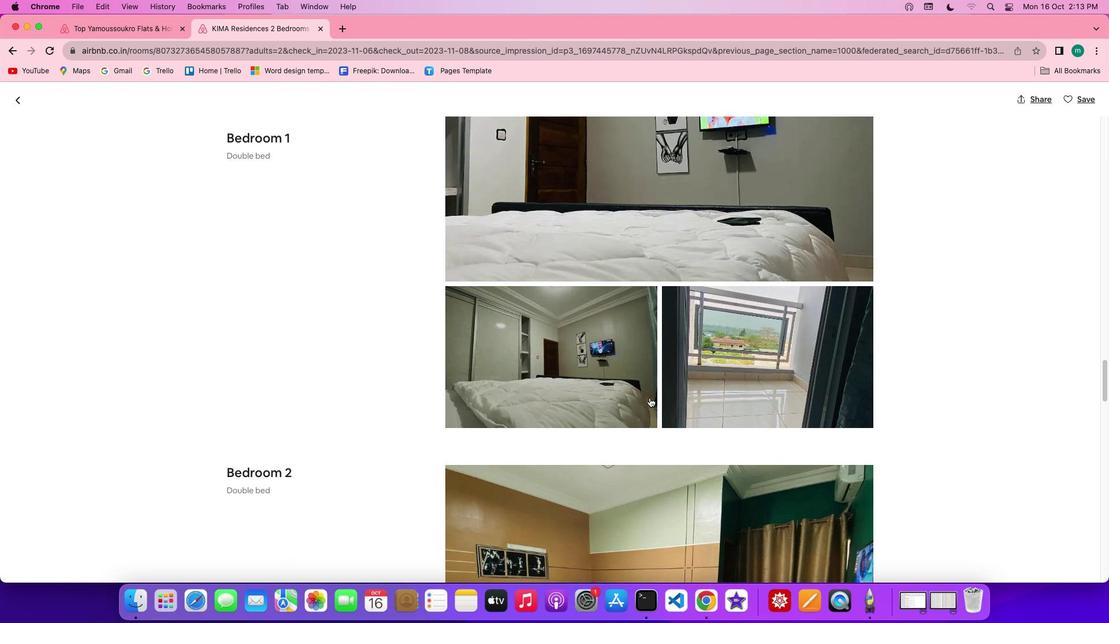 
Action: Mouse scrolled (649, 398) with delta (0, 0)
Screenshot: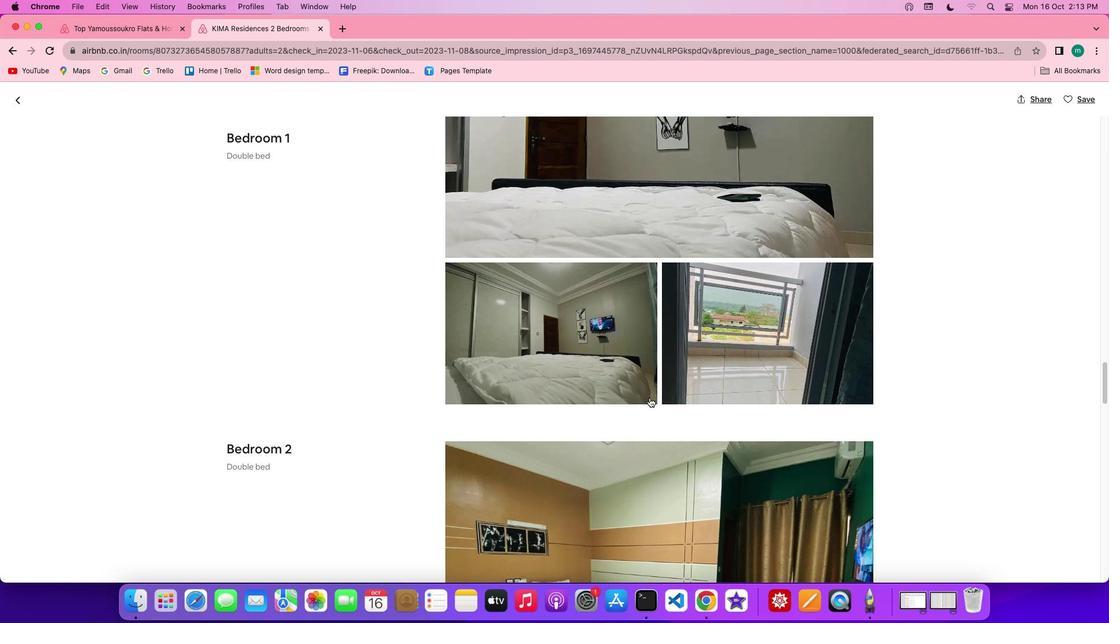 
Action: Mouse scrolled (649, 398) with delta (0, 0)
Screenshot: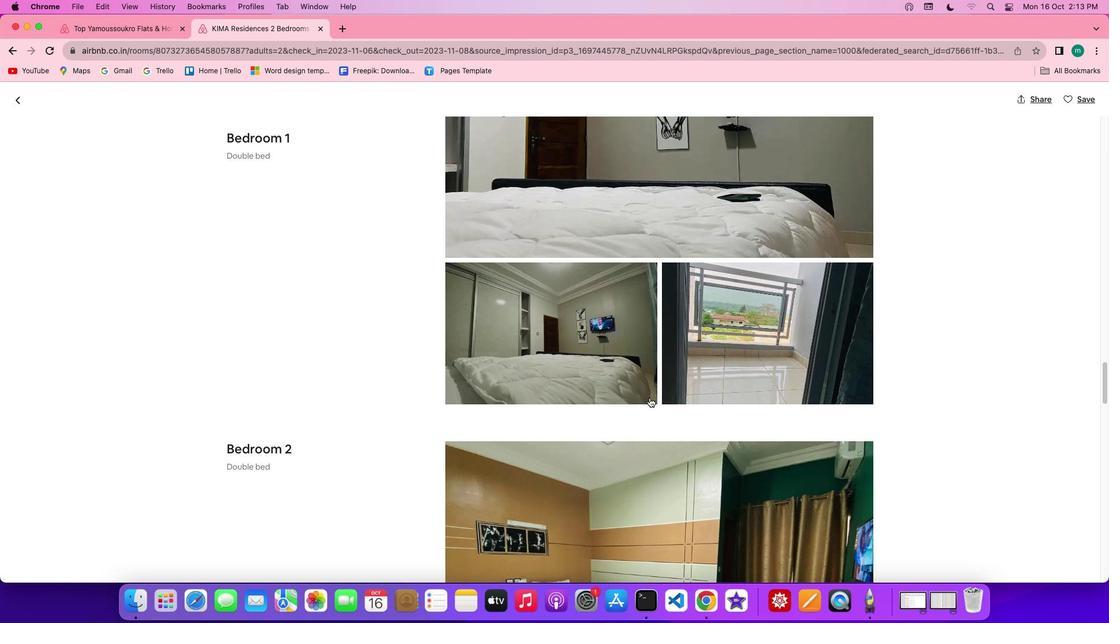 
Action: Mouse scrolled (649, 398) with delta (0, -1)
Screenshot: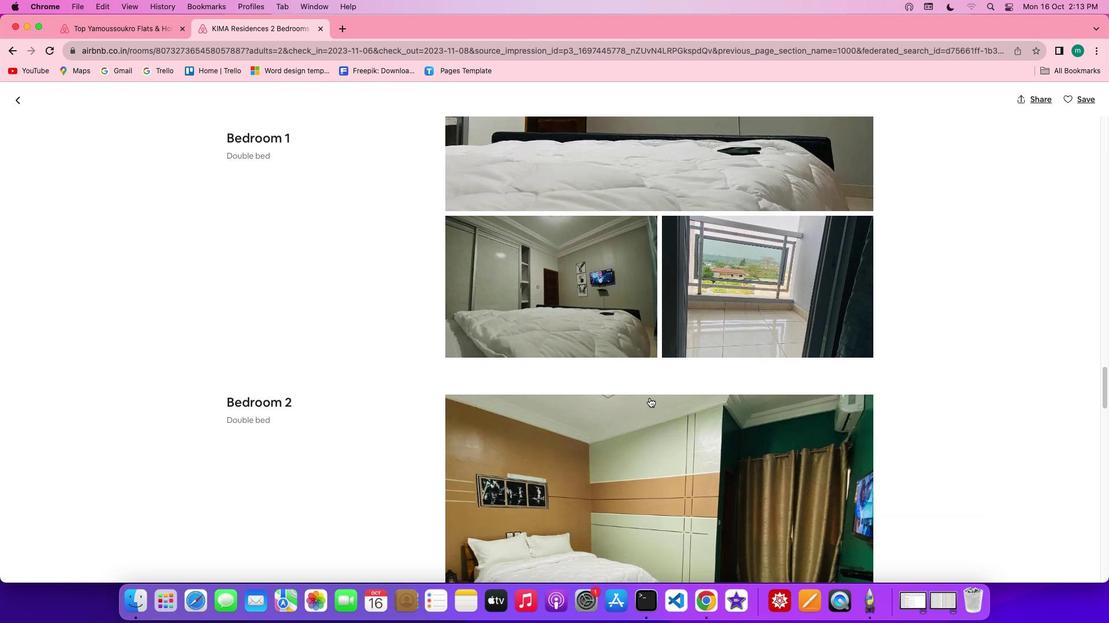 
Action: Mouse scrolled (649, 398) with delta (0, -2)
Screenshot: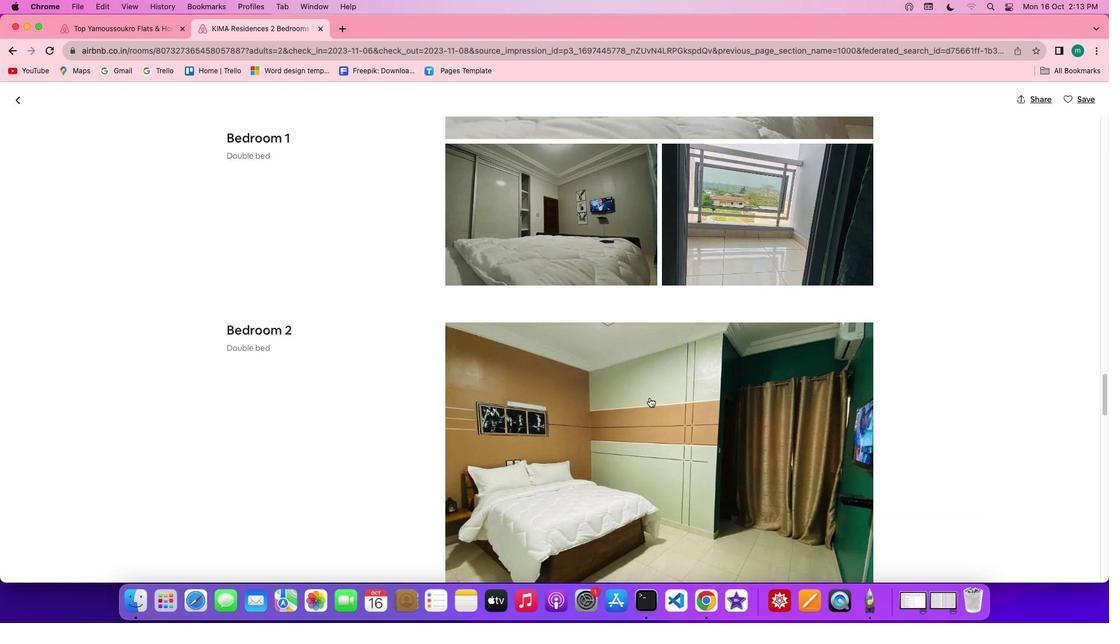 
Action: Mouse scrolled (649, 398) with delta (0, 0)
Screenshot: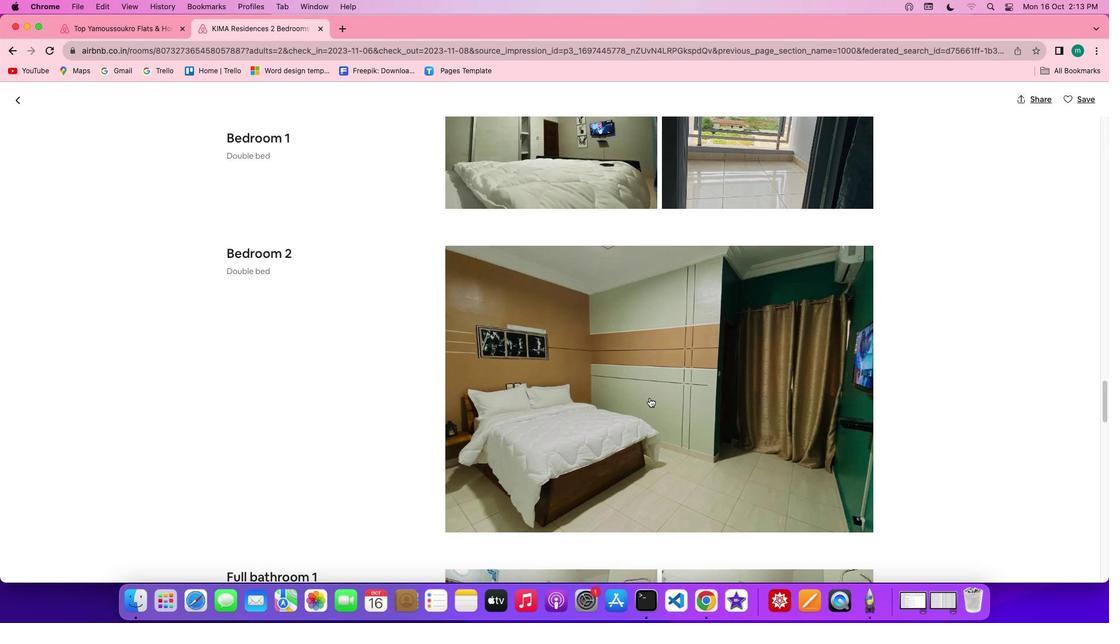 
Action: Mouse scrolled (649, 398) with delta (0, 0)
Screenshot: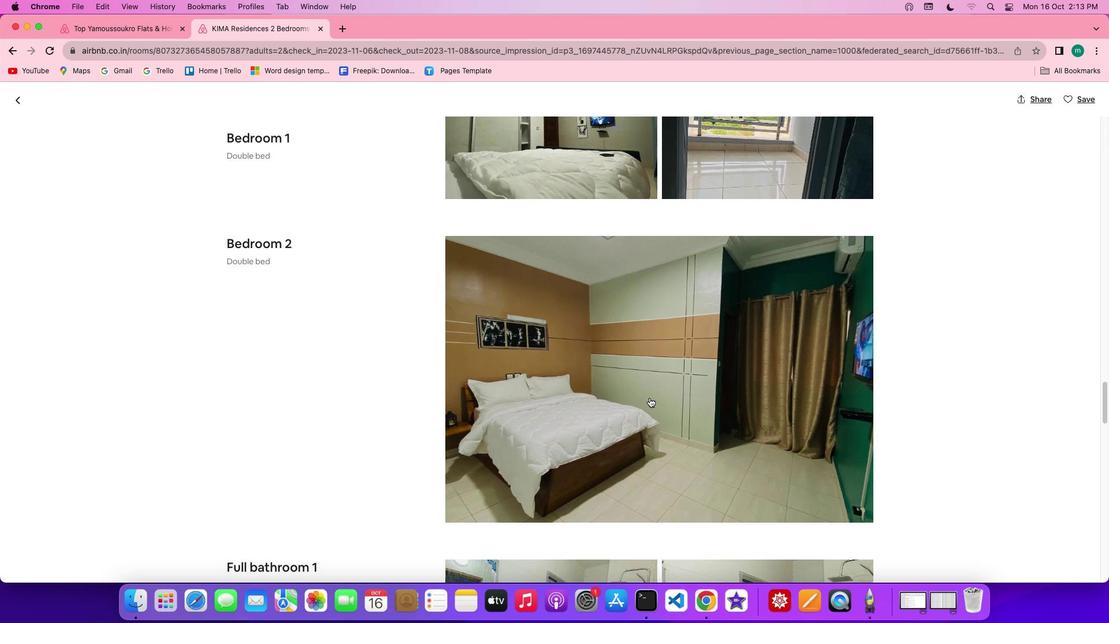 
Action: Mouse scrolled (649, 398) with delta (0, -1)
Screenshot: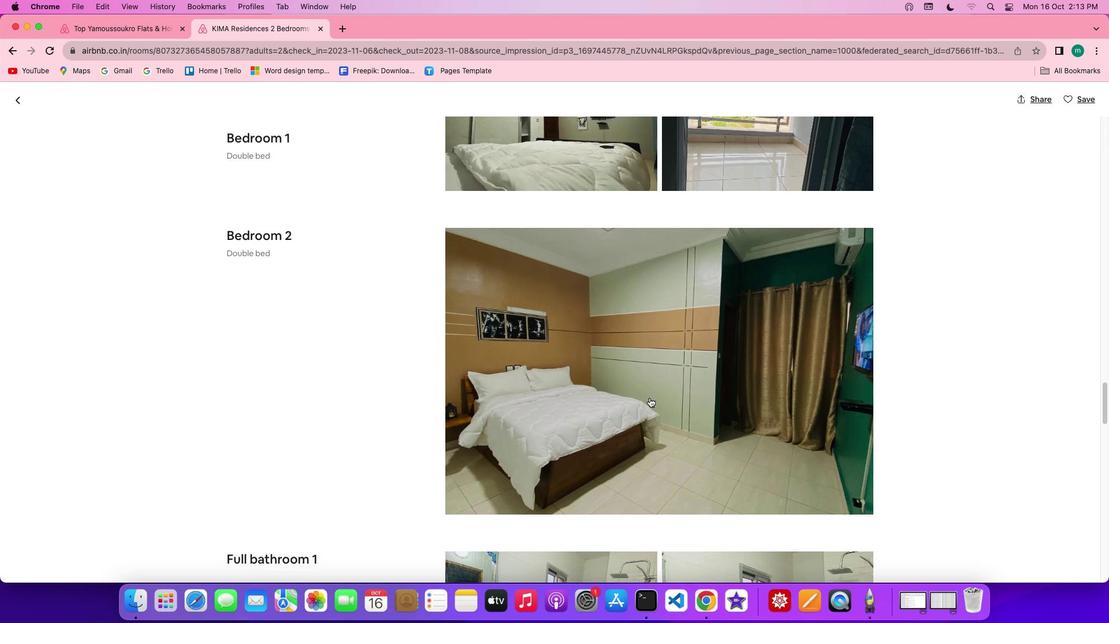 
Action: Mouse scrolled (649, 398) with delta (0, -1)
Screenshot: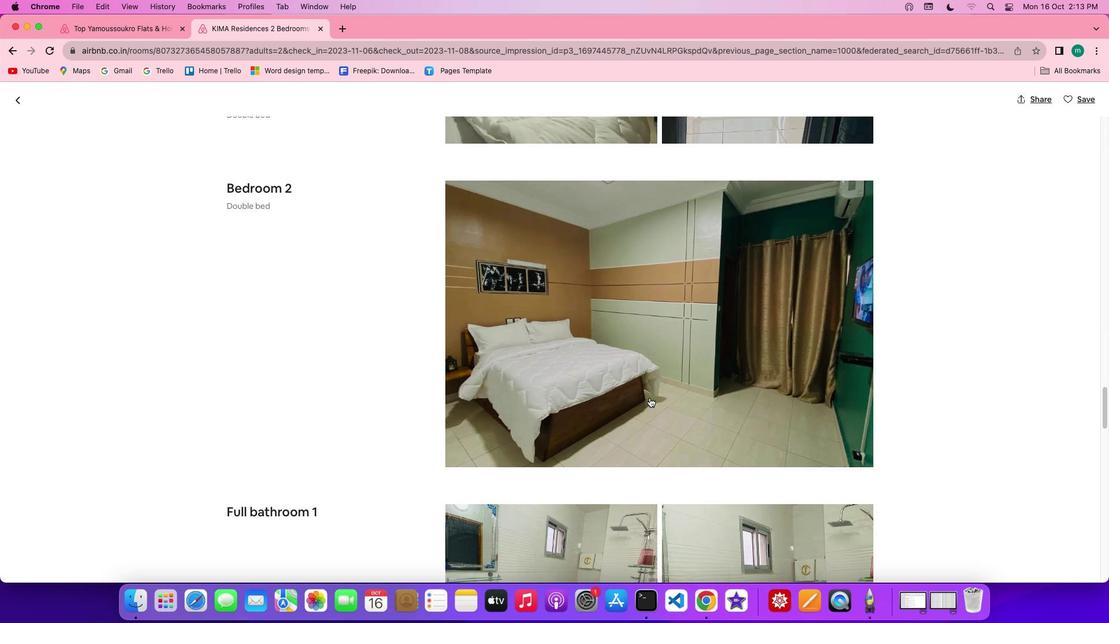 
Action: Mouse scrolled (649, 398) with delta (0, 0)
Screenshot: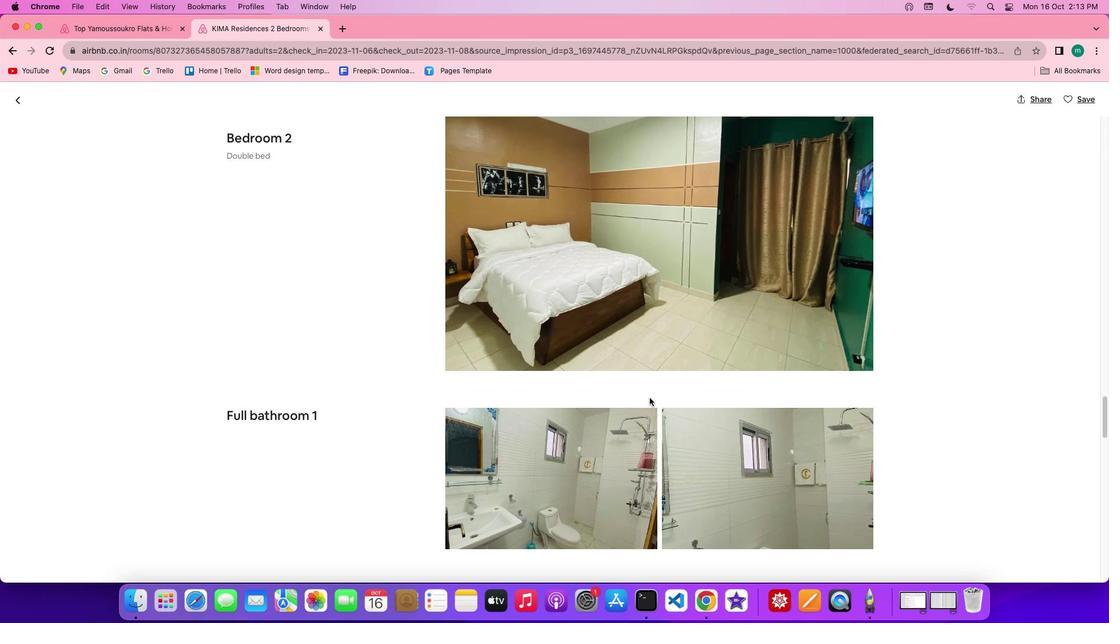 
Action: Mouse scrolled (649, 398) with delta (0, 0)
Screenshot: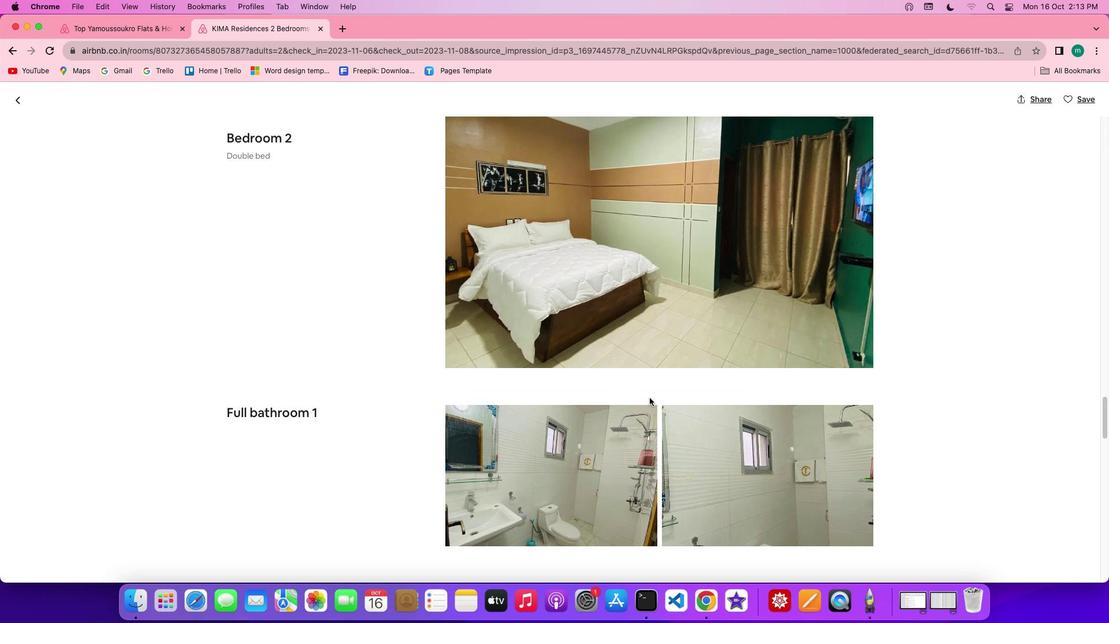 
Action: Mouse scrolled (649, 398) with delta (0, 0)
Screenshot: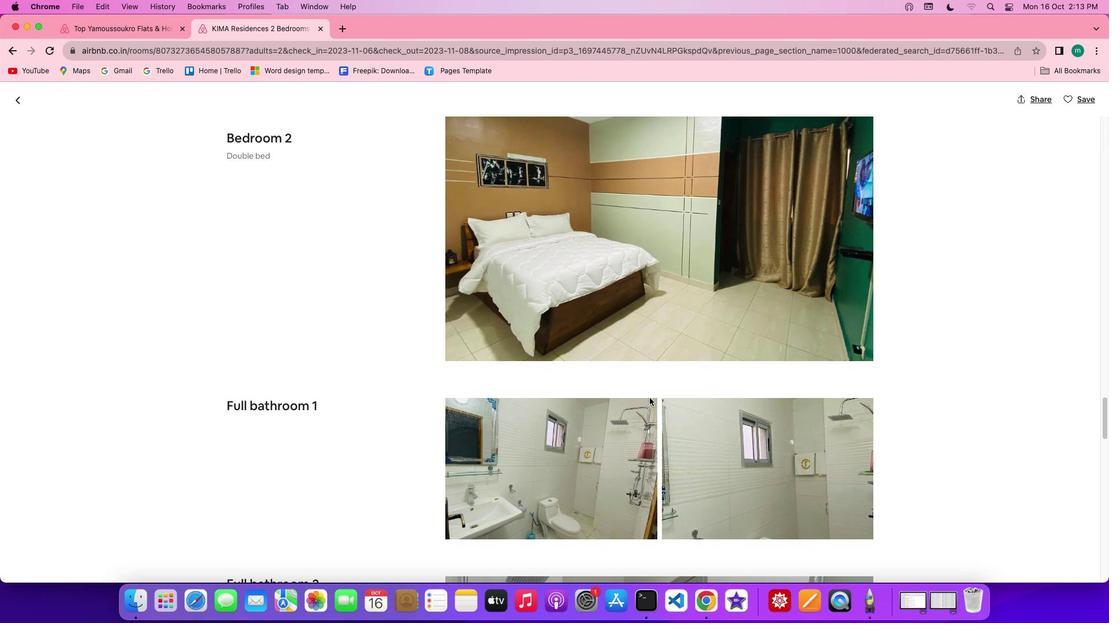 
Action: Mouse scrolled (649, 398) with delta (0, 0)
Screenshot: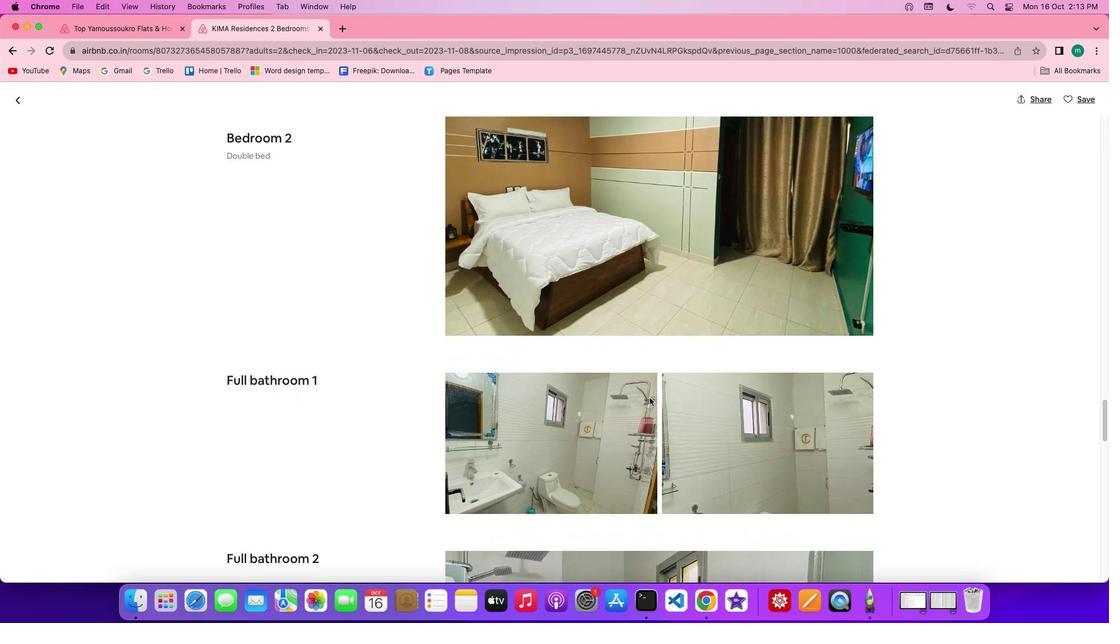 
Action: Mouse scrolled (649, 398) with delta (0, 0)
Screenshot: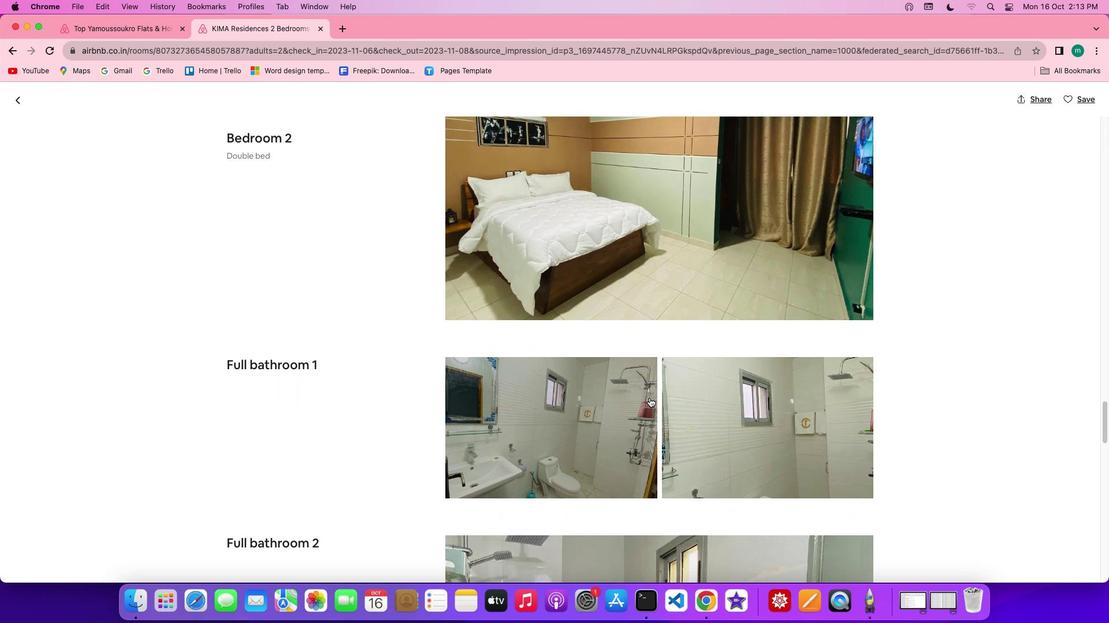 
Action: Mouse scrolled (649, 398) with delta (0, 0)
Screenshot: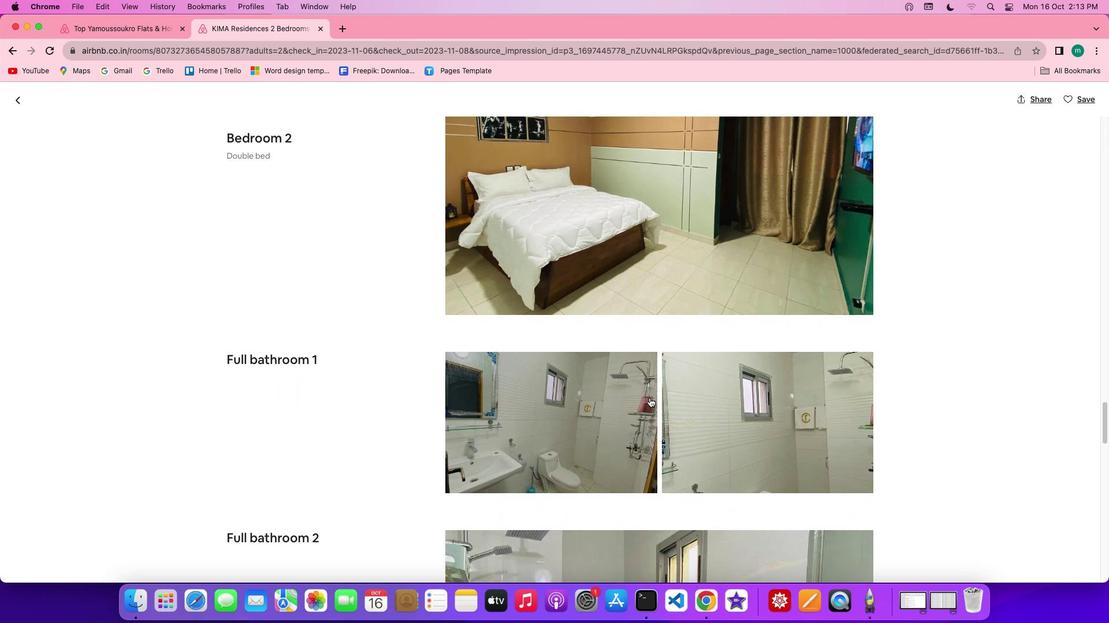 
Action: Mouse scrolled (649, 398) with delta (0, 0)
Screenshot: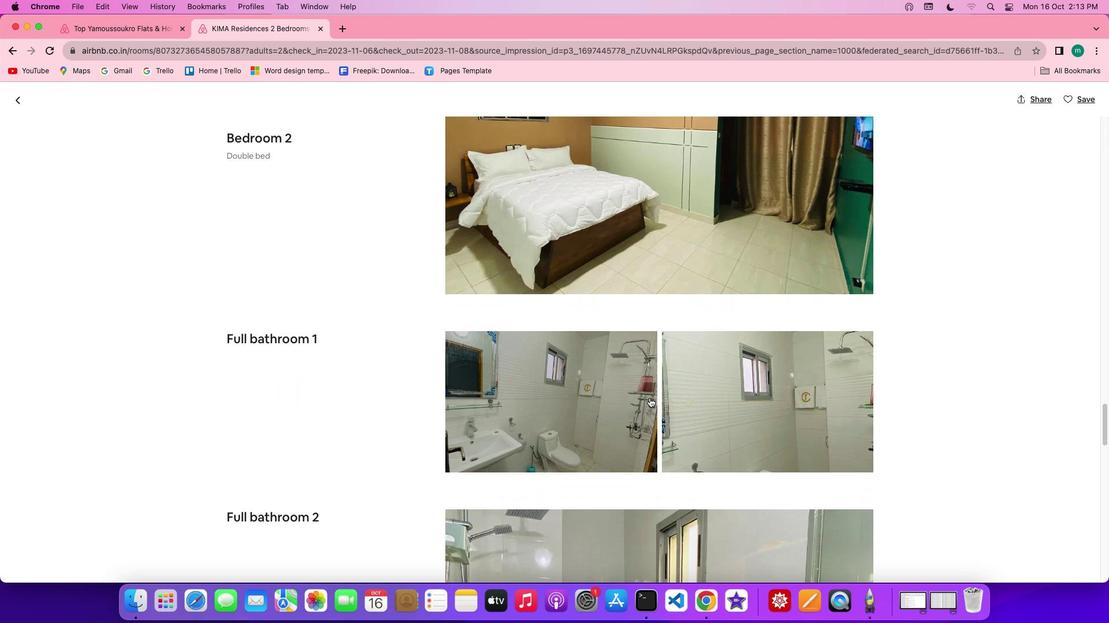 
Action: Mouse scrolled (649, 398) with delta (0, 0)
Screenshot: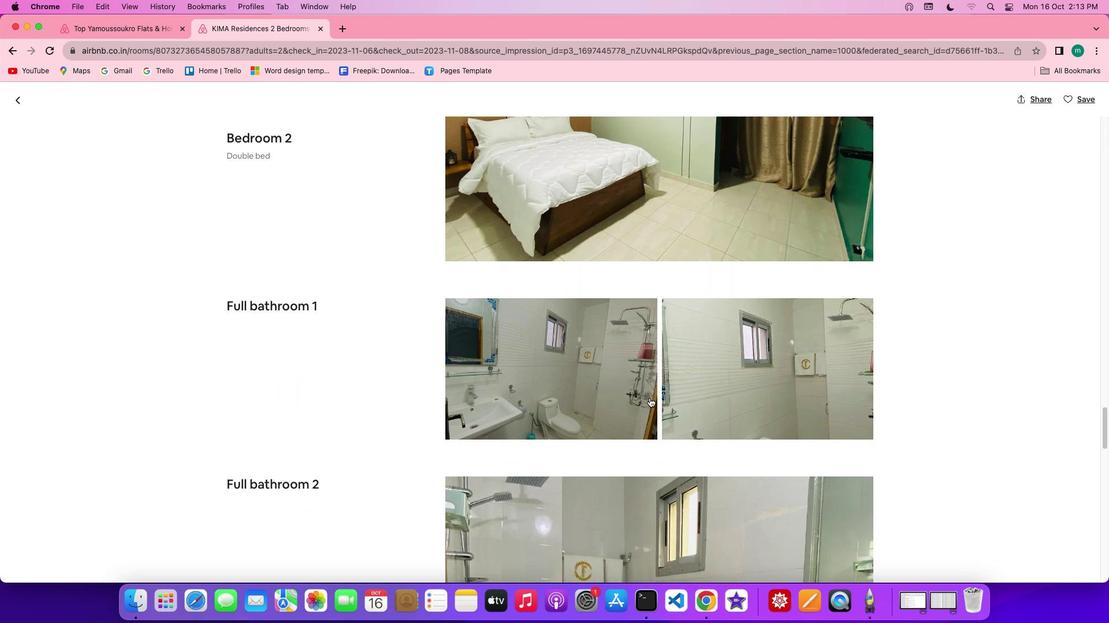 
Action: Mouse scrolled (649, 398) with delta (0, 0)
Screenshot: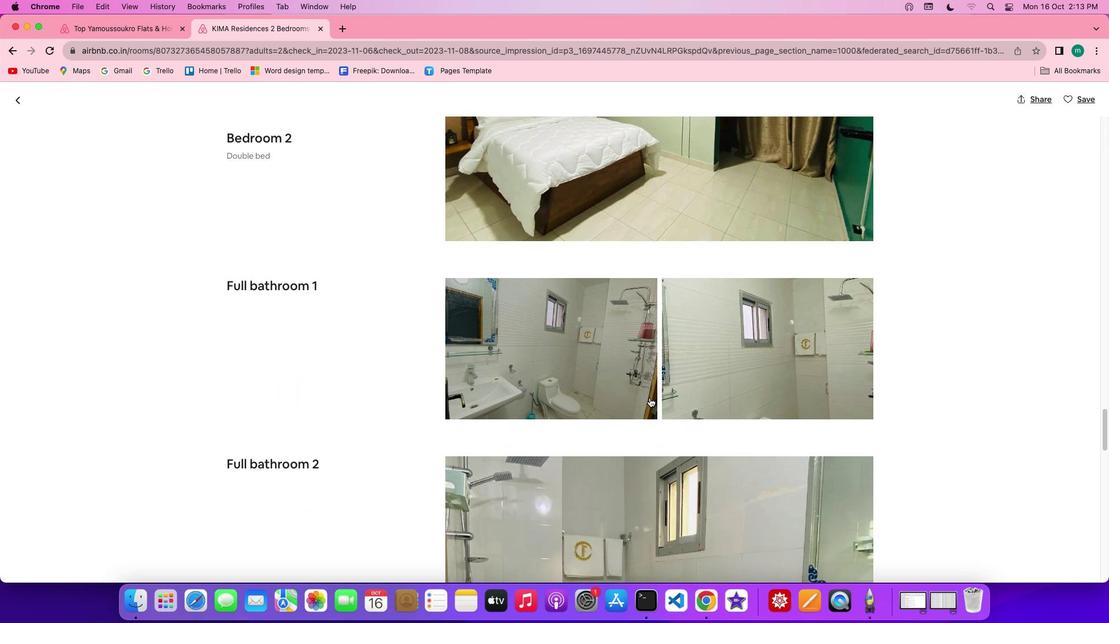 
Action: Mouse scrolled (649, 398) with delta (0, 0)
Screenshot: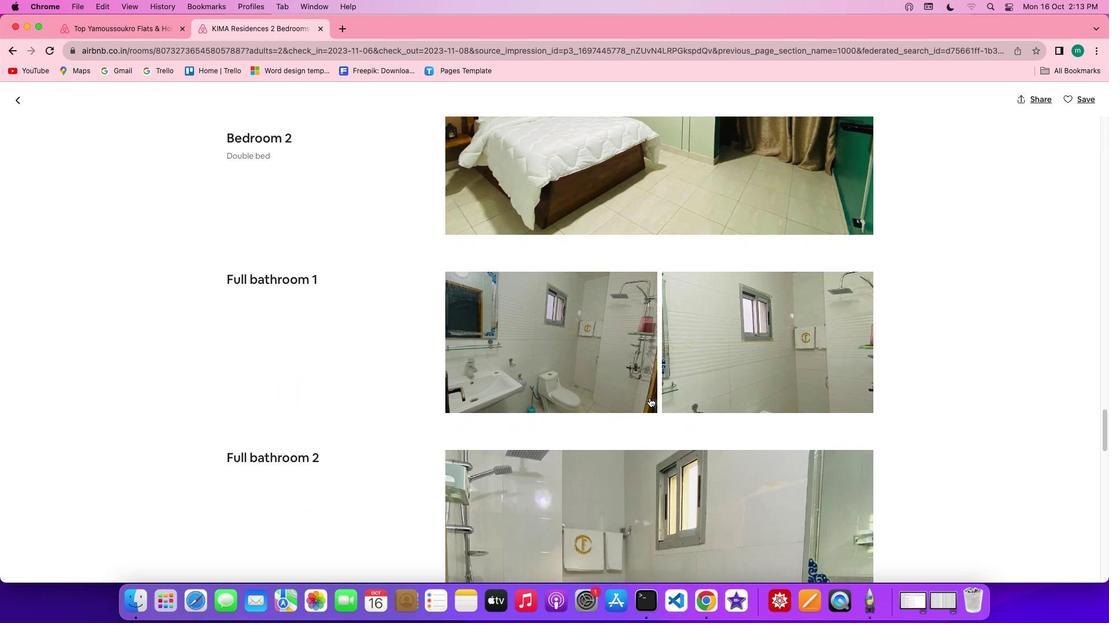 
Action: Mouse scrolled (649, 398) with delta (0, -1)
Screenshot: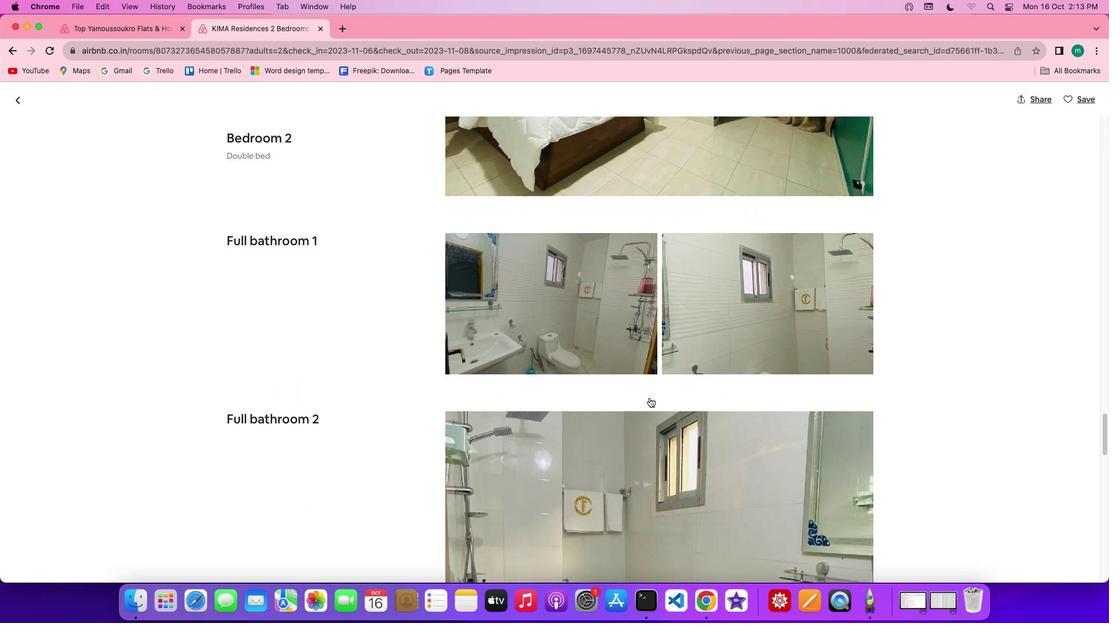 
Action: Mouse scrolled (649, 398) with delta (0, -2)
Screenshot: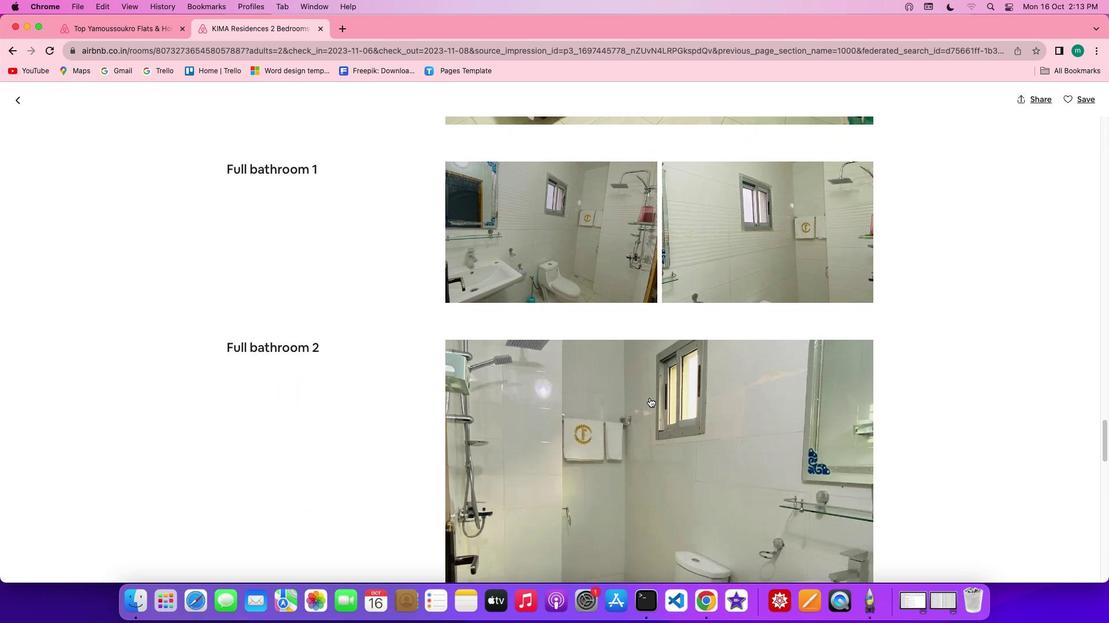 
Action: Mouse scrolled (649, 398) with delta (0, -2)
Screenshot: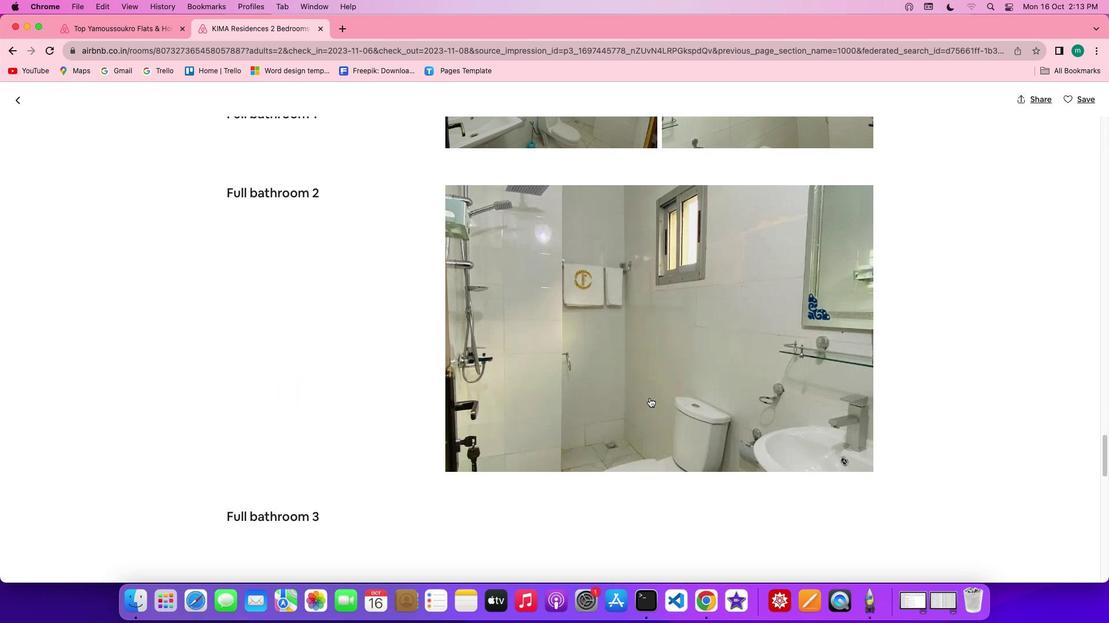 
Action: Mouse scrolled (649, 398) with delta (0, 0)
Screenshot: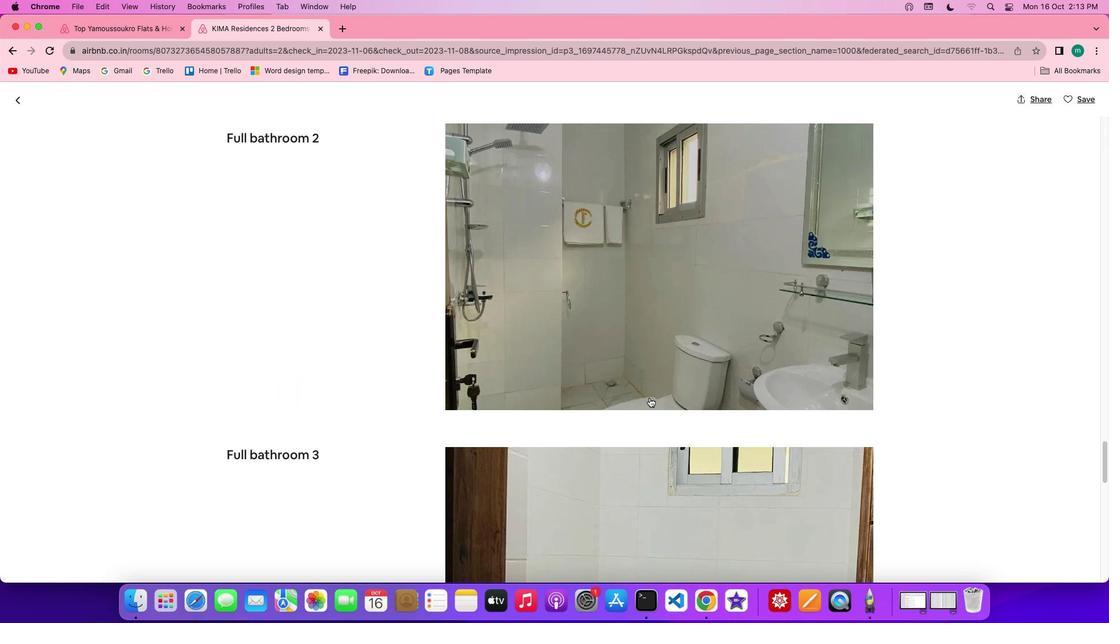 
Action: Mouse scrolled (649, 398) with delta (0, 0)
Screenshot: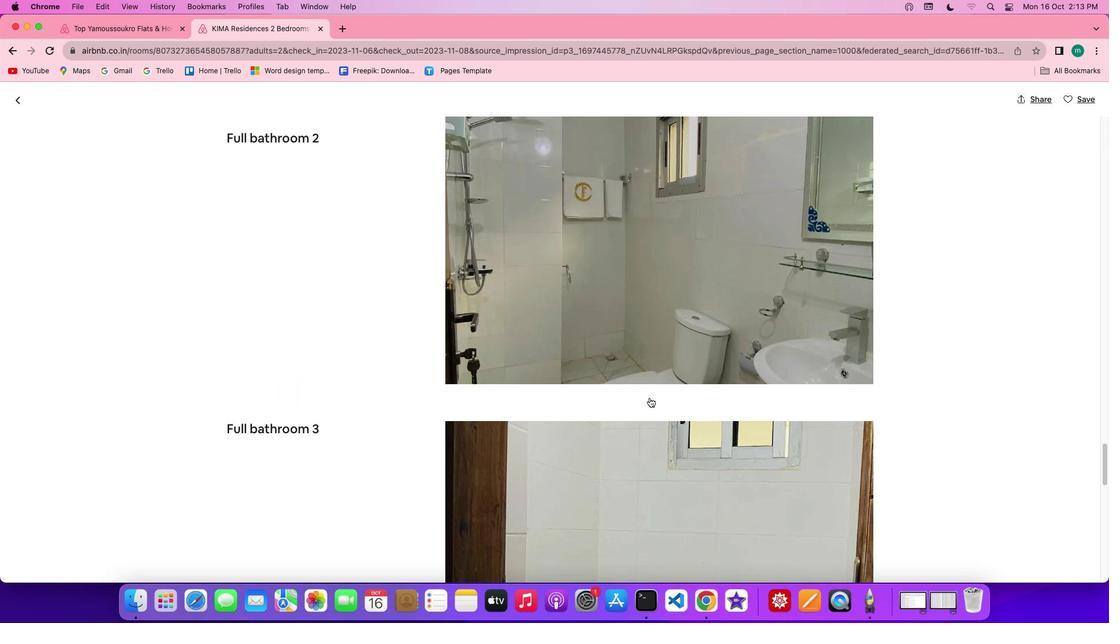 
Action: Mouse scrolled (649, 398) with delta (0, -1)
Screenshot: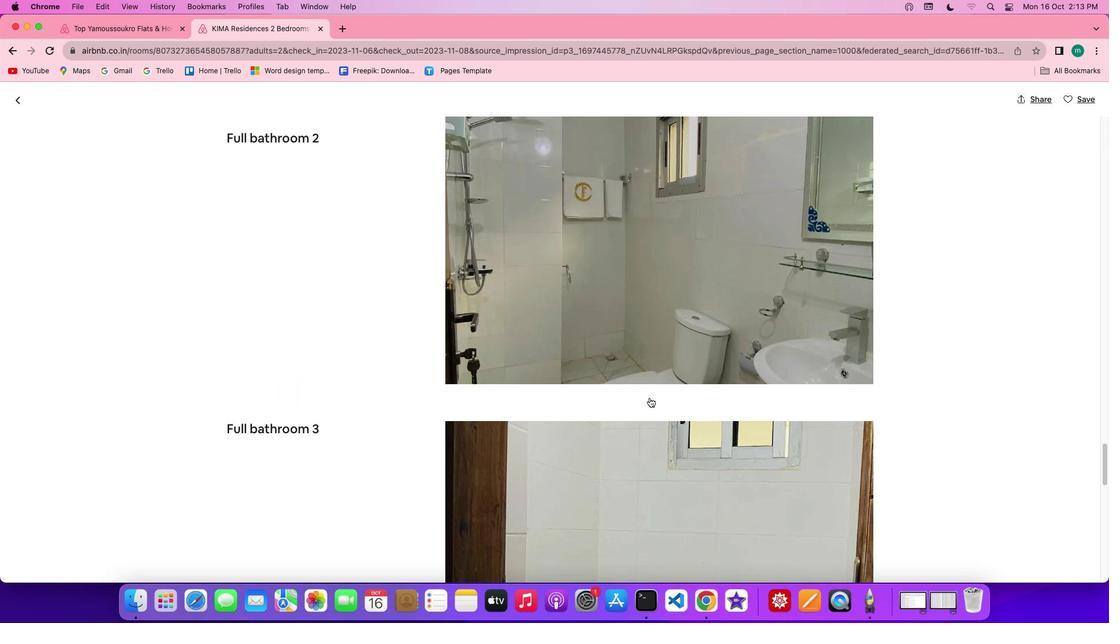 
Action: Mouse scrolled (649, 398) with delta (0, -2)
Screenshot: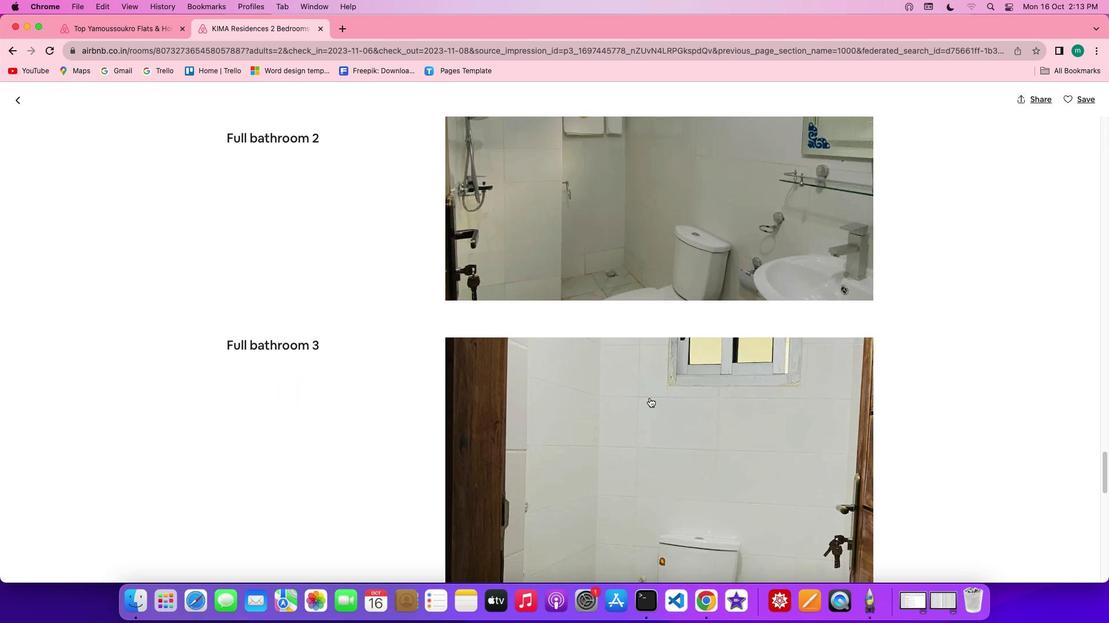 
Action: Mouse scrolled (649, 398) with delta (0, -2)
Screenshot: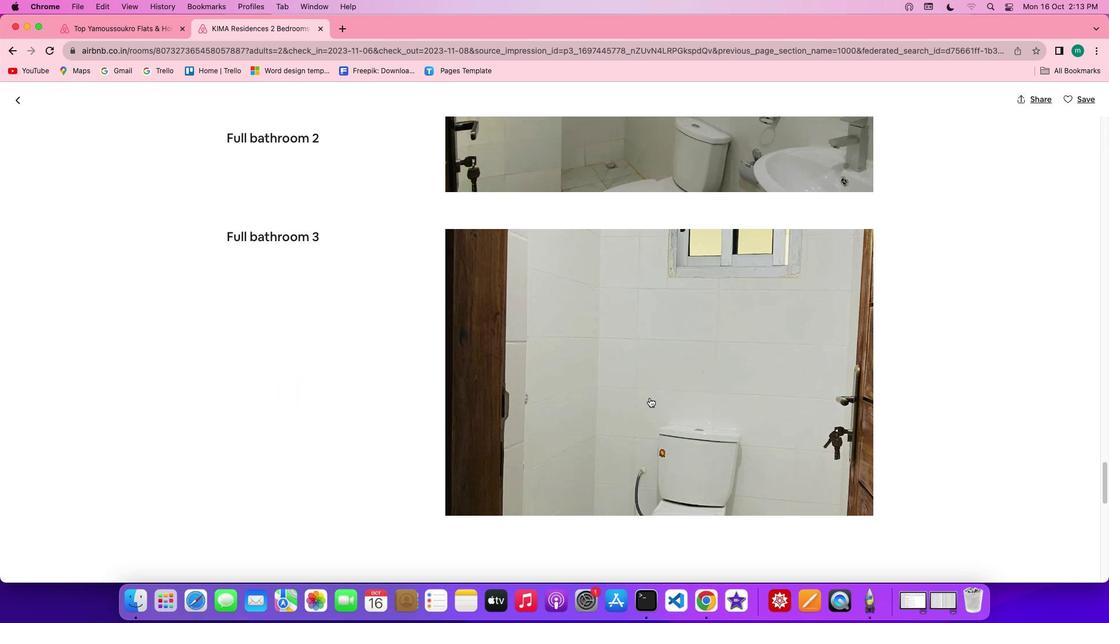 
Action: Mouse scrolled (649, 398) with delta (0, 0)
Screenshot: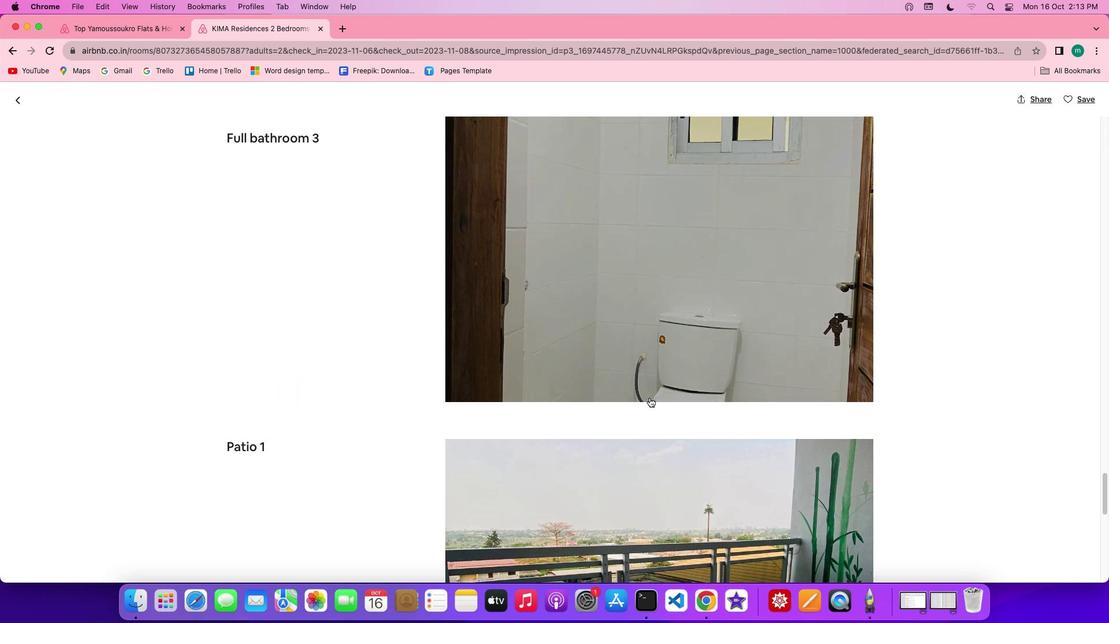 
Action: Mouse scrolled (649, 398) with delta (0, 0)
Screenshot: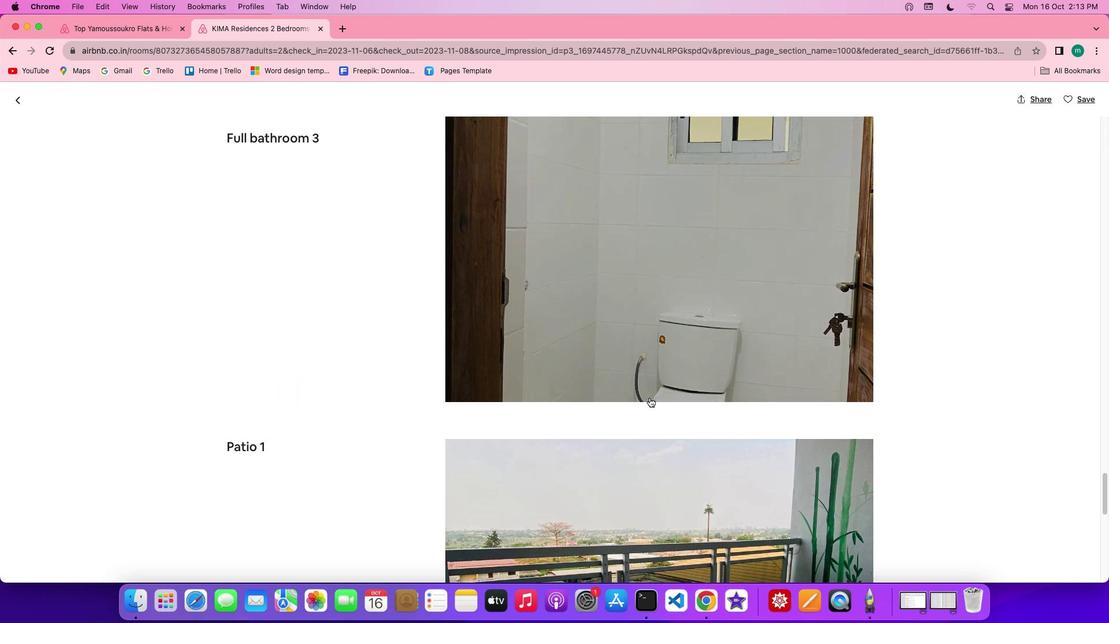 
Action: Mouse scrolled (649, 398) with delta (0, -1)
Screenshot: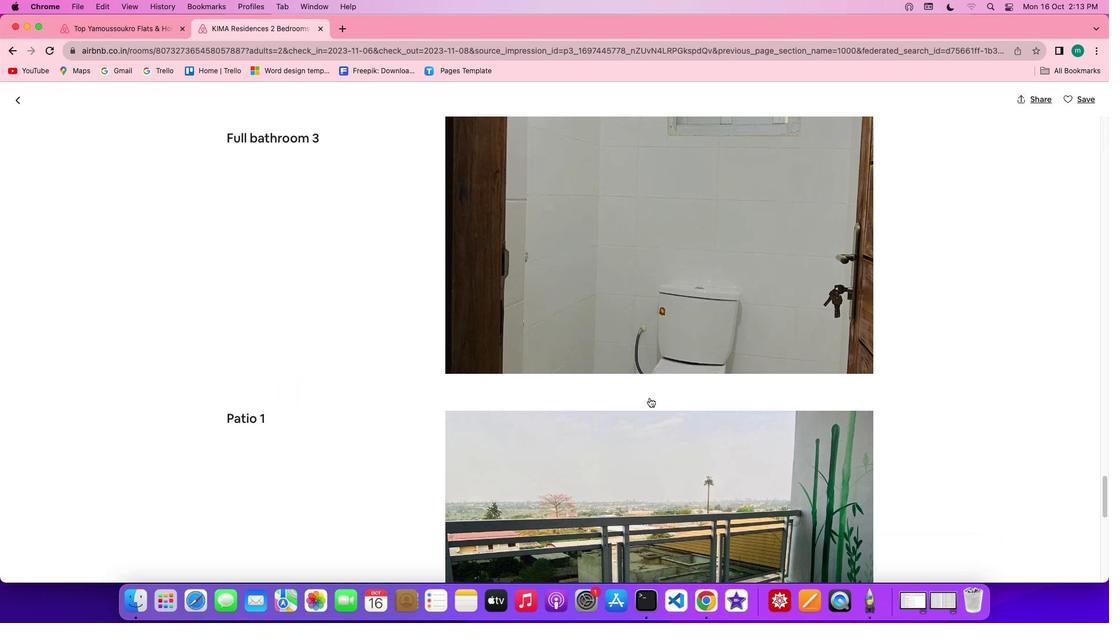
Action: Mouse scrolled (649, 398) with delta (0, -2)
Screenshot: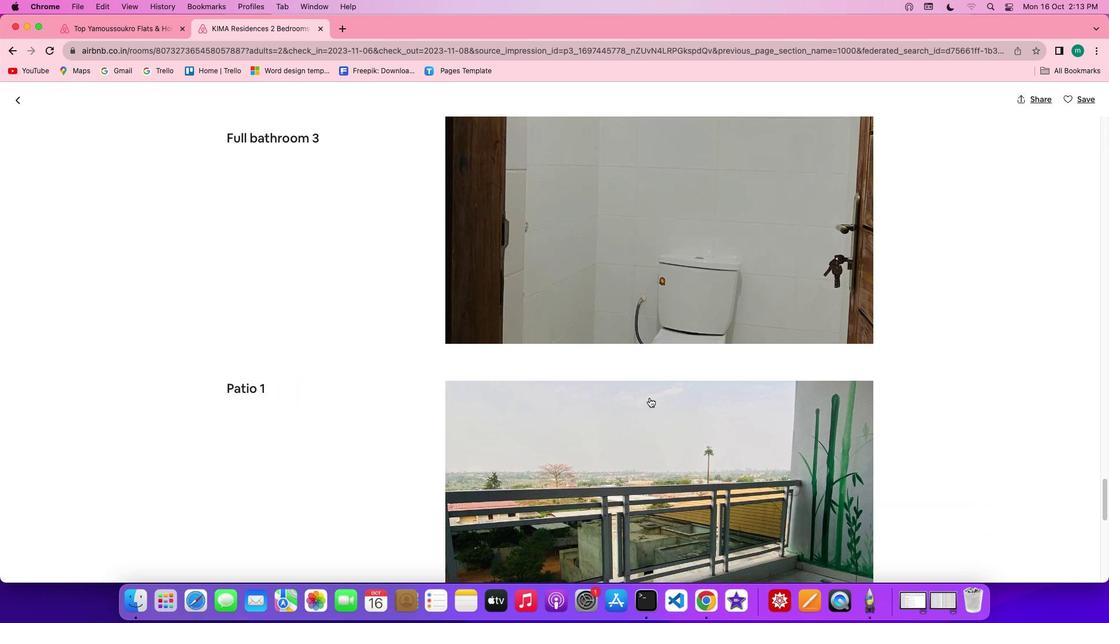 
Action: Mouse scrolled (649, 398) with delta (0, -2)
Screenshot: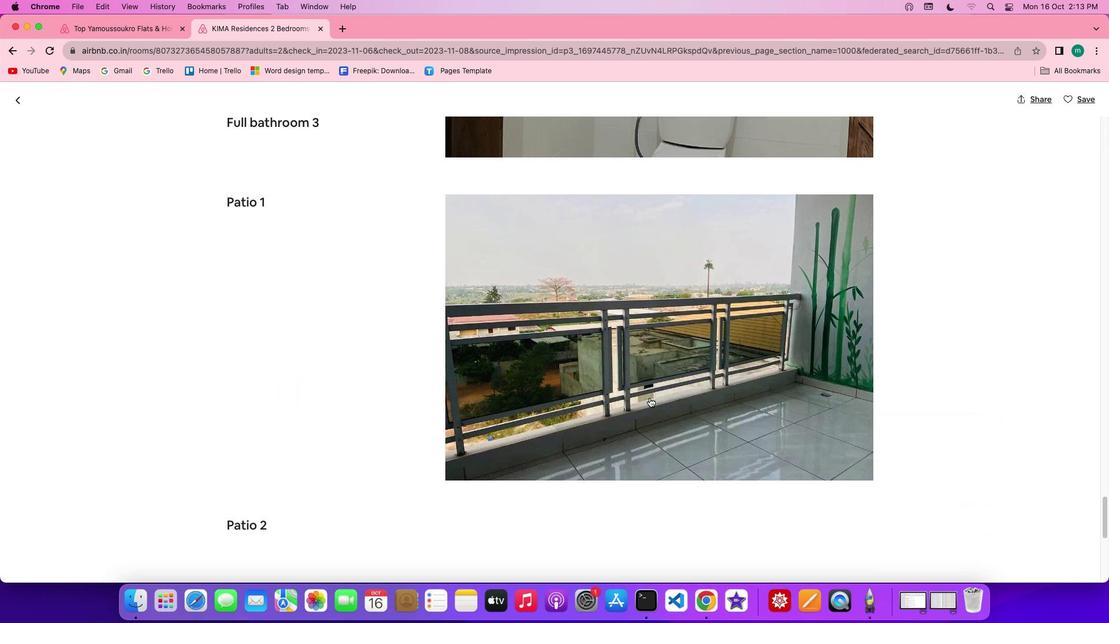 
Action: Mouse scrolled (649, 398) with delta (0, 0)
Screenshot: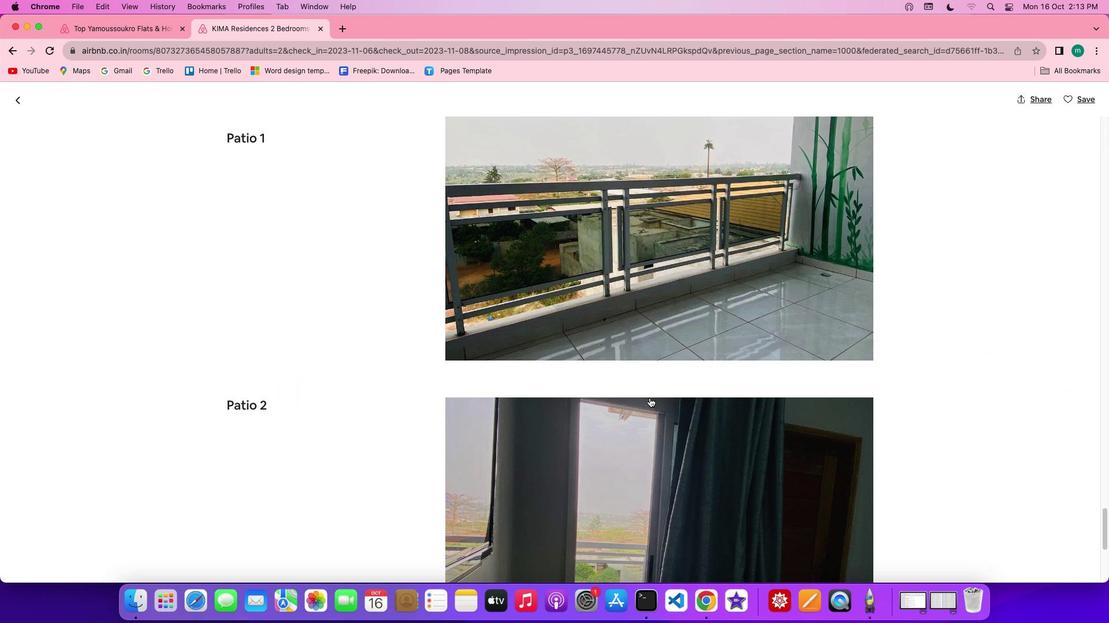 
Action: Mouse scrolled (649, 398) with delta (0, 0)
Screenshot: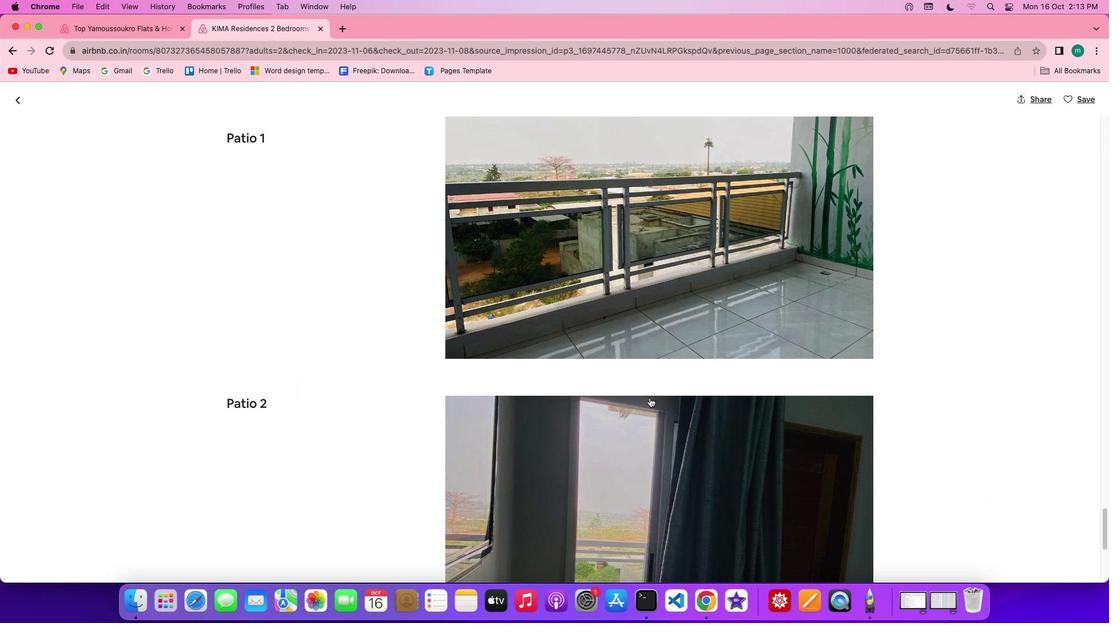
Action: Mouse scrolled (649, 398) with delta (0, 0)
Screenshot: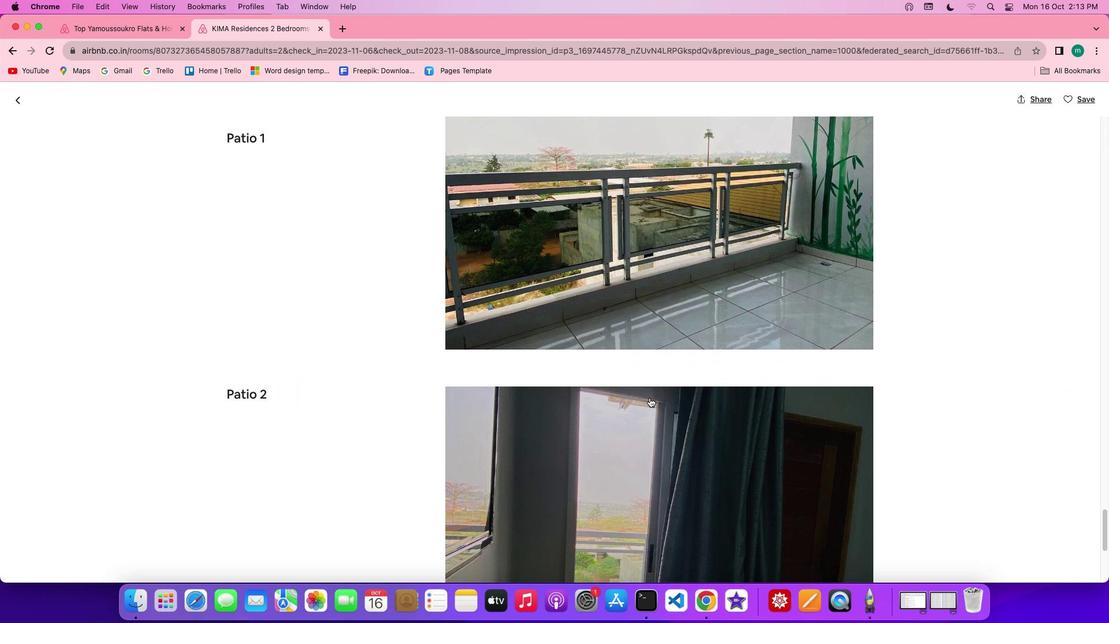 
Action: Mouse scrolled (649, 398) with delta (0, -1)
Screenshot: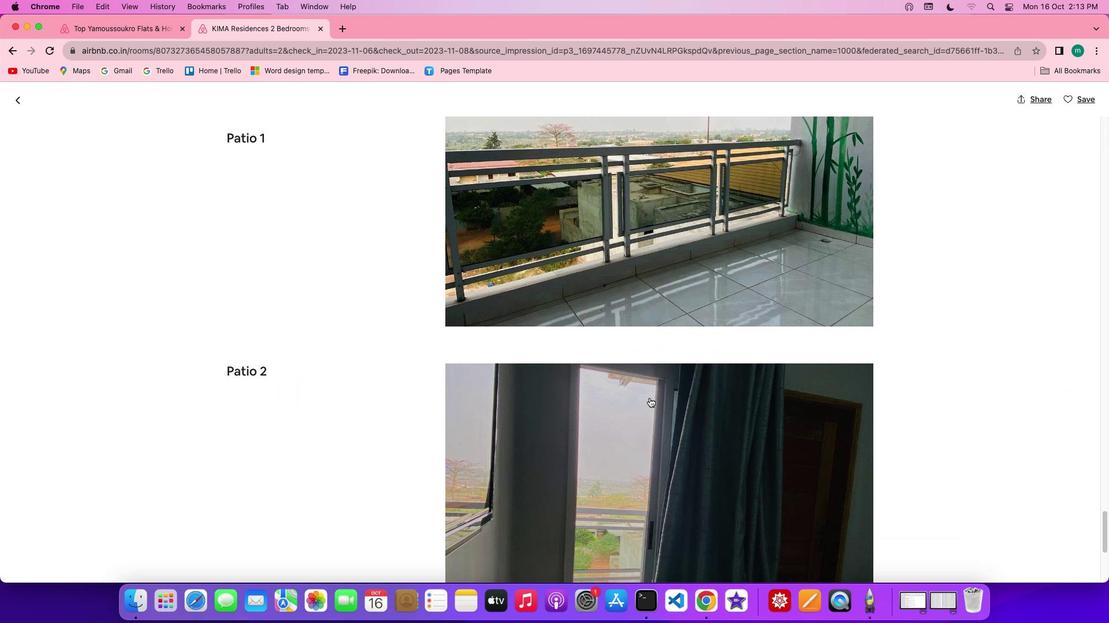 
Action: Mouse scrolled (649, 398) with delta (0, -1)
Screenshot: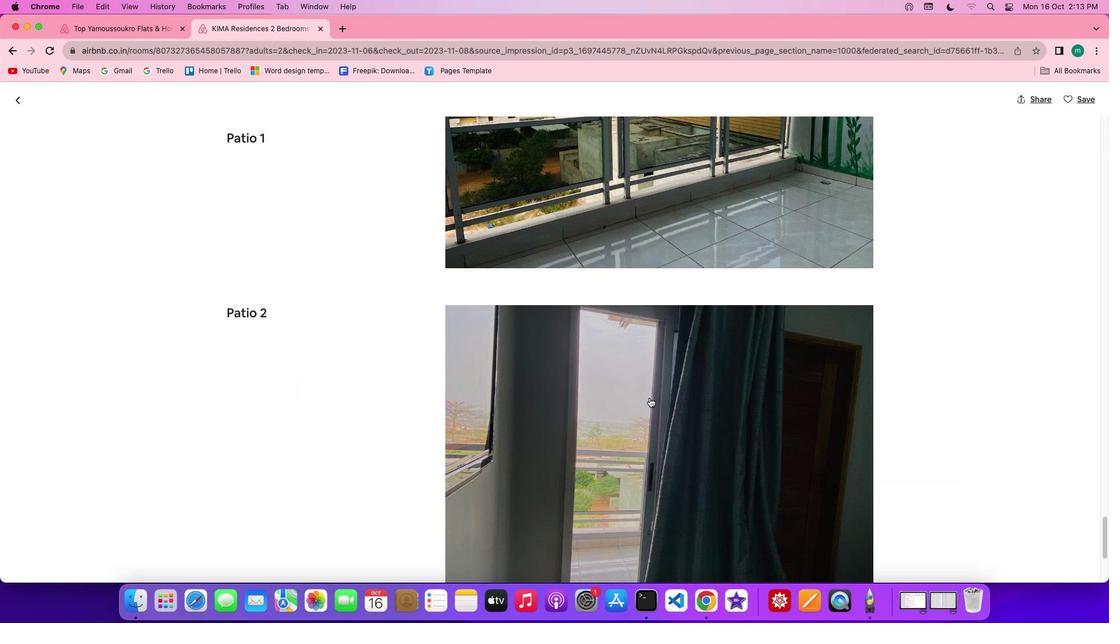 
Action: Mouse scrolled (649, 398) with delta (0, 0)
Screenshot: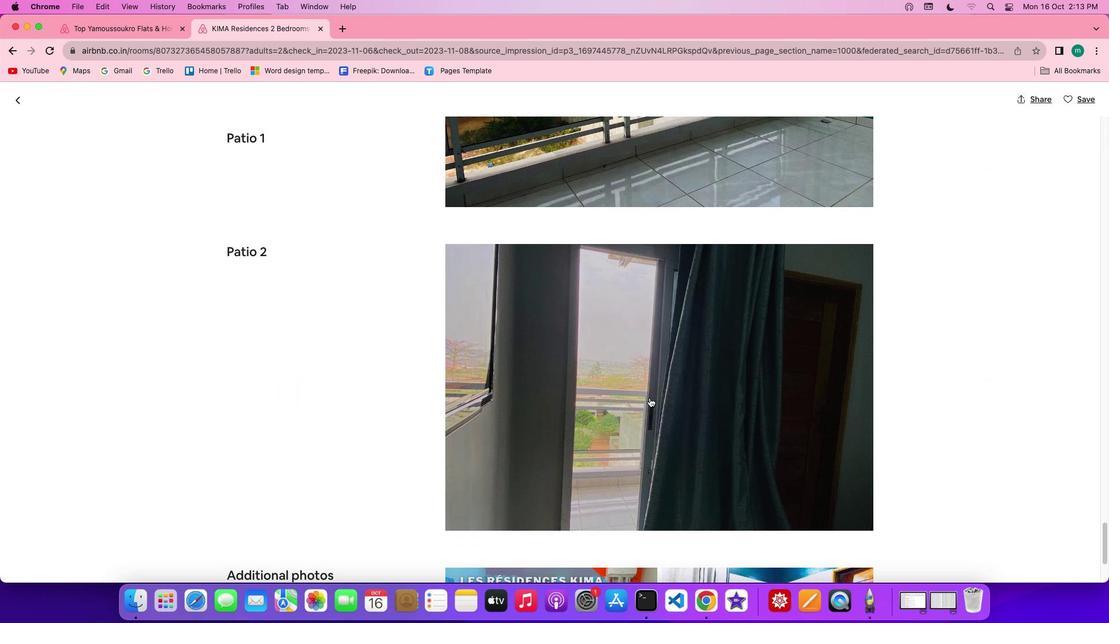 
Action: Mouse scrolled (649, 398) with delta (0, 0)
Screenshot: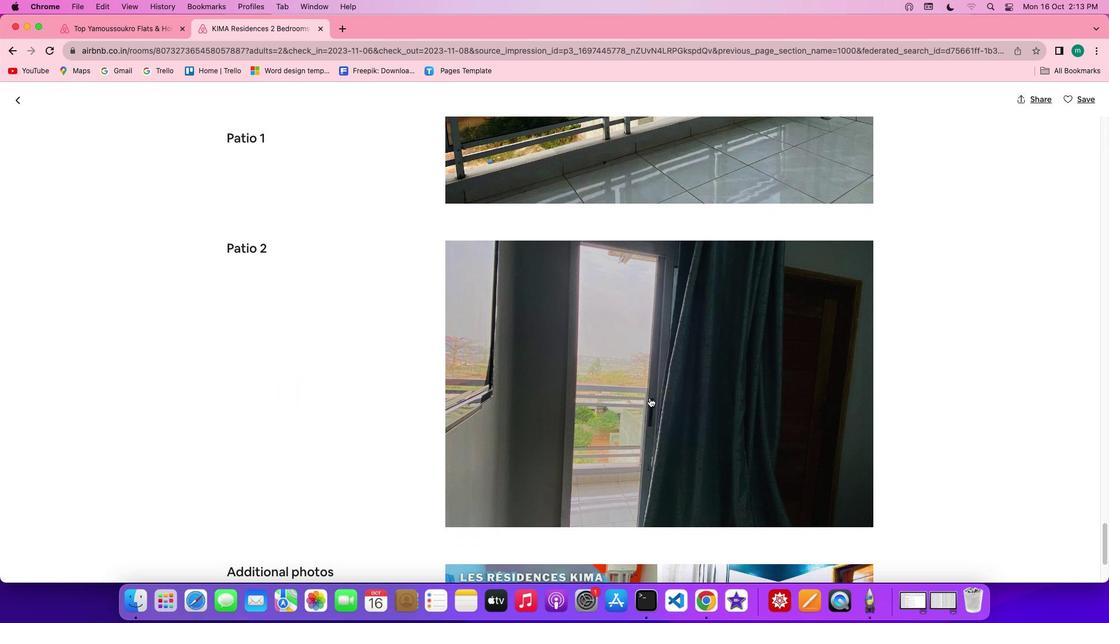 
Action: Mouse scrolled (649, 398) with delta (0, 0)
Screenshot: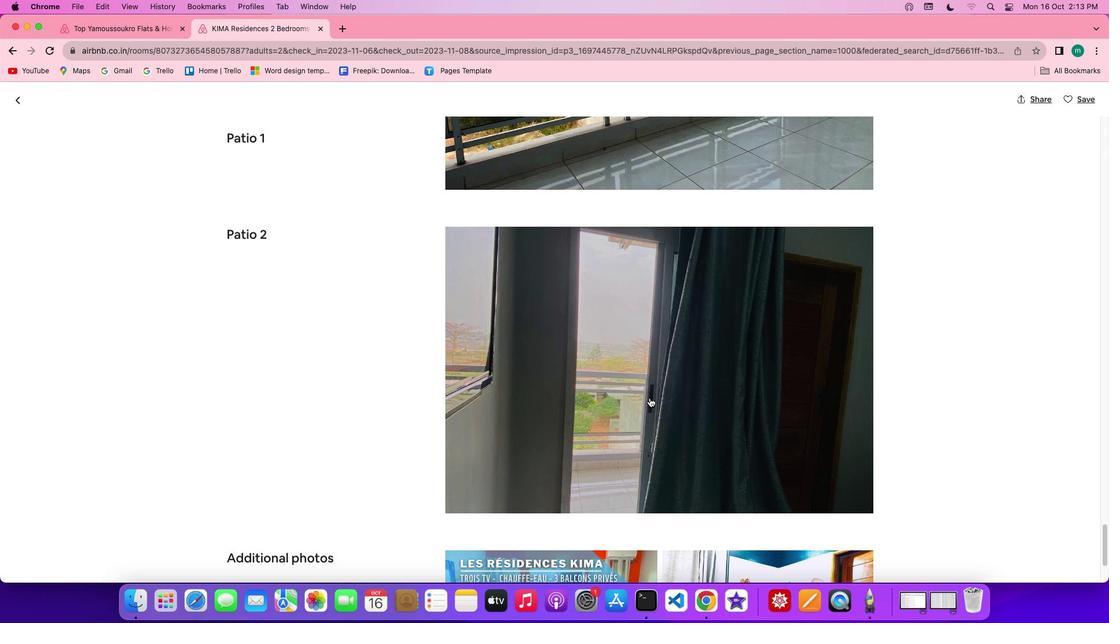 
Action: Mouse scrolled (649, 398) with delta (0, 0)
Screenshot: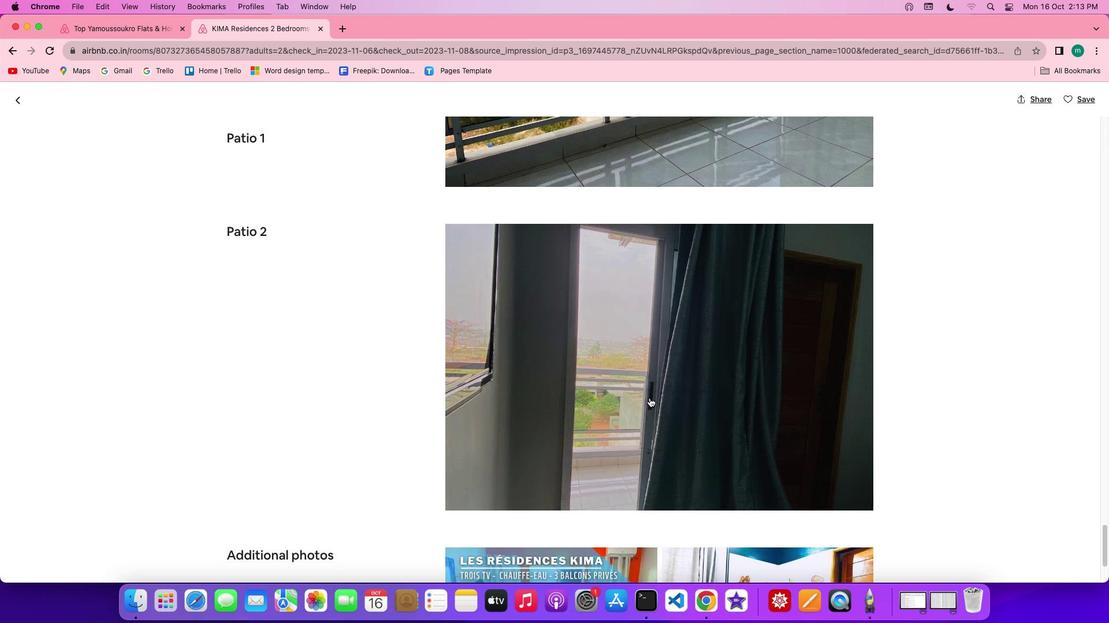 
Action: Mouse scrolled (649, 398) with delta (0, 0)
Screenshot: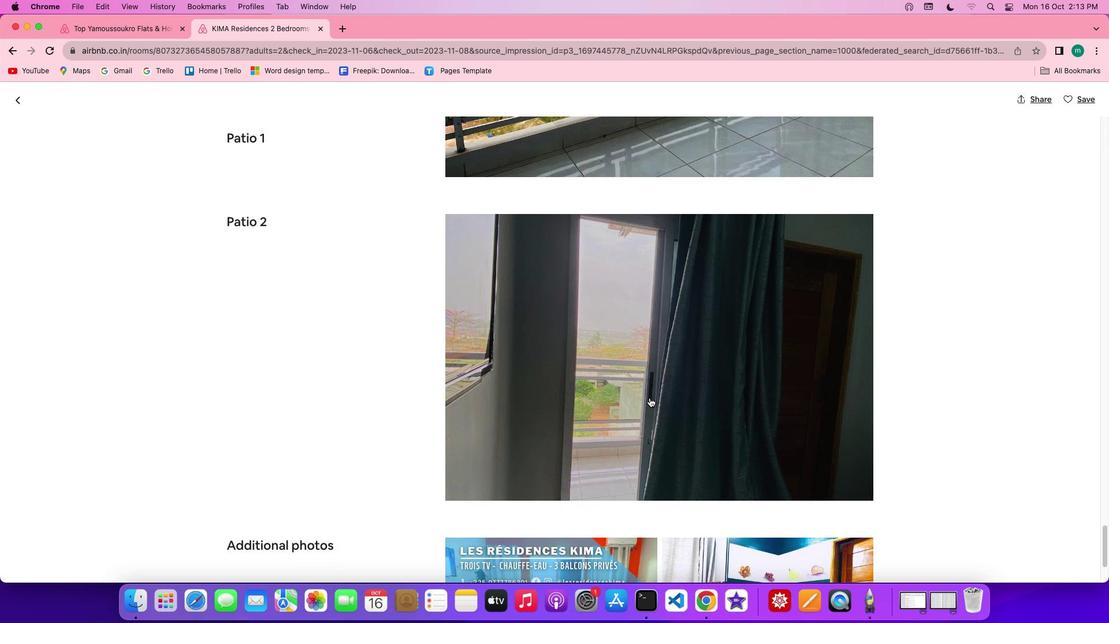 
Action: Mouse scrolled (649, 398) with delta (0, 0)
Screenshot: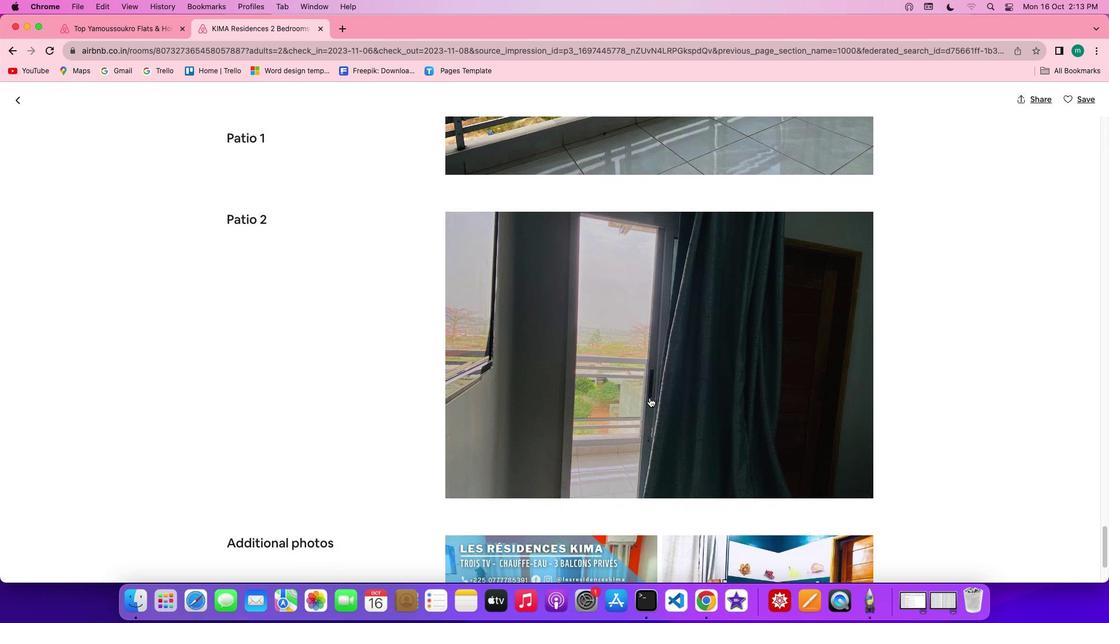 
Action: Mouse scrolled (649, 398) with delta (0, -1)
Screenshot: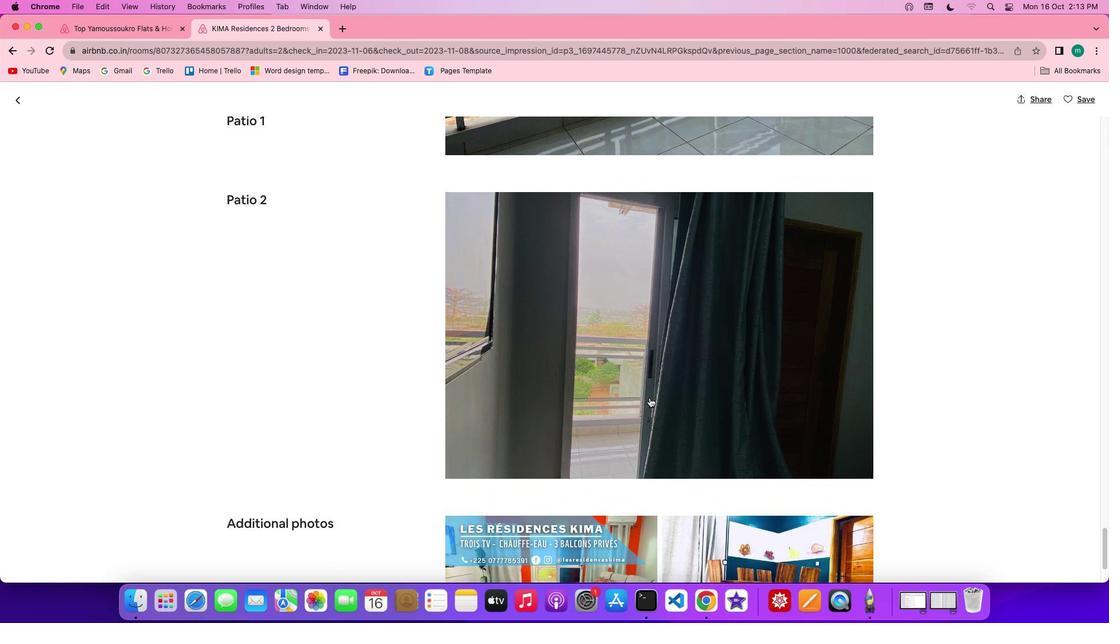 
Action: Mouse scrolled (649, 398) with delta (0, -1)
Screenshot: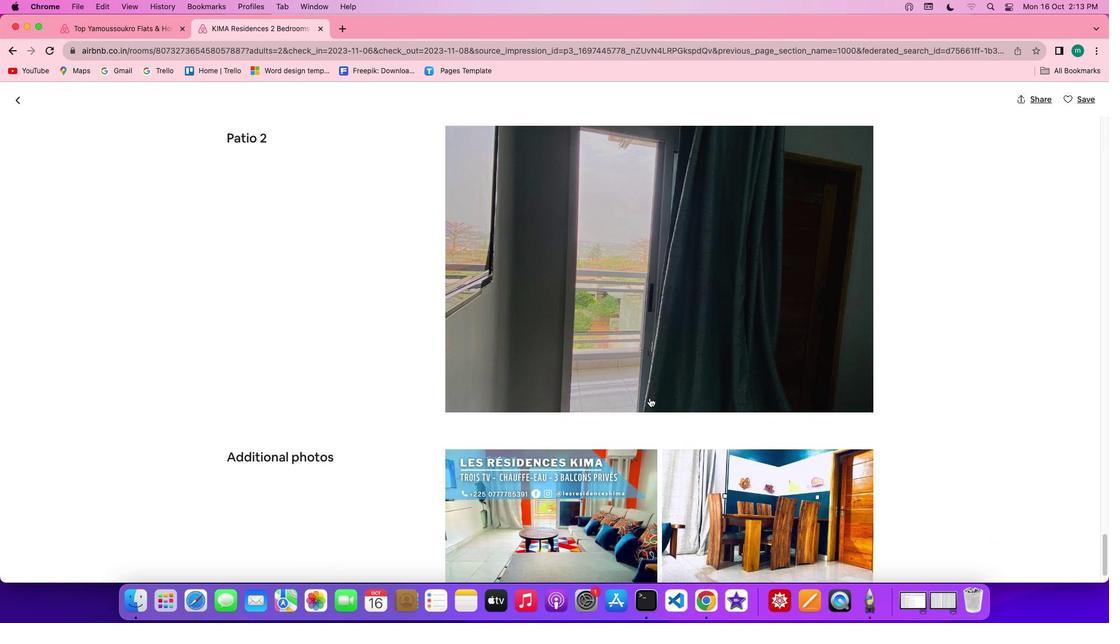 
Action: Mouse scrolled (649, 398) with delta (0, 0)
Screenshot: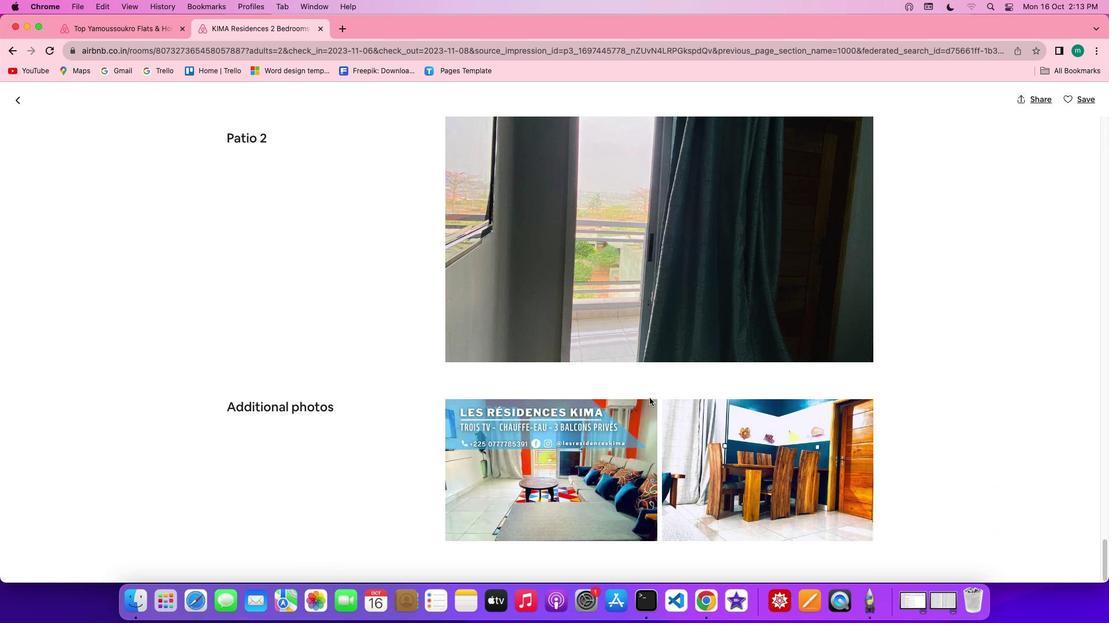 
Action: Mouse scrolled (649, 398) with delta (0, 0)
Screenshot: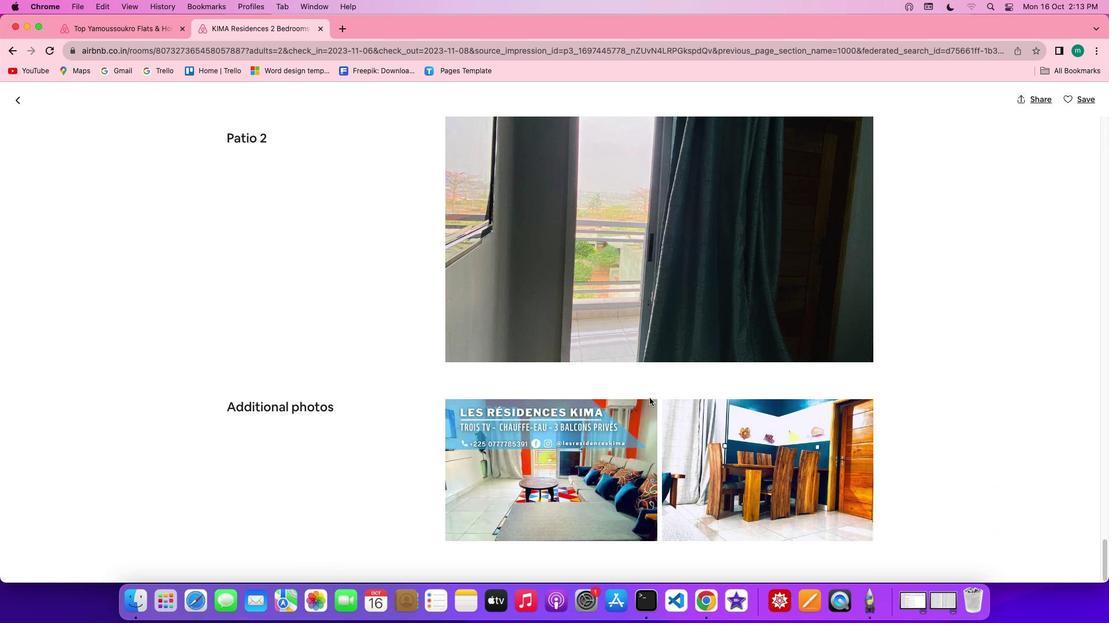 
Action: Mouse scrolled (649, 398) with delta (0, 0)
Screenshot: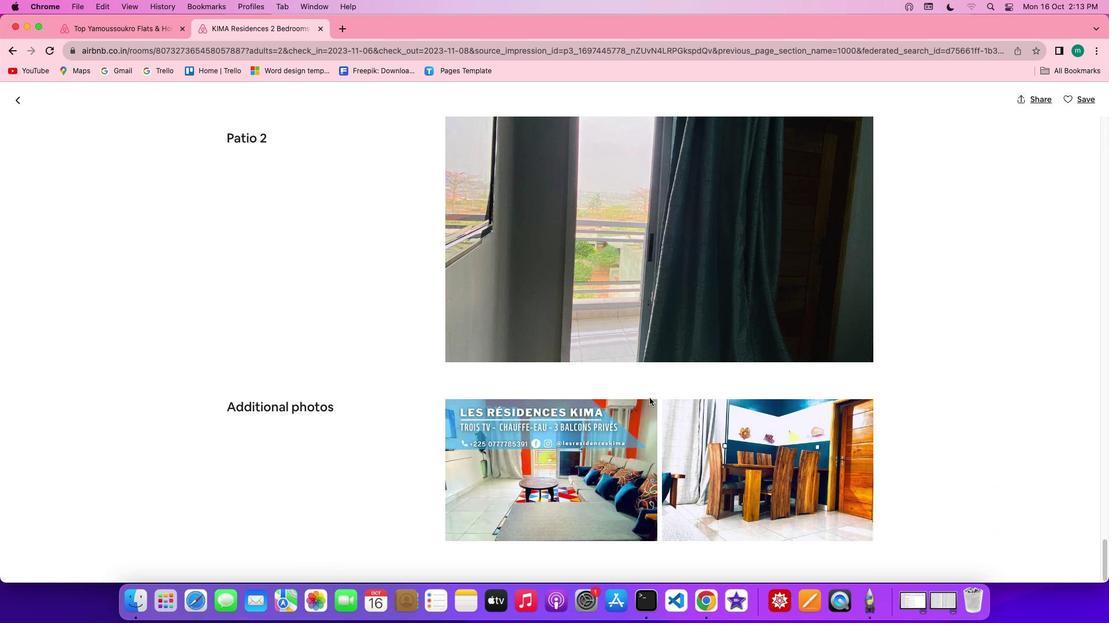 
Action: Mouse scrolled (649, 398) with delta (0, 0)
Screenshot: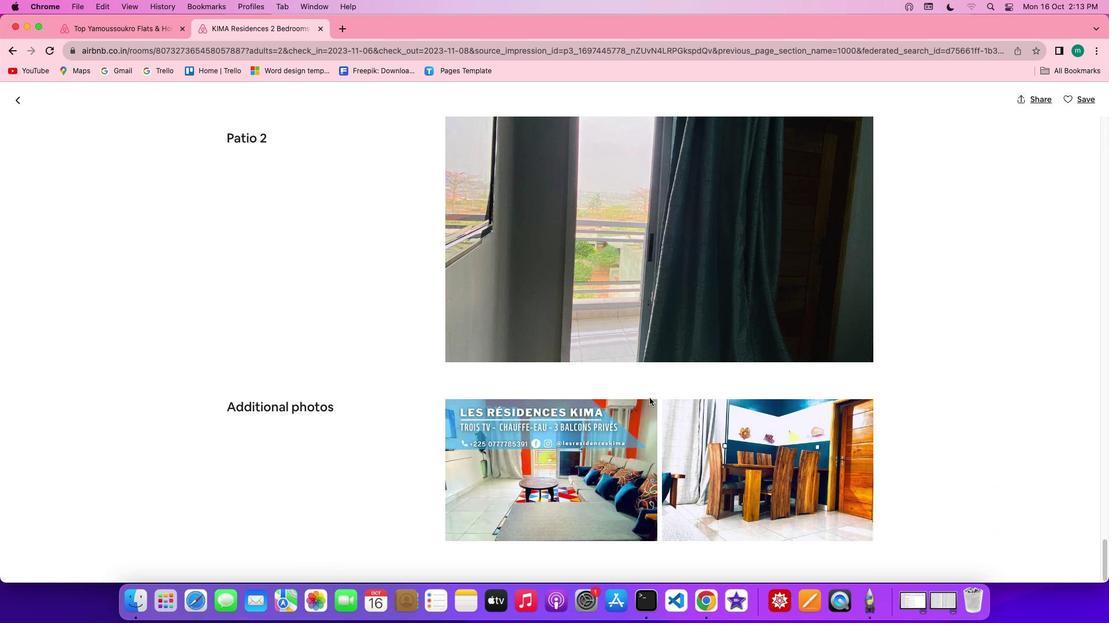 
Action: Mouse scrolled (649, 398) with delta (0, 0)
Screenshot: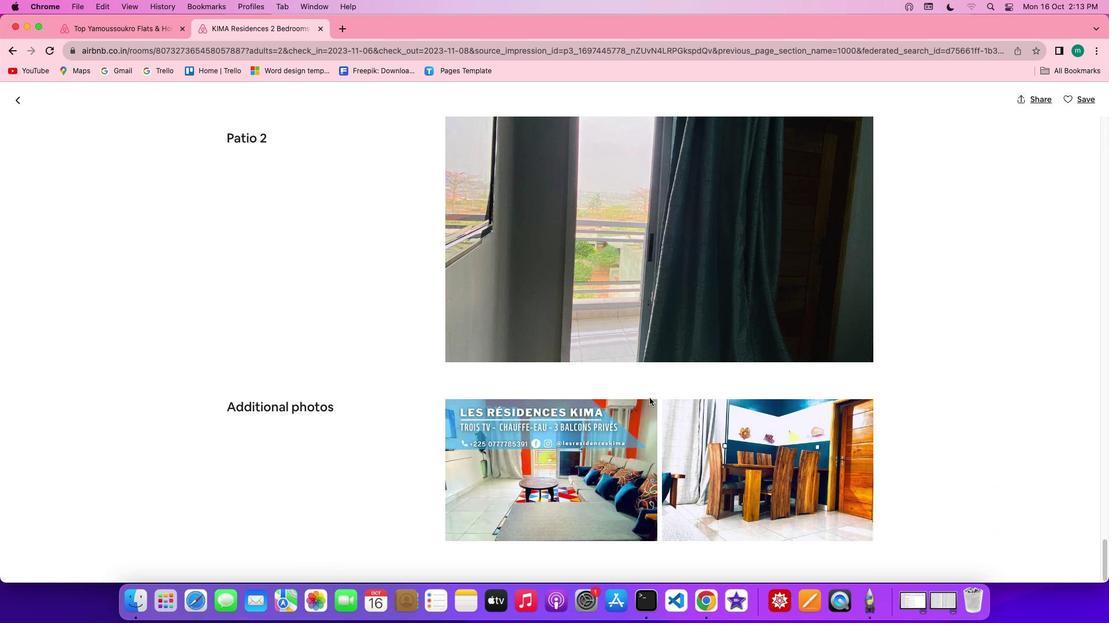 
Action: Mouse moved to (20, 106)
Screenshot: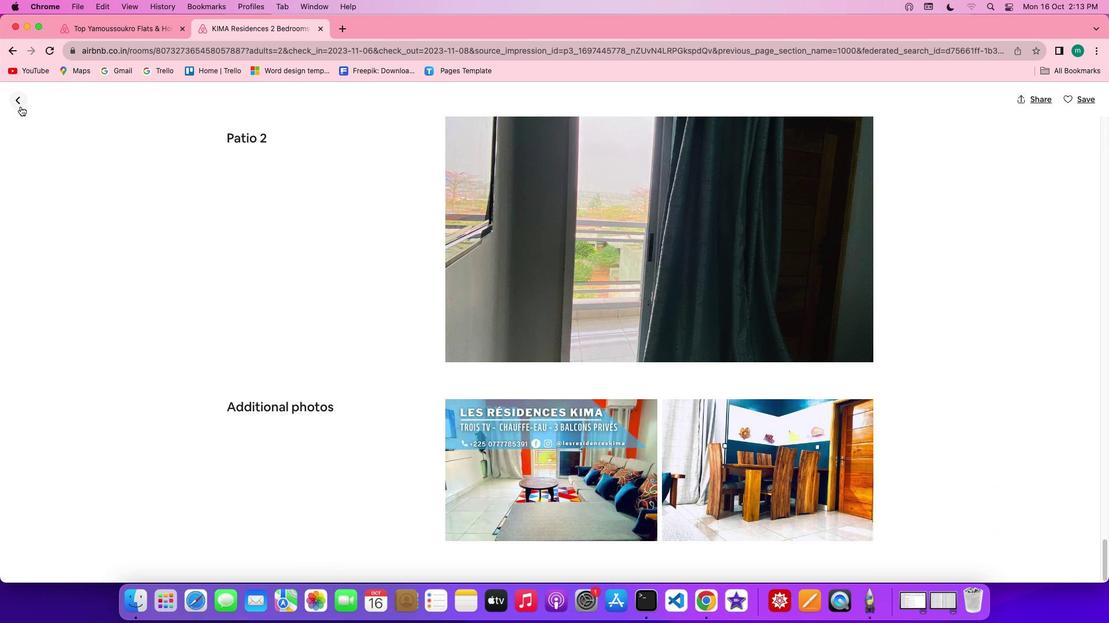 
Action: Mouse pressed left at (20, 106)
Screenshot: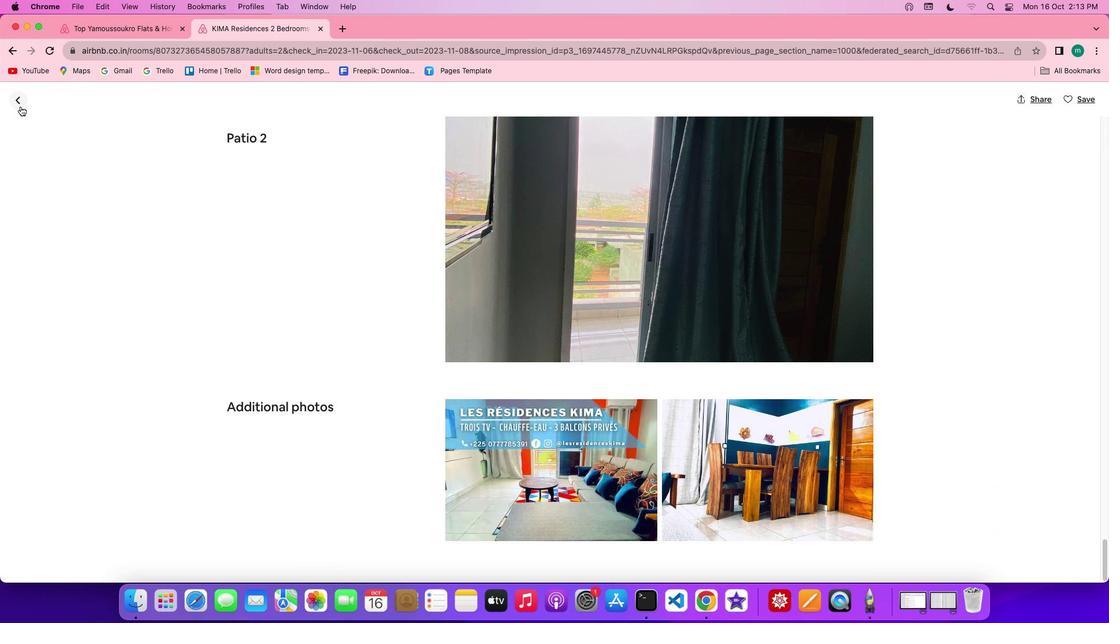 
Action: Mouse moved to (706, 434)
Screenshot: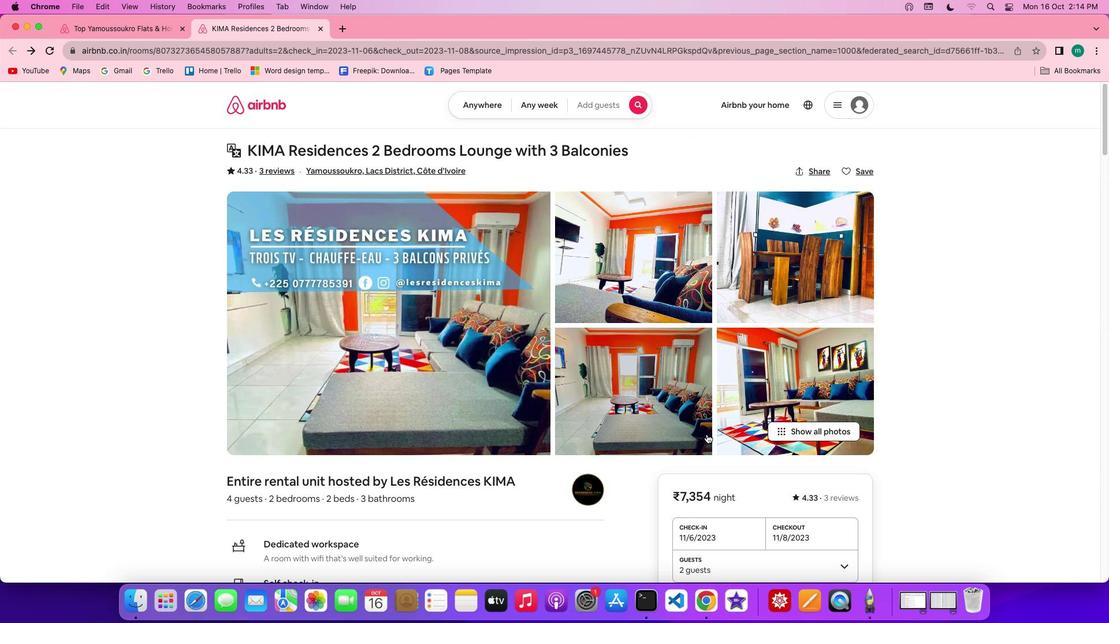 
Action: Mouse scrolled (706, 434) with delta (0, 0)
Screenshot: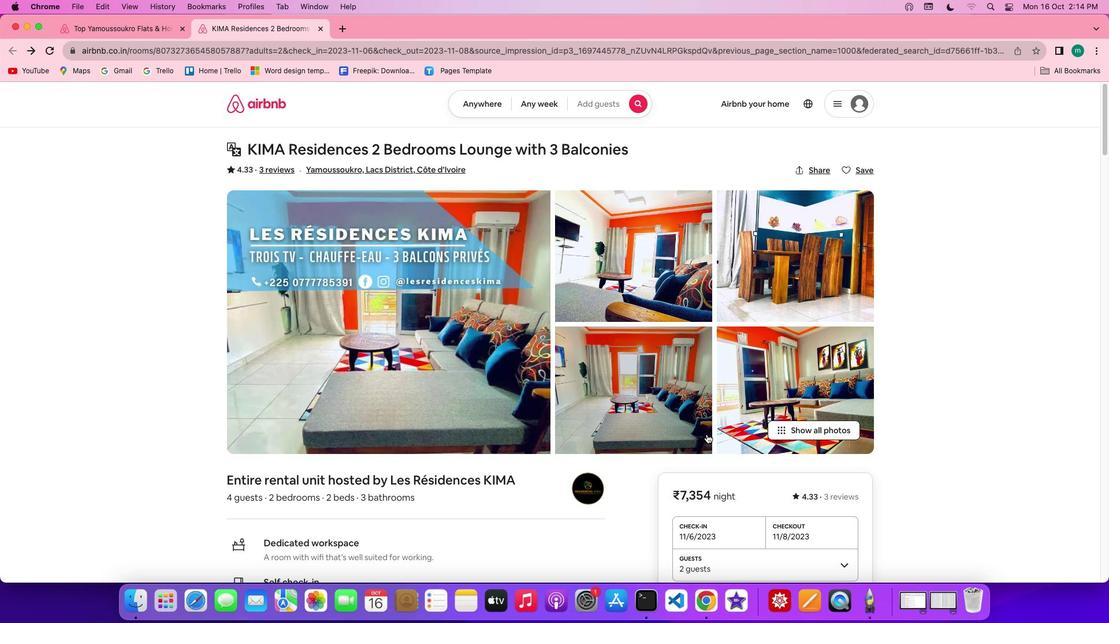 
Action: Mouse scrolled (706, 434) with delta (0, 0)
Screenshot: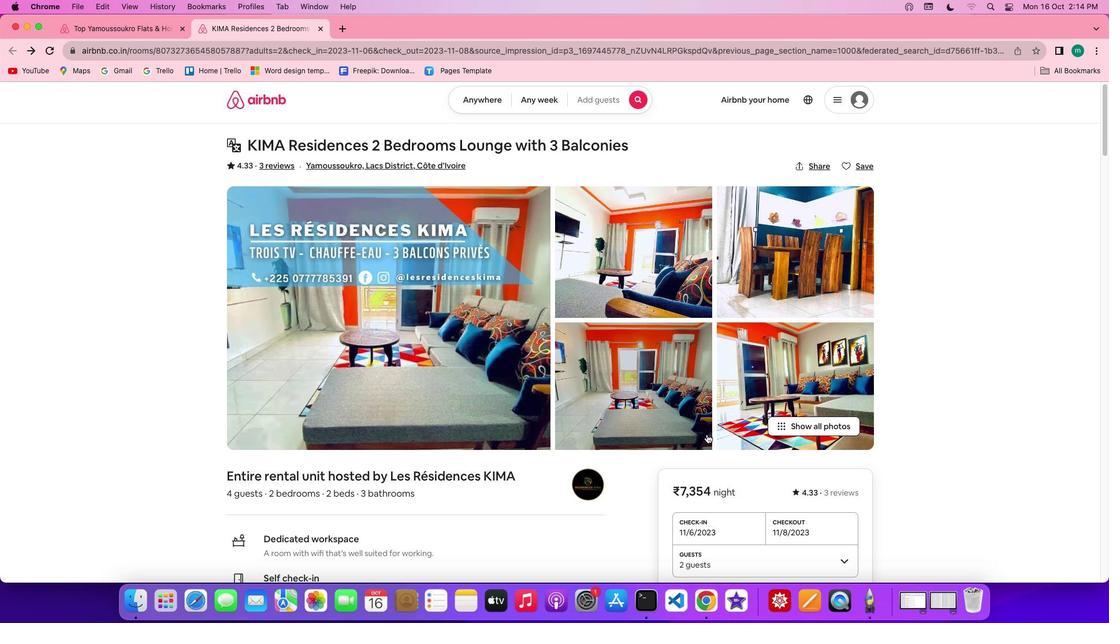 
Action: Mouse scrolled (706, 434) with delta (0, -1)
Screenshot: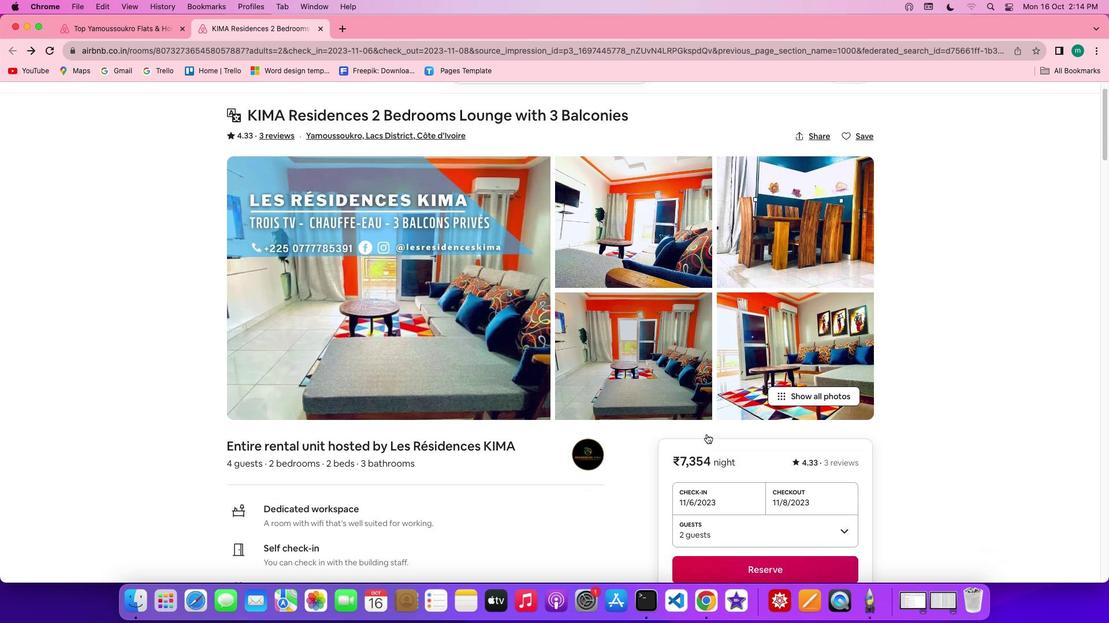 
Action: Mouse scrolled (706, 434) with delta (0, -1)
